 Task: Create a letterhead template design for your company.
Action: Mouse pressed left at (403, 420)
Screenshot: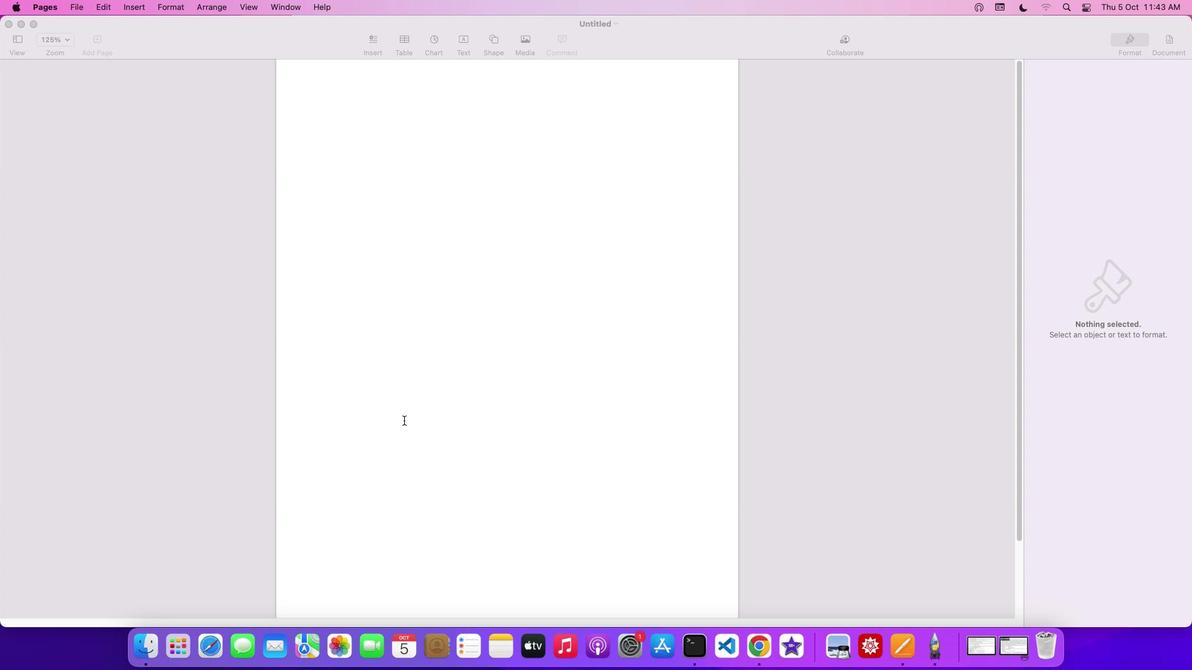 
Action: Mouse moved to (493, 39)
Screenshot: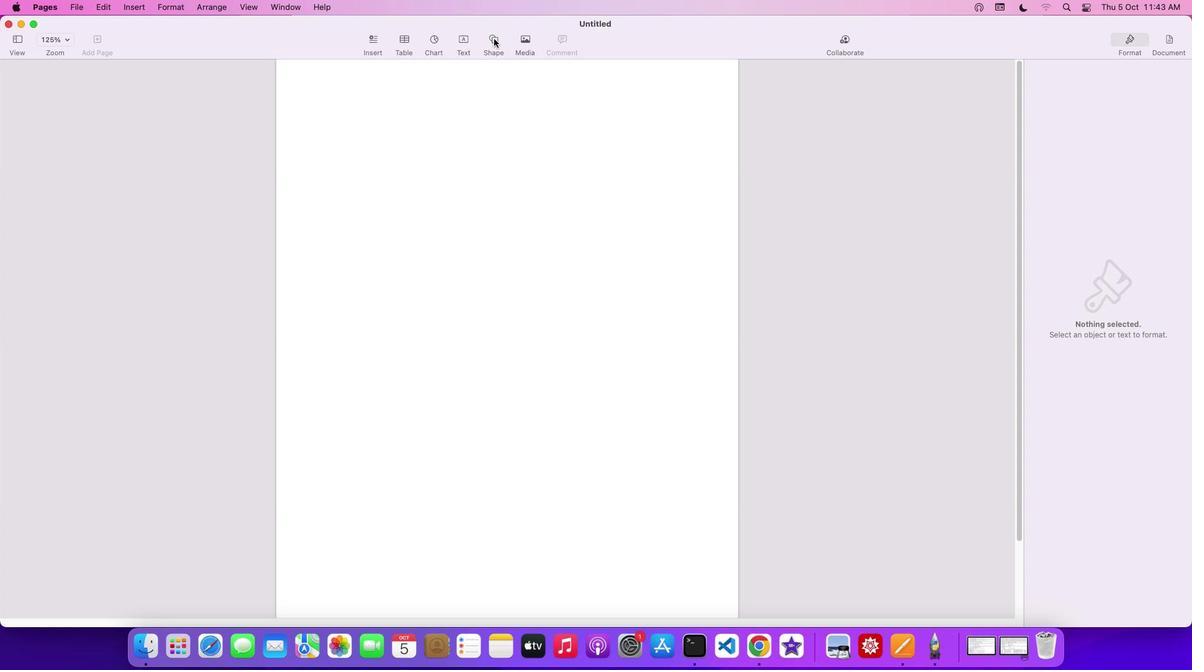 
Action: Mouse pressed left at (493, 39)
Screenshot: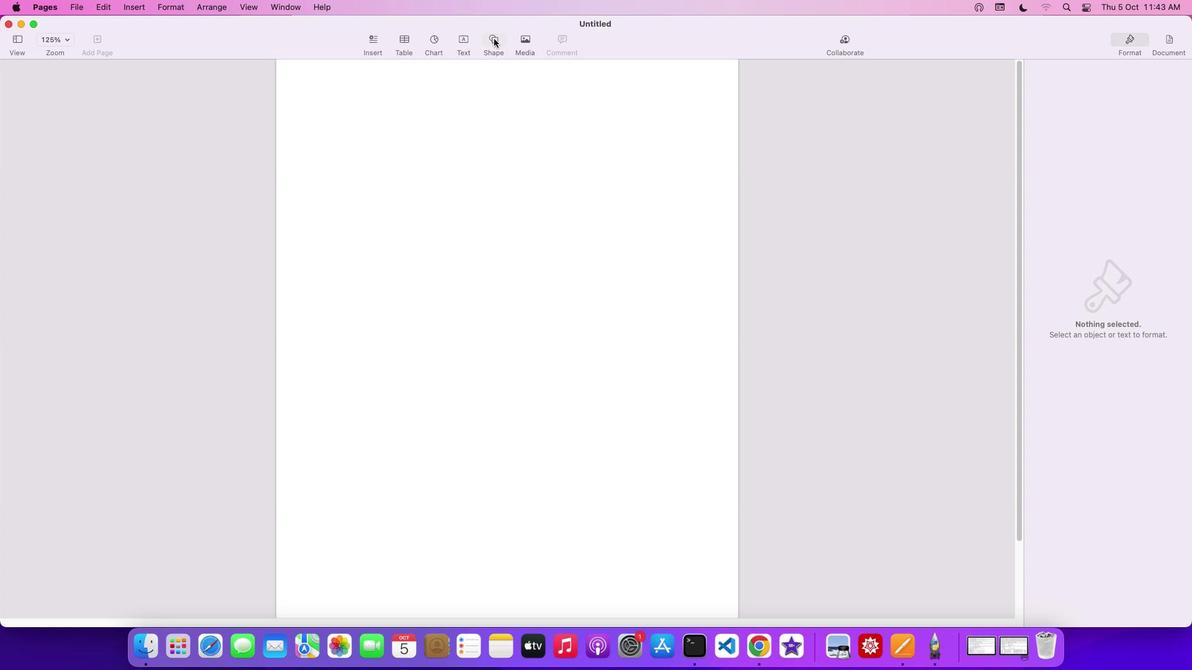 
Action: Mouse moved to (729, 178)
Screenshot: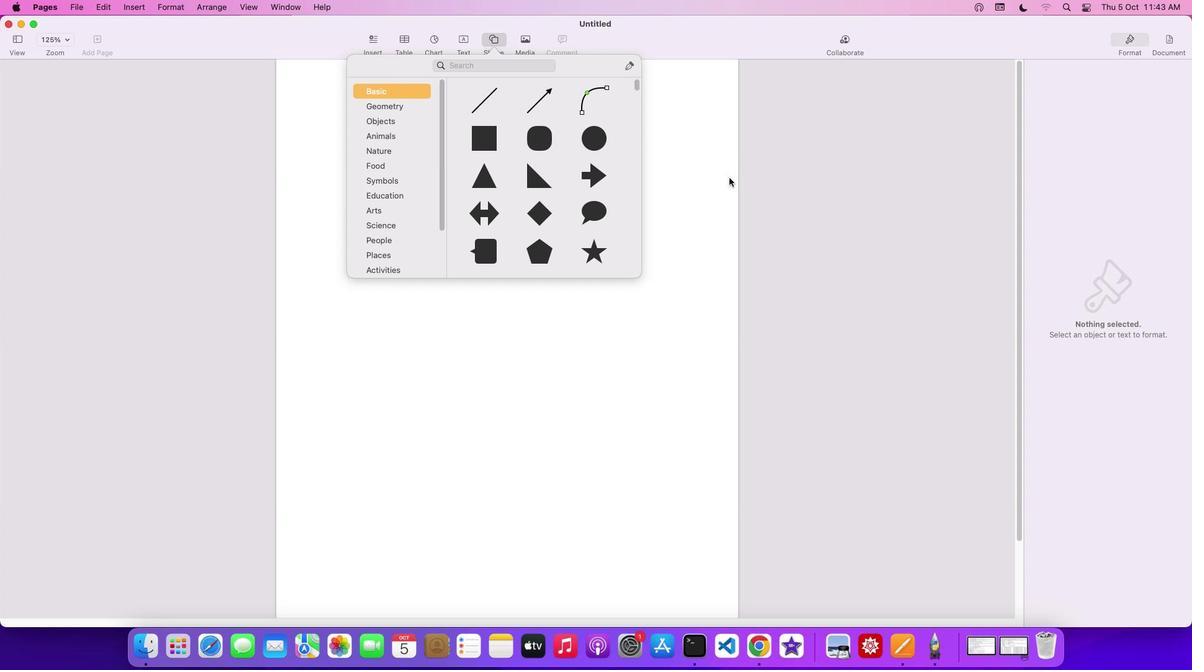 
Action: Mouse pressed left at (729, 178)
Screenshot: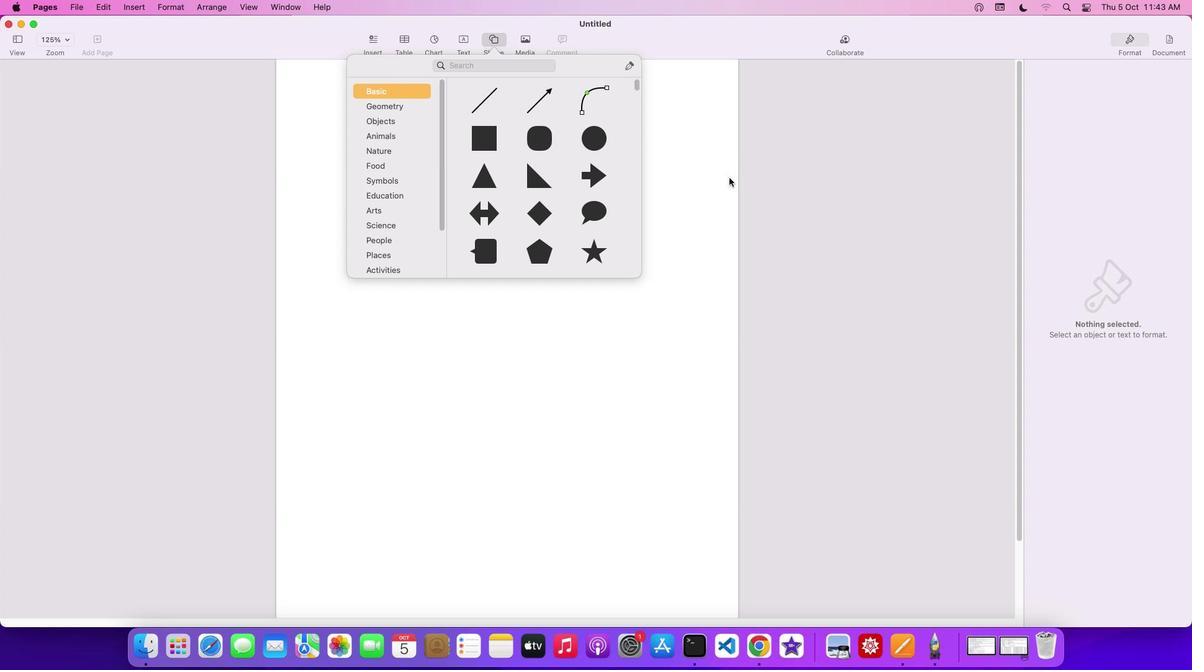 
Action: Mouse moved to (1170, 40)
Screenshot: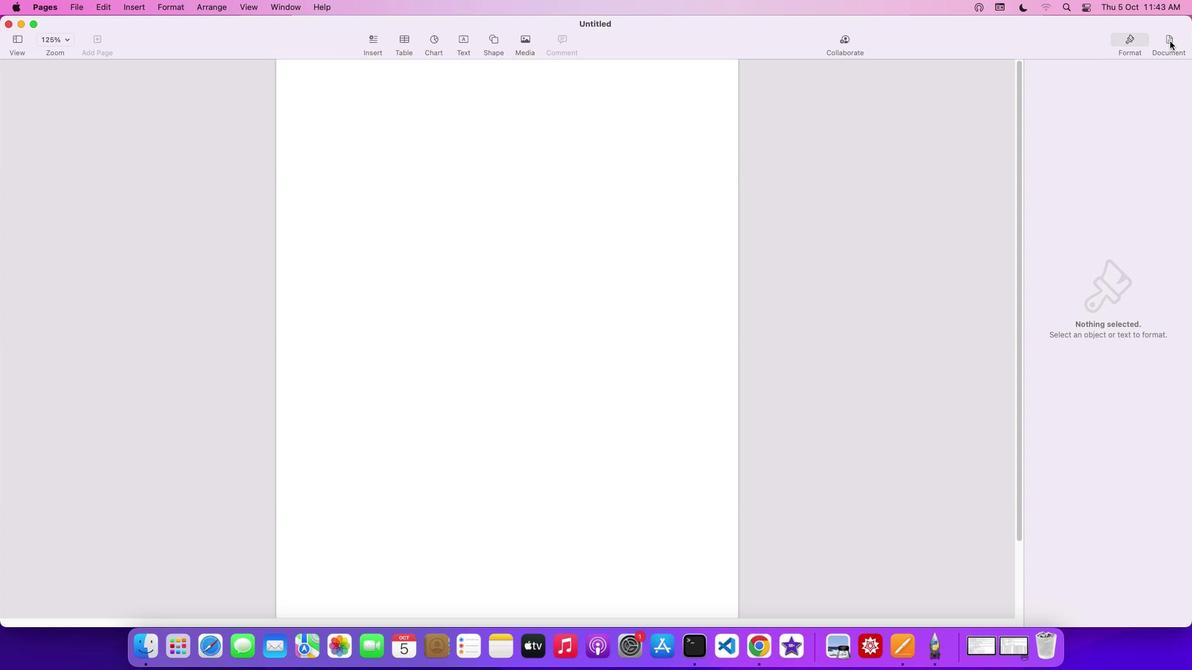 
Action: Mouse pressed left at (1170, 40)
Screenshot: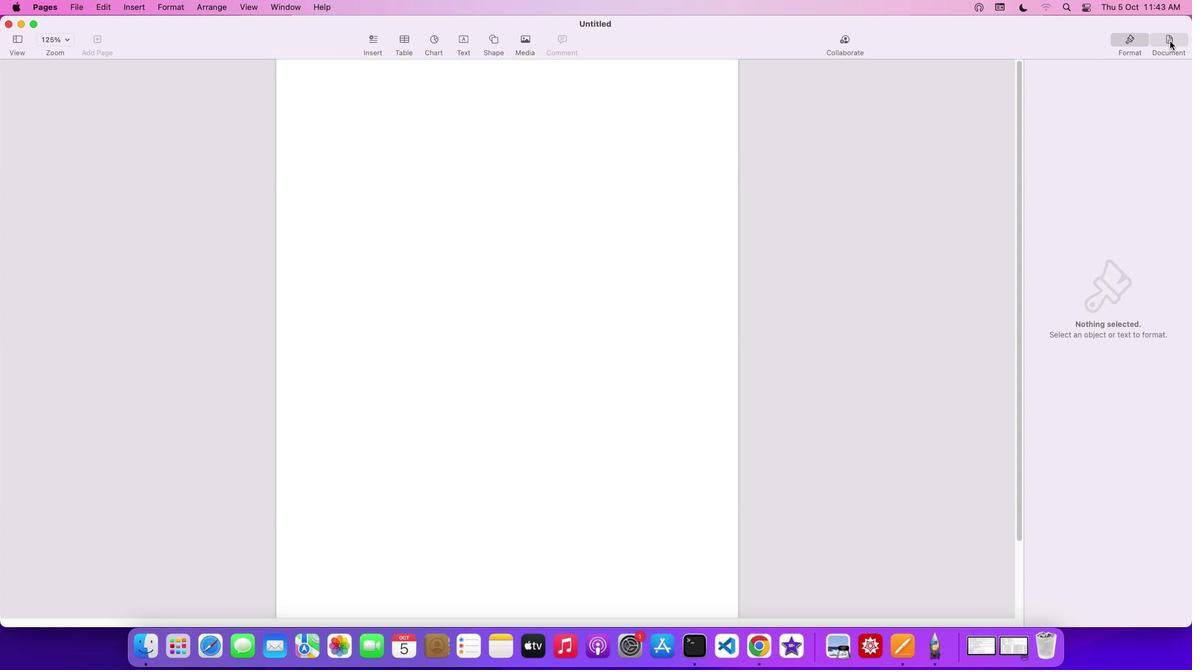 
Action: Mouse moved to (1177, 126)
Screenshot: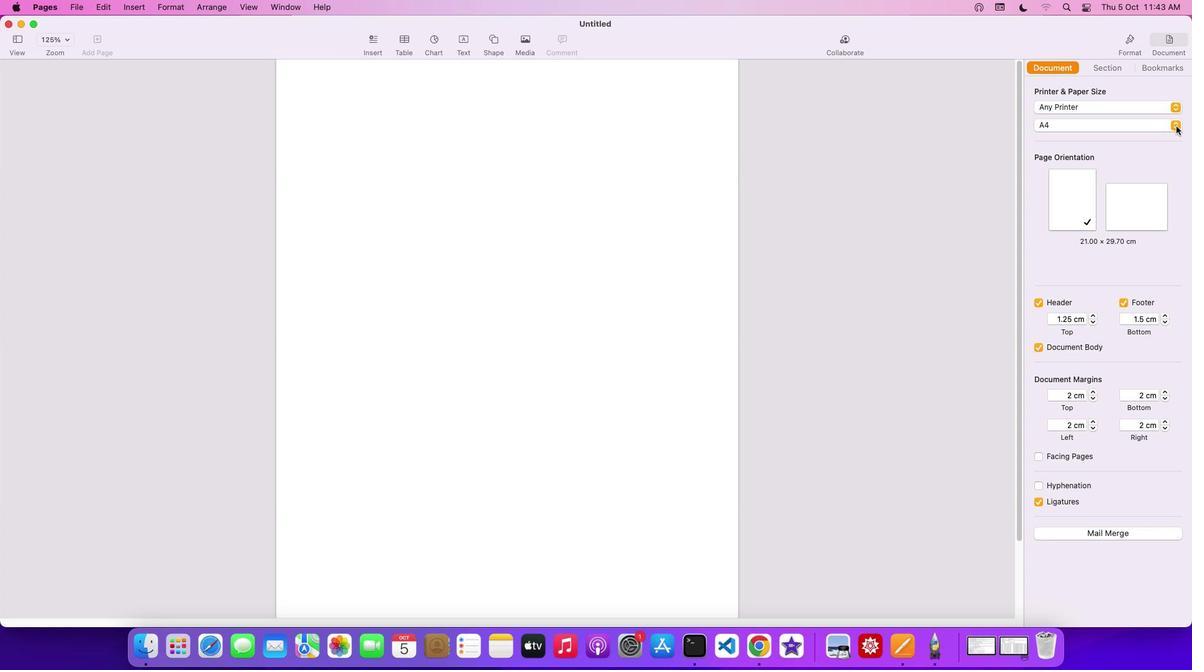 
Action: Mouse pressed left at (1177, 126)
Screenshot: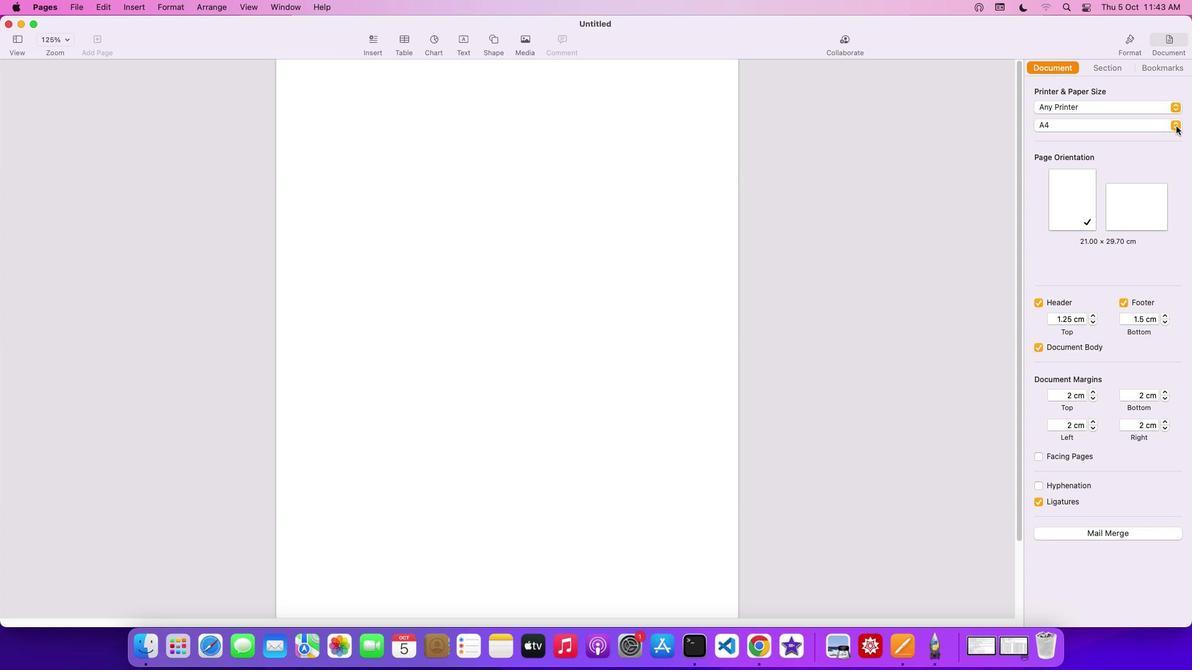 
Action: Mouse moved to (1163, 127)
Screenshot: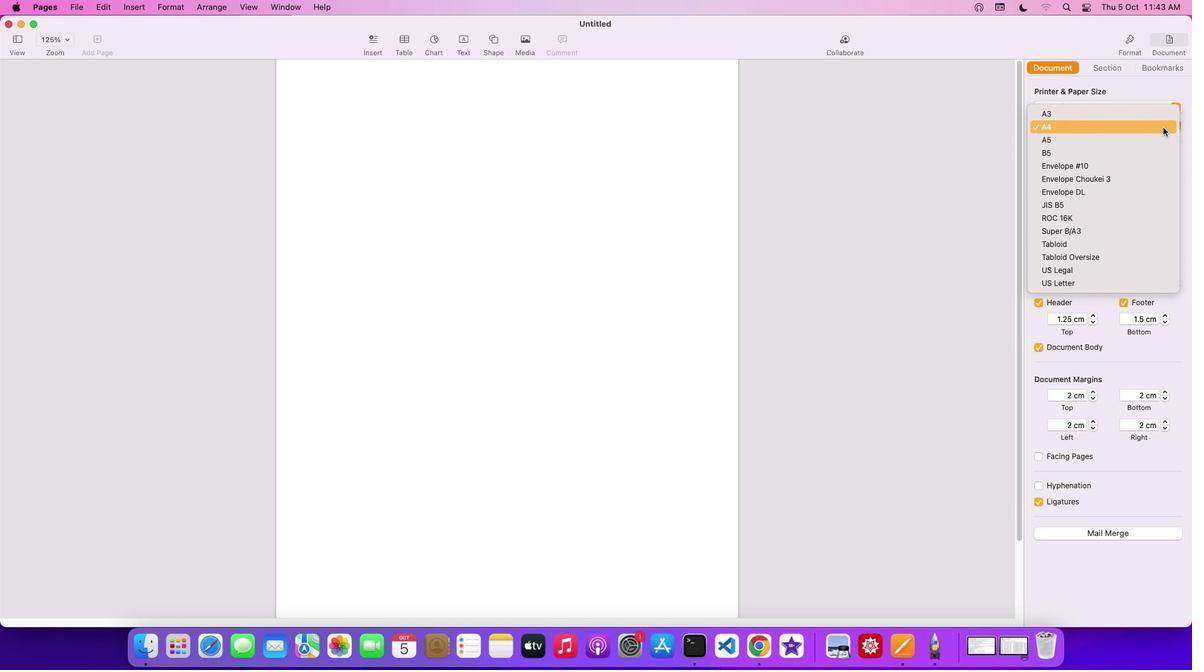 
Action: Mouse pressed left at (1163, 127)
Screenshot: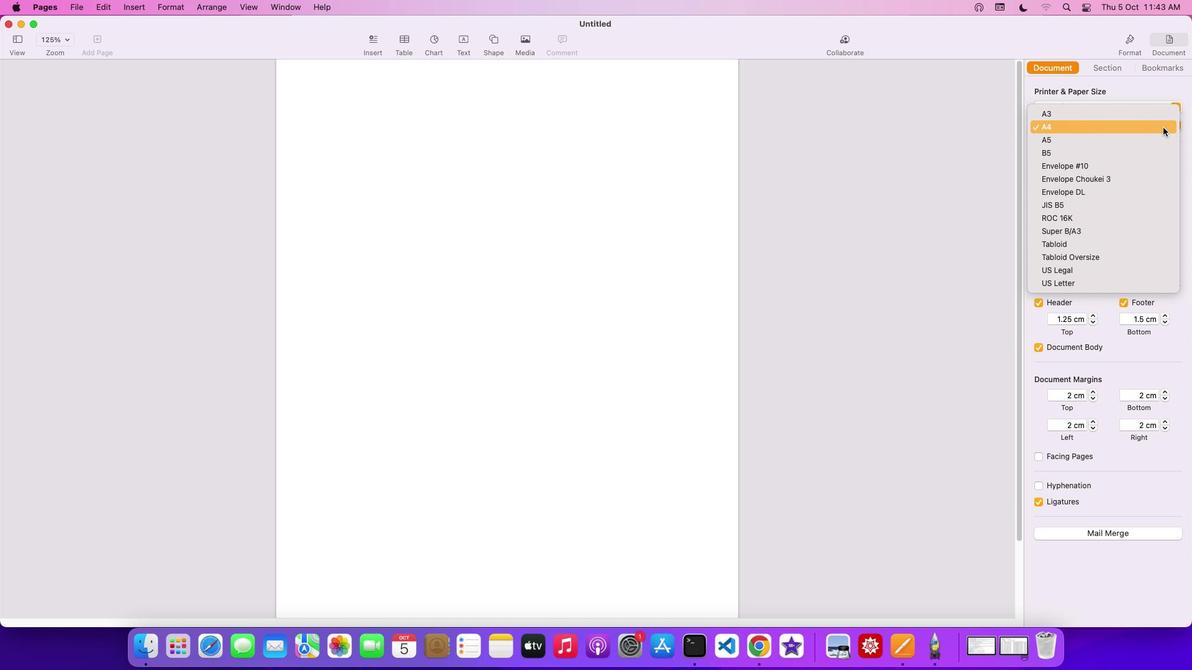 
Action: Mouse moved to (488, 40)
Screenshot: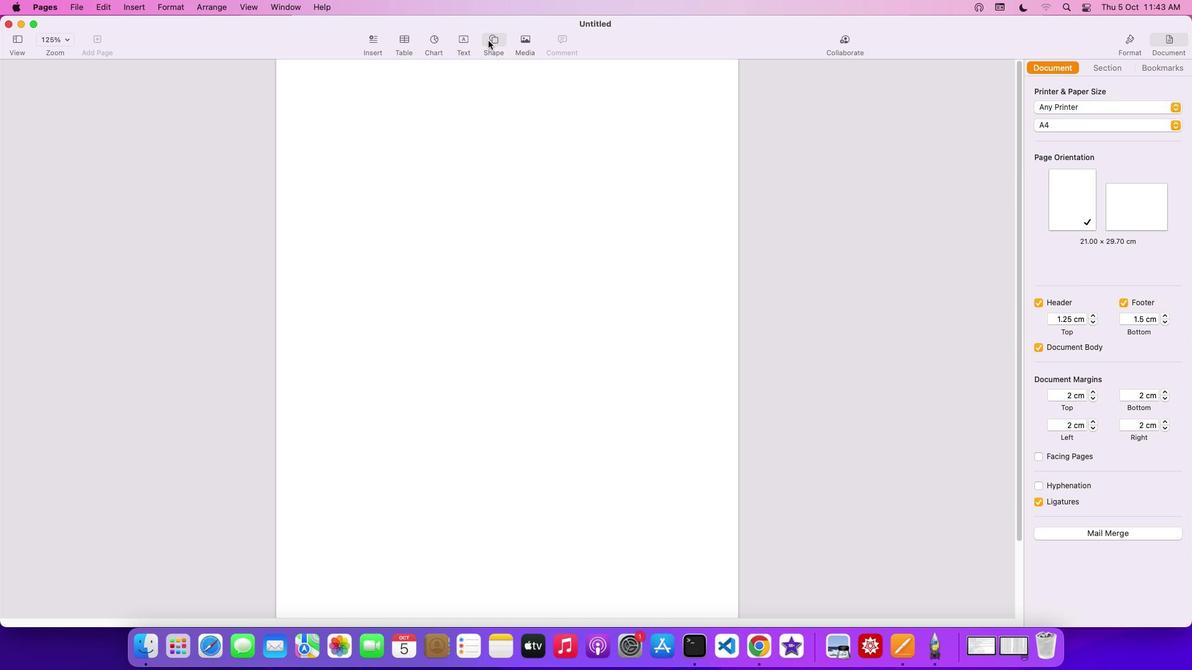 
Action: Mouse pressed left at (488, 40)
Screenshot: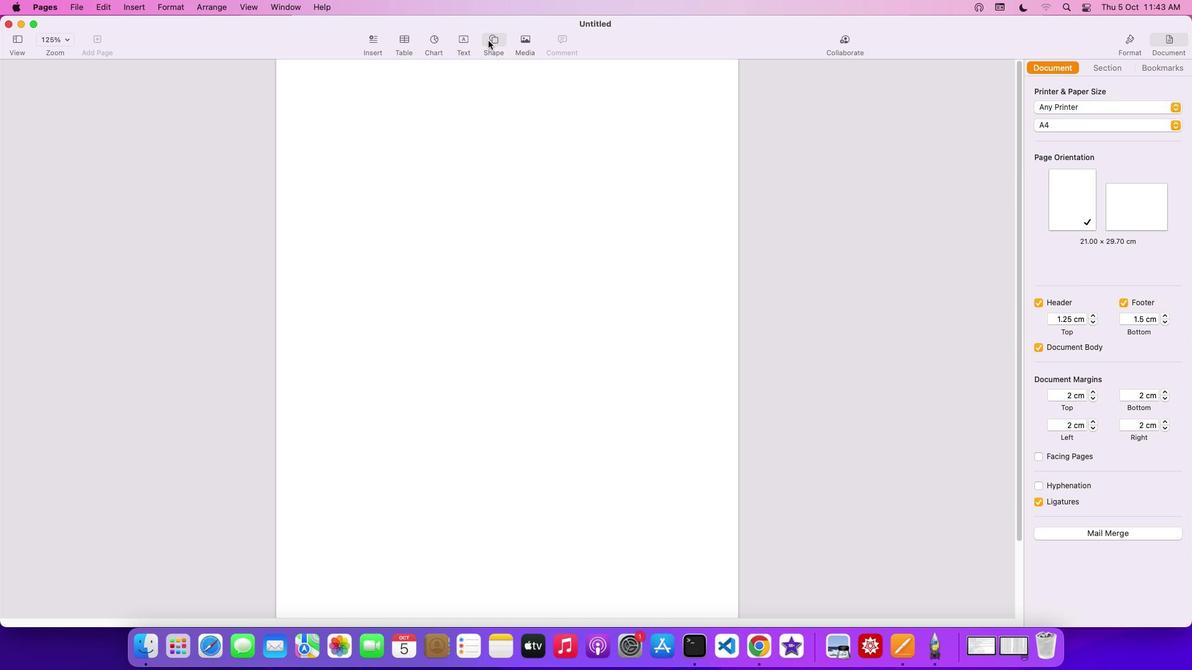 
Action: Mouse moved to (547, 136)
Screenshot: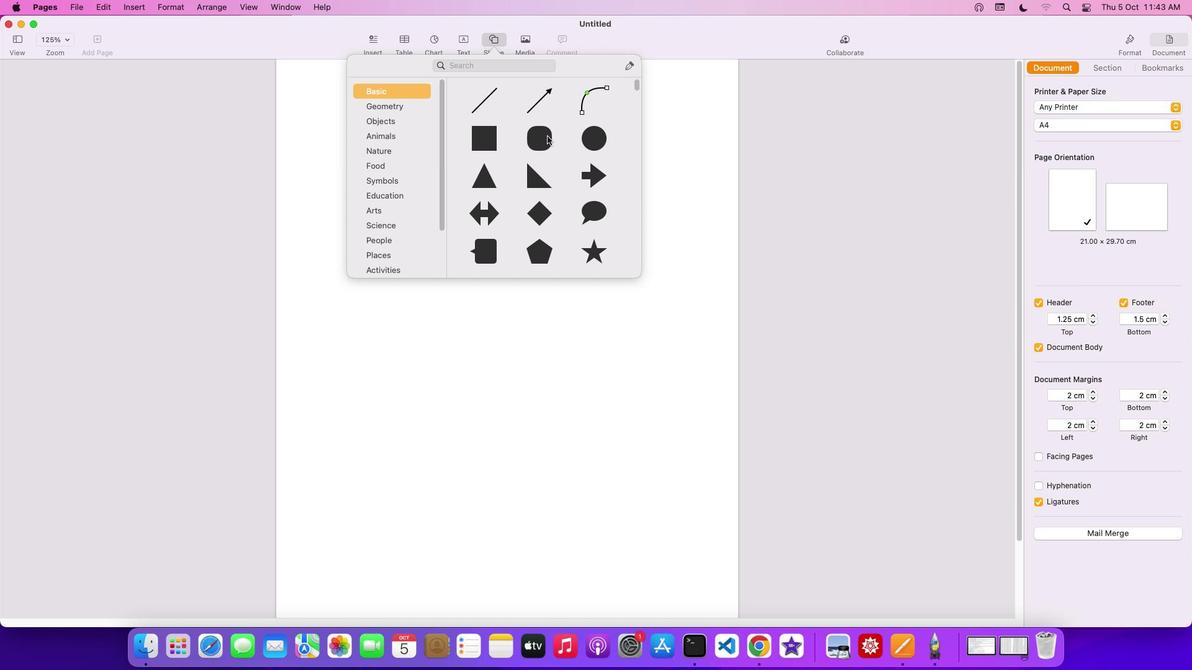 
Action: Mouse pressed left at (547, 136)
Screenshot: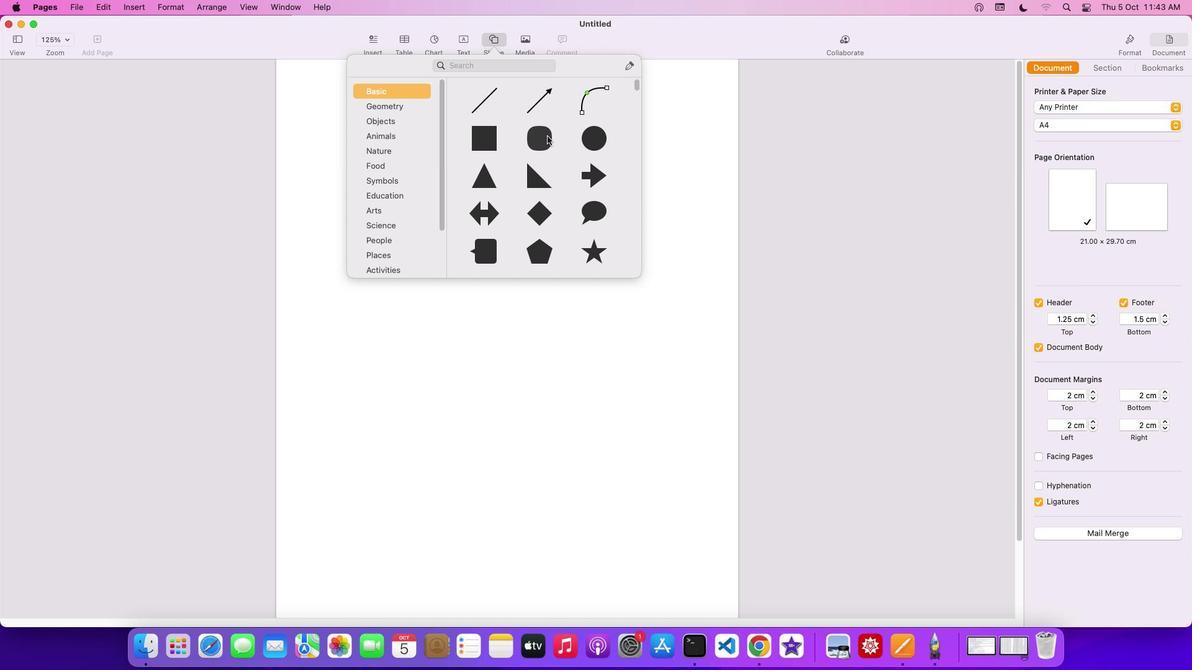 
Action: Mouse moved to (519, 349)
Screenshot: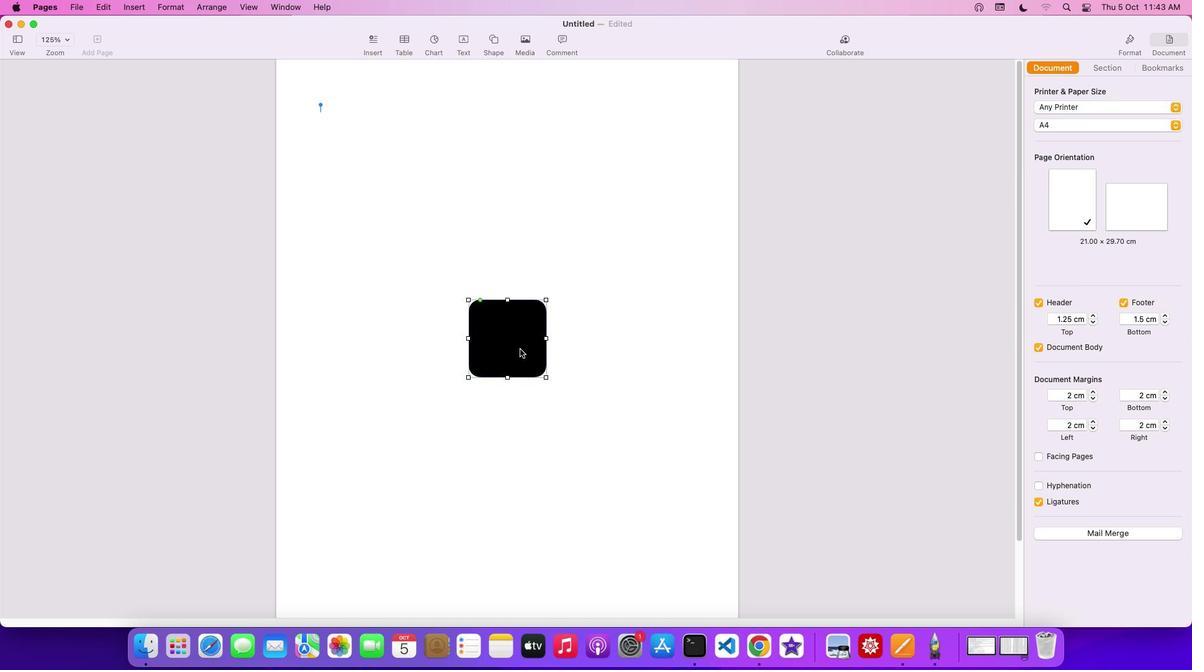 
Action: Mouse pressed left at (519, 349)
Screenshot: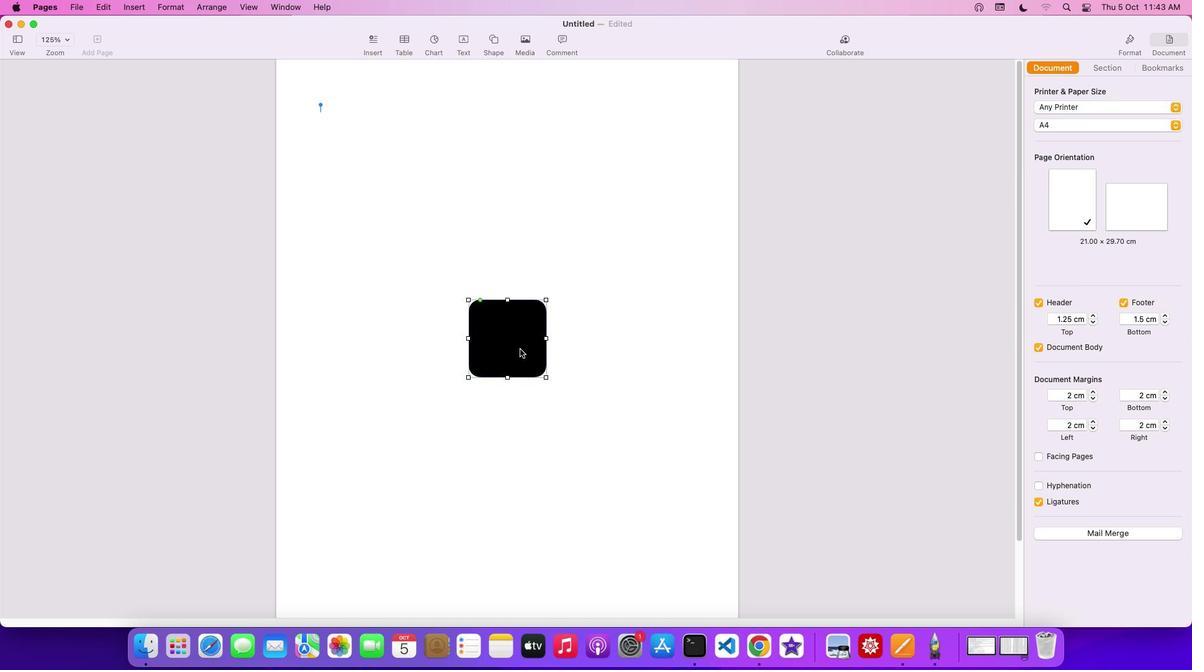 
Action: Mouse moved to (365, 70)
Screenshot: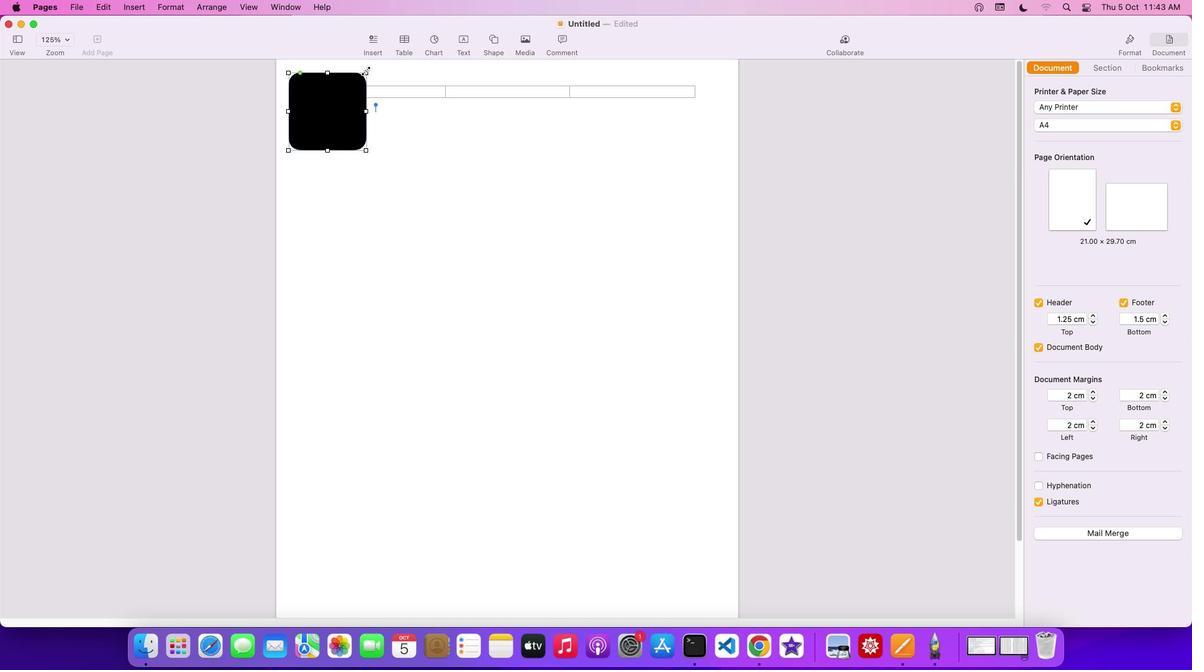 
Action: Mouse pressed left at (365, 70)
Screenshot: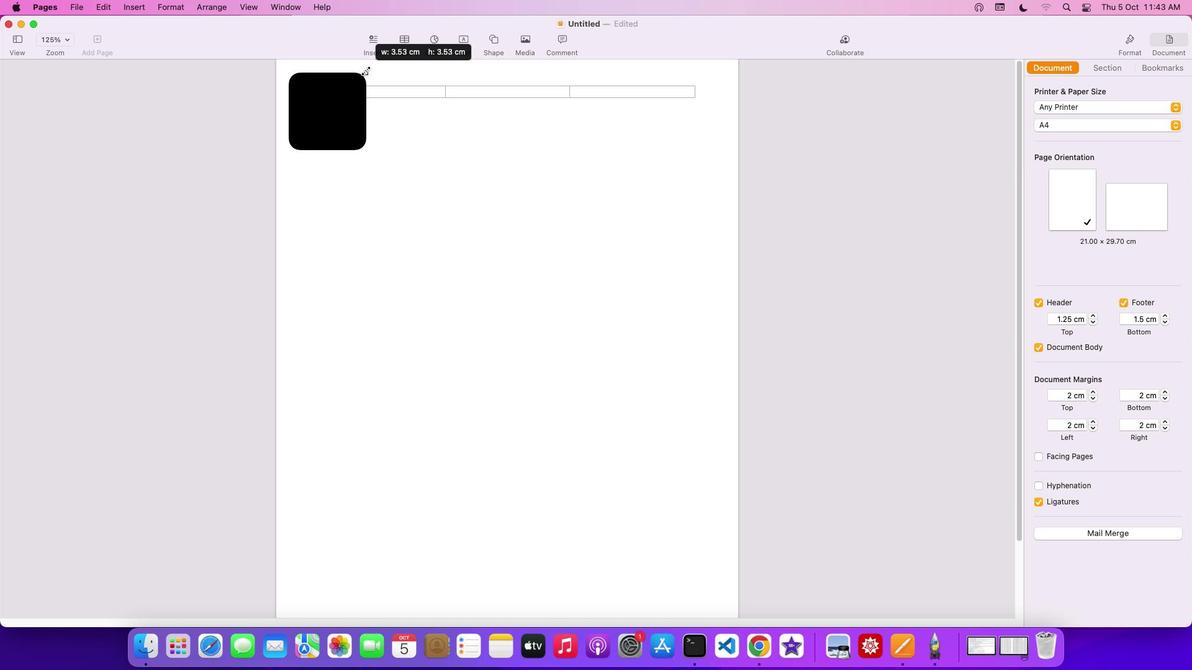 
Action: Mouse moved to (735, 149)
Screenshot: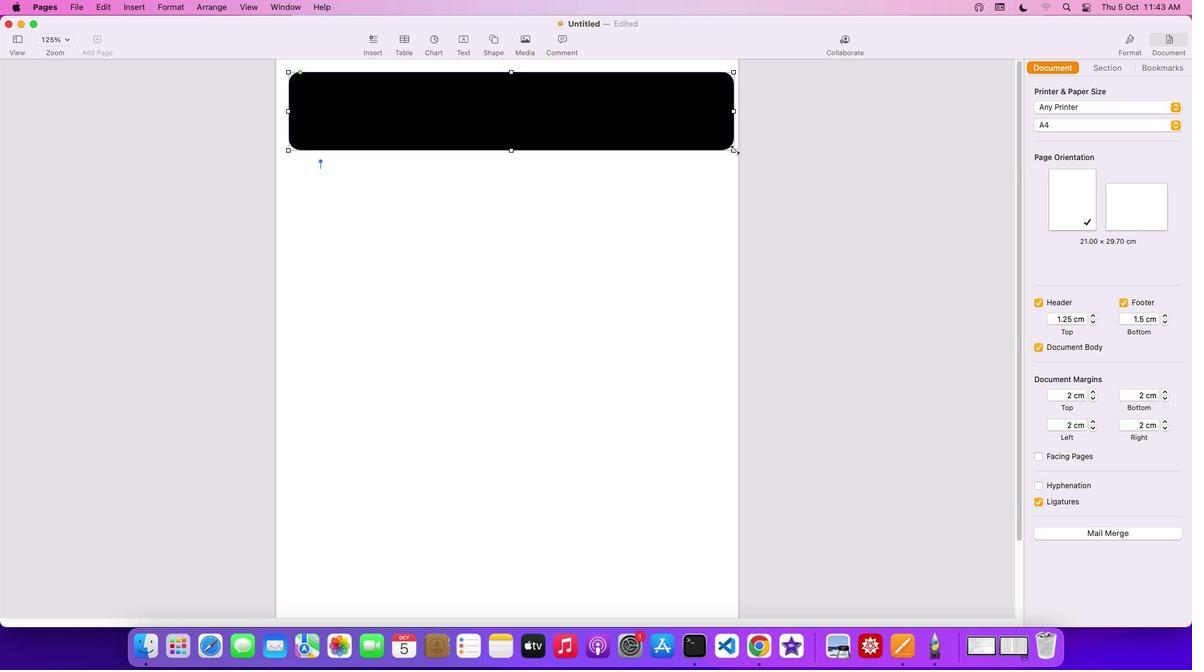 
Action: Mouse pressed left at (735, 149)
Screenshot: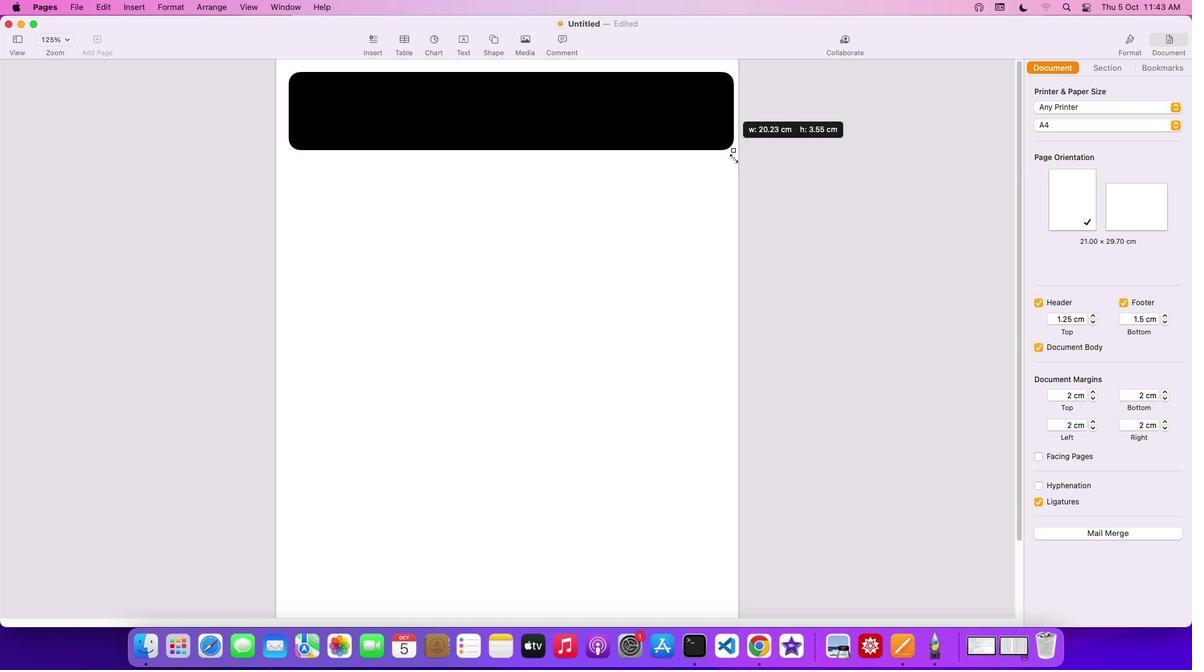 
Action: Mouse moved to (1128, 45)
Screenshot: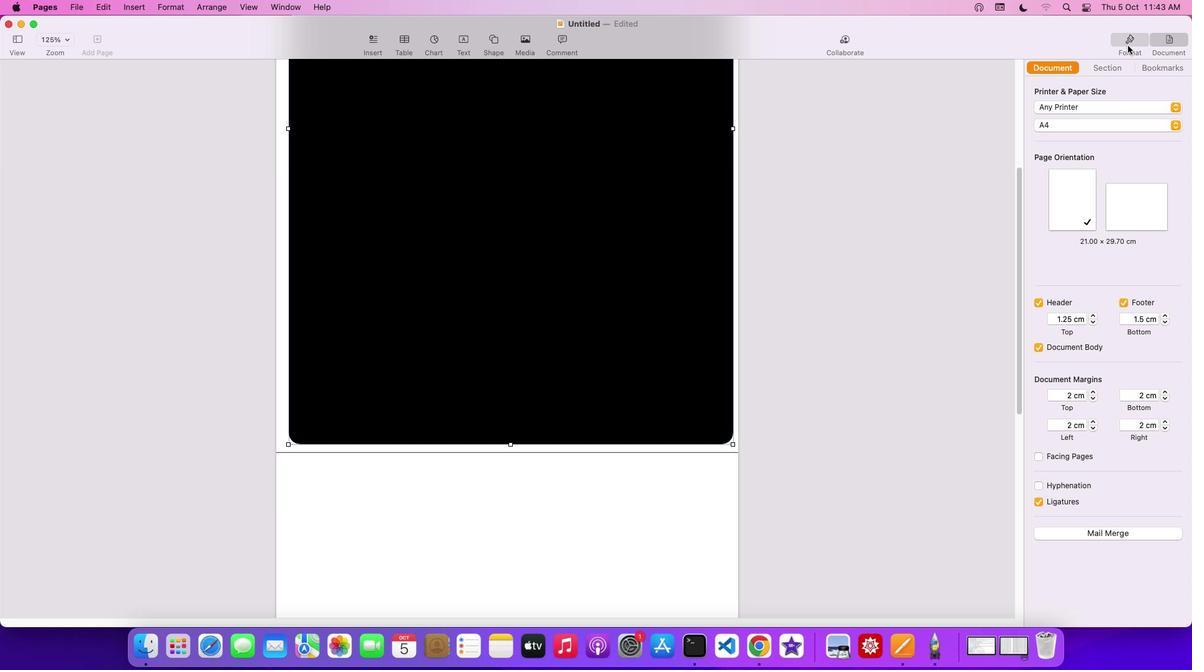 
Action: Mouse pressed left at (1128, 45)
Screenshot: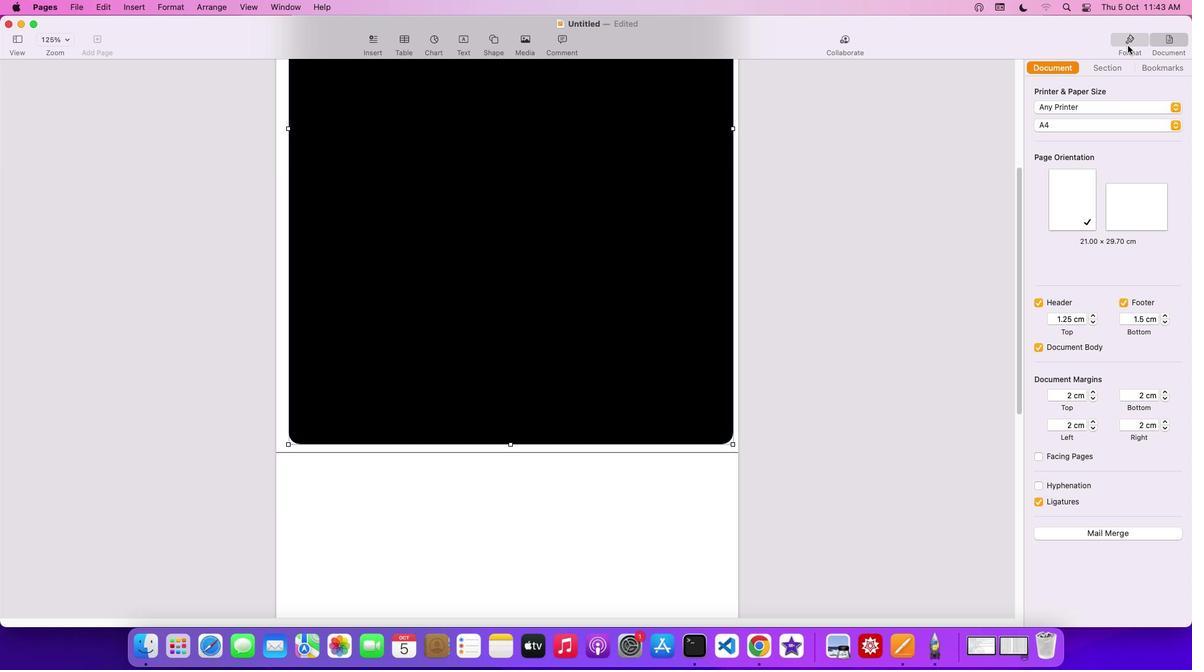 
Action: Mouse moved to (1054, 239)
Screenshot: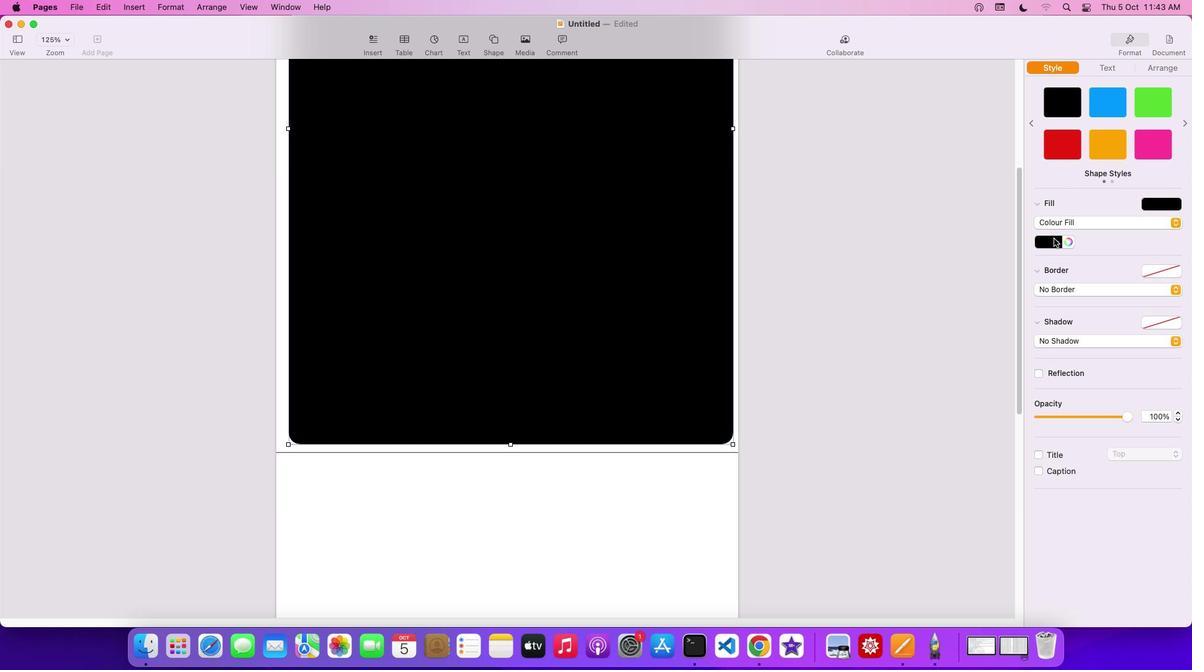 
Action: Mouse pressed left at (1054, 239)
Screenshot: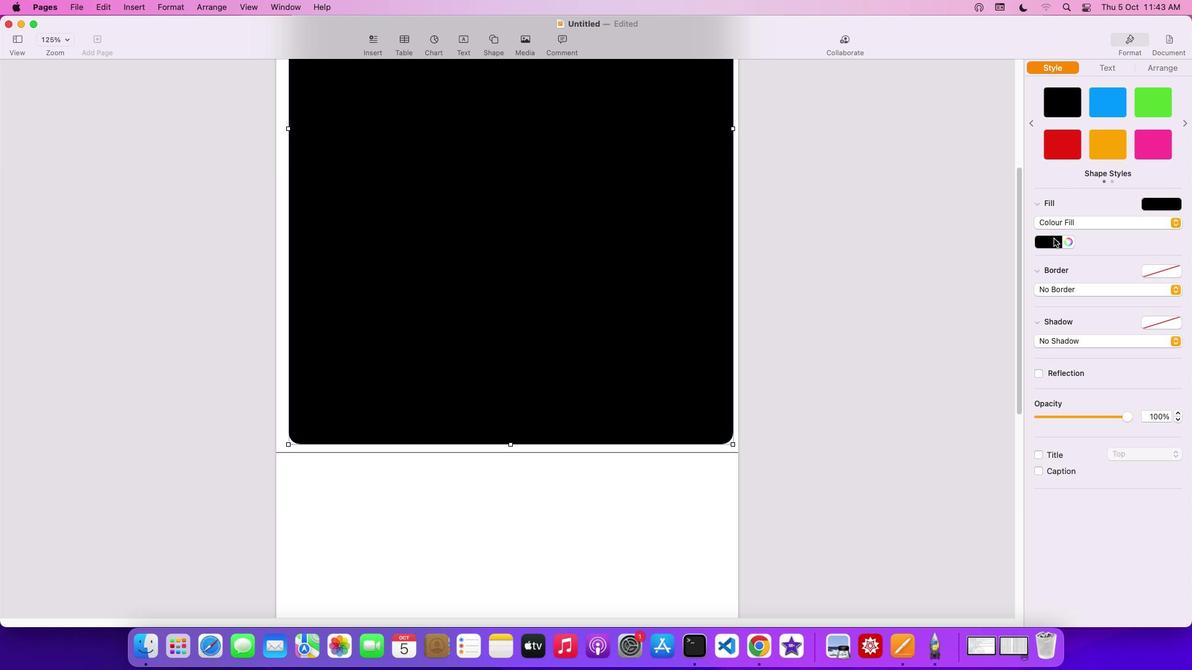 
Action: Mouse moved to (1013, 319)
Screenshot: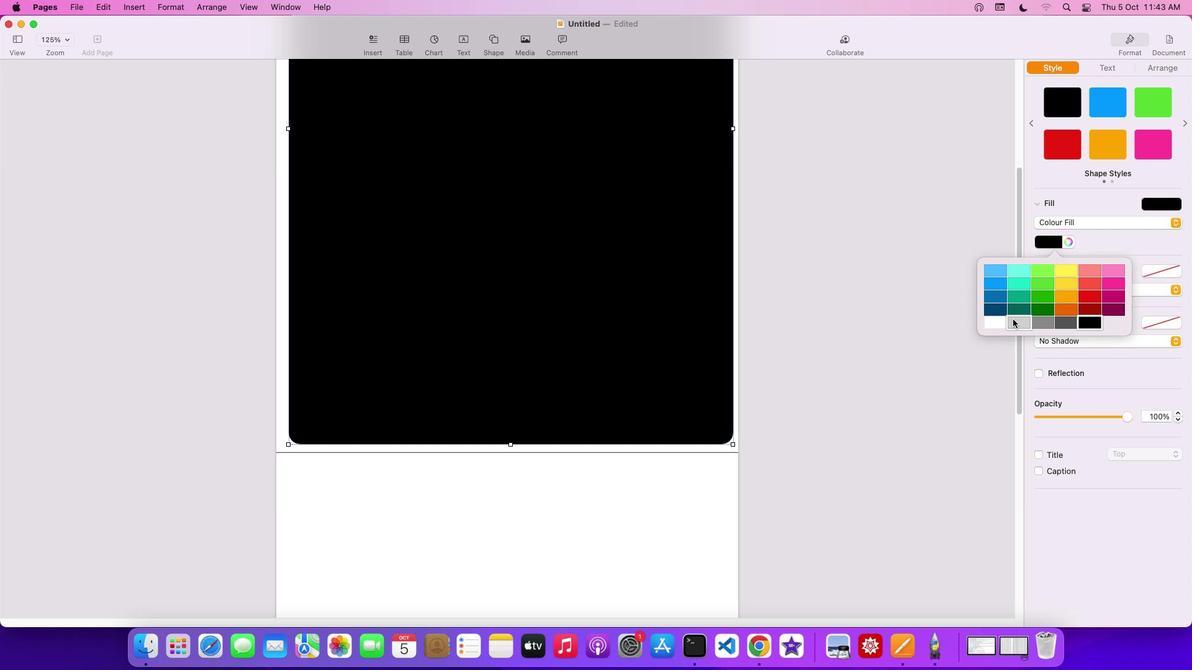 
Action: Mouse pressed left at (1013, 319)
Screenshot: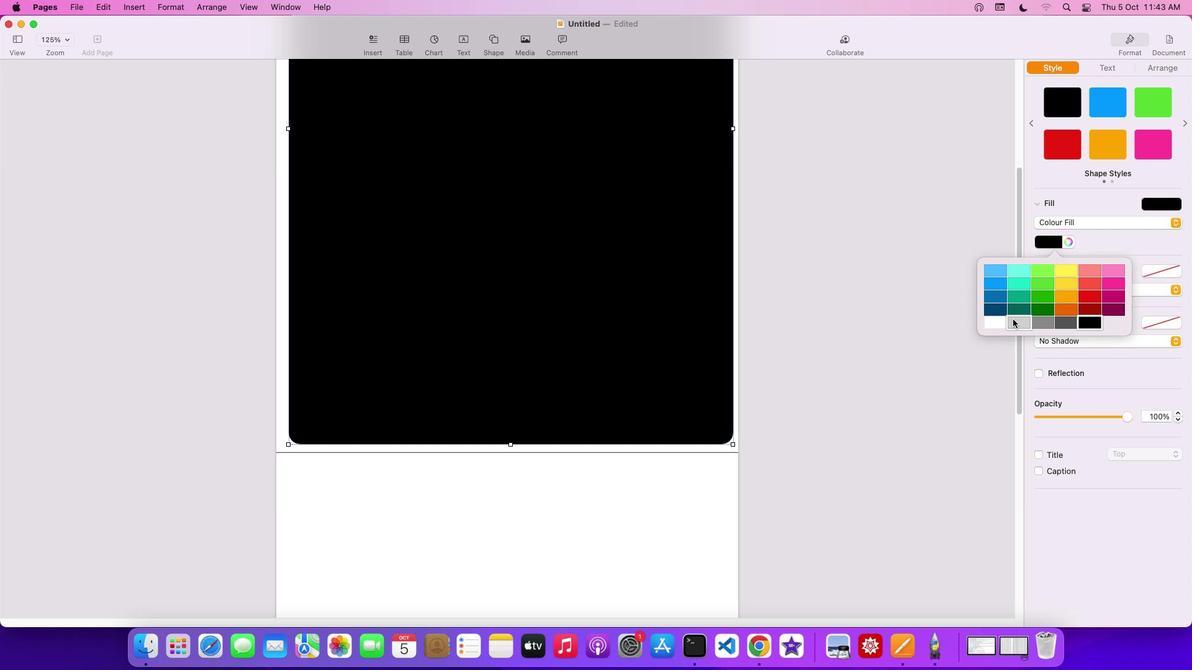 
Action: Mouse moved to (700, 237)
Screenshot: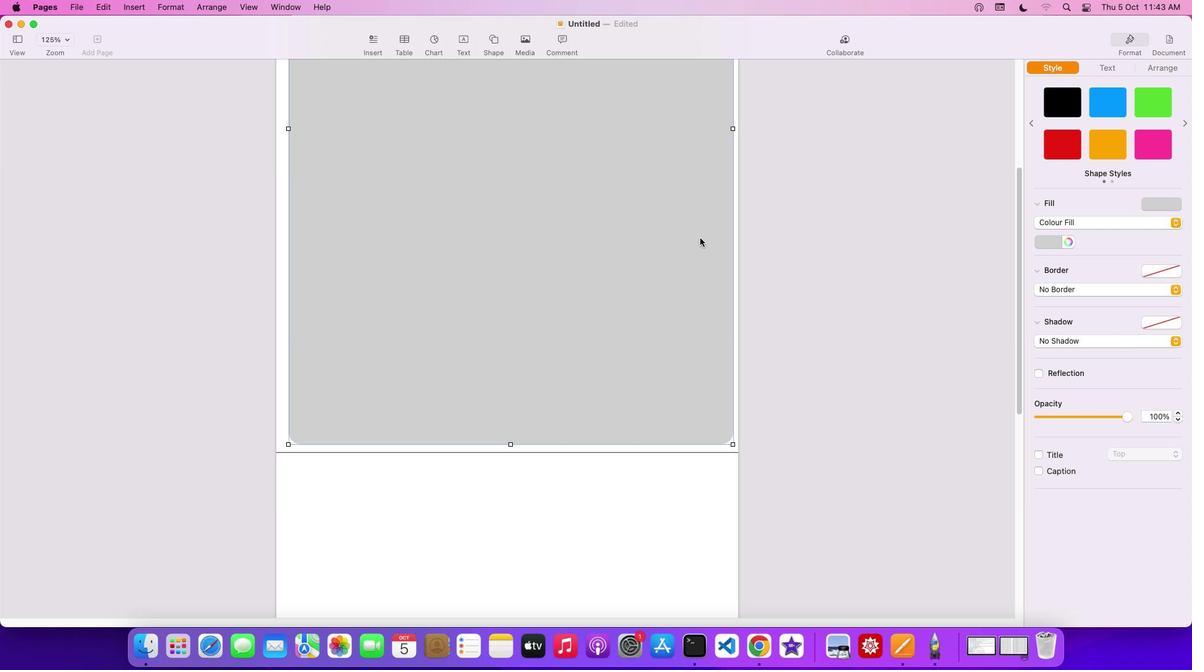 
Action: Mouse scrolled (700, 237) with delta (0, 0)
Screenshot: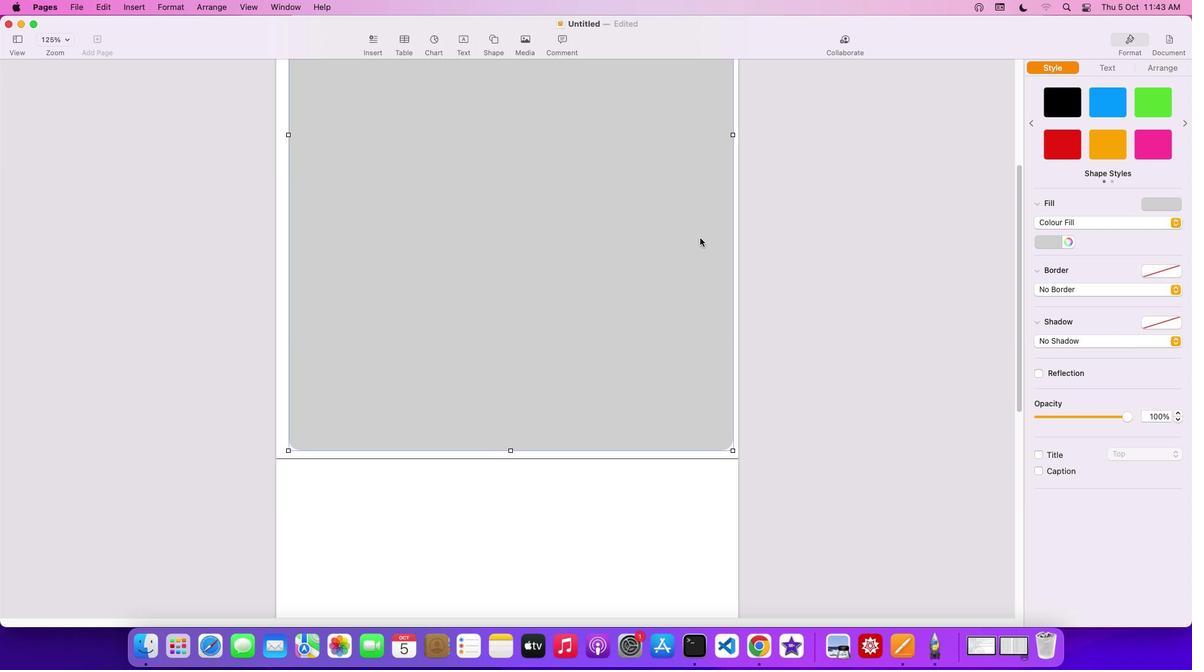 
Action: Mouse scrolled (700, 237) with delta (0, 0)
Screenshot: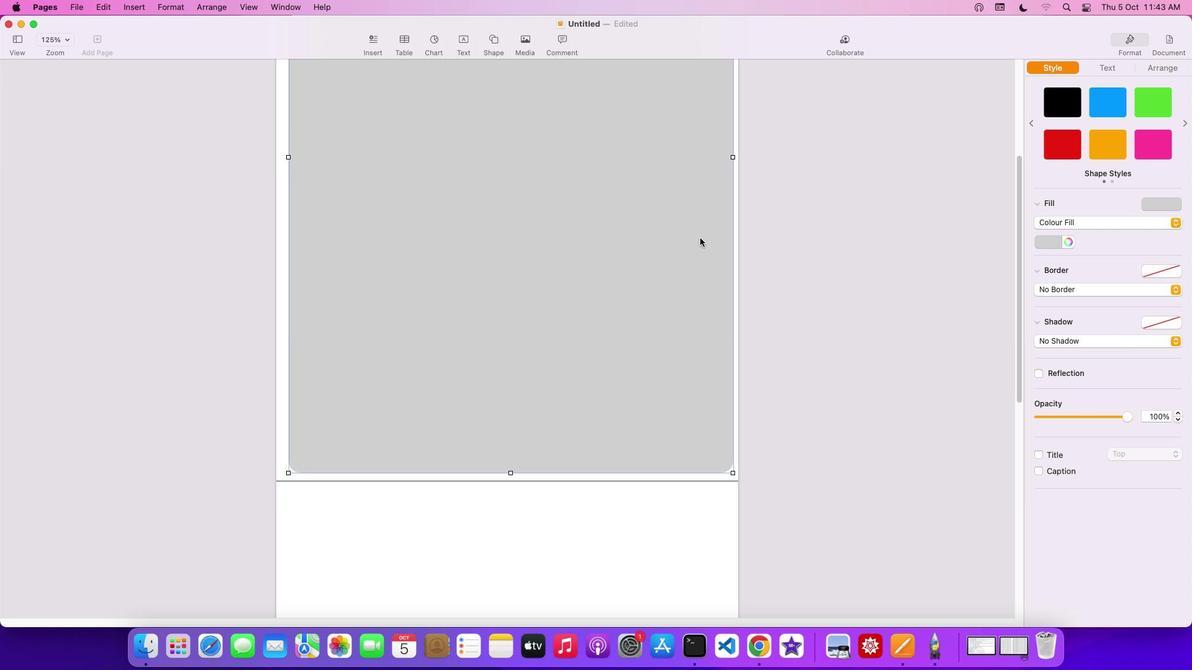 
Action: Mouse scrolled (700, 237) with delta (0, 1)
Screenshot: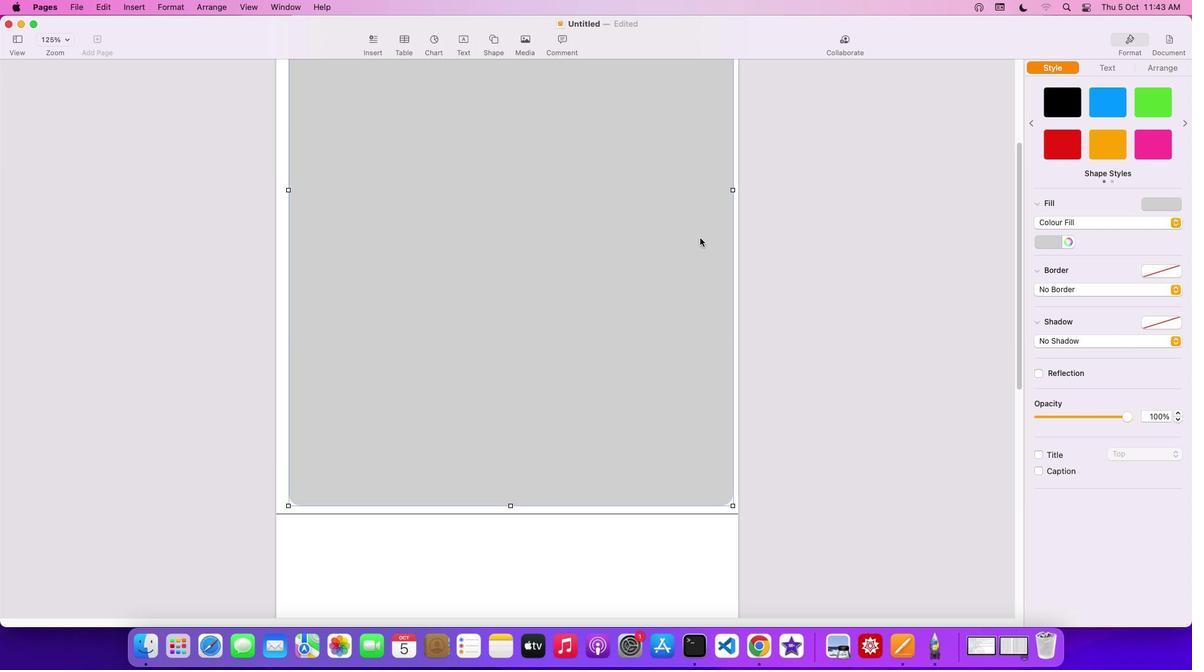 
Action: Mouse scrolled (700, 237) with delta (0, 3)
Screenshot: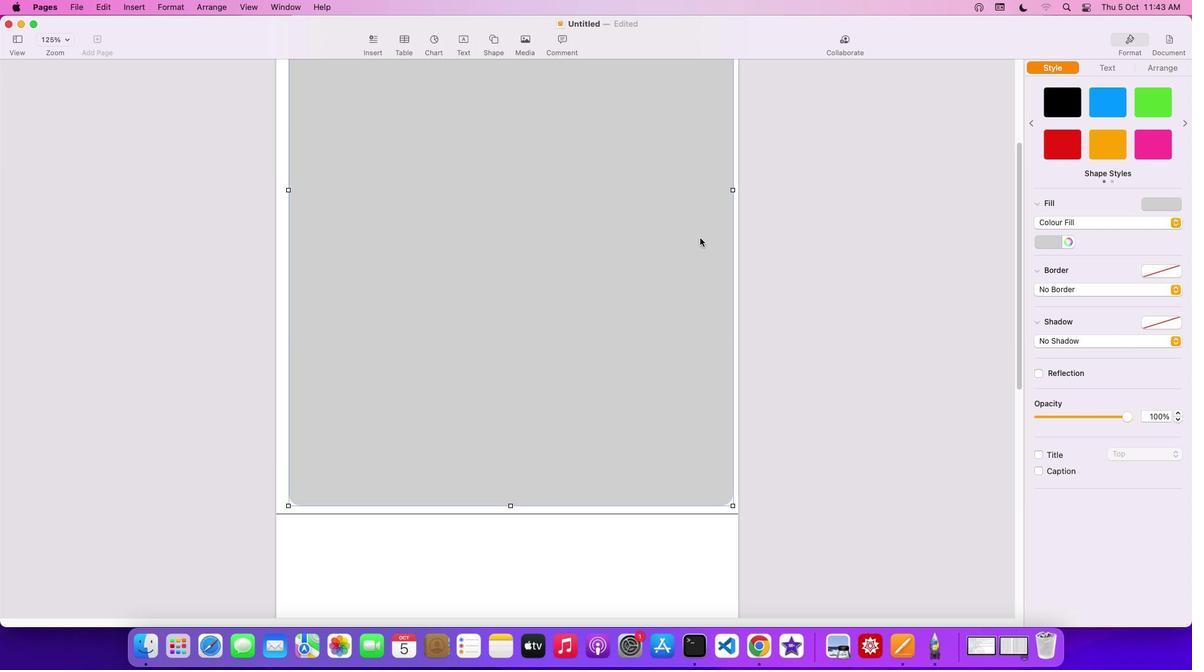 
Action: Mouse scrolled (700, 237) with delta (0, 3)
Screenshot: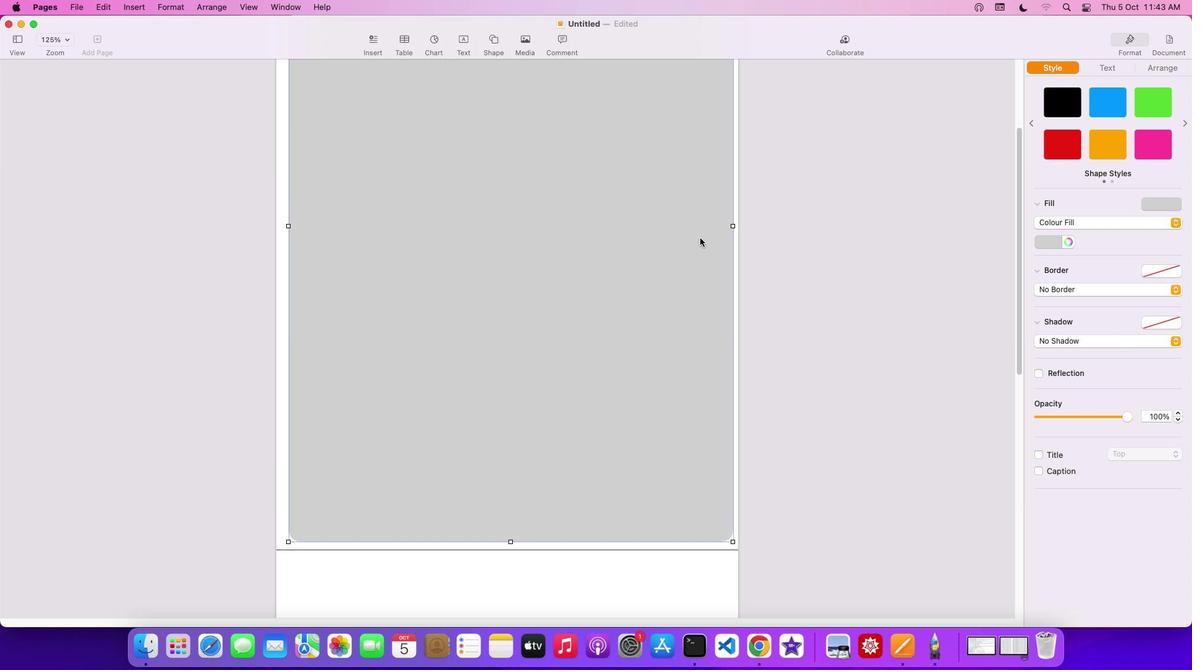 
Action: Mouse moved to (700, 237)
Screenshot: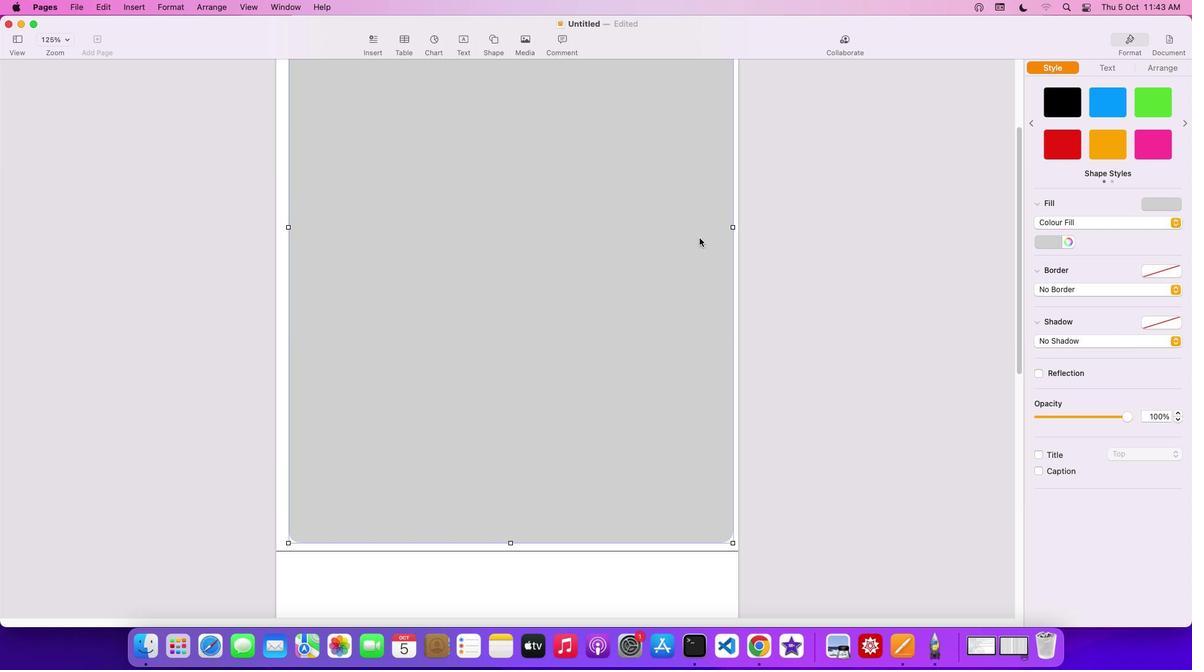
Action: Mouse scrolled (700, 237) with delta (0, 0)
Screenshot: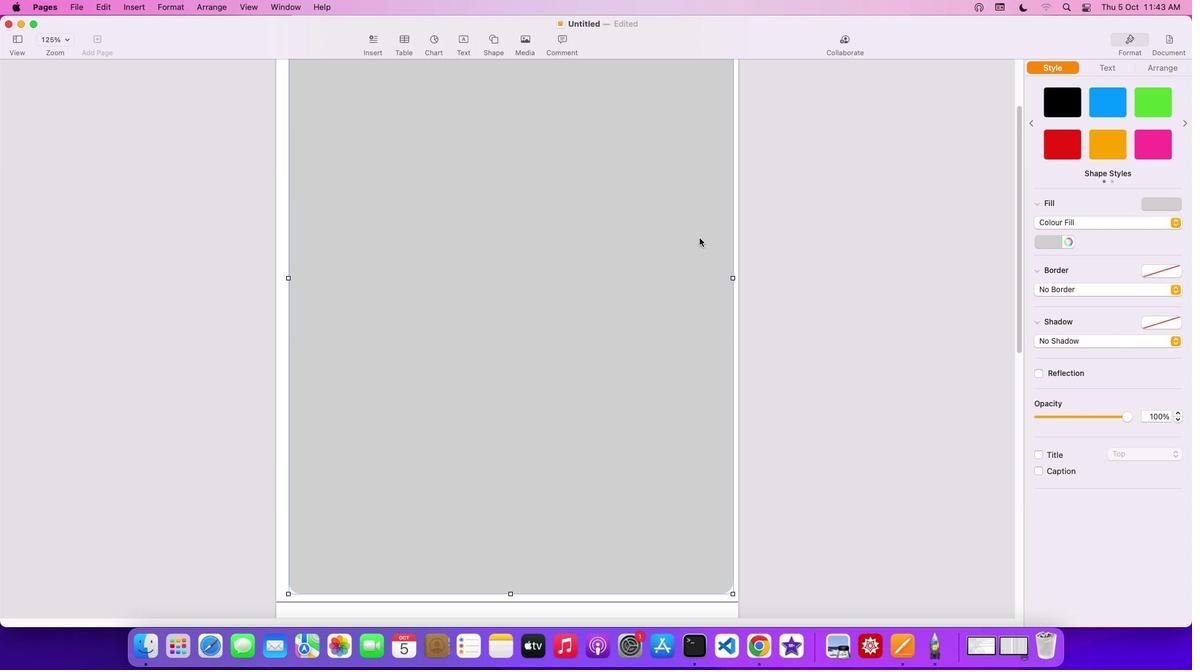 
Action: Mouse scrolled (700, 237) with delta (0, 0)
Screenshot: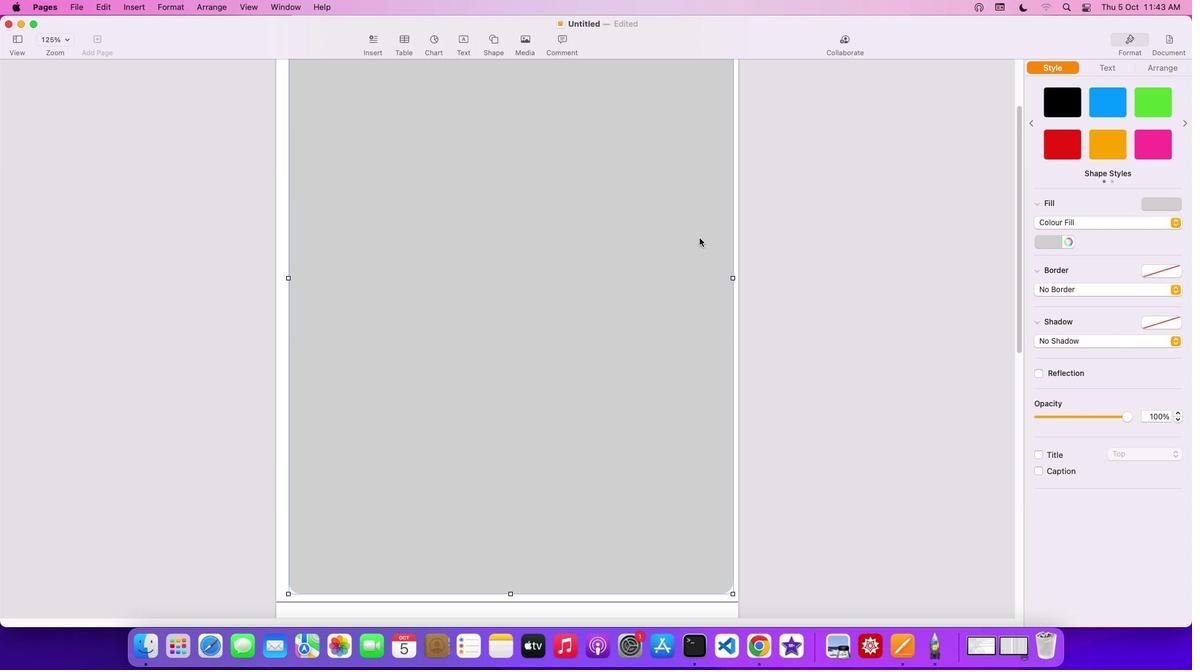 
Action: Mouse moved to (700, 237)
Screenshot: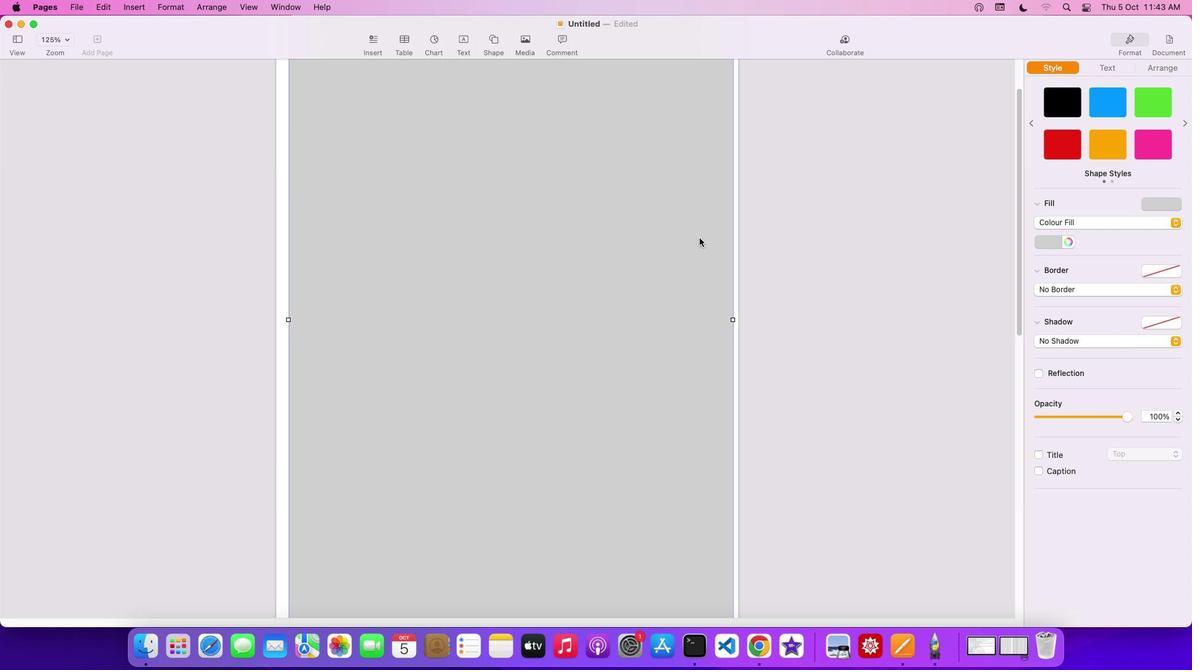 
Action: Mouse scrolled (700, 237) with delta (0, 1)
Screenshot: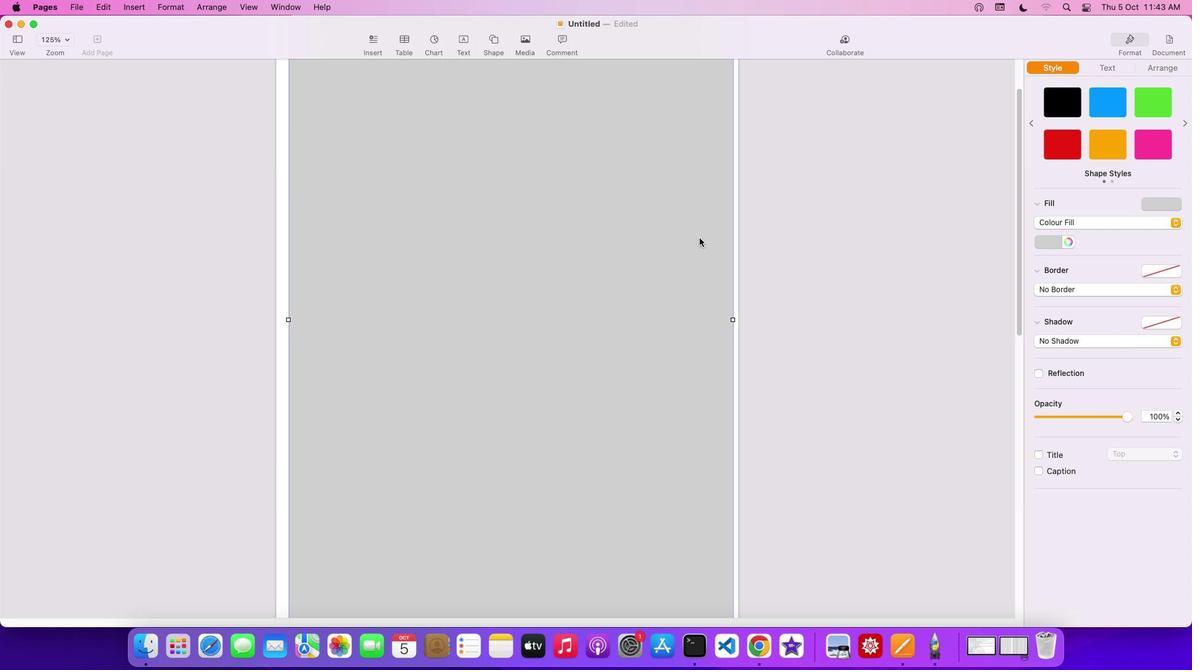 
Action: Mouse scrolled (700, 237) with delta (0, 3)
Screenshot: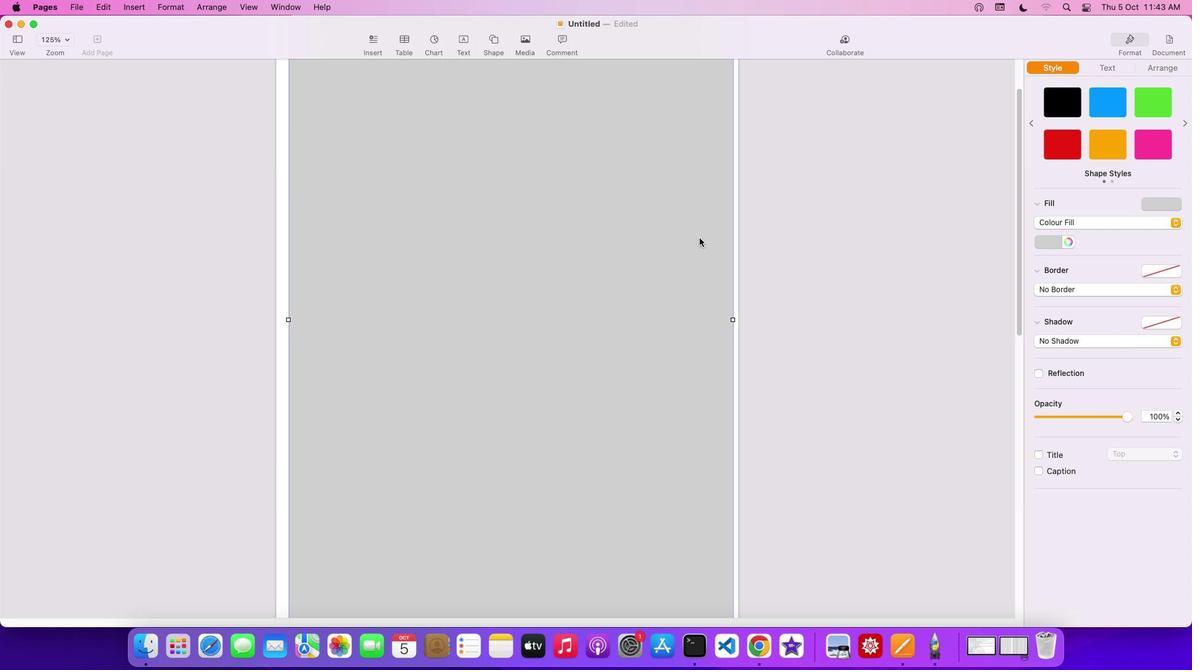 
Action: Mouse scrolled (700, 237) with delta (0, 3)
Screenshot: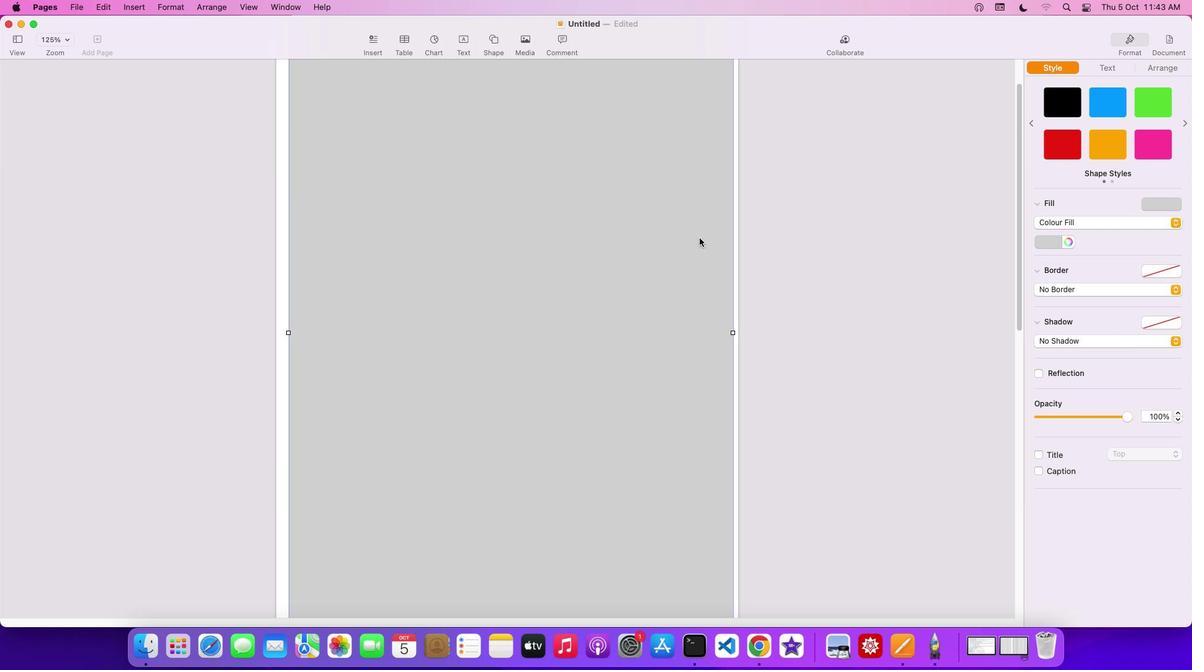 
Action: Mouse scrolled (700, 237) with delta (0, 0)
Screenshot: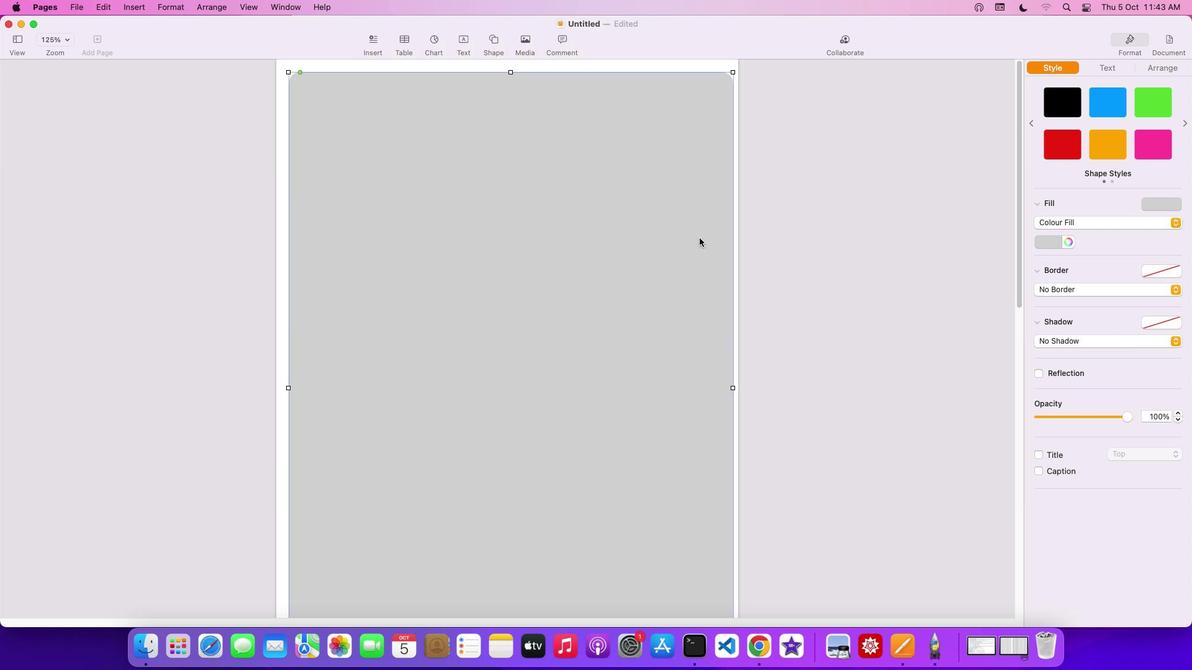 
Action: Mouse scrolled (700, 237) with delta (0, 0)
Screenshot: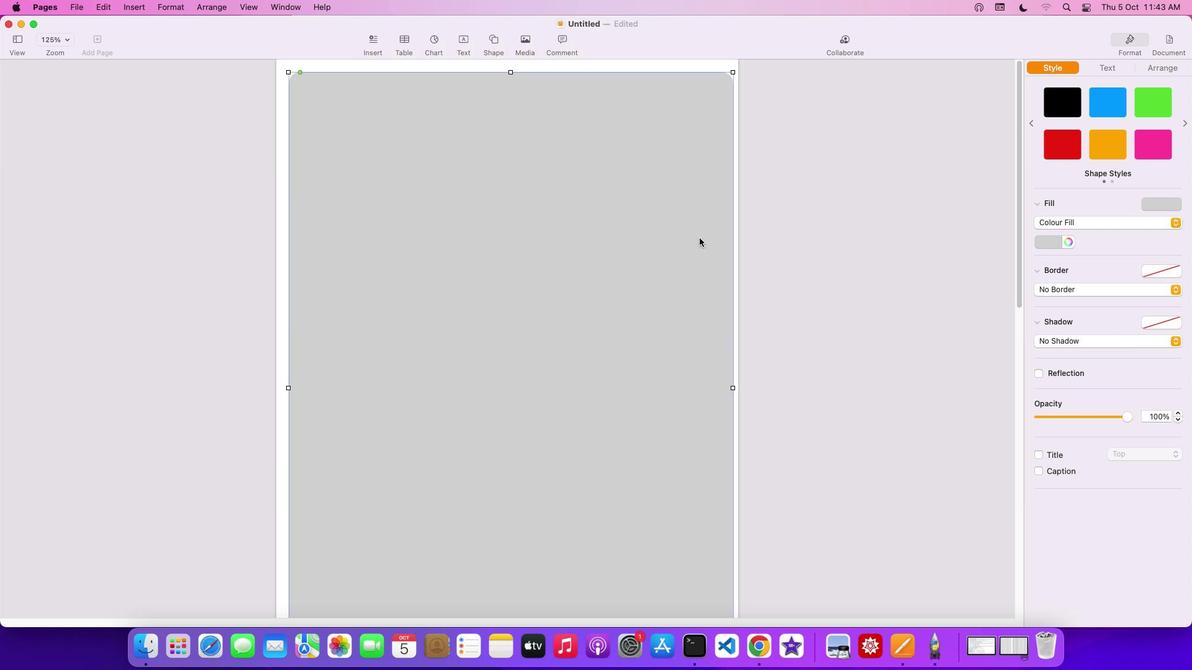 
Action: Mouse scrolled (700, 237) with delta (0, 1)
Screenshot: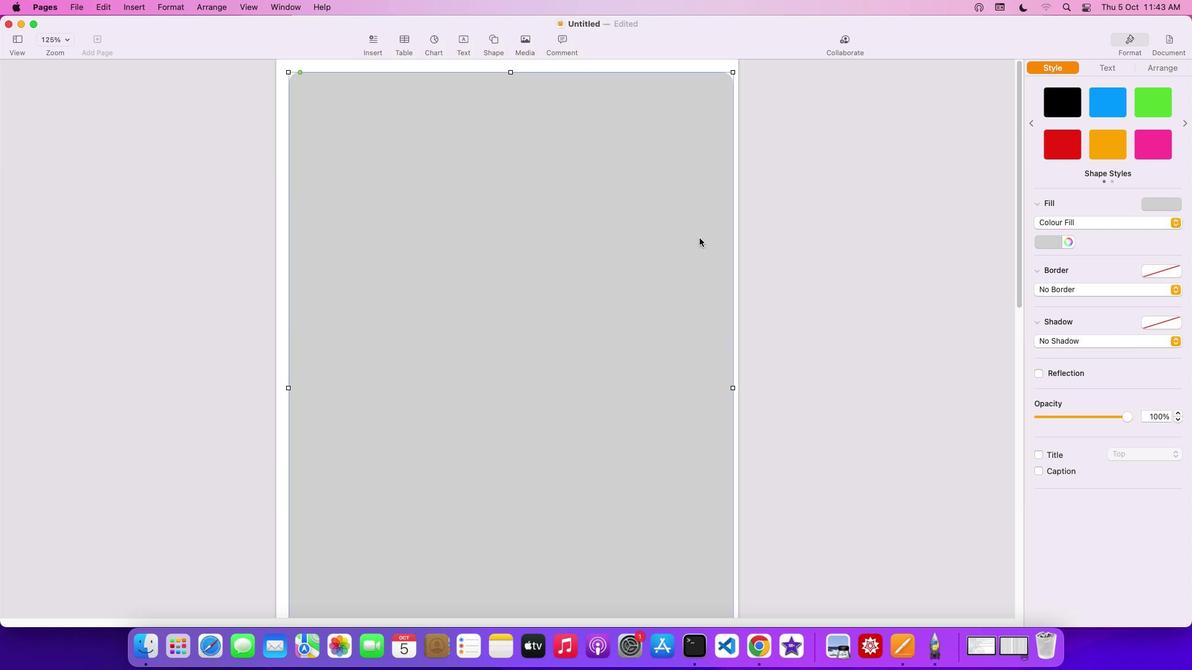 
Action: Mouse scrolled (700, 237) with delta (0, 3)
Screenshot: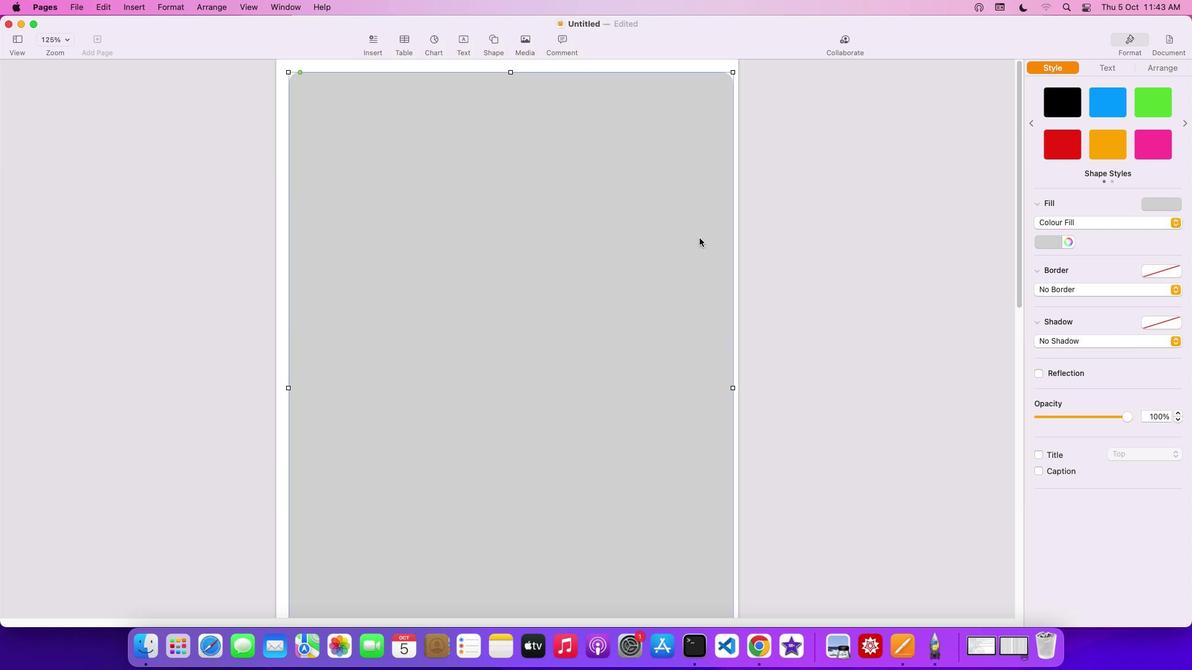 
Action: Mouse scrolled (700, 237) with delta (0, 3)
Screenshot: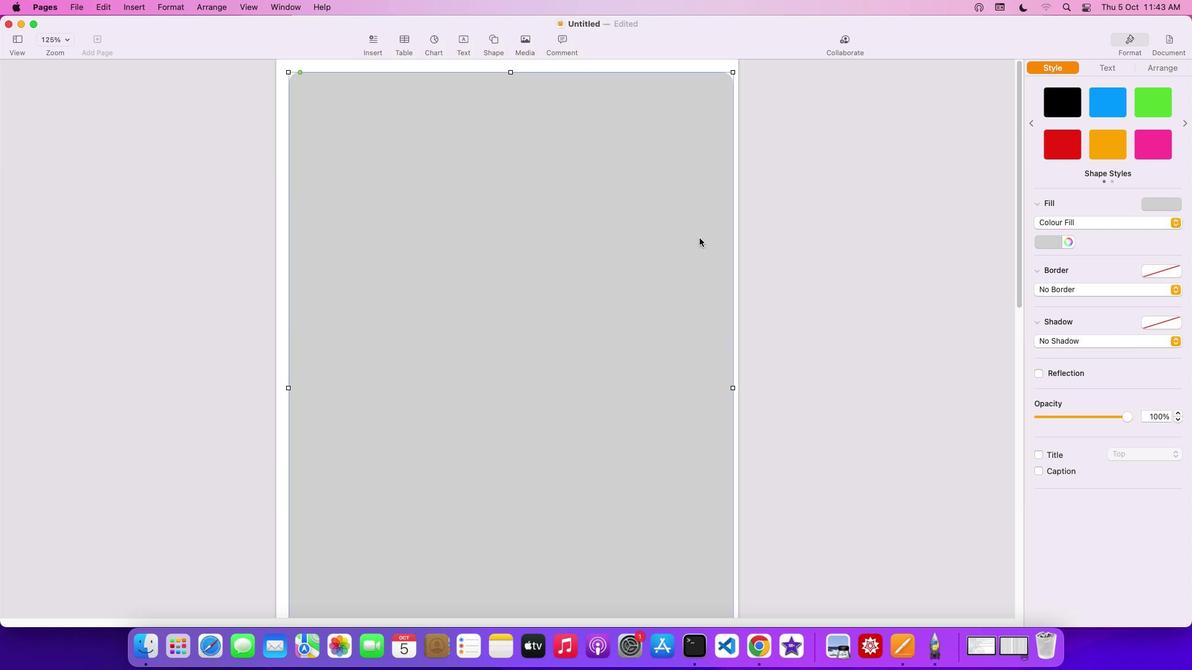 
Action: Mouse moved to (699, 237)
Screenshot: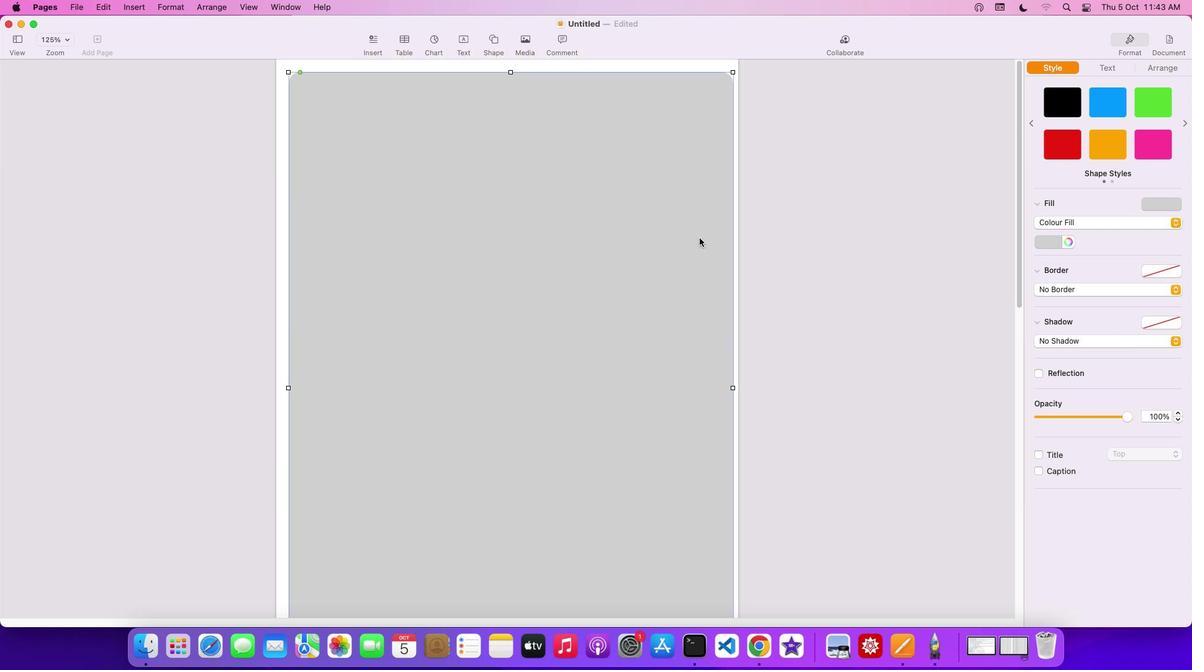 
Action: Mouse scrolled (699, 237) with delta (0, 0)
Screenshot: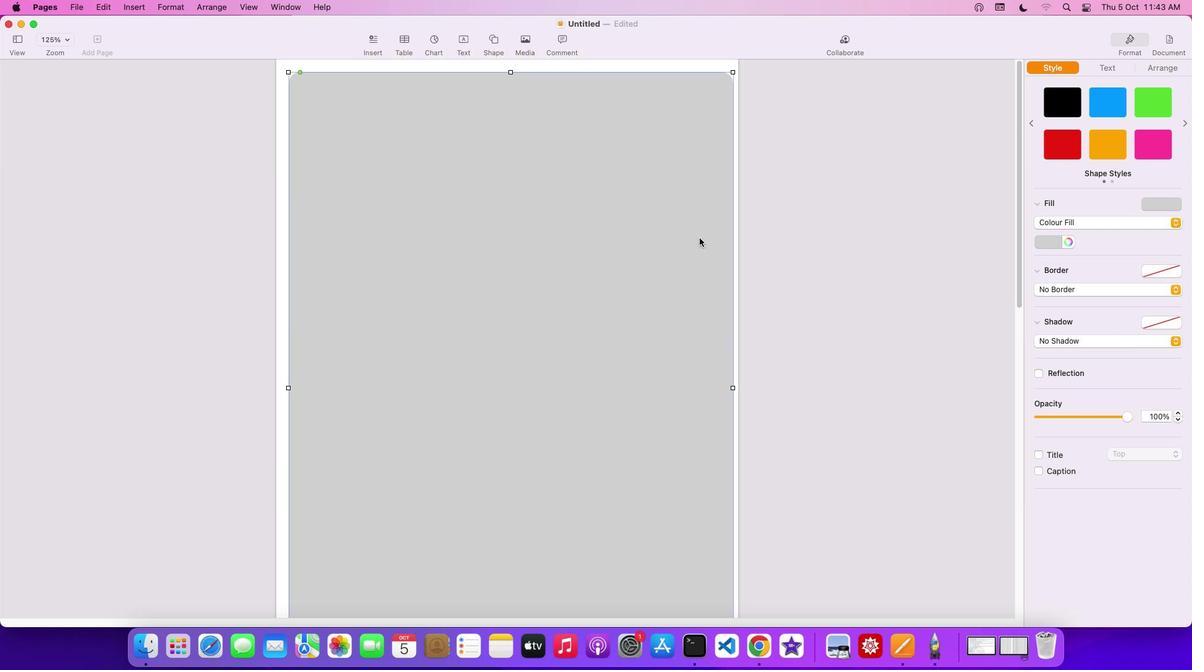 
Action: Mouse scrolled (699, 237) with delta (0, 0)
Screenshot: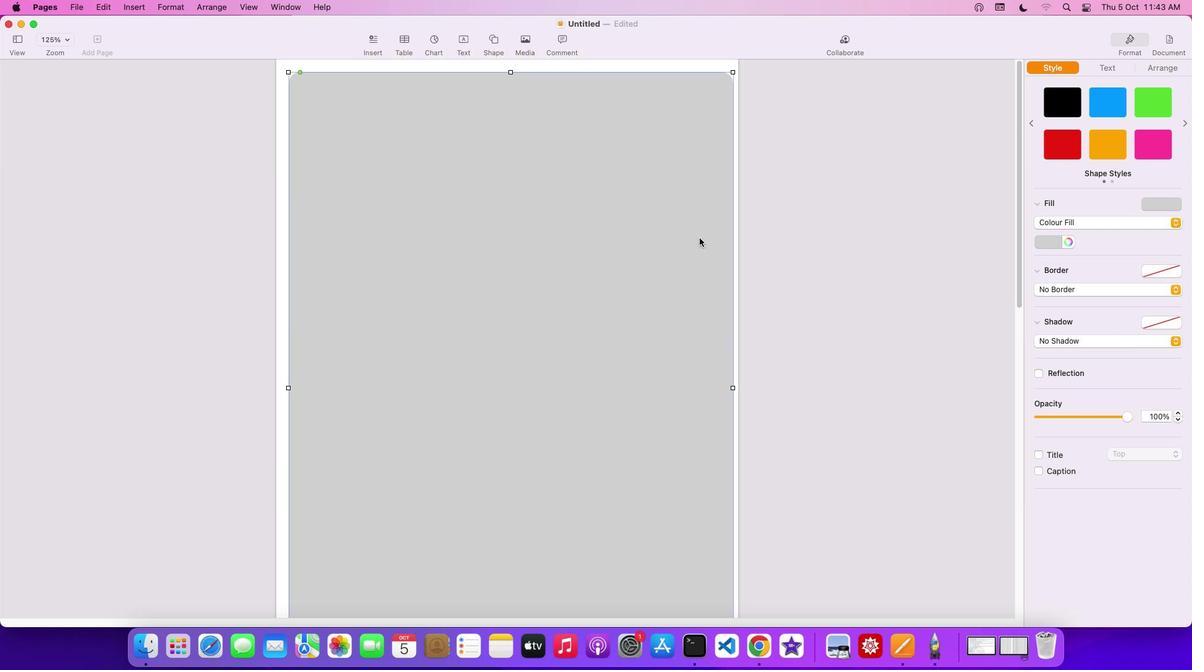 
Action: Mouse scrolled (699, 237) with delta (0, 2)
Screenshot: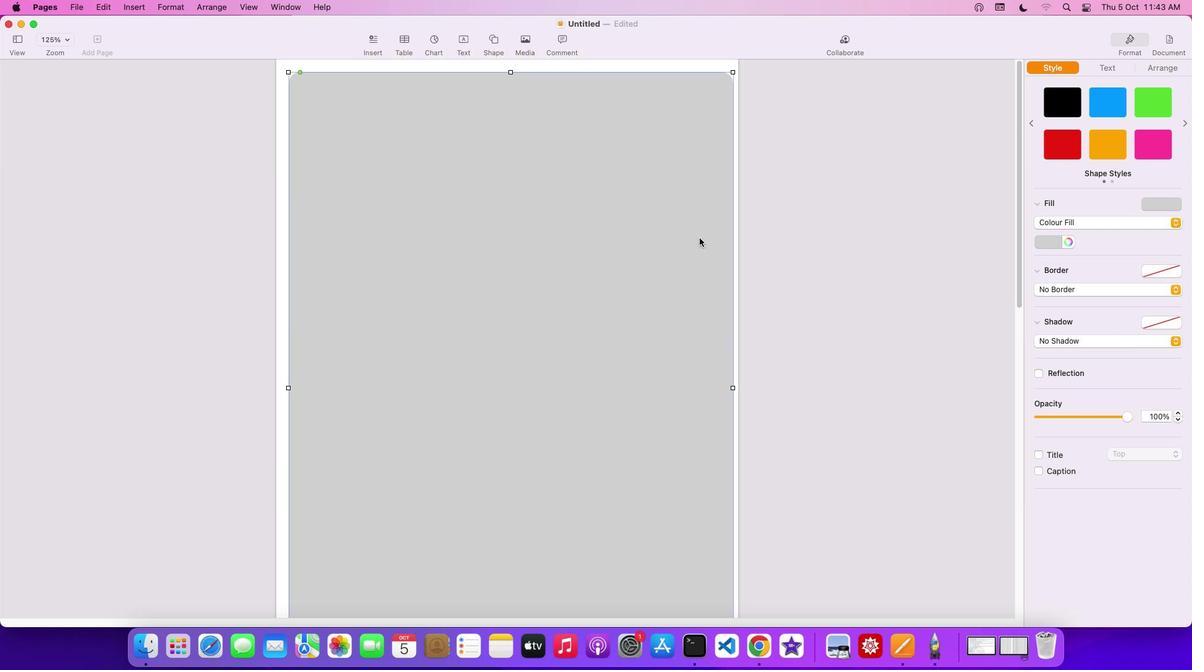 
Action: Mouse scrolled (699, 237) with delta (0, 3)
Screenshot: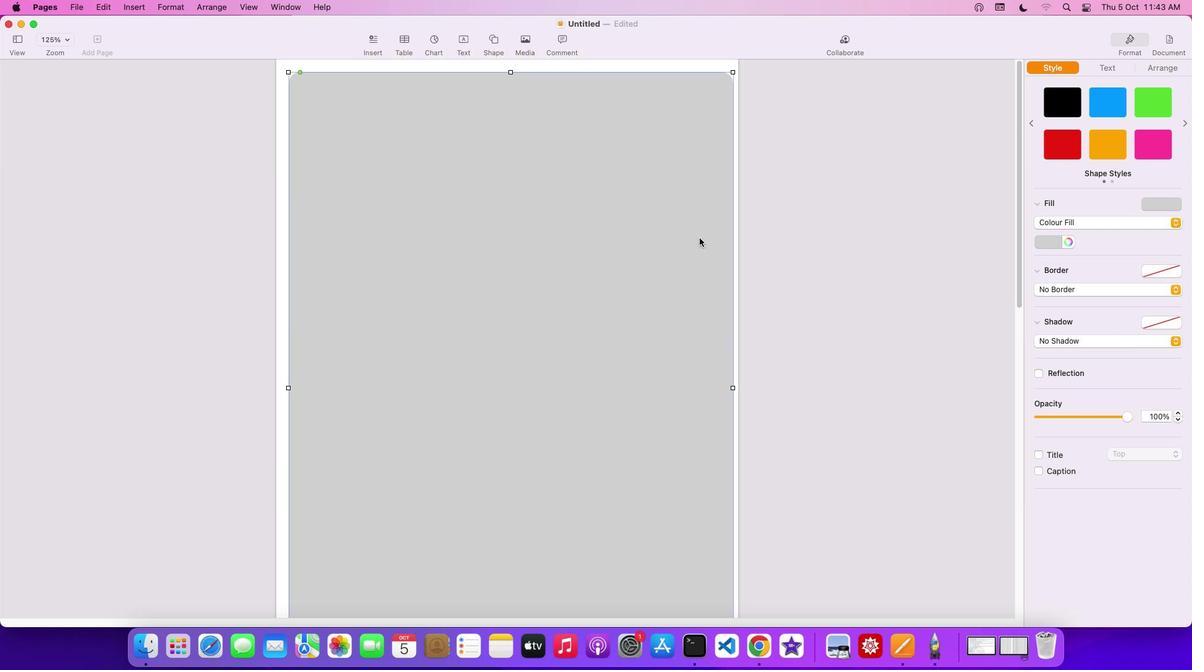 
Action: Mouse moved to (287, 72)
Screenshot: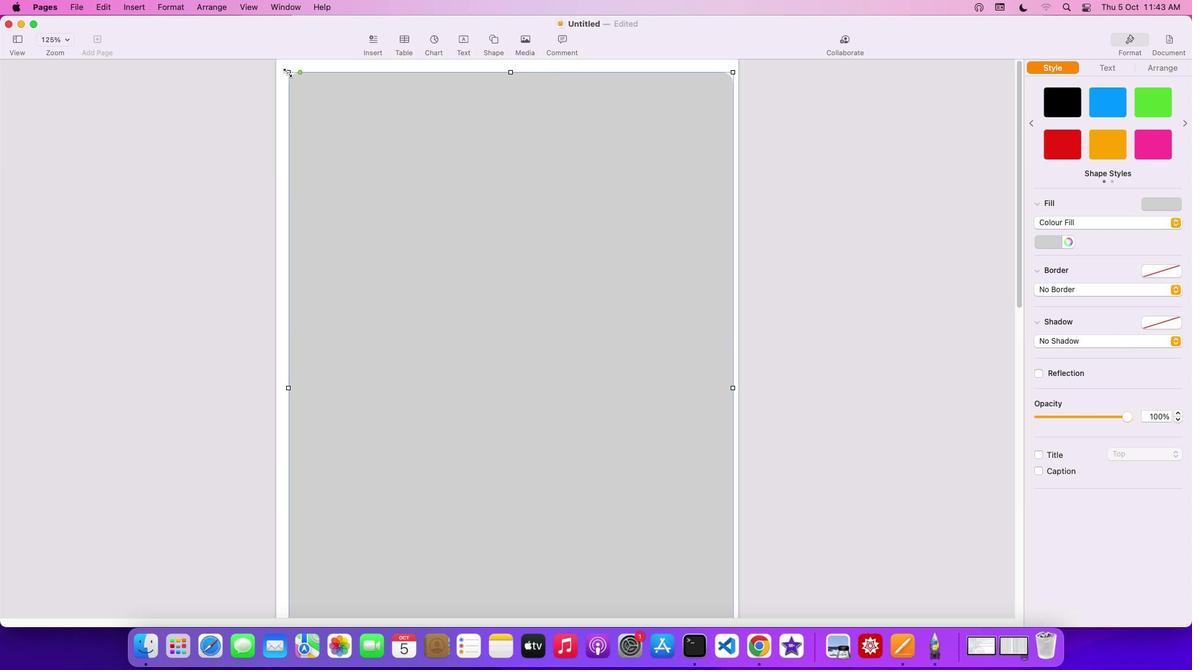 
Action: Mouse pressed left at (287, 72)
Screenshot: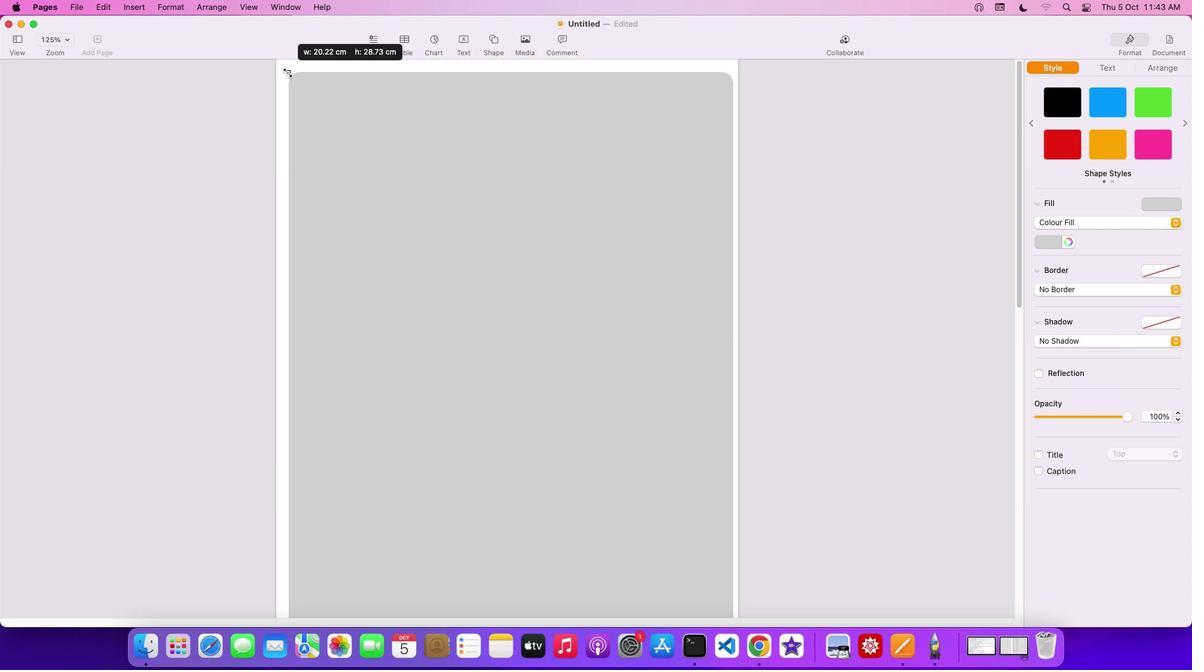 
Action: Mouse moved to (490, 35)
Screenshot: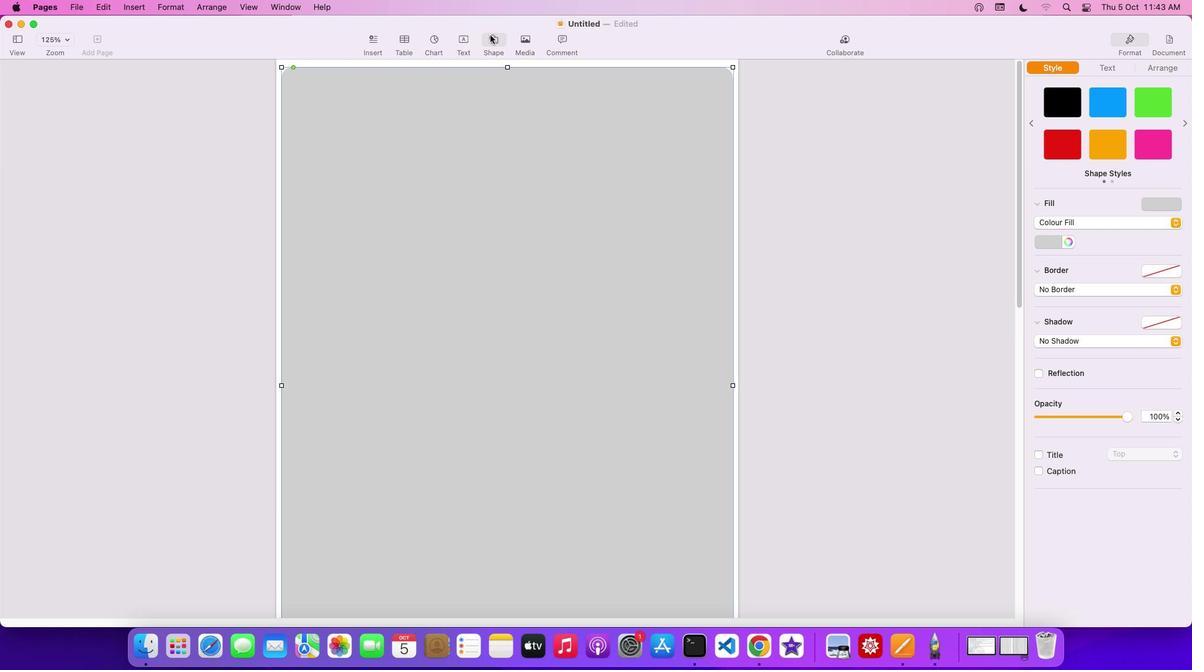 
Action: Mouse pressed left at (490, 35)
Screenshot: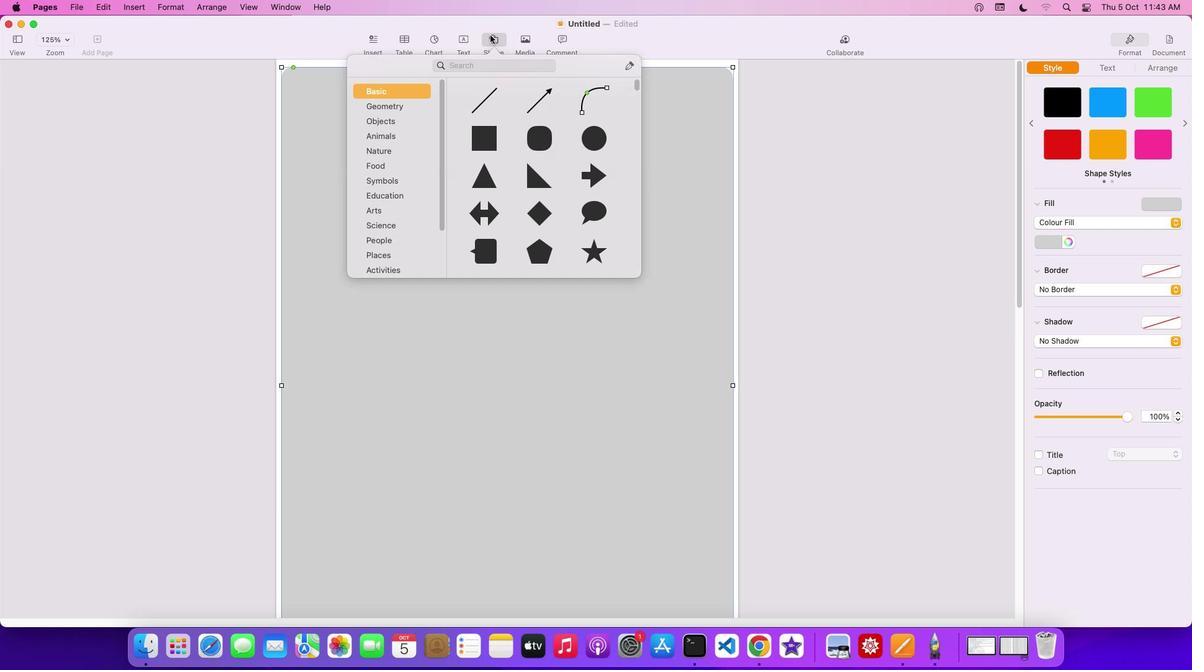 
Action: Mouse moved to (480, 127)
Screenshot: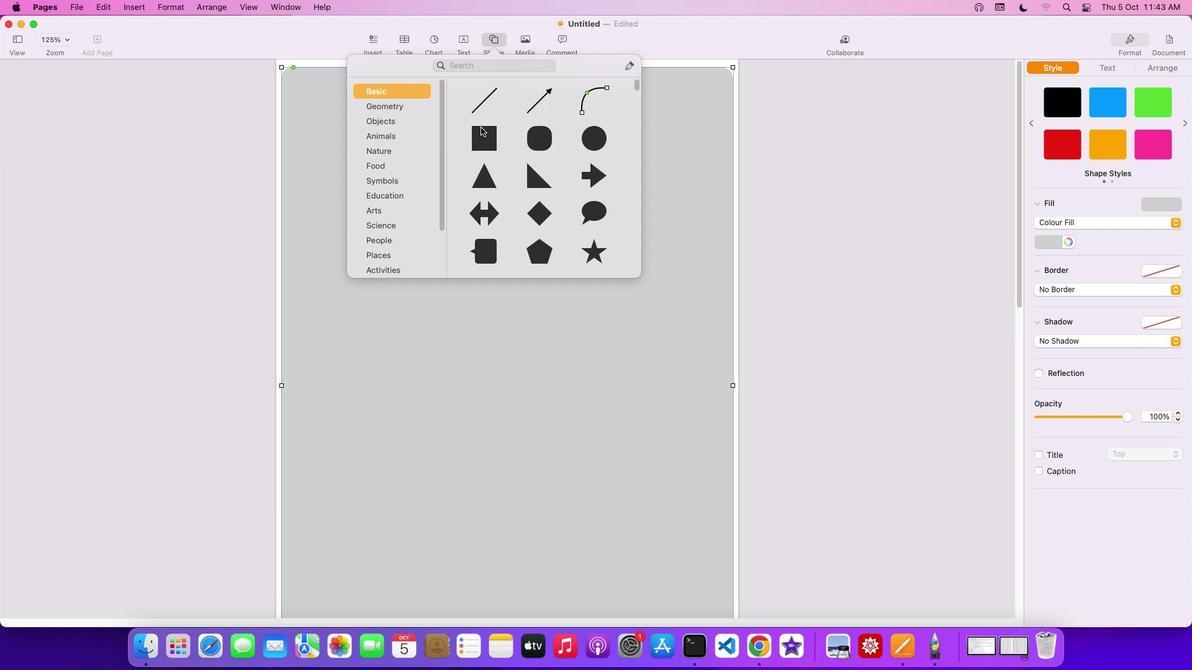 
Action: Mouse pressed left at (480, 127)
Screenshot: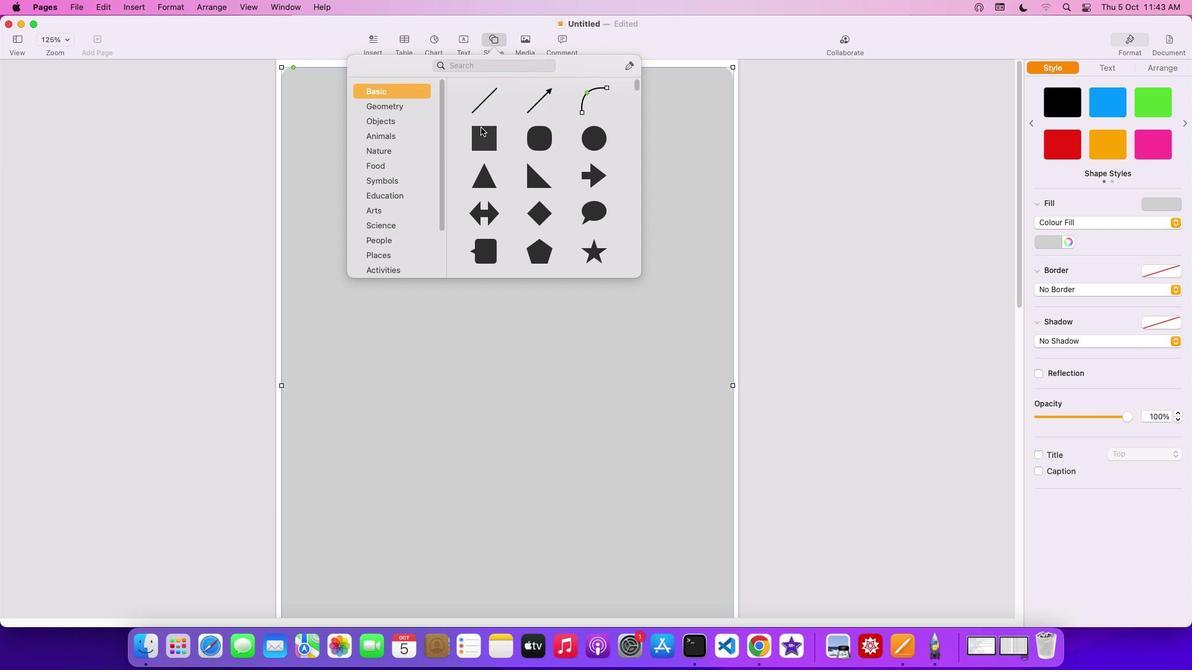 
Action: Mouse moved to (497, 332)
Screenshot: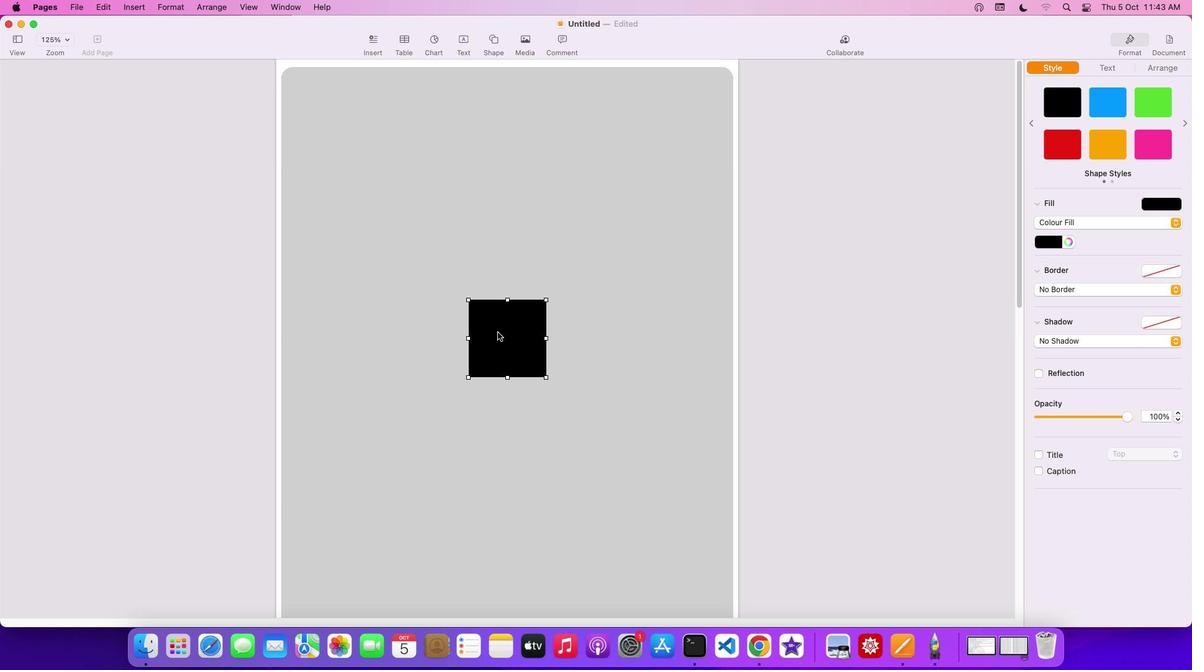 
Action: Mouse pressed left at (497, 332)
Screenshot: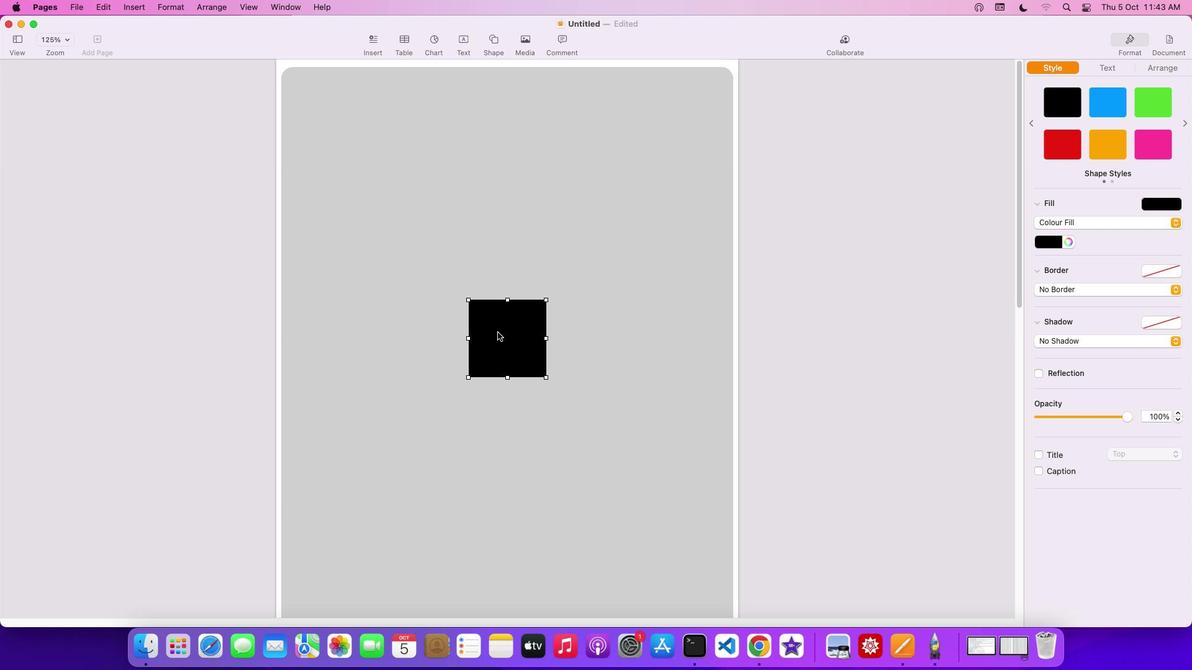
Action: Mouse moved to (397, 103)
Screenshot: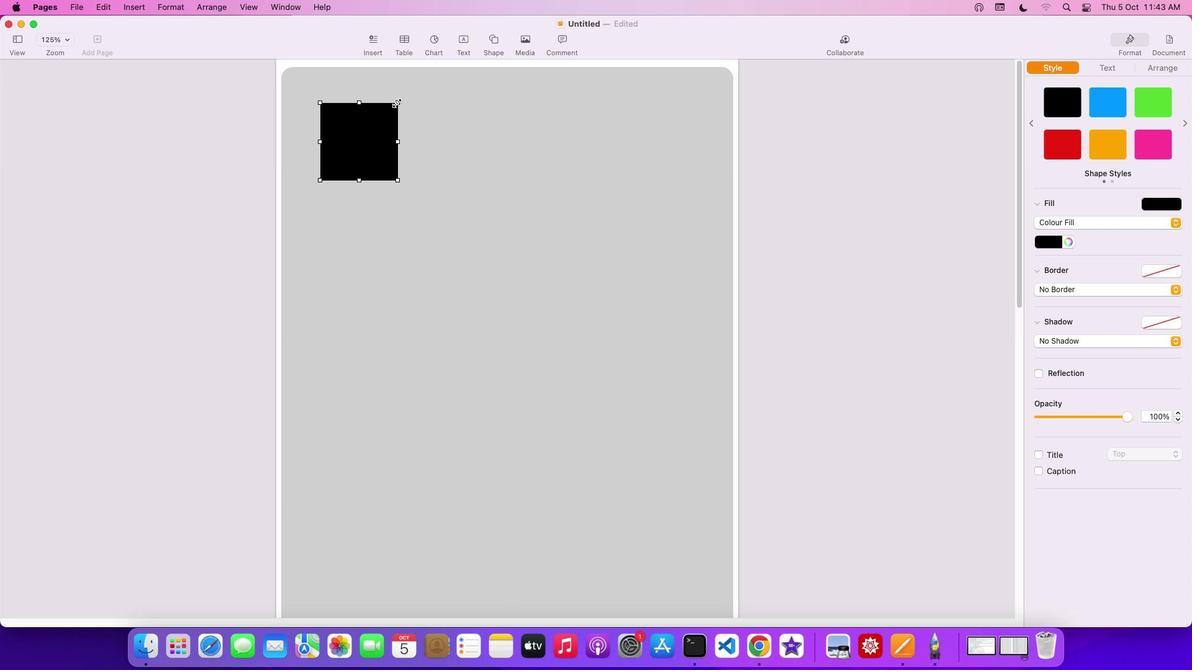 
Action: Mouse pressed left at (397, 103)
Screenshot: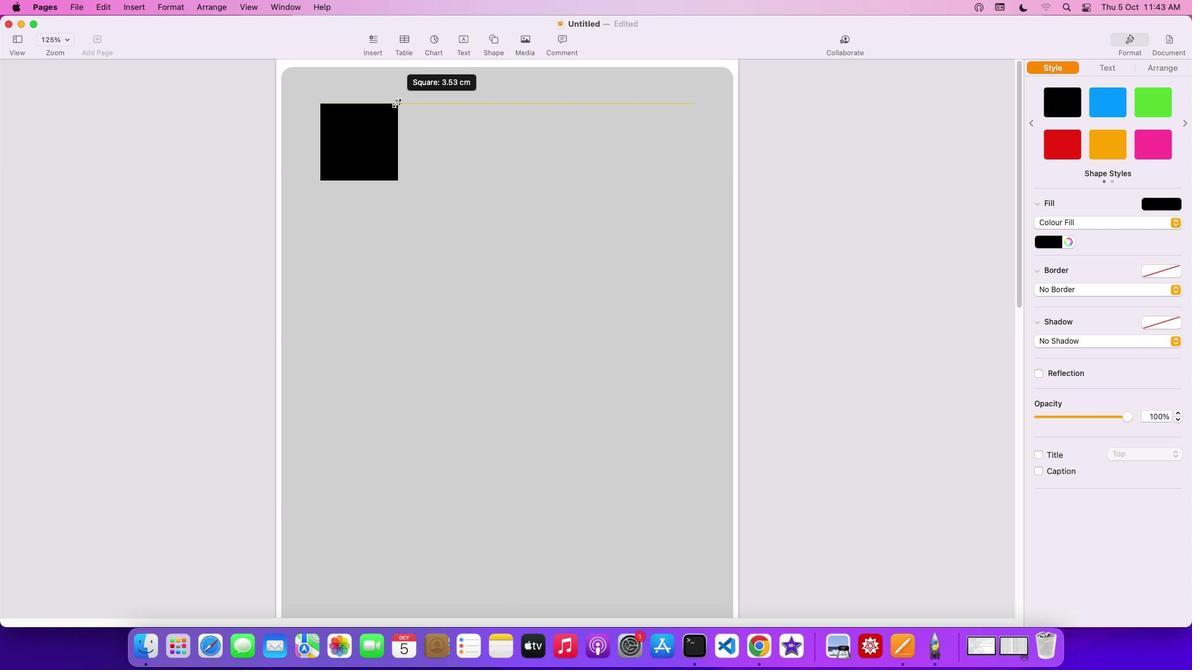 
Action: Mouse moved to (724, 180)
Screenshot: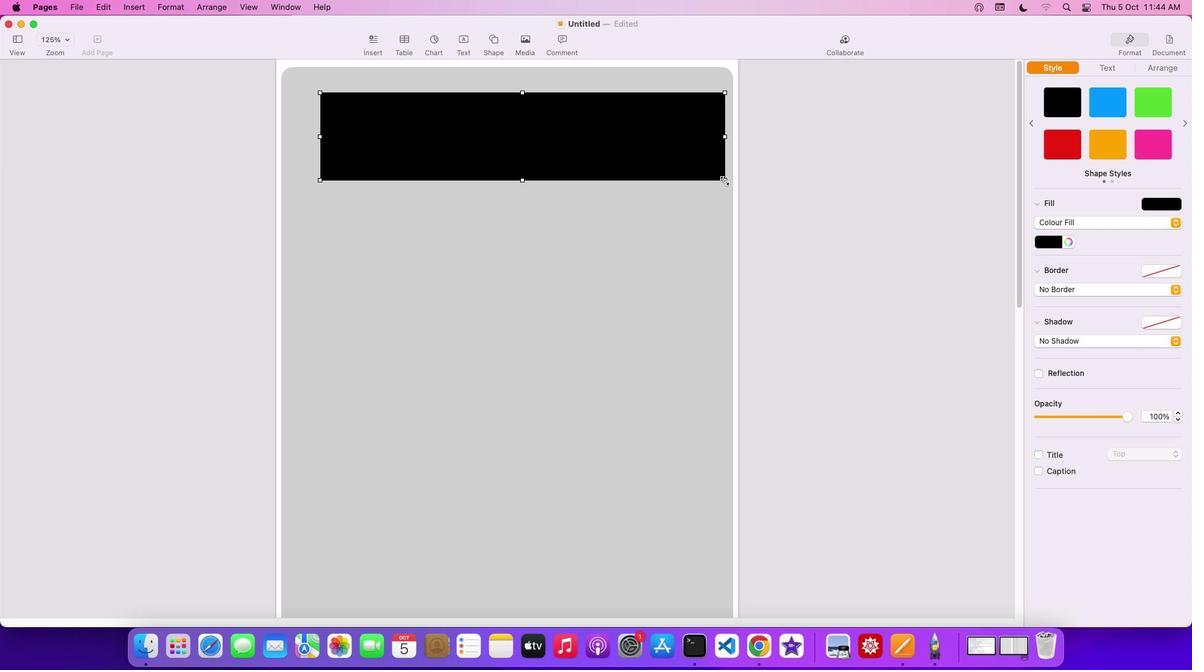 
Action: Mouse pressed left at (724, 180)
Screenshot: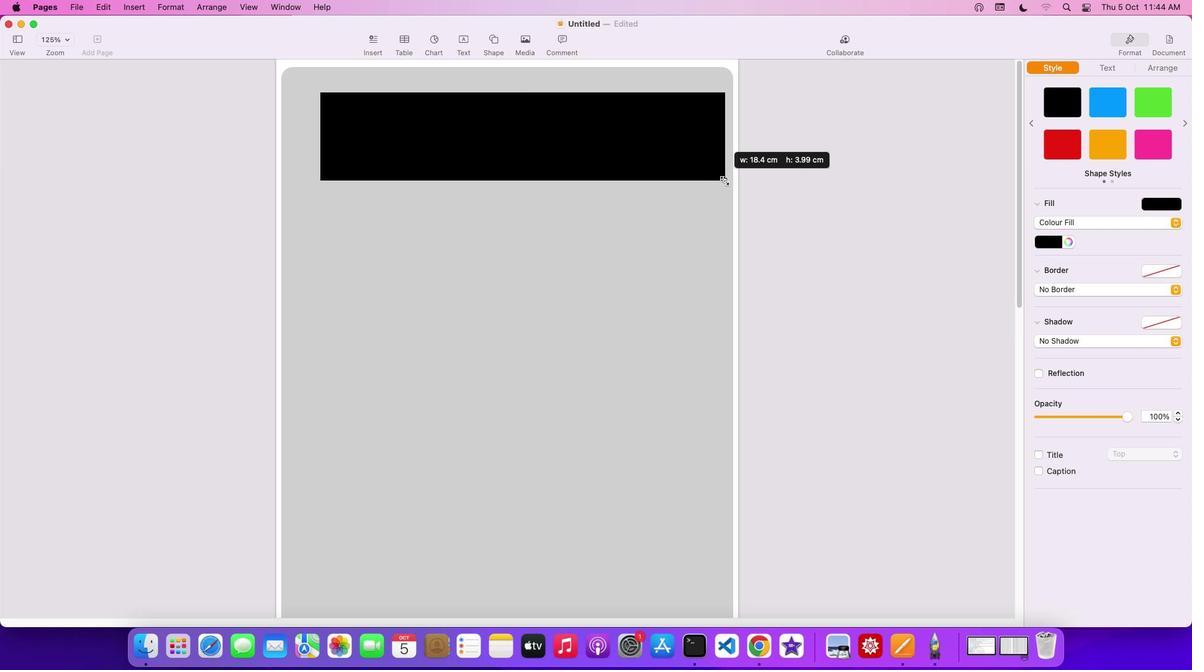 
Action: Mouse moved to (434, 209)
Screenshot: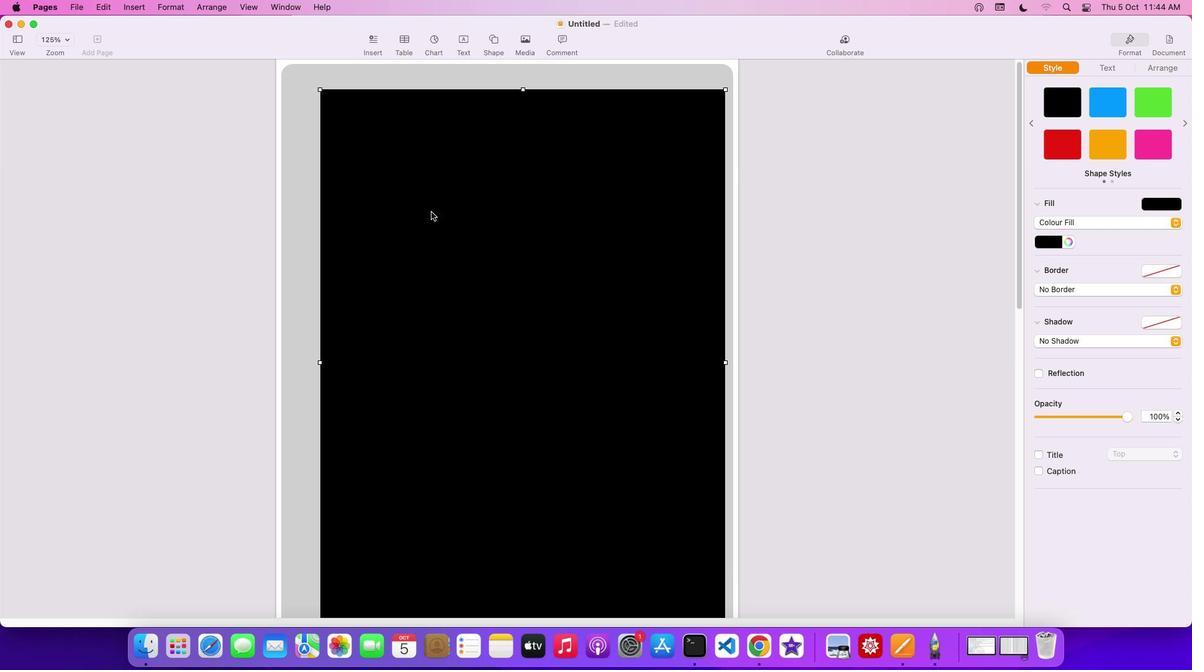 
Action: Mouse scrolled (434, 209) with delta (0, 0)
Screenshot: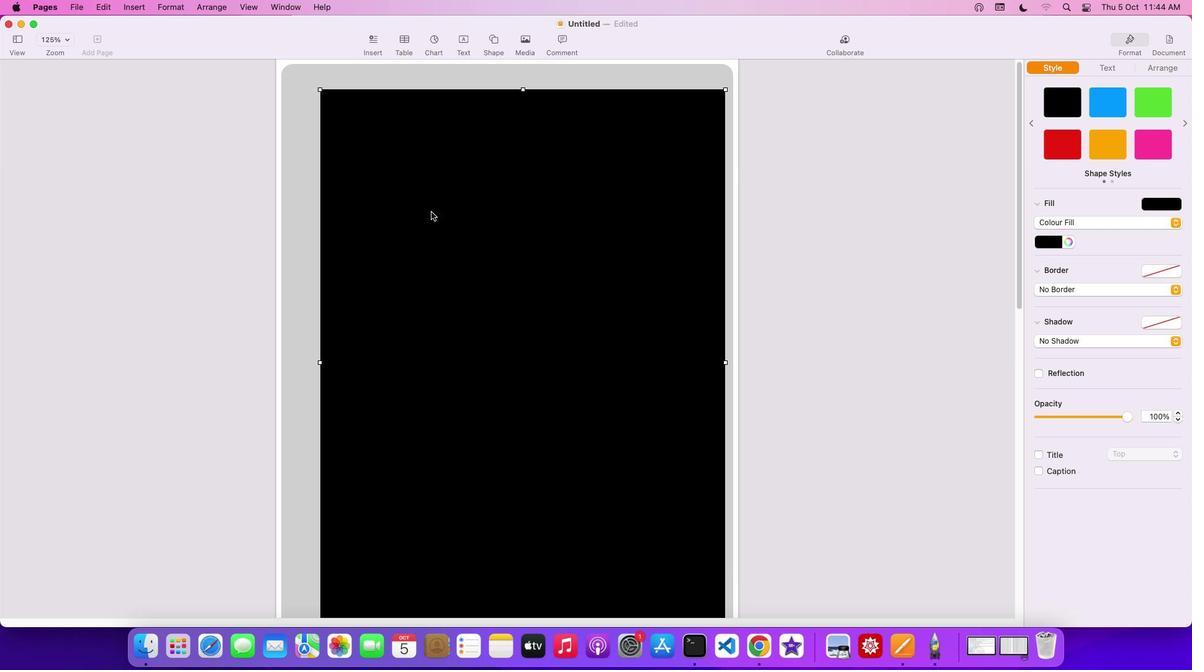 
Action: Mouse moved to (433, 210)
Screenshot: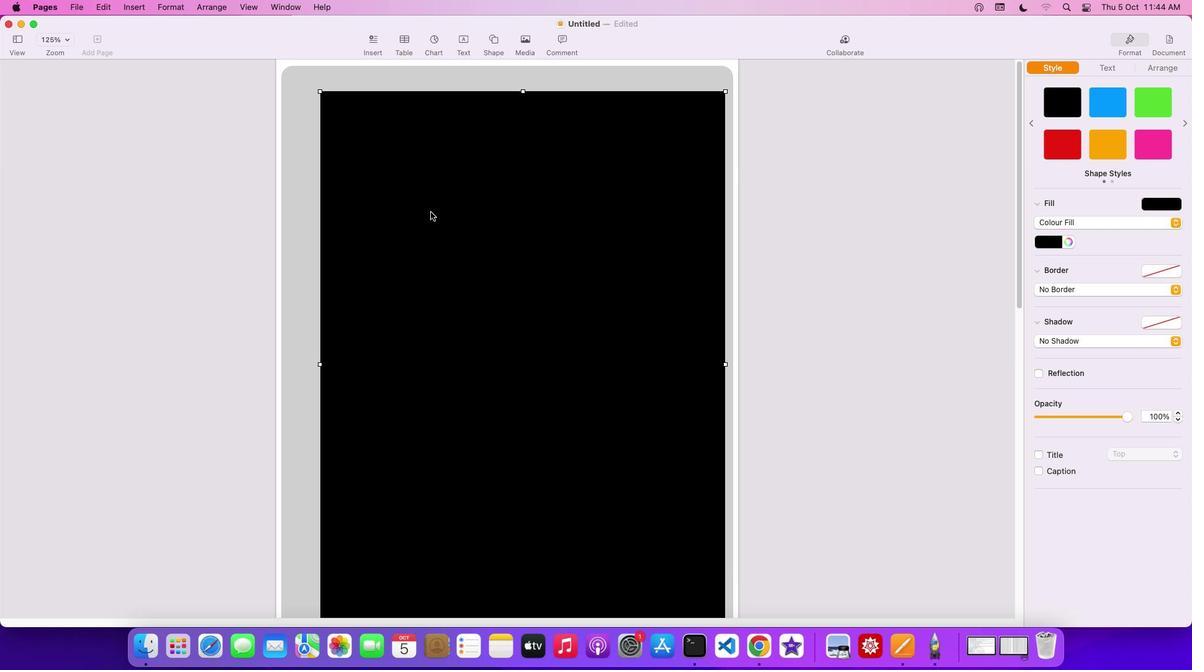 
Action: Mouse scrolled (433, 210) with delta (0, 0)
Screenshot: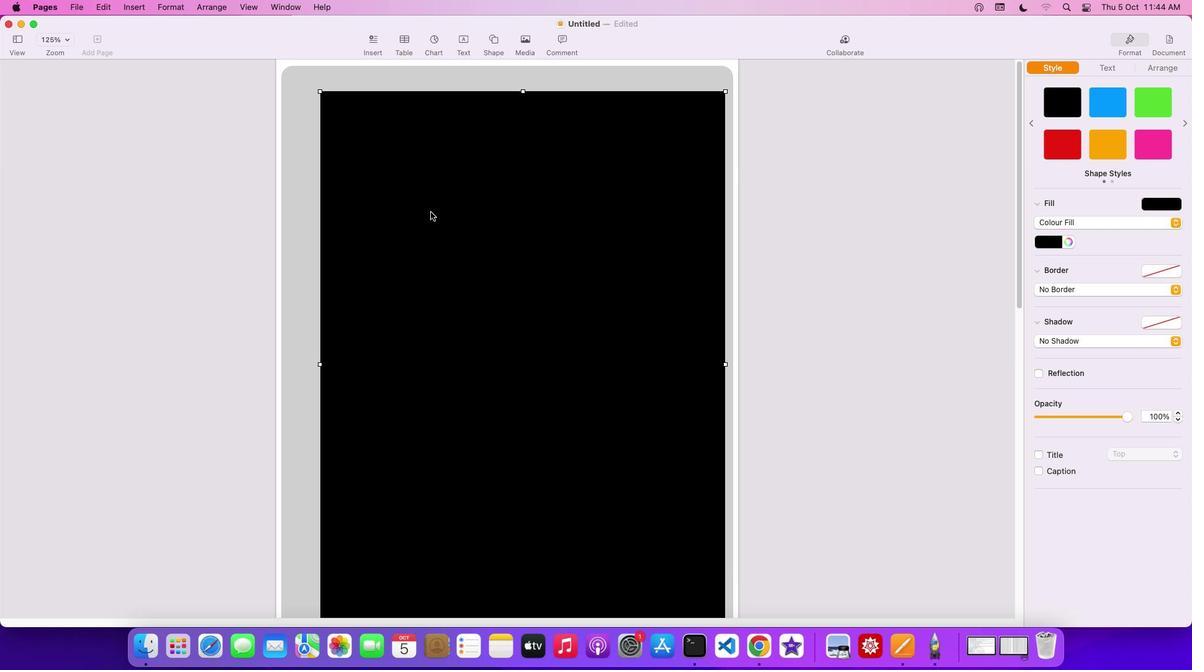
Action: Mouse moved to (432, 211)
Screenshot: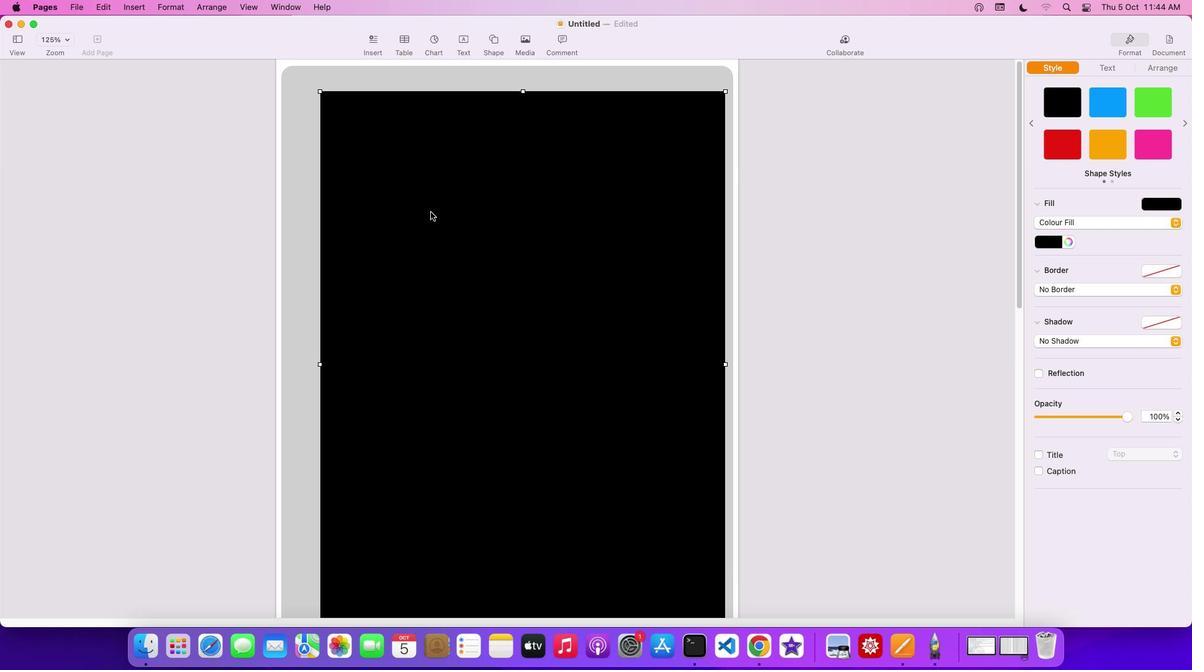 
Action: Mouse scrolled (432, 211) with delta (0, 1)
Screenshot: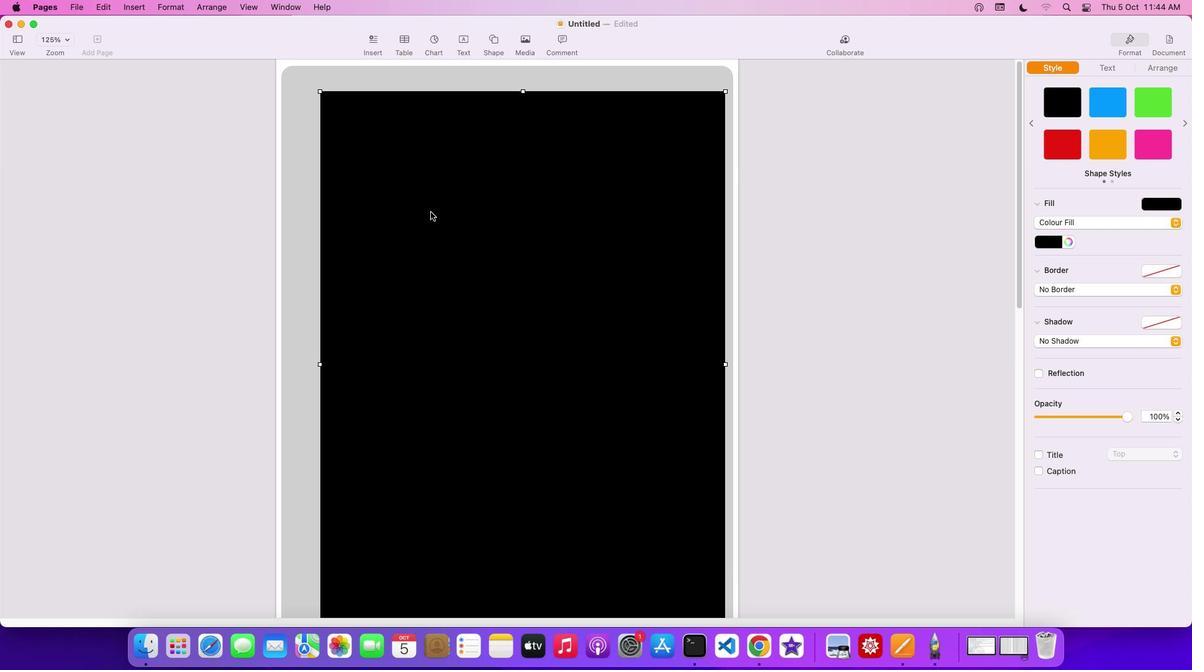 
Action: Mouse moved to (425, 217)
Screenshot: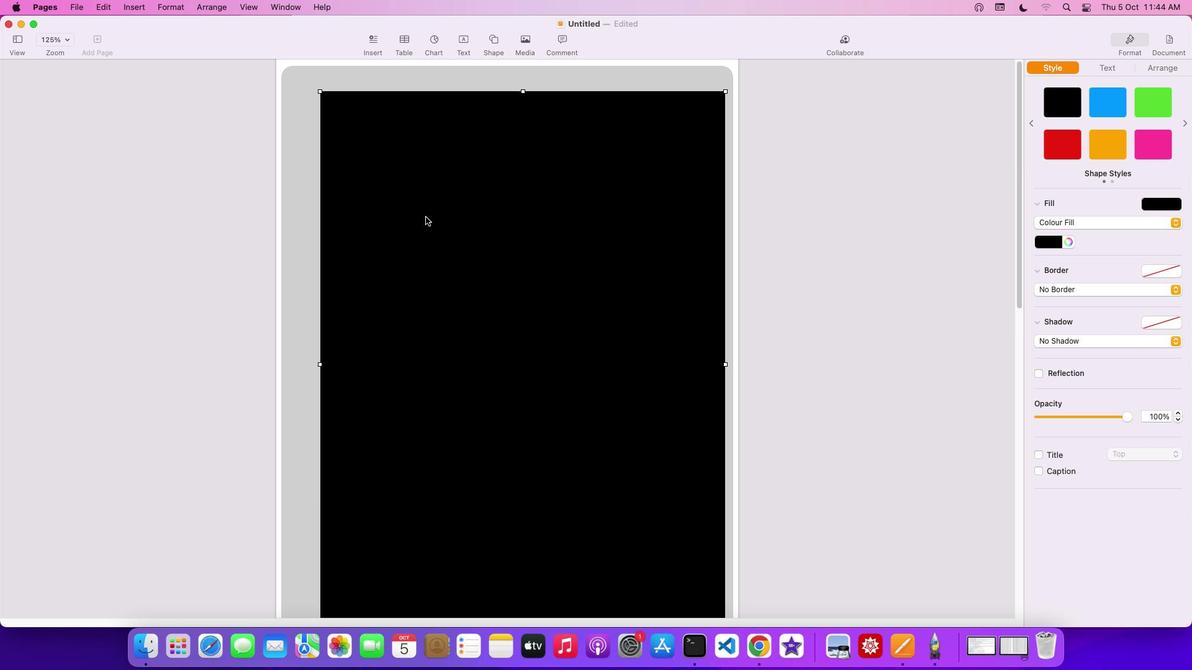 
Action: Mouse scrolled (425, 217) with delta (0, 0)
Screenshot: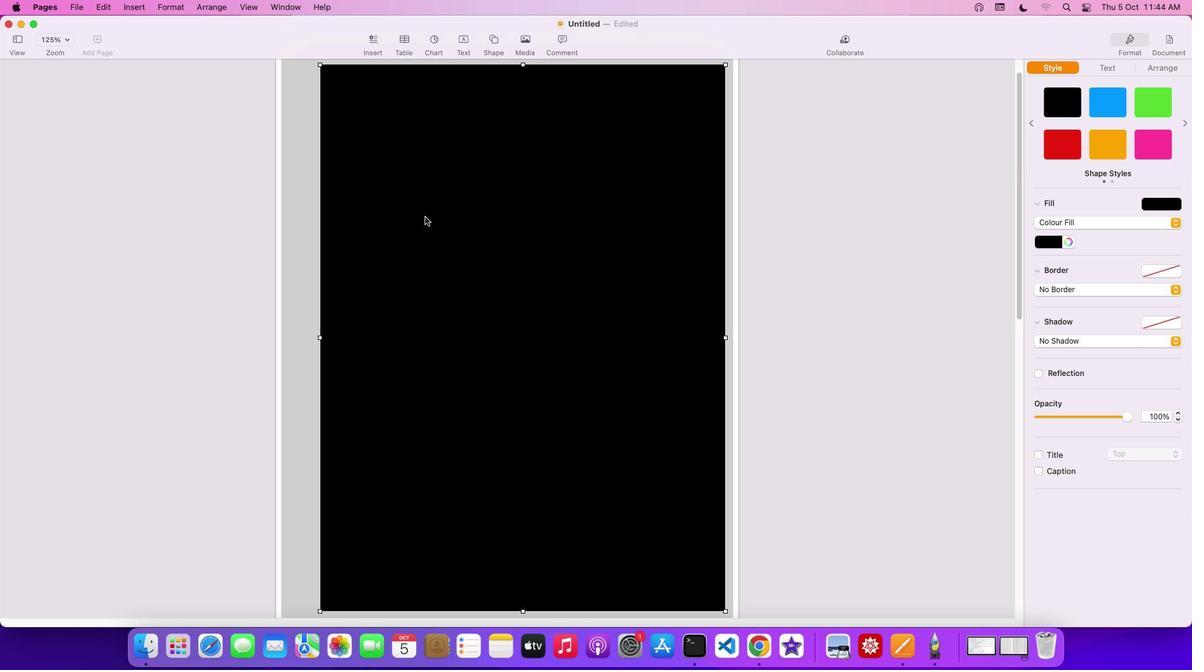 
Action: Mouse moved to (425, 217)
Screenshot: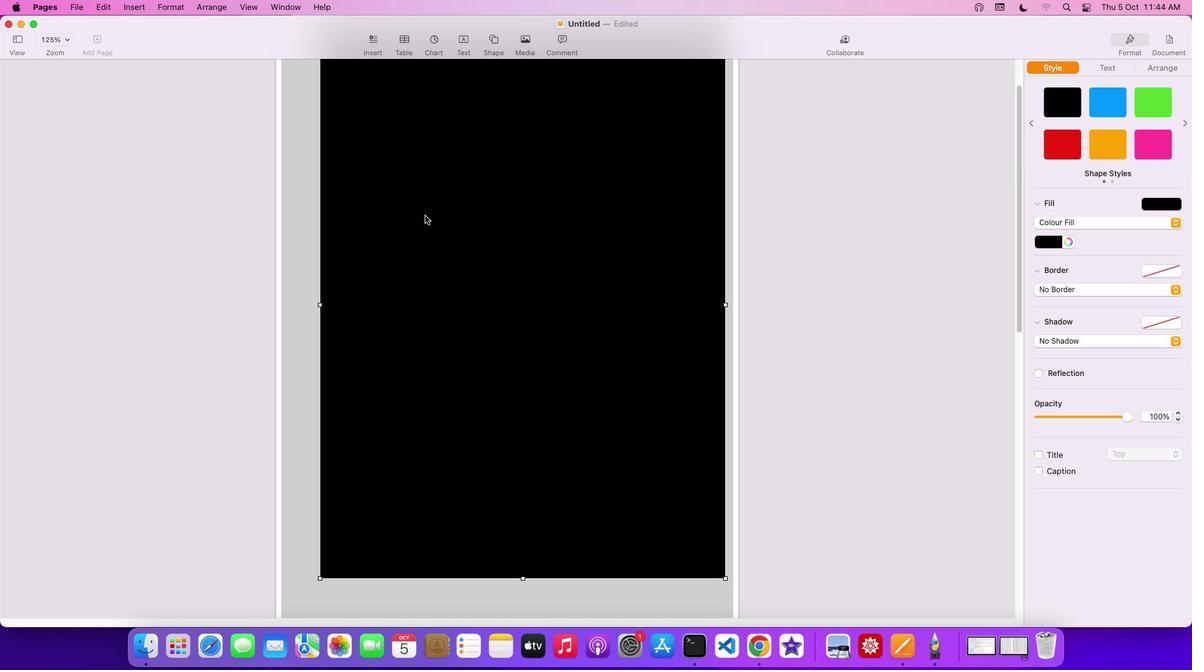 
Action: Mouse scrolled (425, 217) with delta (0, 0)
Screenshot: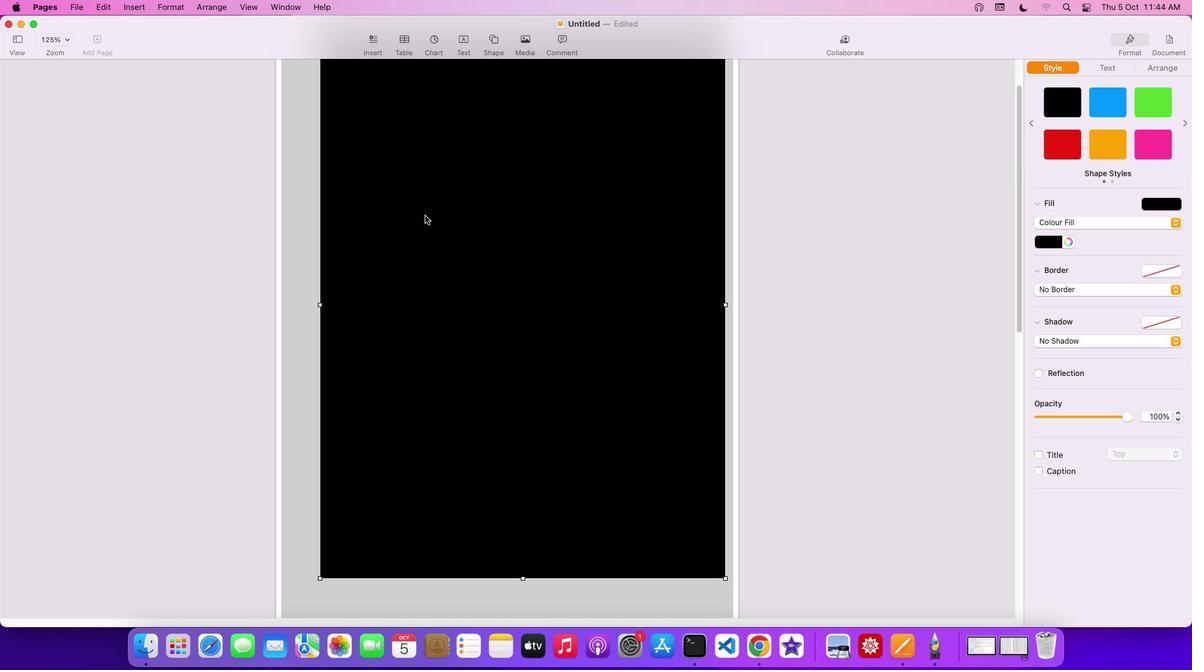 
Action: Mouse scrolled (425, 217) with delta (0, -1)
Screenshot: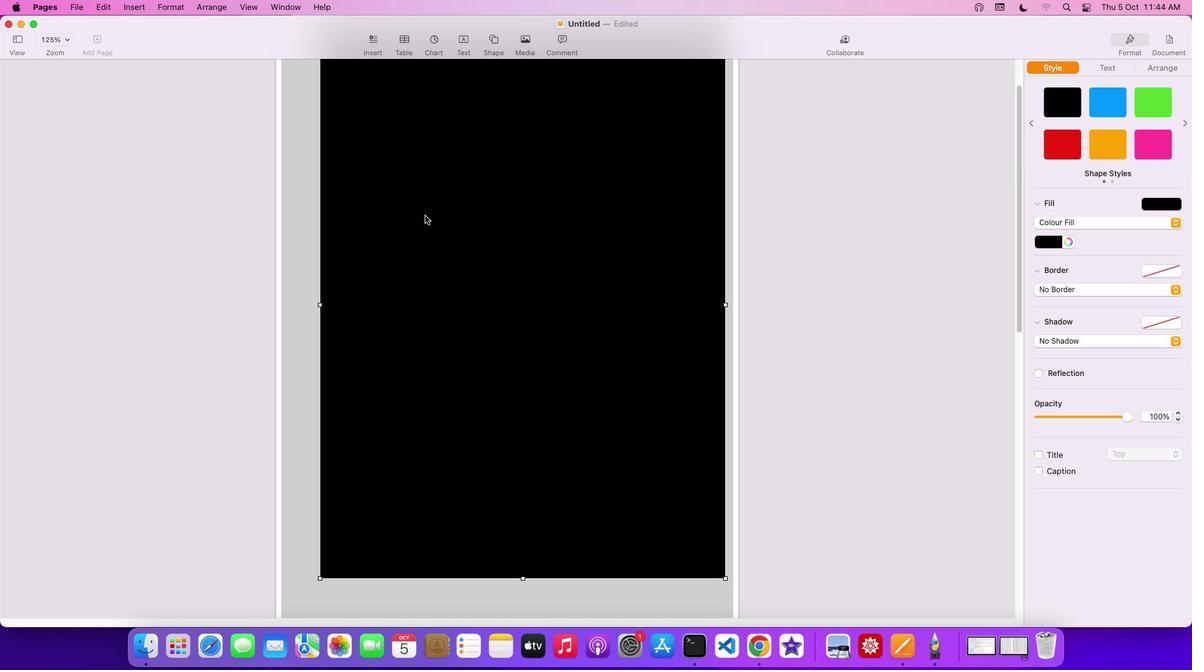 
Action: Mouse scrolled (425, 217) with delta (0, -3)
Screenshot: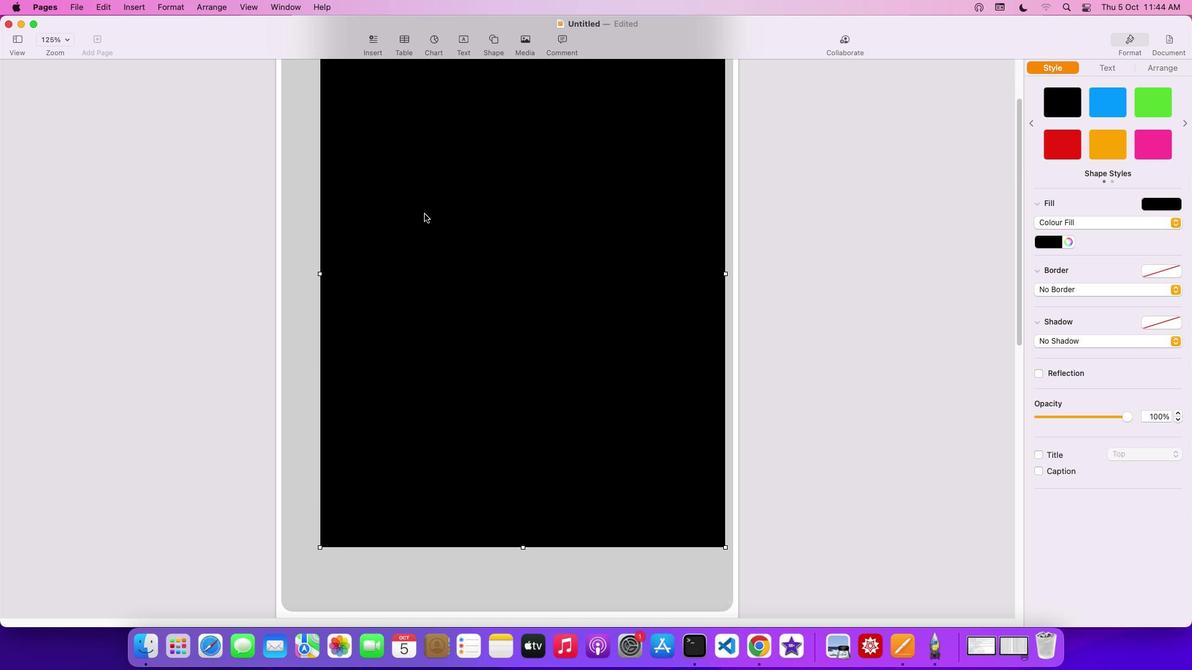 
Action: Mouse moved to (424, 216)
Screenshot: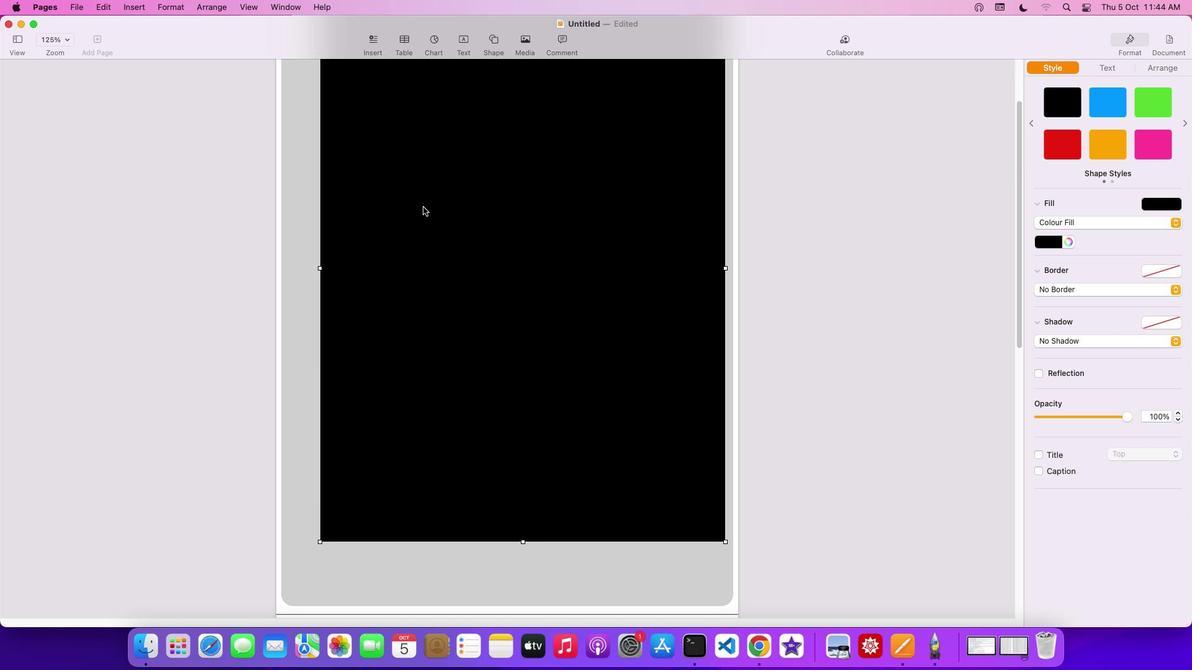 
Action: Mouse scrolled (424, 216) with delta (0, -3)
Screenshot: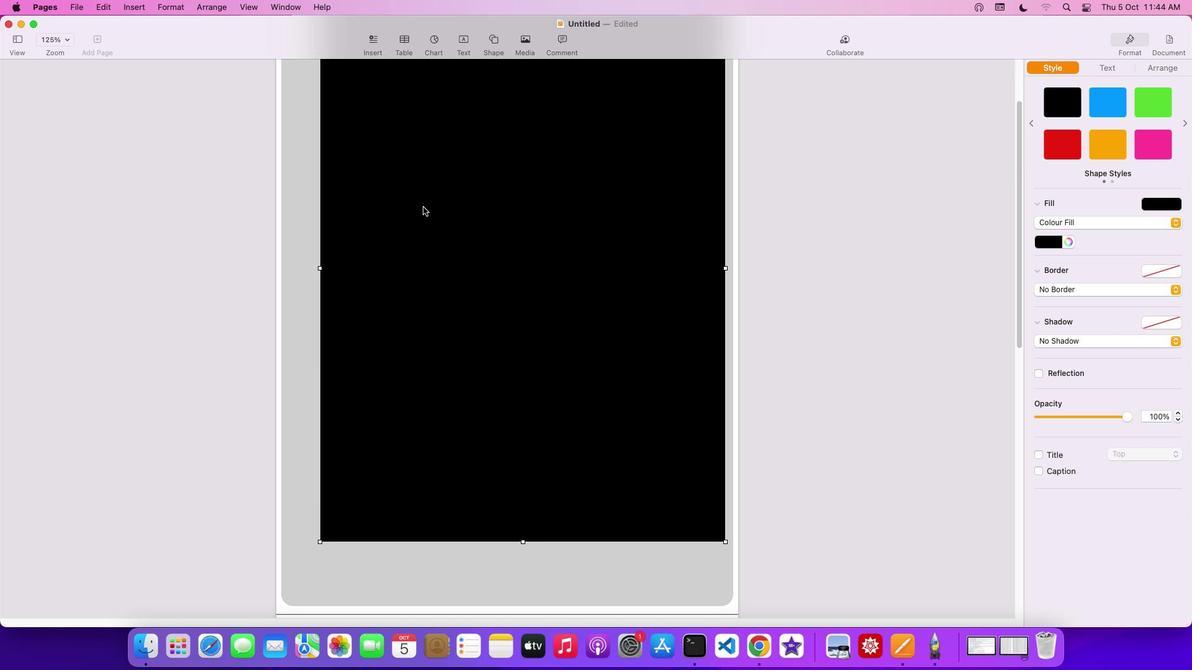 
Action: Mouse moved to (321, 542)
Screenshot: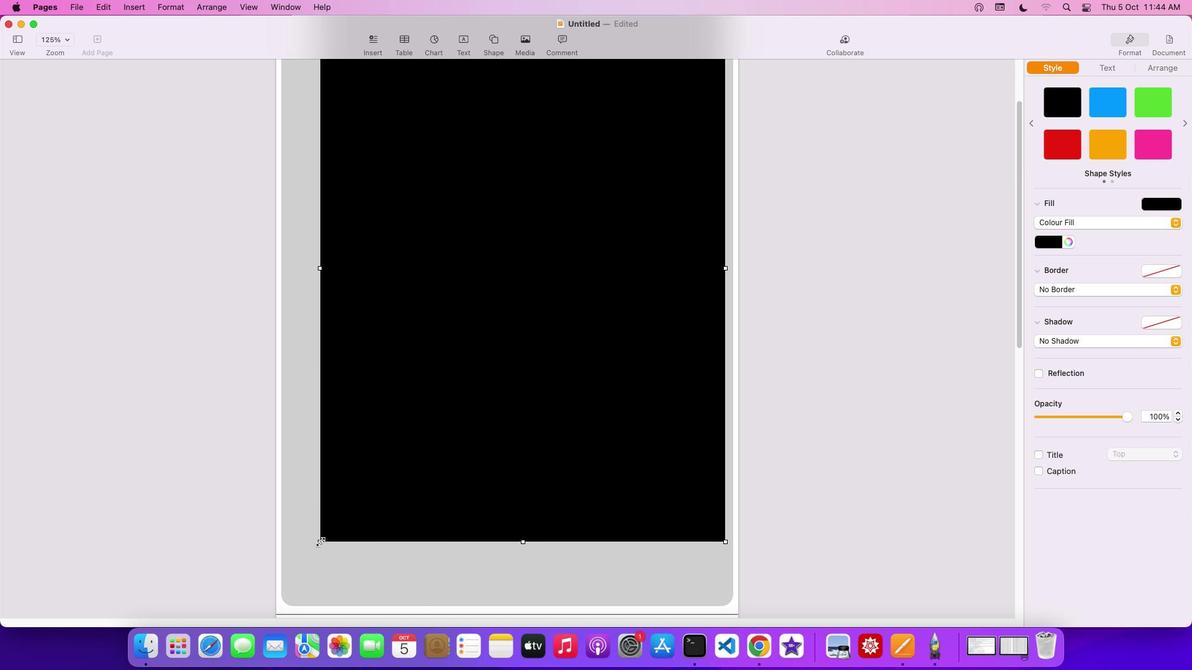 
Action: Mouse pressed left at (321, 542)
Screenshot: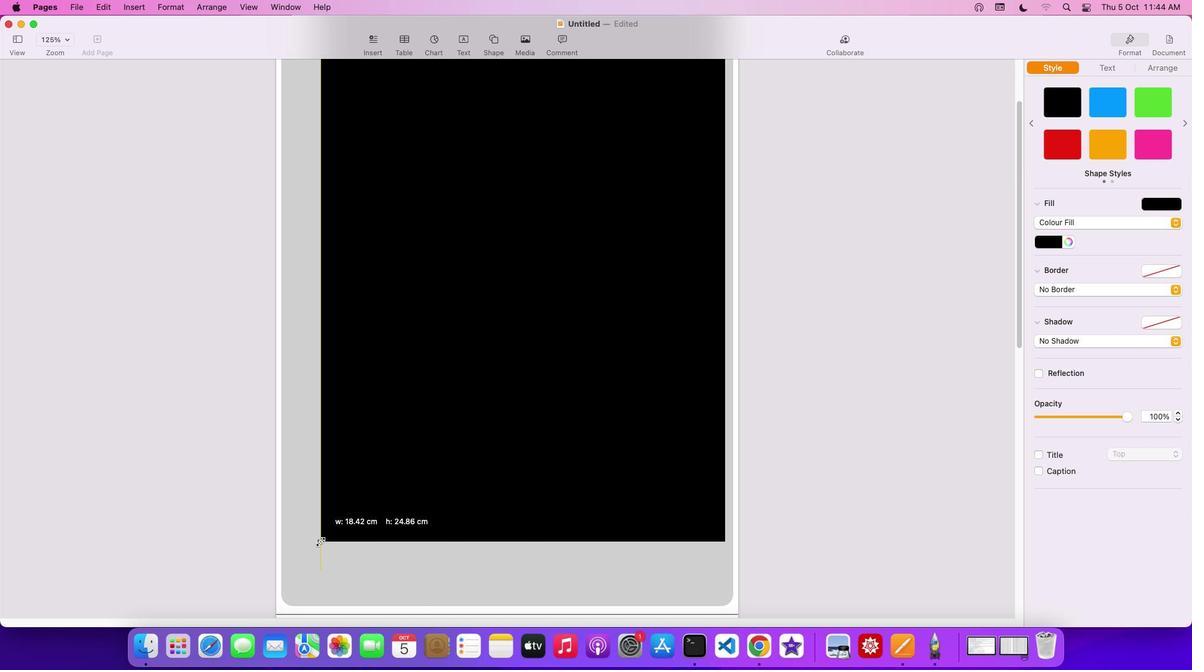 
Action: Mouse moved to (326, 544)
Screenshot: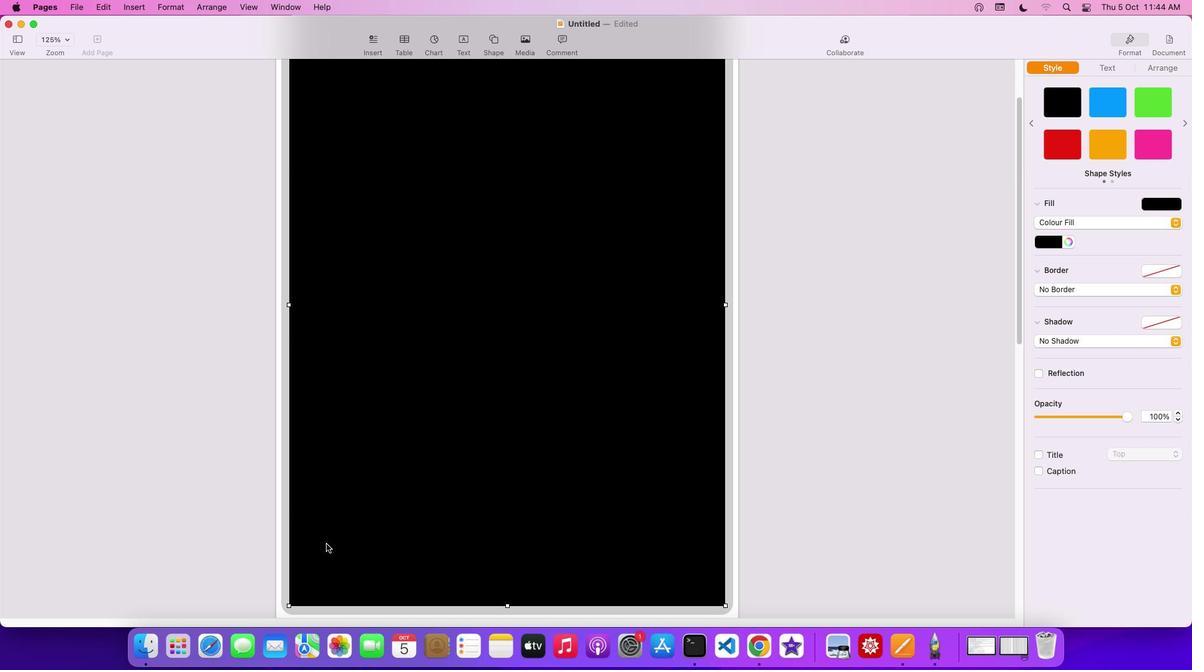 
Action: Mouse scrolled (326, 544) with delta (0, 0)
Screenshot: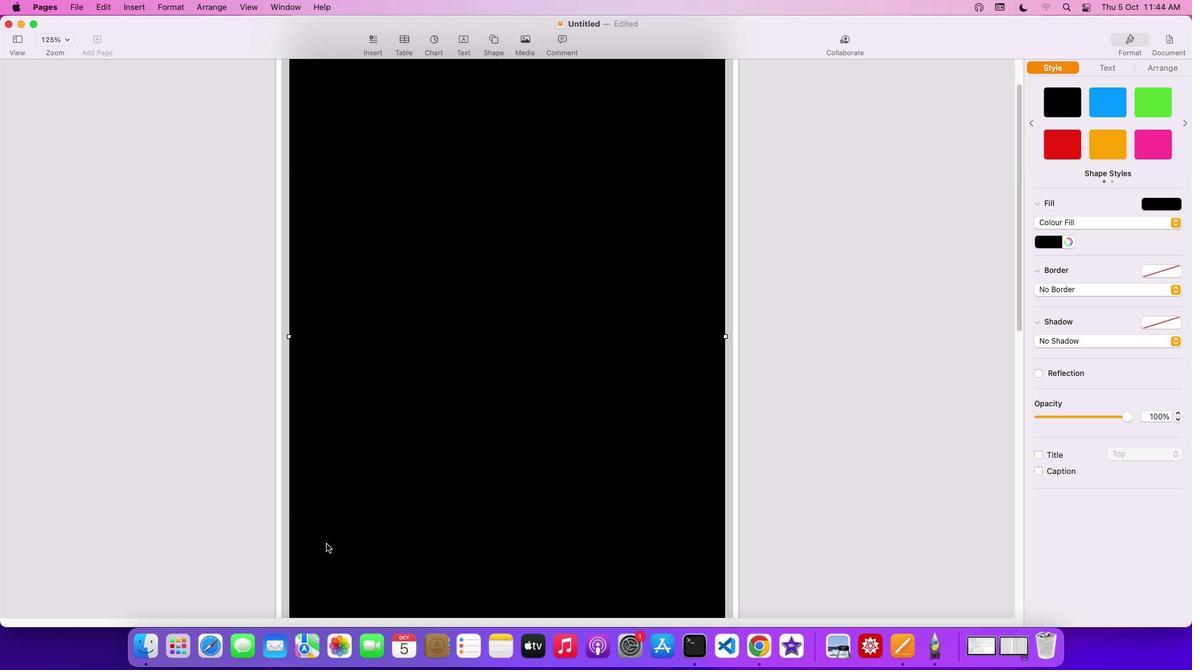 
Action: Mouse scrolled (326, 544) with delta (0, 0)
Screenshot: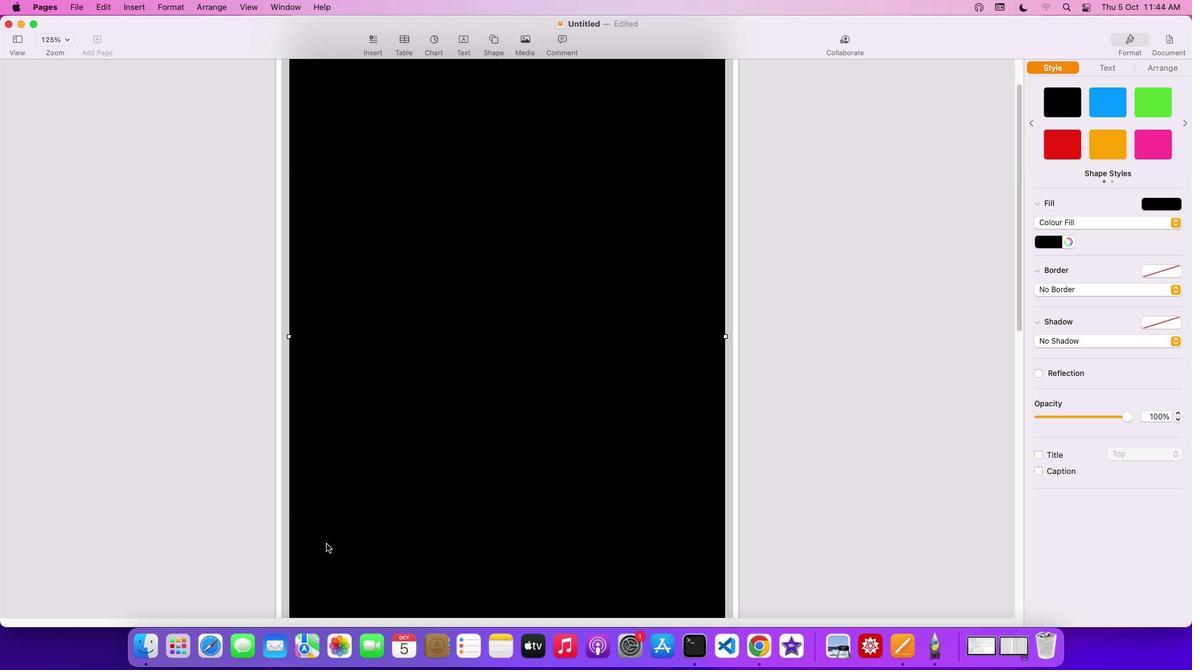 
Action: Mouse scrolled (326, 544) with delta (0, 1)
Screenshot: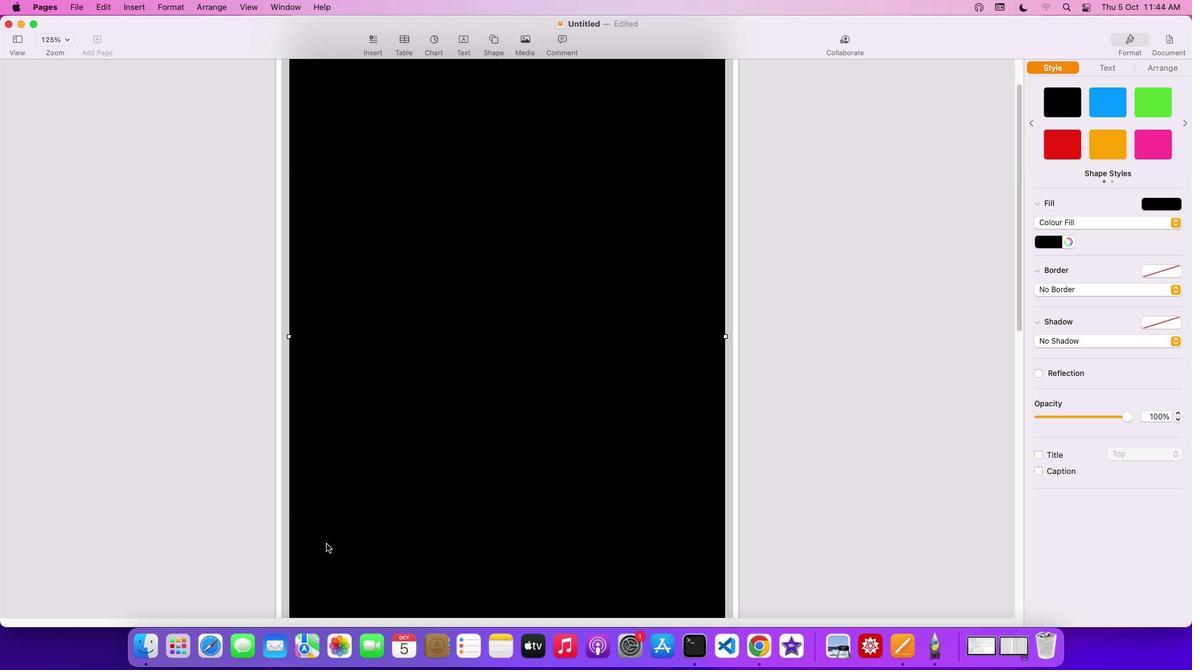 
Action: Mouse scrolled (326, 544) with delta (0, 3)
Screenshot: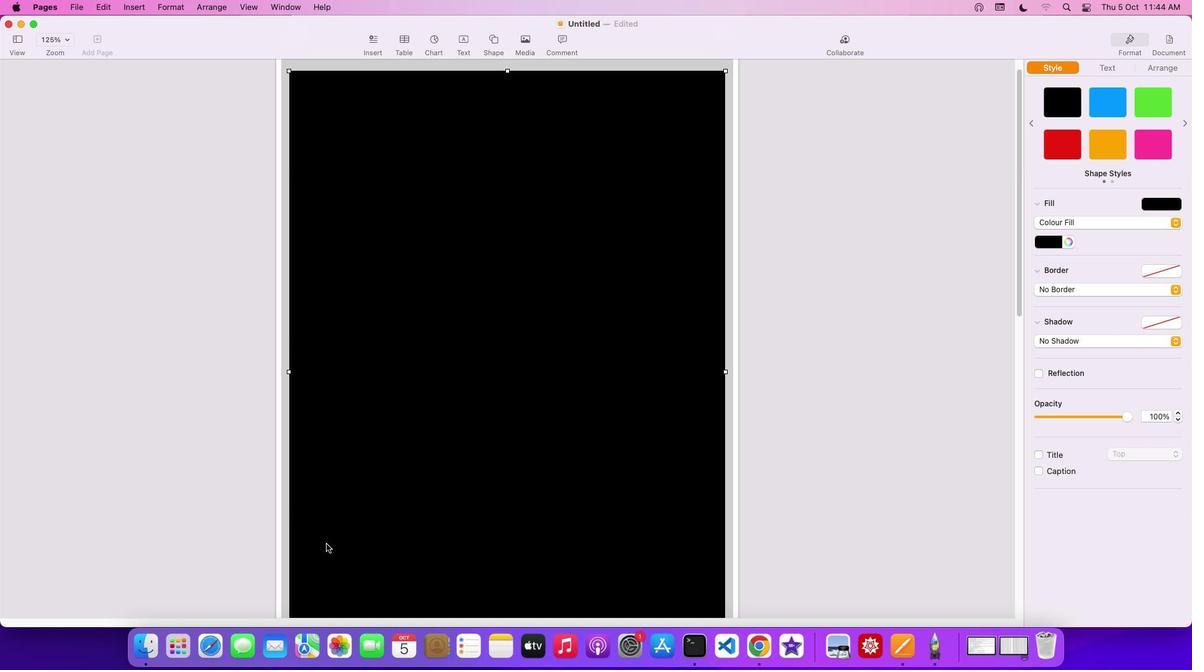 
Action: Mouse scrolled (326, 544) with delta (0, 0)
Screenshot: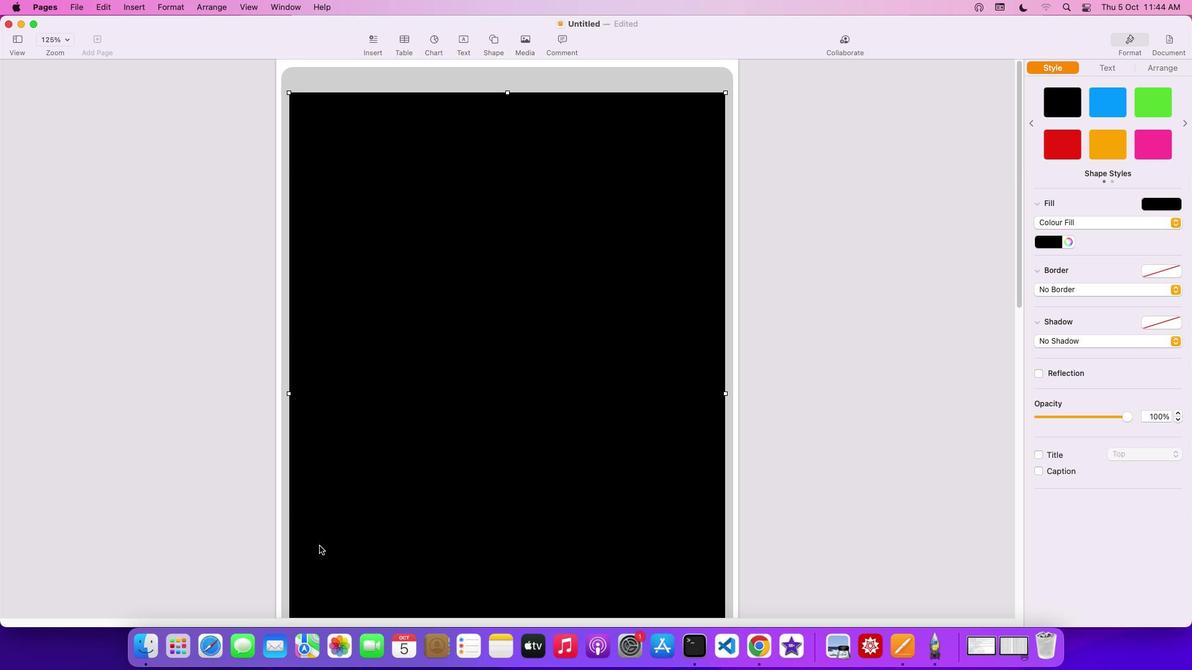 
Action: Mouse moved to (326, 544)
Screenshot: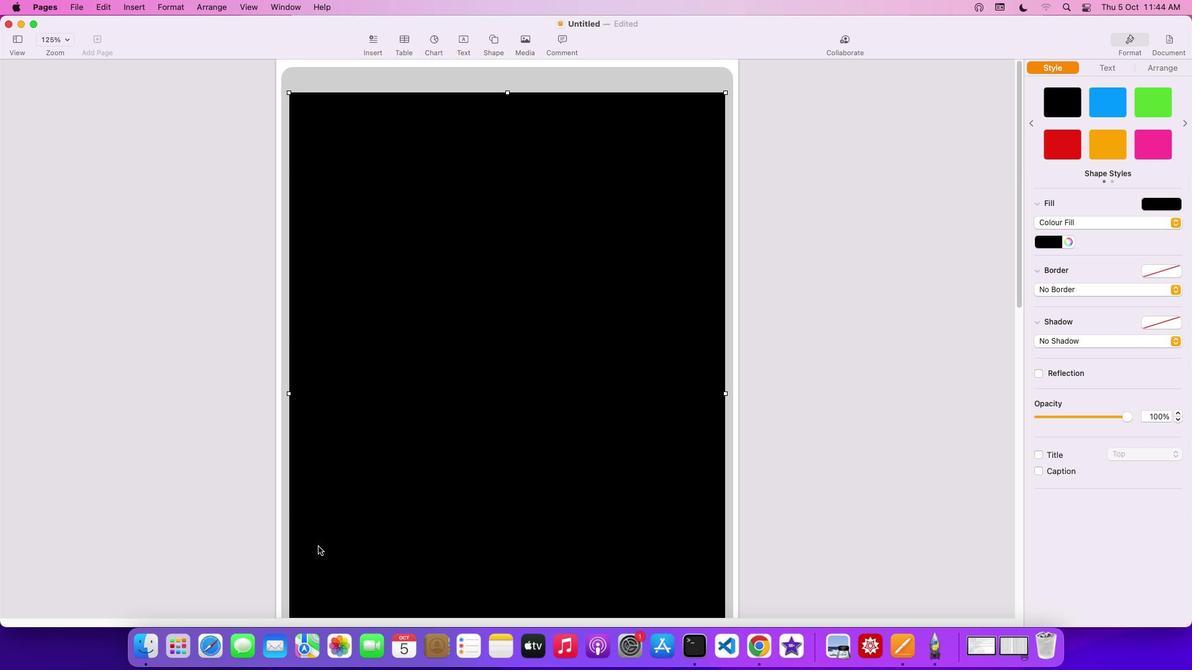
Action: Mouse scrolled (326, 544) with delta (0, 0)
Screenshot: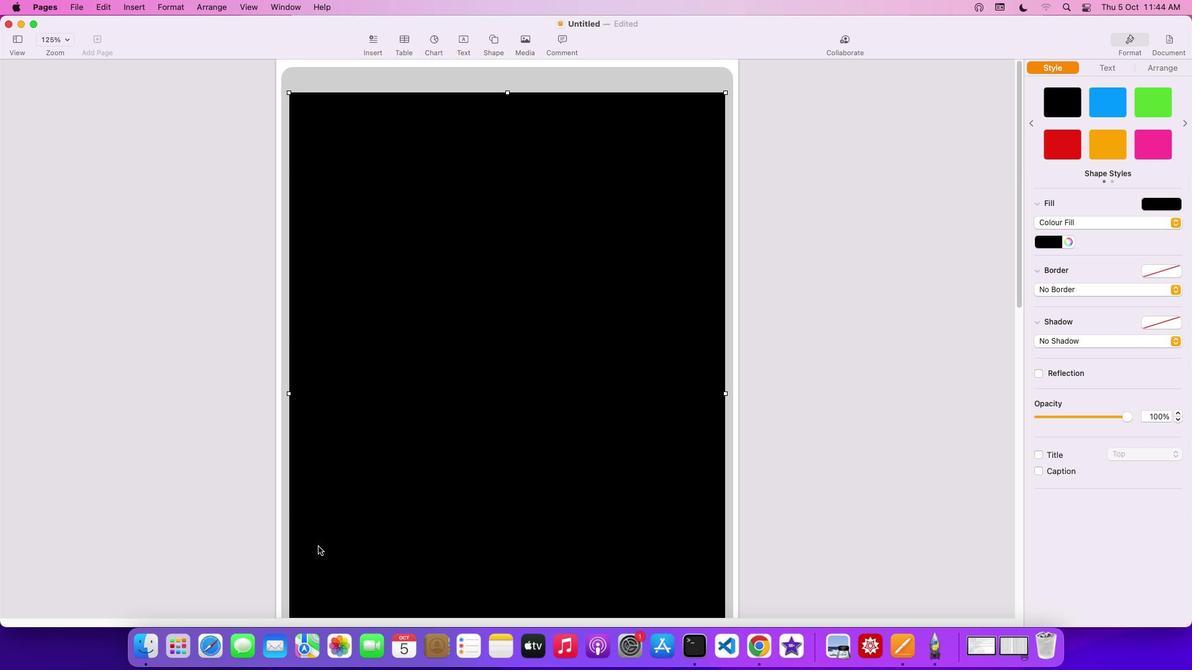 
Action: Mouse moved to (324, 544)
Screenshot: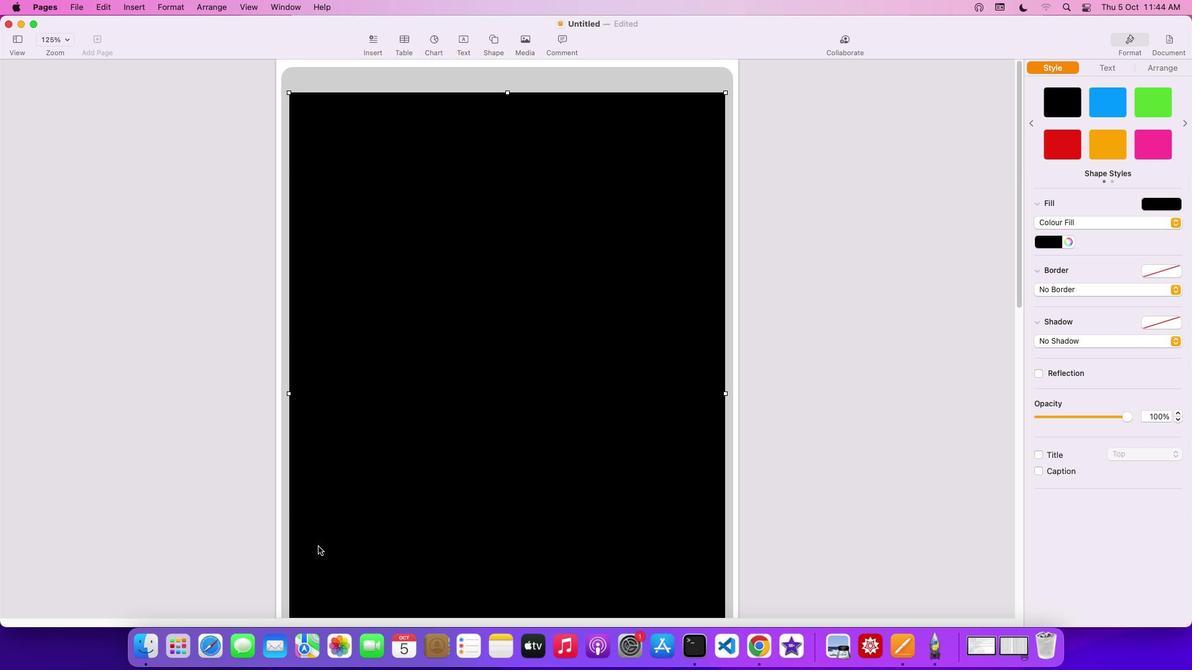 
Action: Mouse scrolled (324, 544) with delta (0, 2)
Screenshot: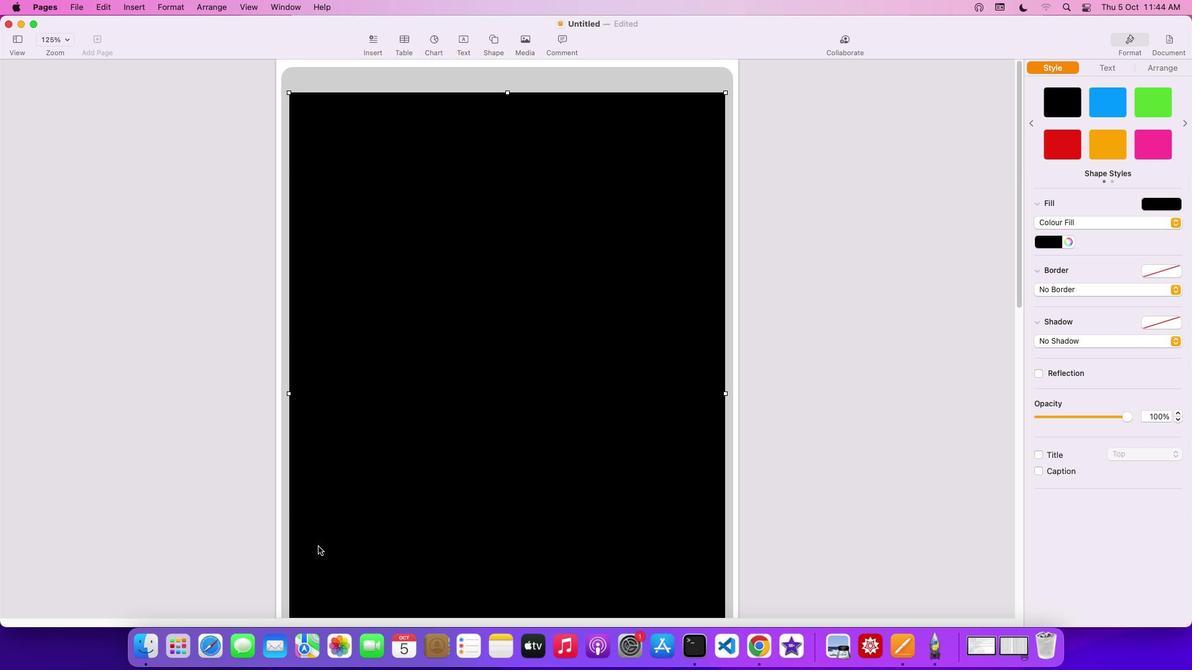
Action: Mouse moved to (323, 544)
Screenshot: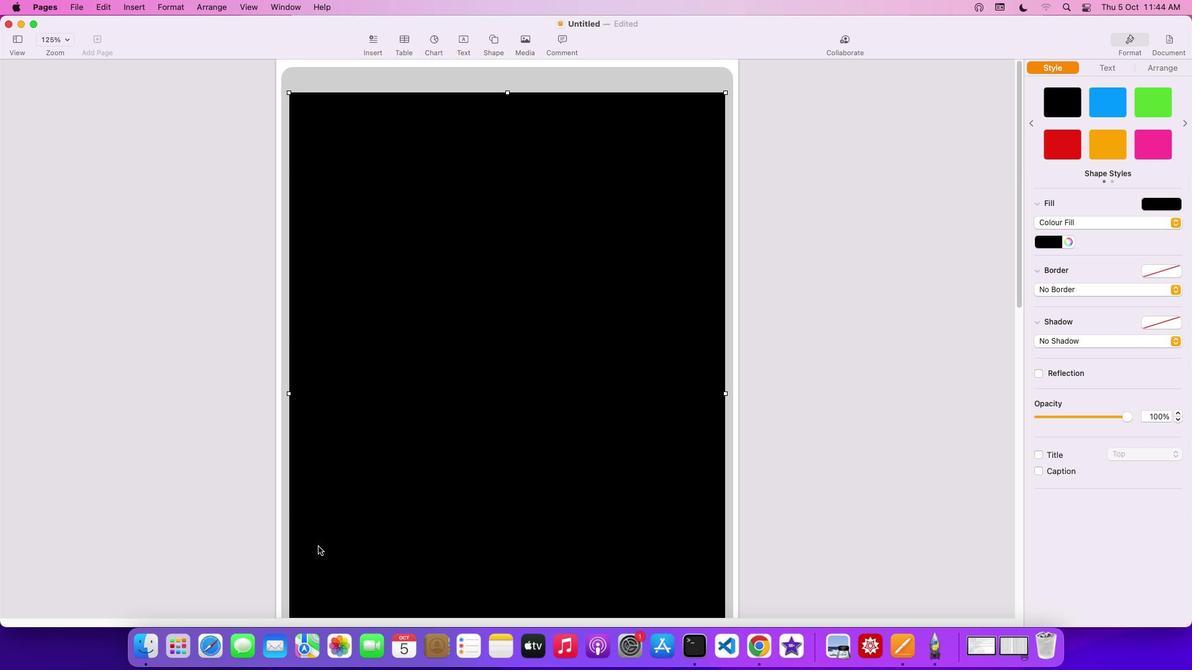 
Action: Mouse scrolled (323, 544) with delta (0, 3)
Screenshot: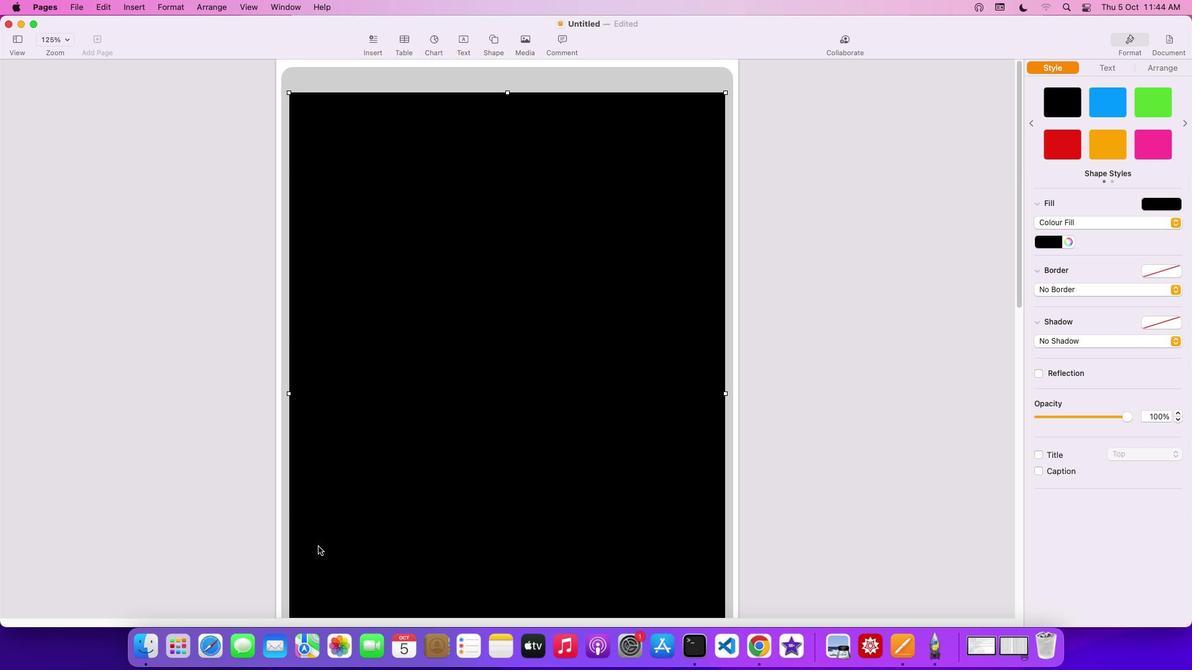 
Action: Mouse moved to (322, 545)
Screenshot: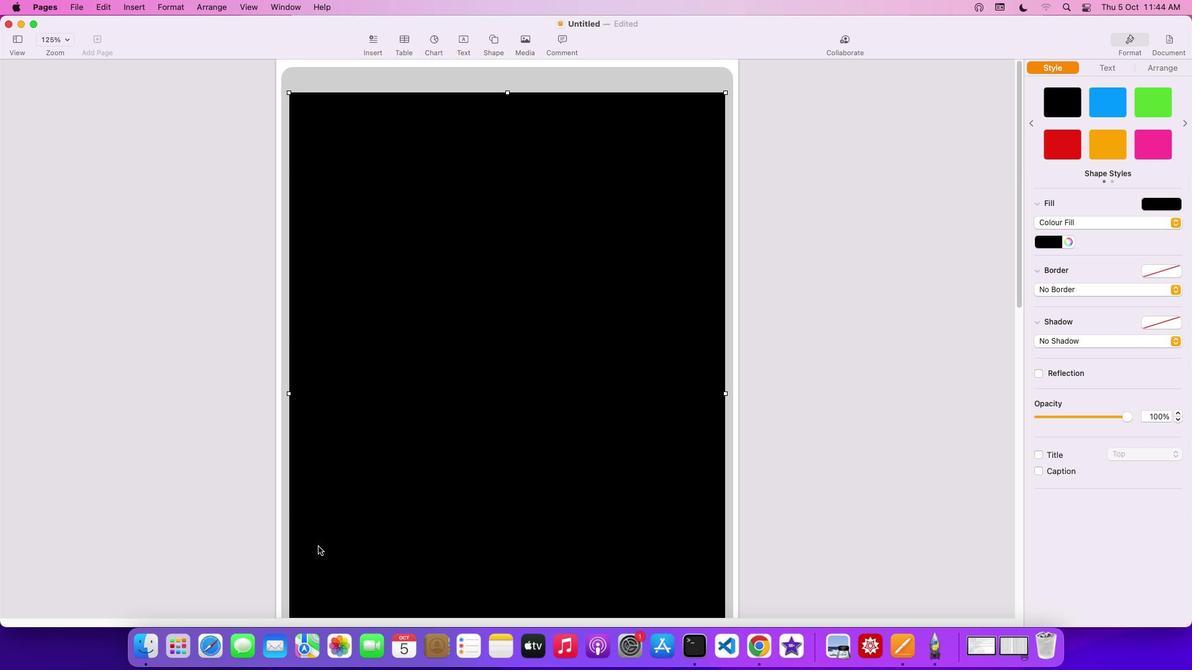 
Action: Mouse scrolled (322, 545) with delta (0, 3)
Screenshot: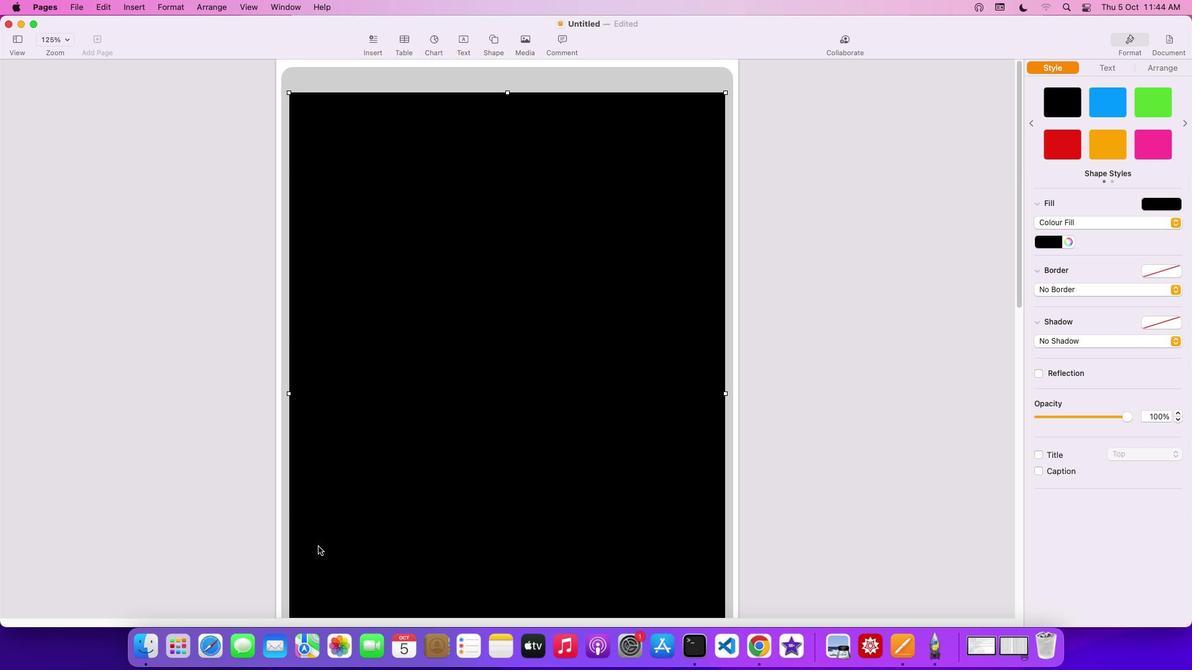 
Action: Mouse moved to (321, 545)
Screenshot: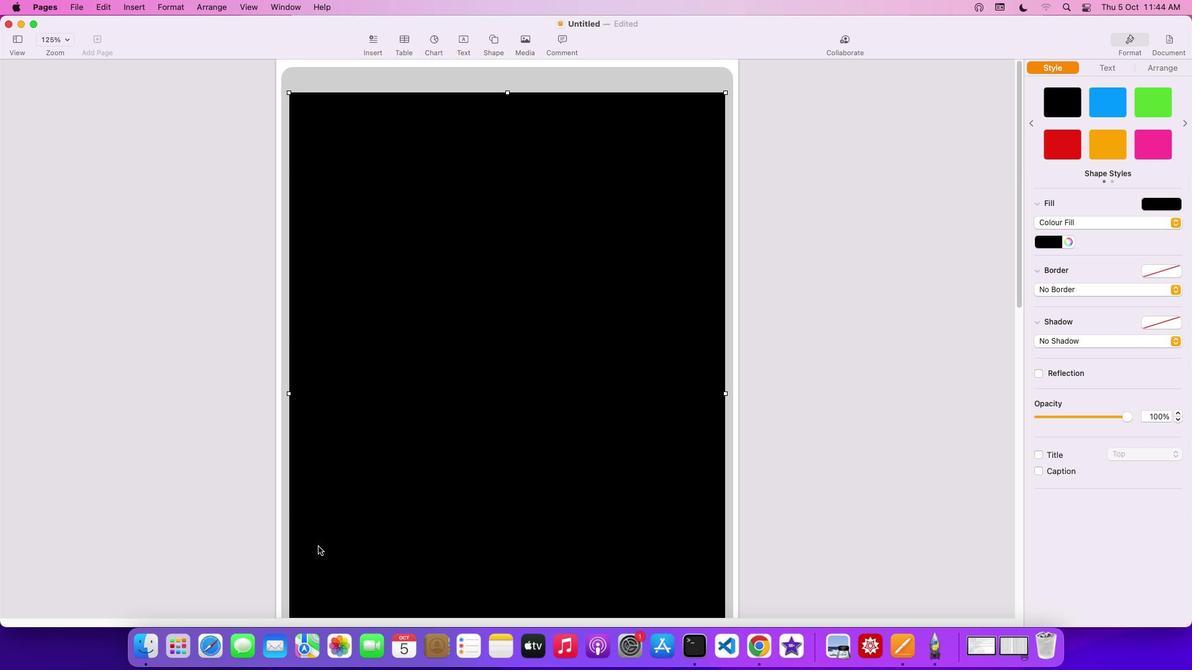 
Action: Mouse scrolled (321, 545) with delta (0, 4)
Screenshot: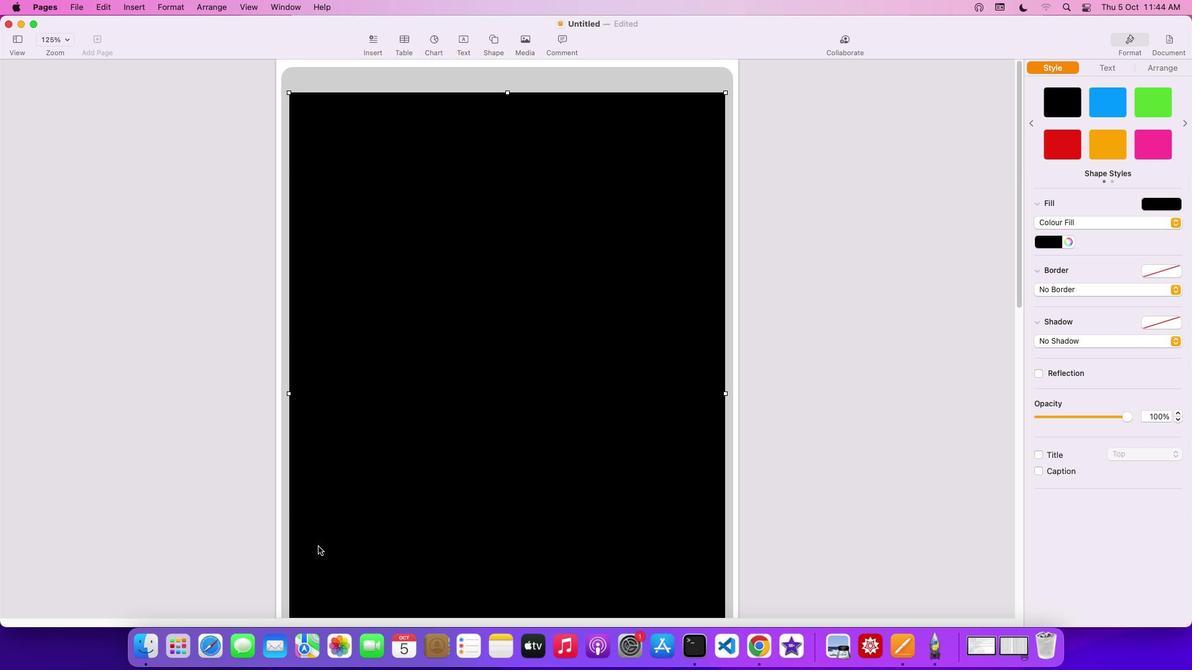 
Action: Mouse moved to (319, 546)
Screenshot: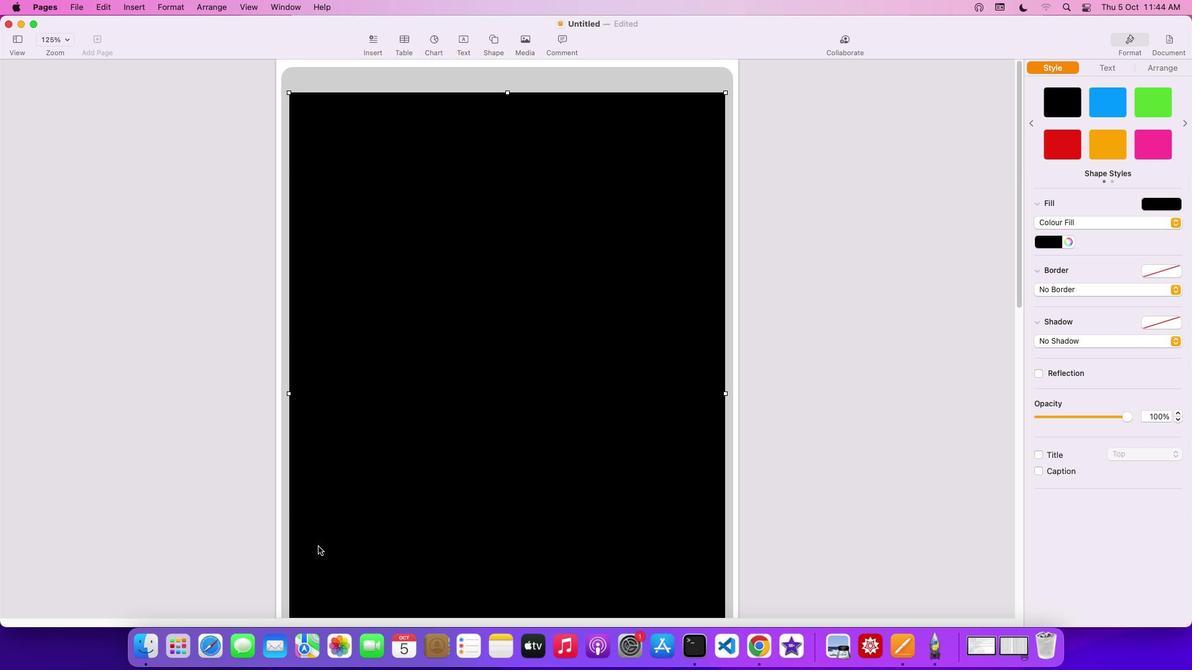 
Action: Mouse scrolled (319, 546) with delta (0, 4)
Screenshot: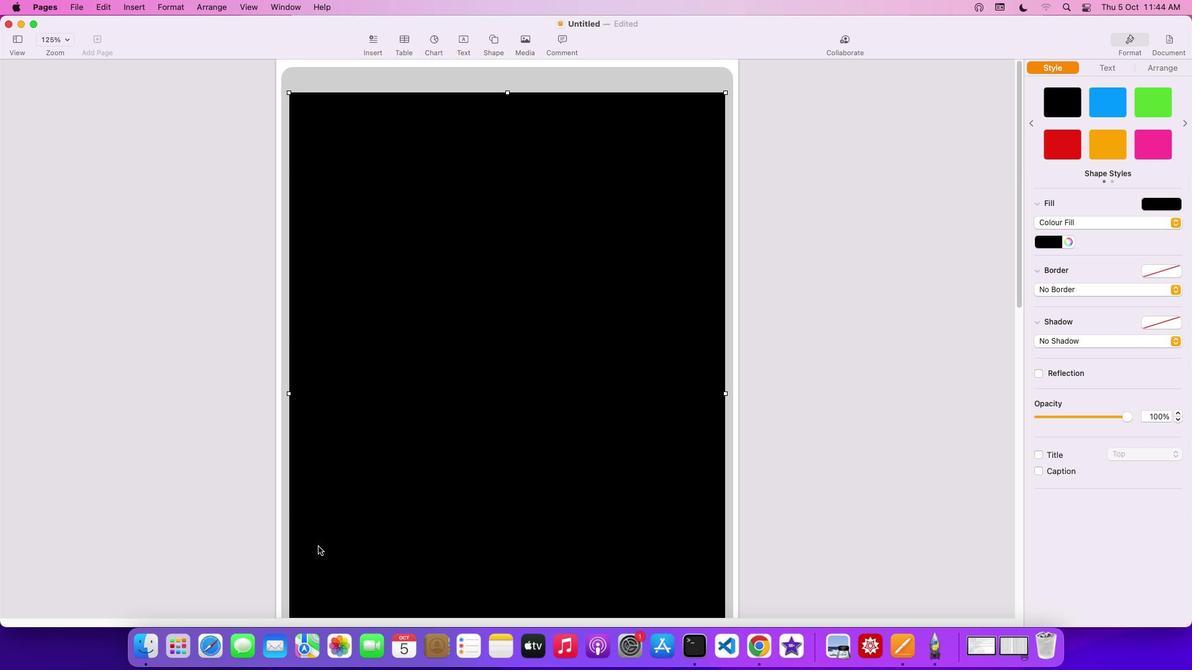 
Action: Mouse moved to (318, 548)
Screenshot: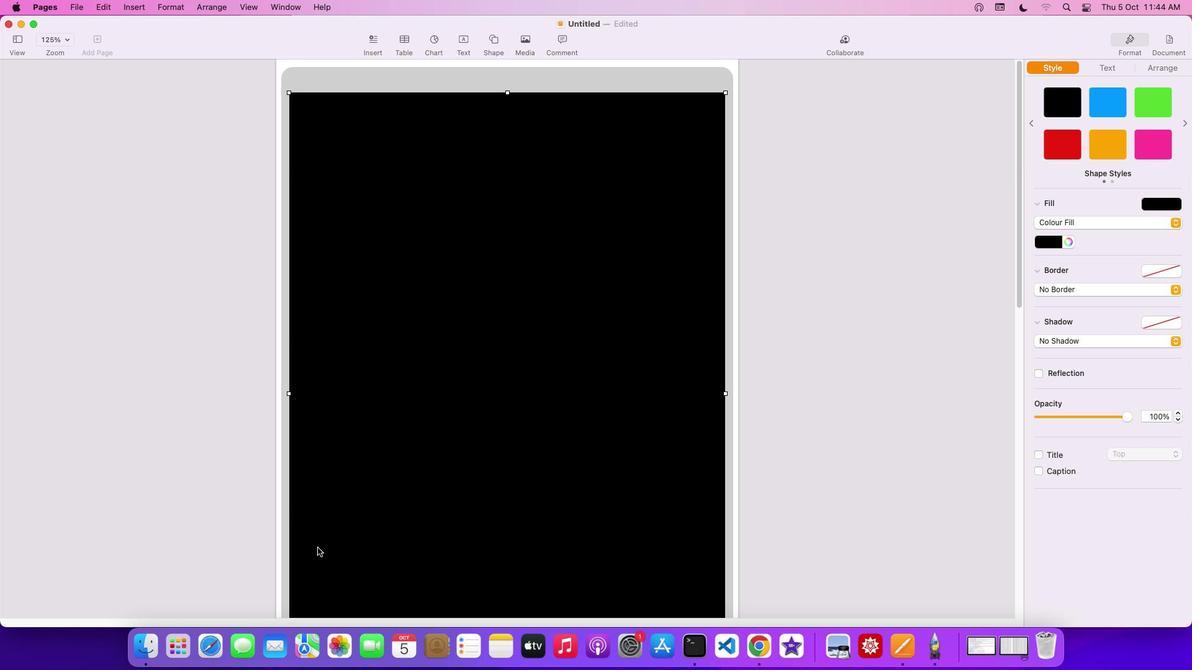 
Action: Mouse scrolled (318, 548) with delta (0, 0)
Screenshot: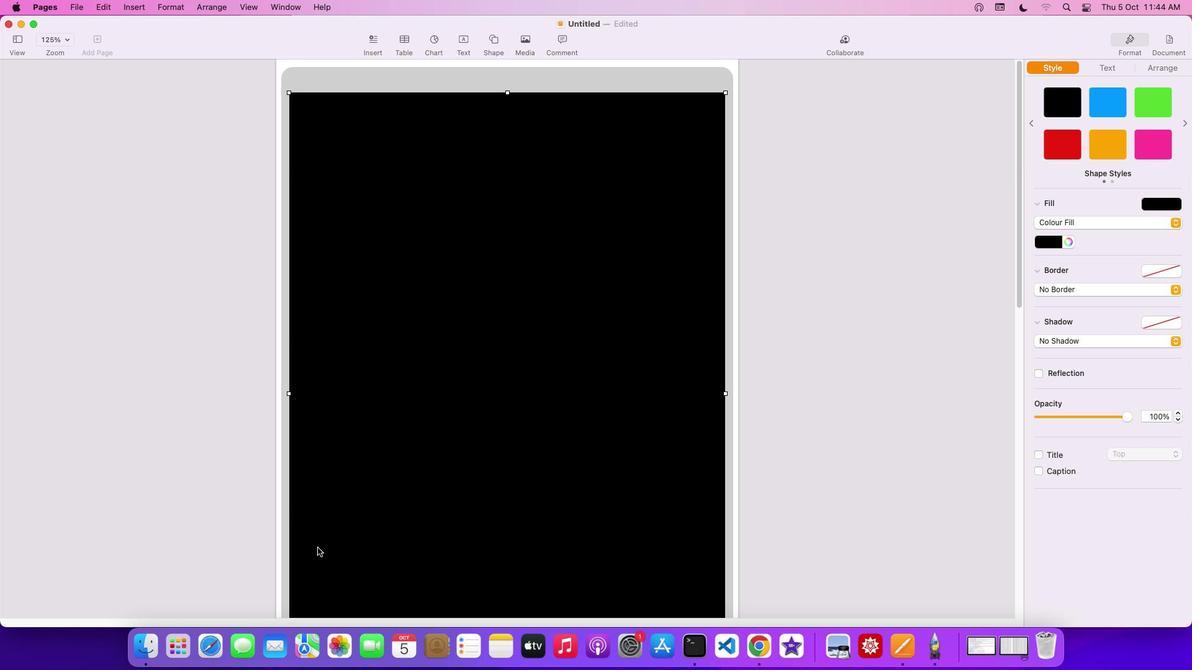 
Action: Mouse scrolled (318, 548) with delta (0, 0)
Screenshot: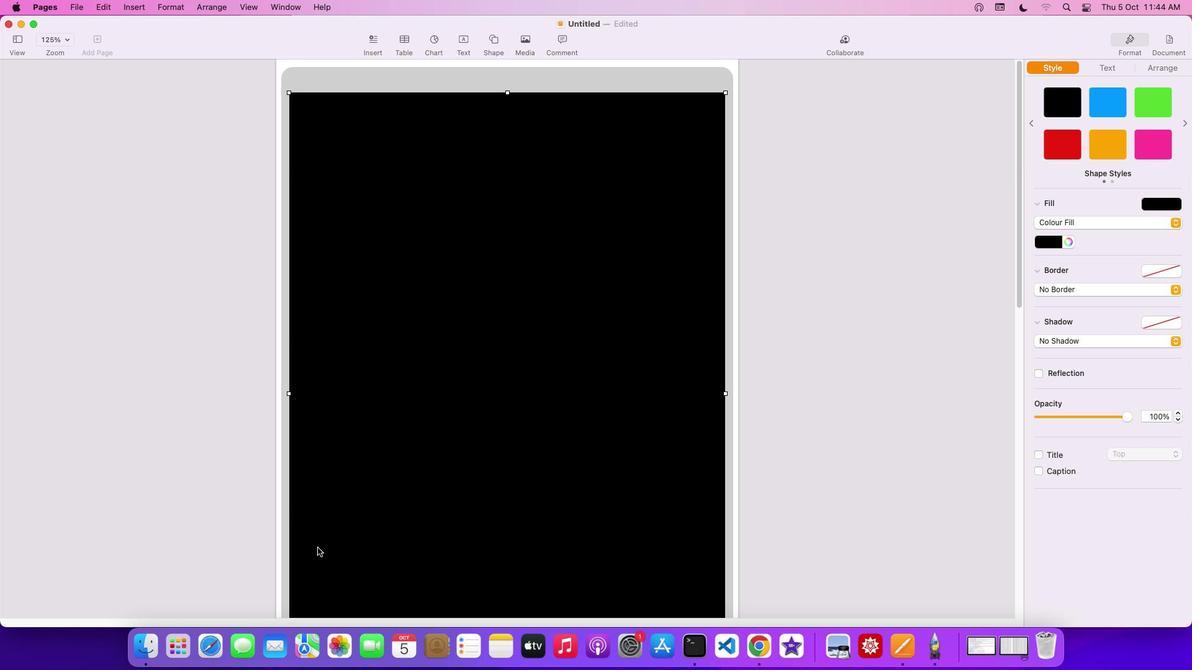 
Action: Mouse scrolled (318, 548) with delta (0, 2)
Screenshot: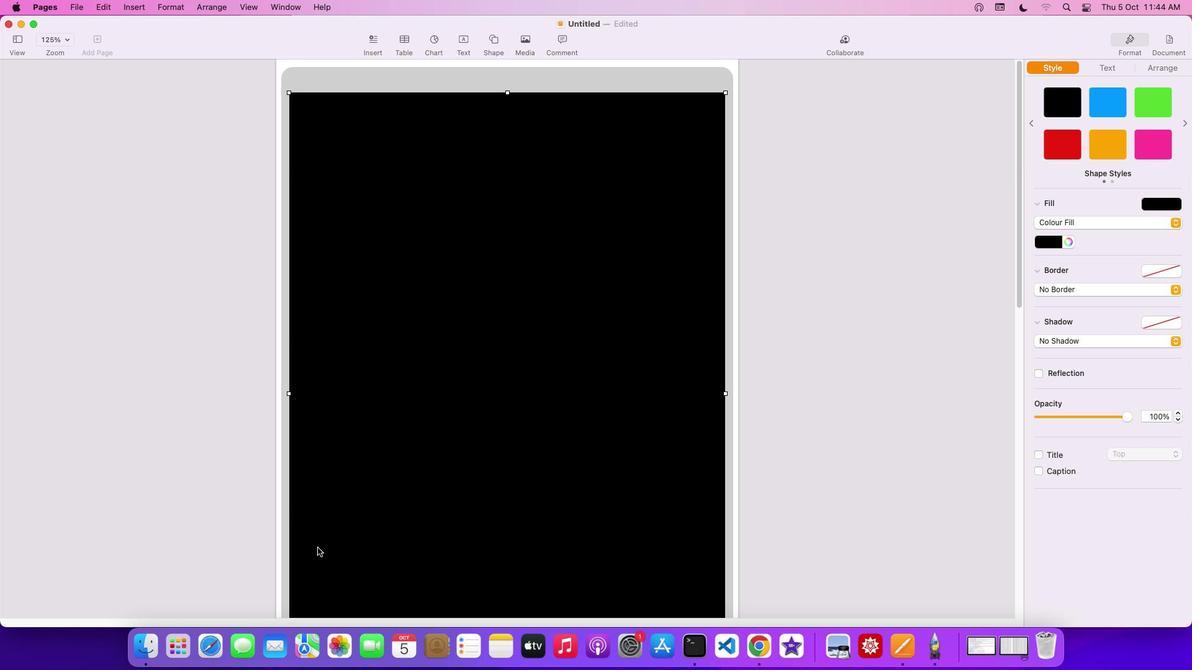 
Action: Mouse scrolled (318, 548) with delta (0, 3)
Screenshot: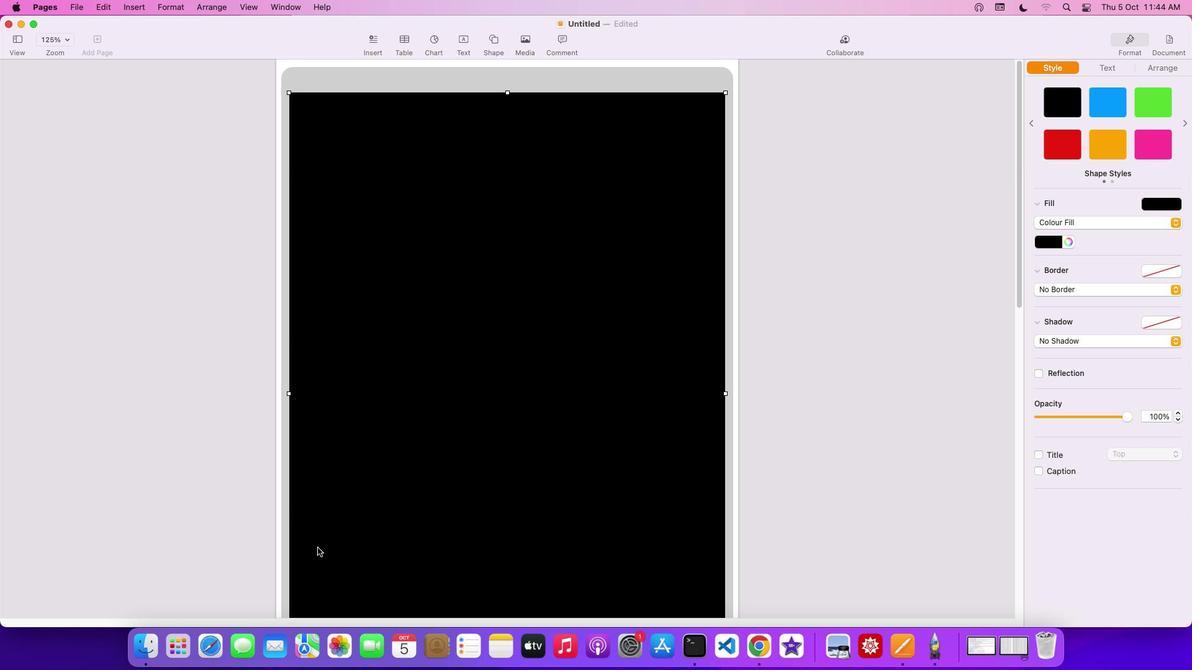 
Action: Mouse scrolled (318, 548) with delta (0, 3)
Screenshot: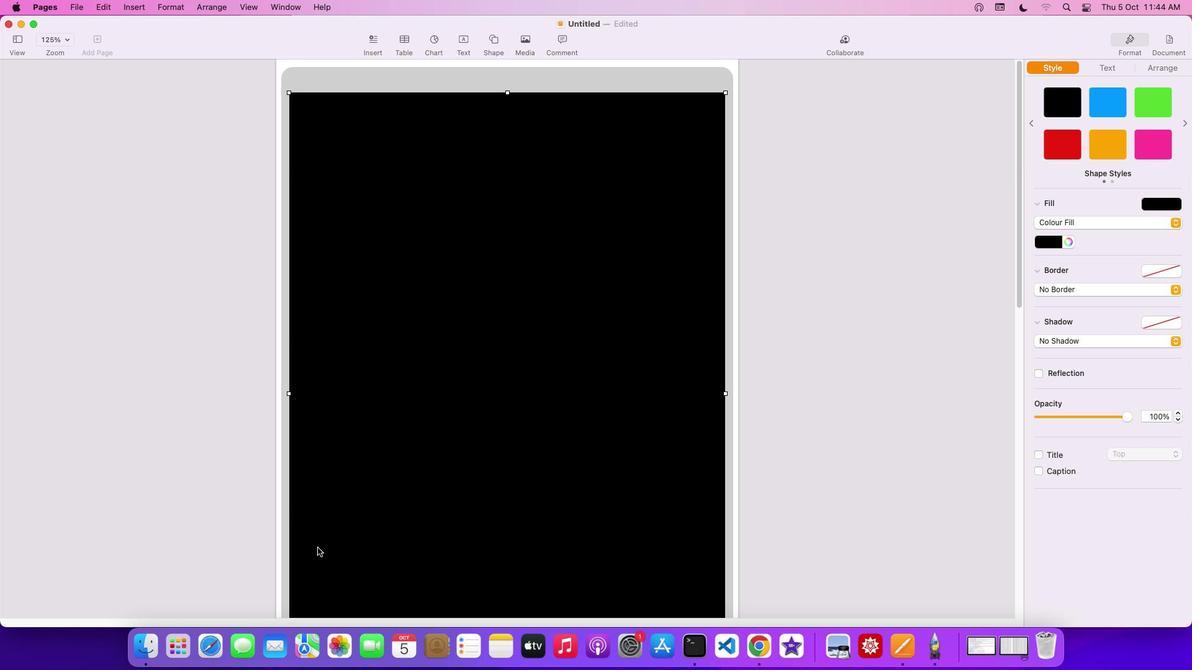 
Action: Mouse moved to (508, 90)
Screenshot: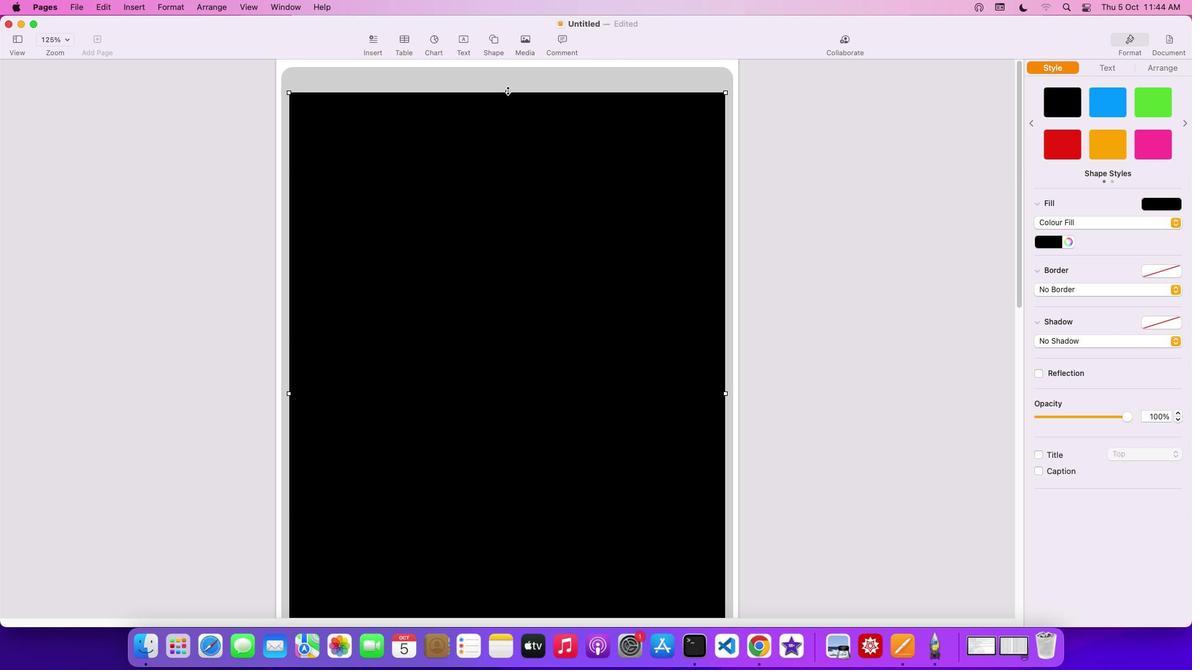 
Action: Mouse pressed left at (508, 90)
Screenshot: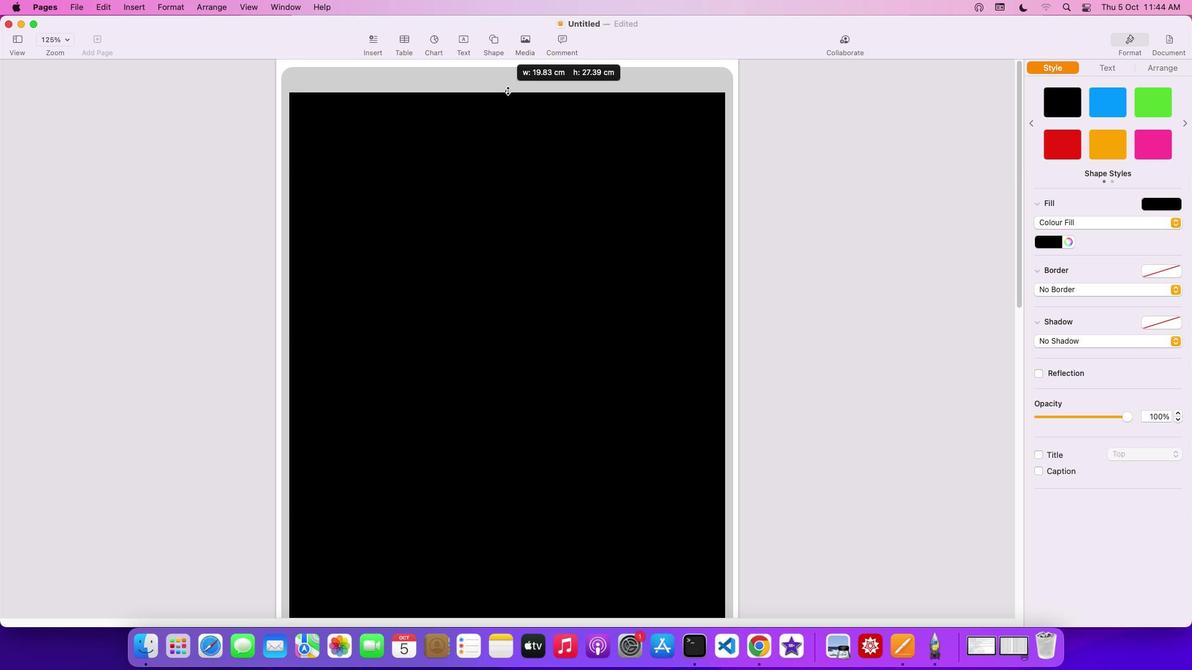 
Action: Mouse moved to (1052, 244)
Screenshot: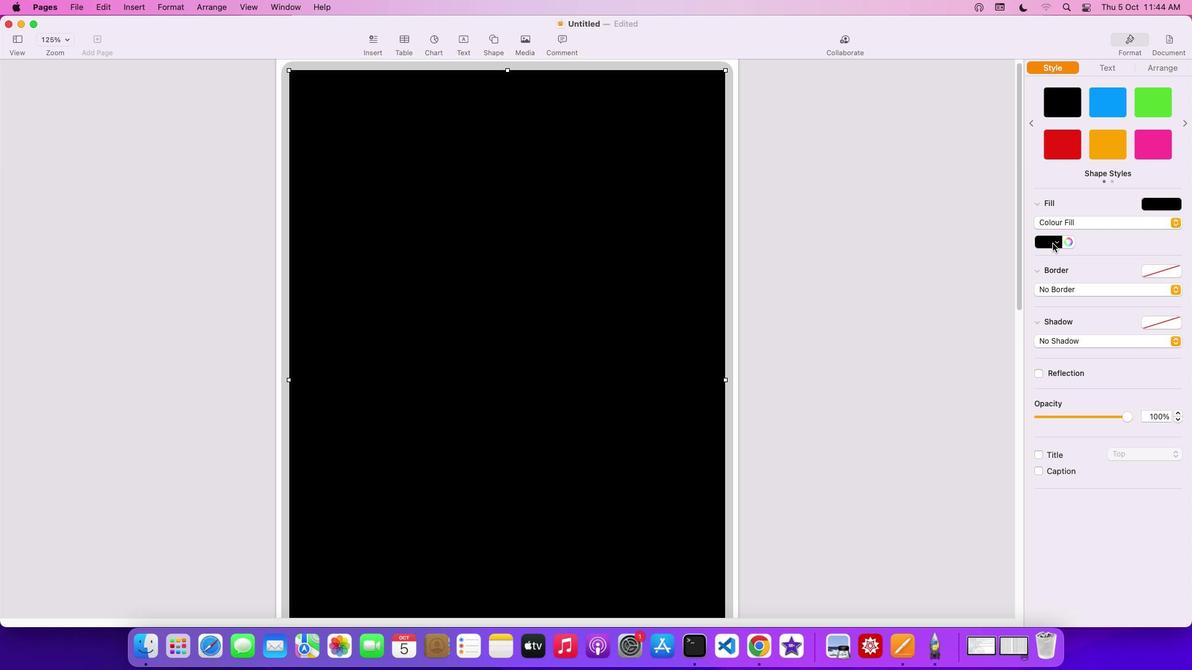 
Action: Mouse pressed left at (1052, 244)
Screenshot: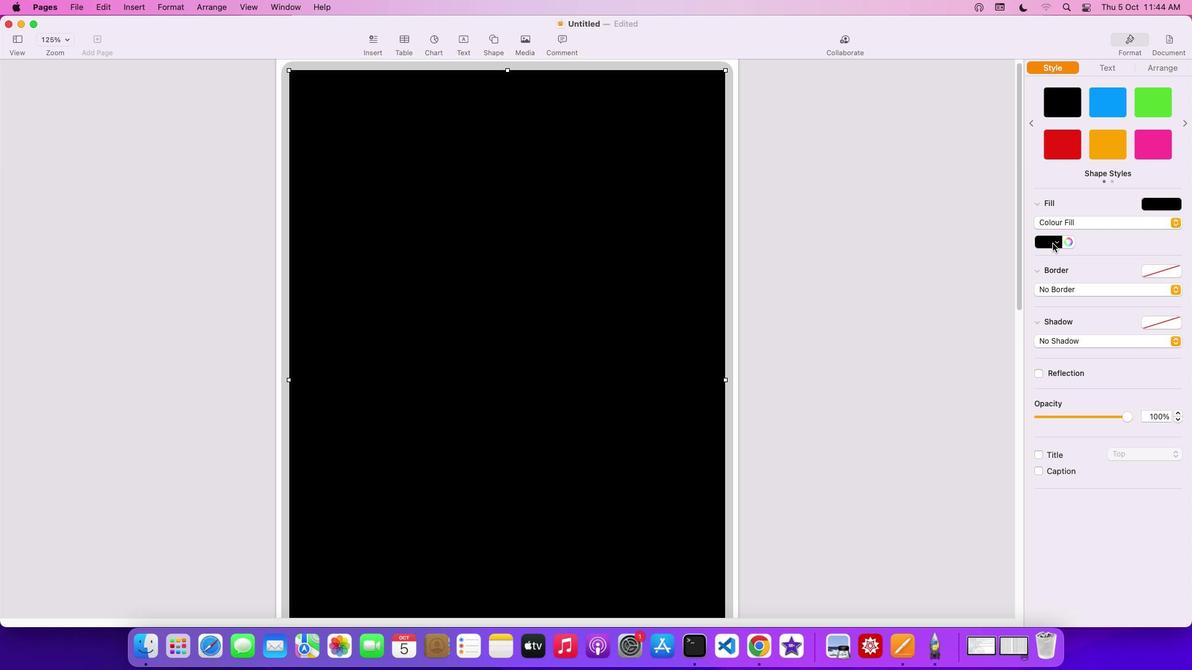 
Action: Mouse moved to (995, 324)
Screenshot: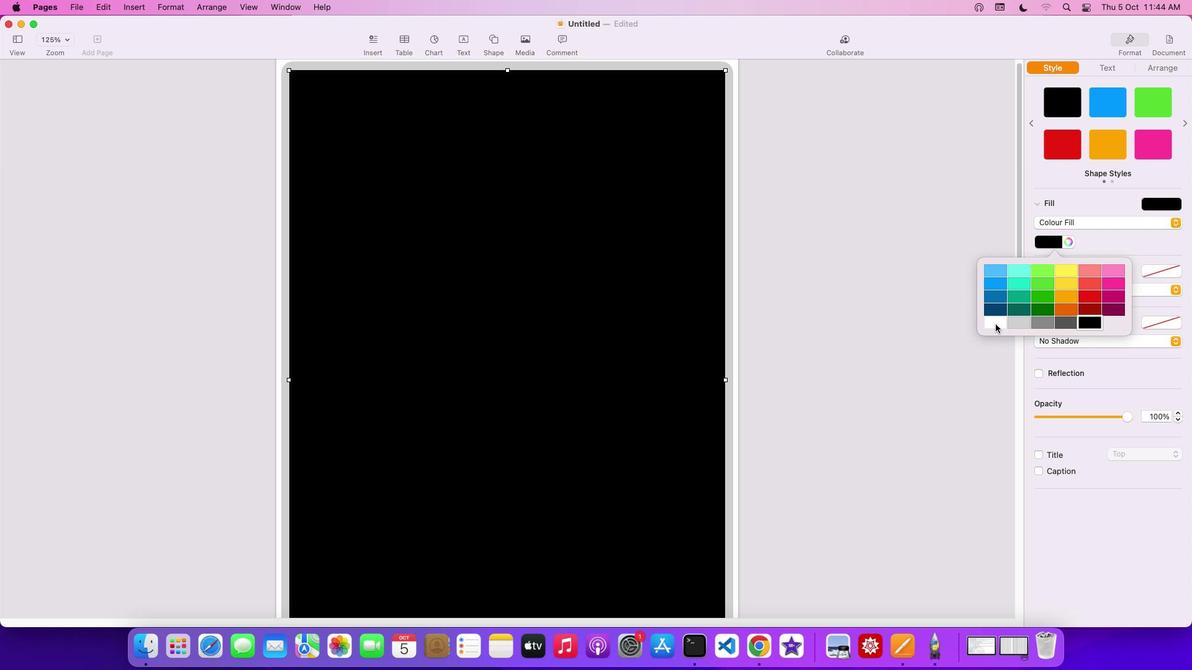
Action: Mouse pressed left at (995, 324)
Screenshot: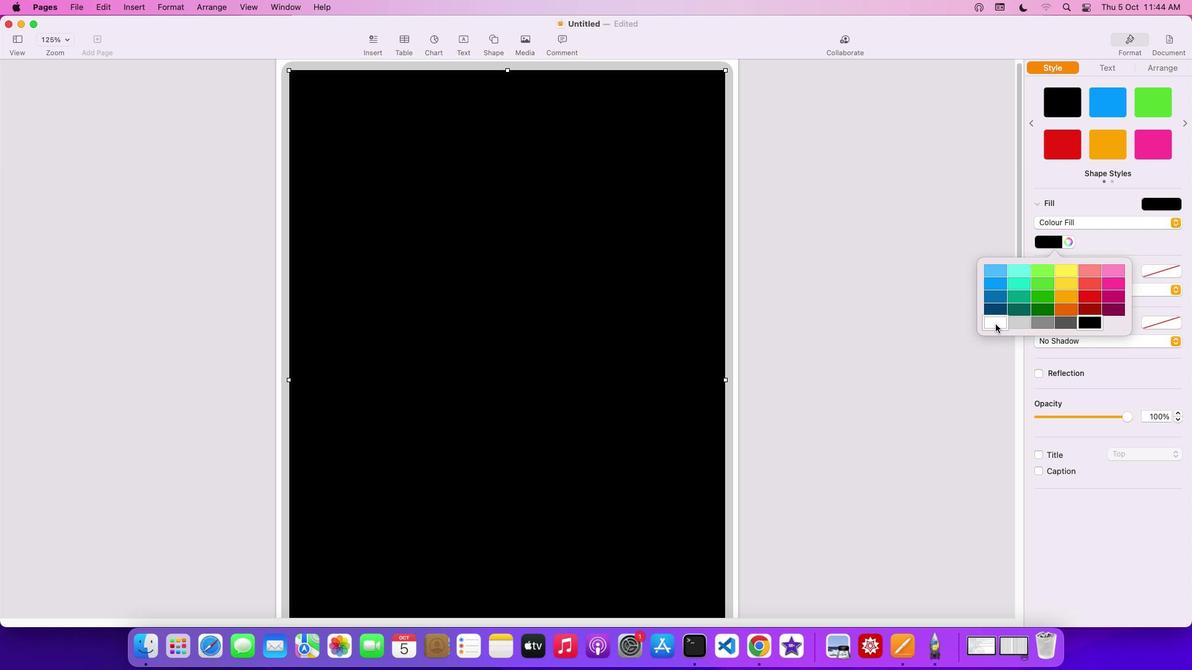 
Action: Mouse moved to (491, 40)
Screenshot: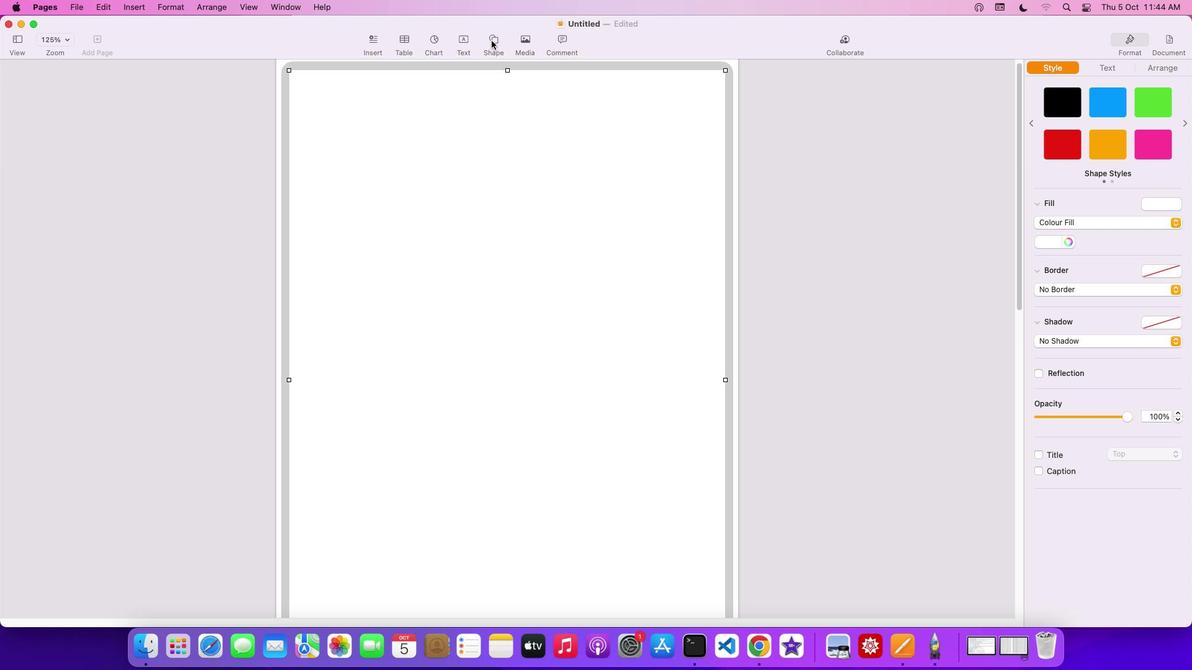 
Action: Mouse pressed left at (491, 40)
Screenshot: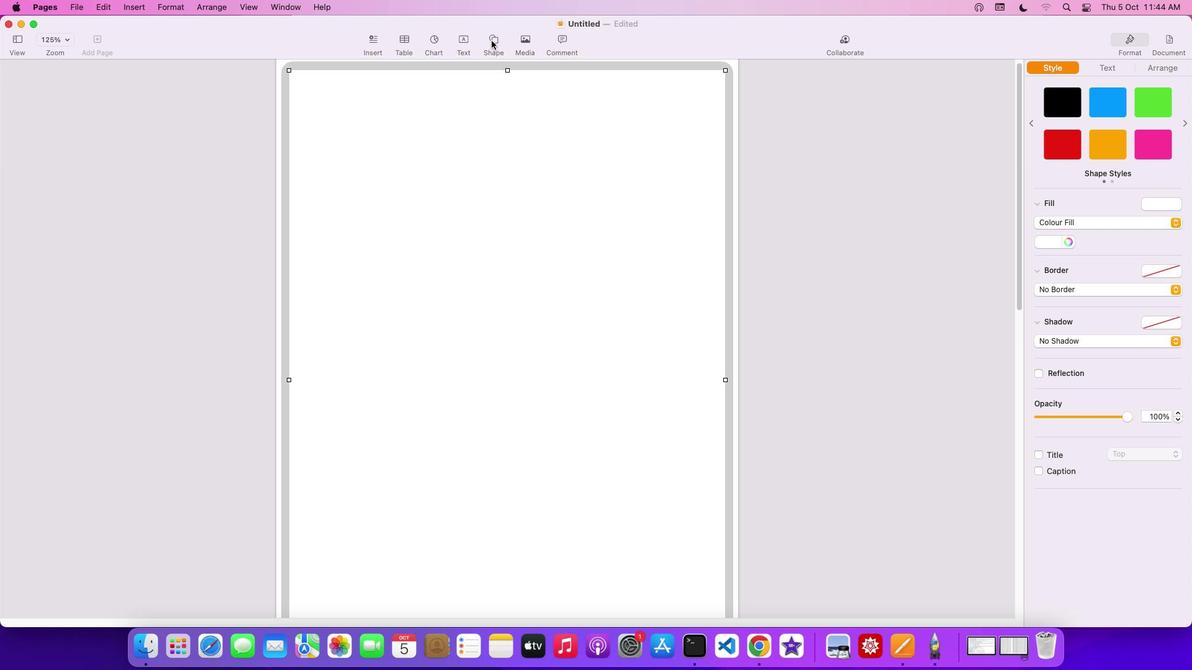 
Action: Mouse moved to (488, 138)
Screenshot: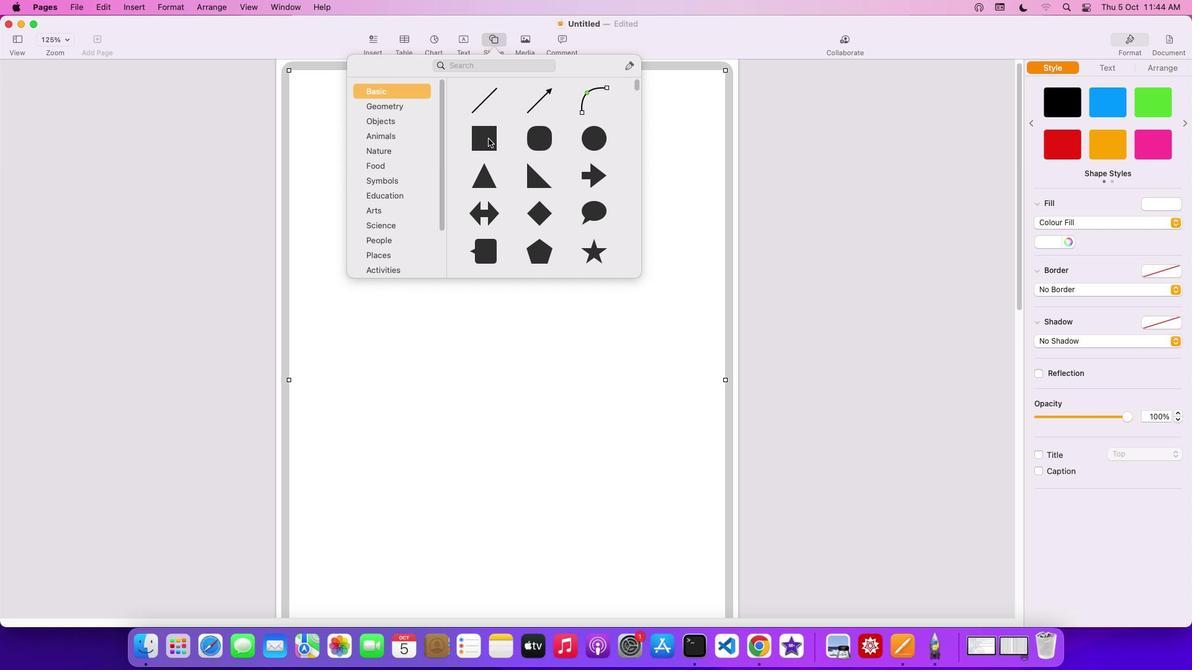 
Action: Mouse pressed left at (488, 138)
Screenshot: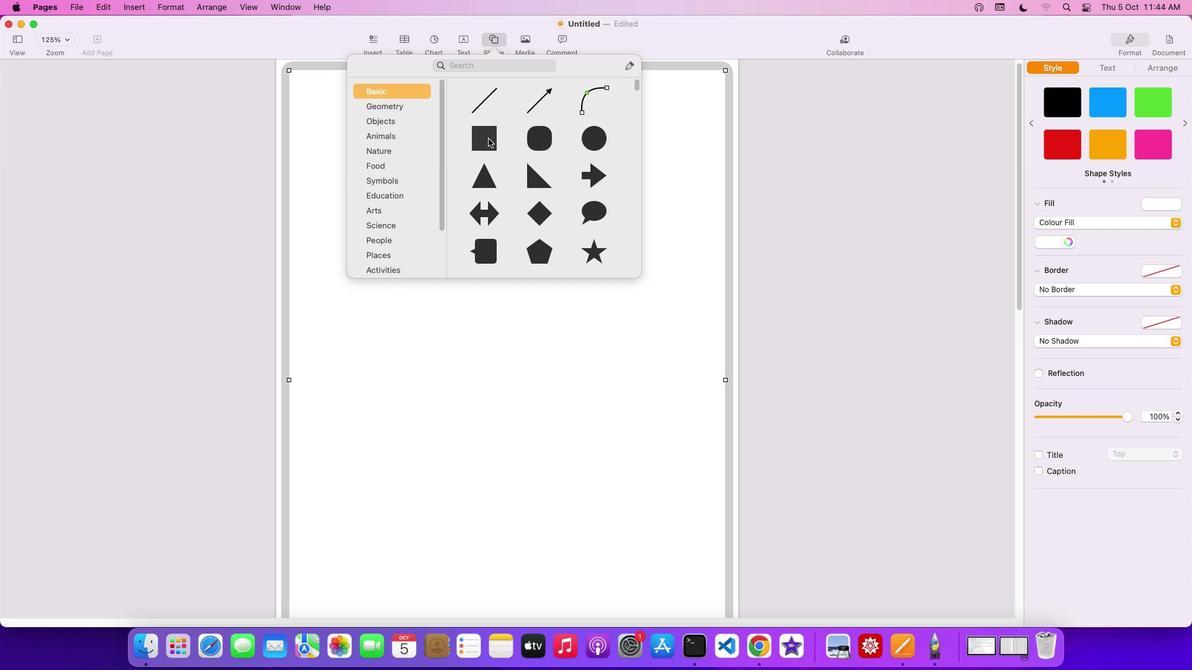 
Action: Mouse moved to (505, 377)
Screenshot: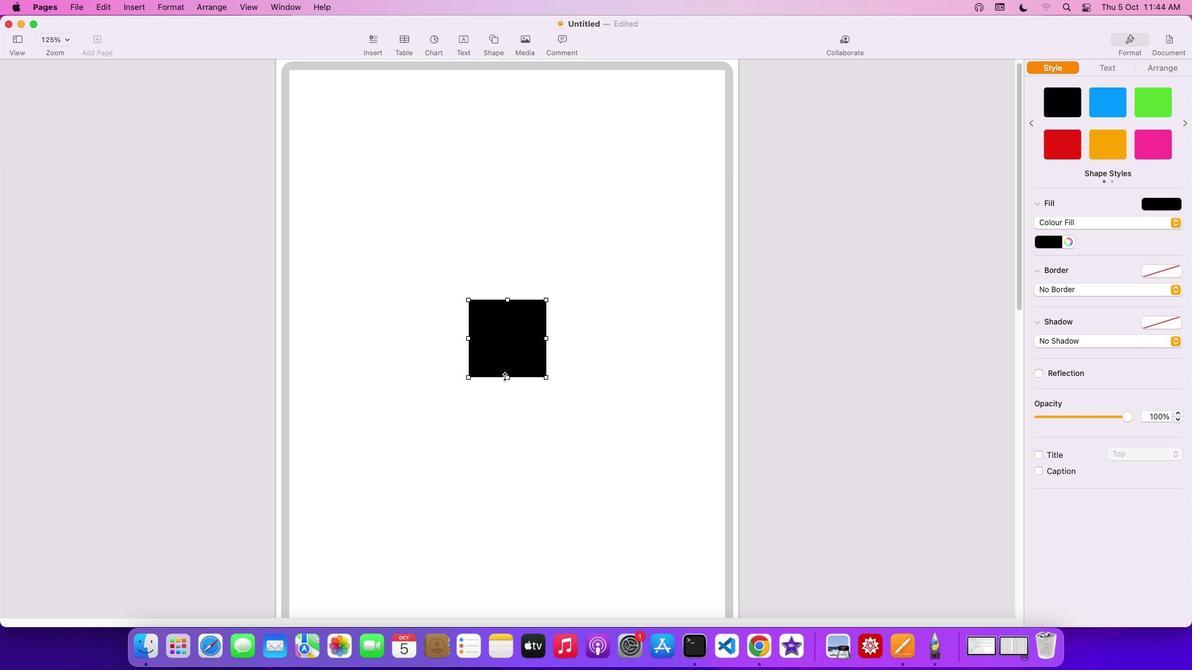 
Action: Mouse pressed left at (505, 377)
Screenshot: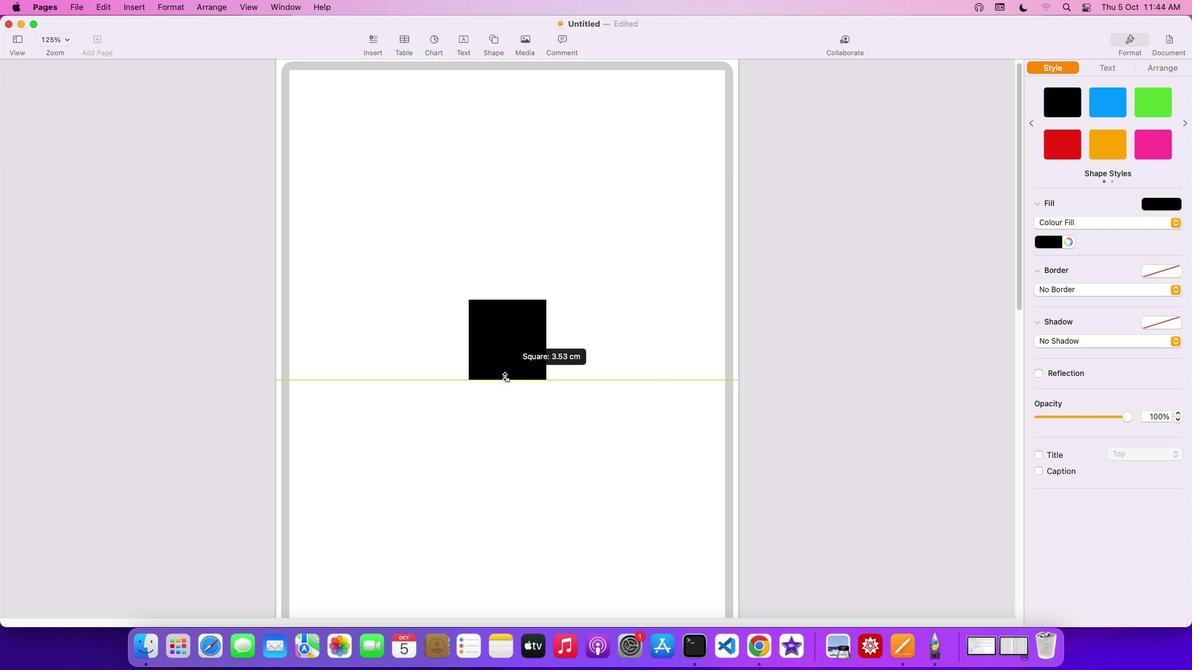 
Action: Mouse moved to (519, 310)
Screenshot: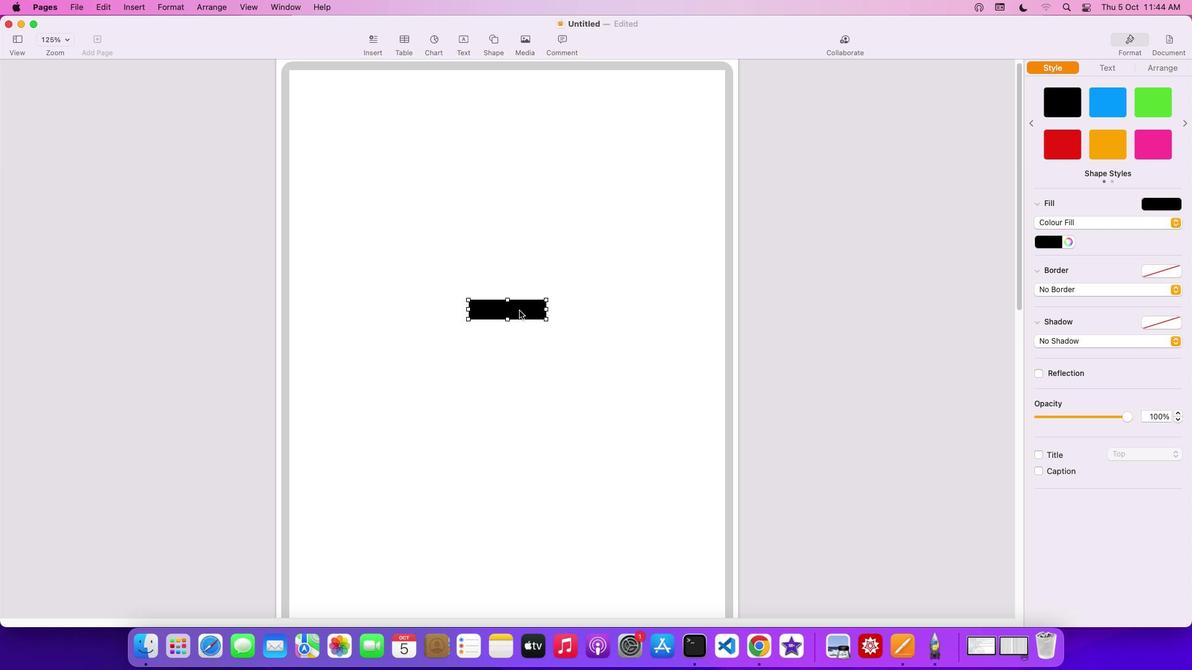 
Action: Mouse pressed left at (519, 310)
Screenshot: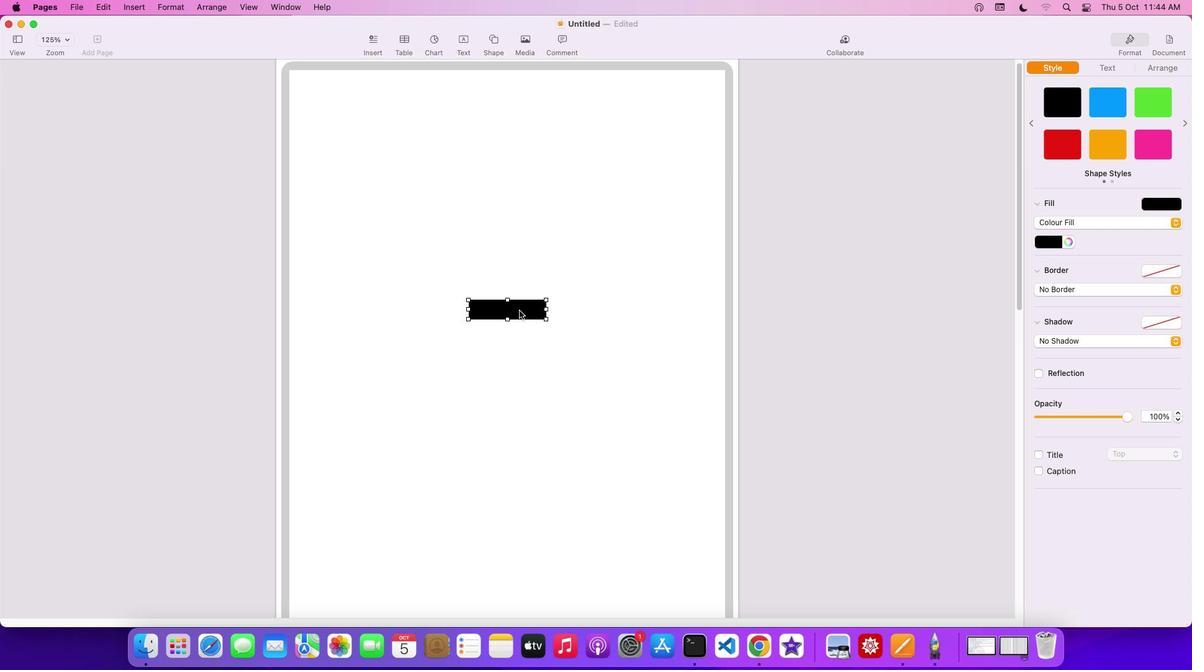 
Action: Mouse moved to (364, 86)
Screenshot: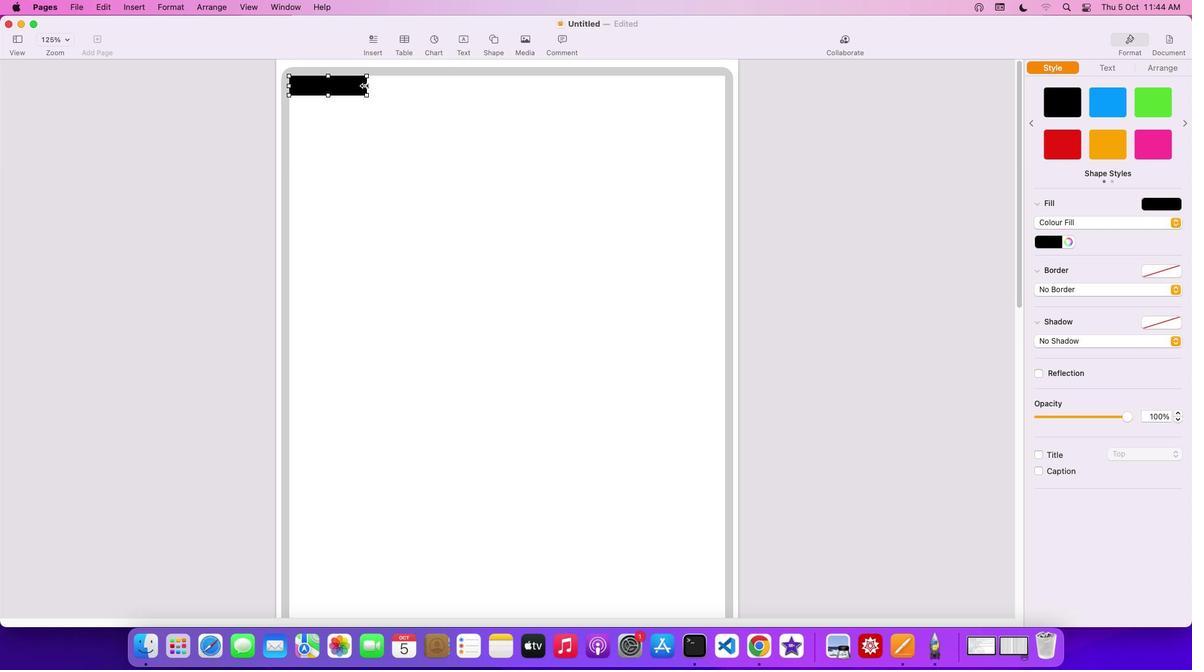 
Action: Mouse pressed left at (364, 86)
Screenshot: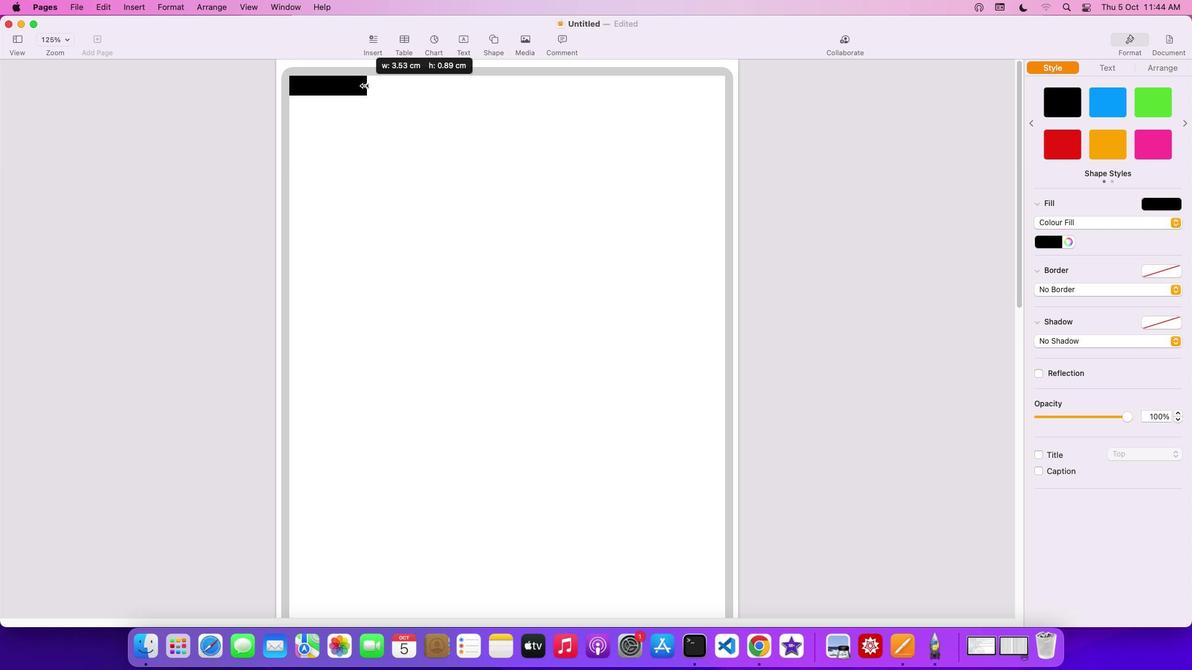 
Action: Mouse moved to (491, 39)
Screenshot: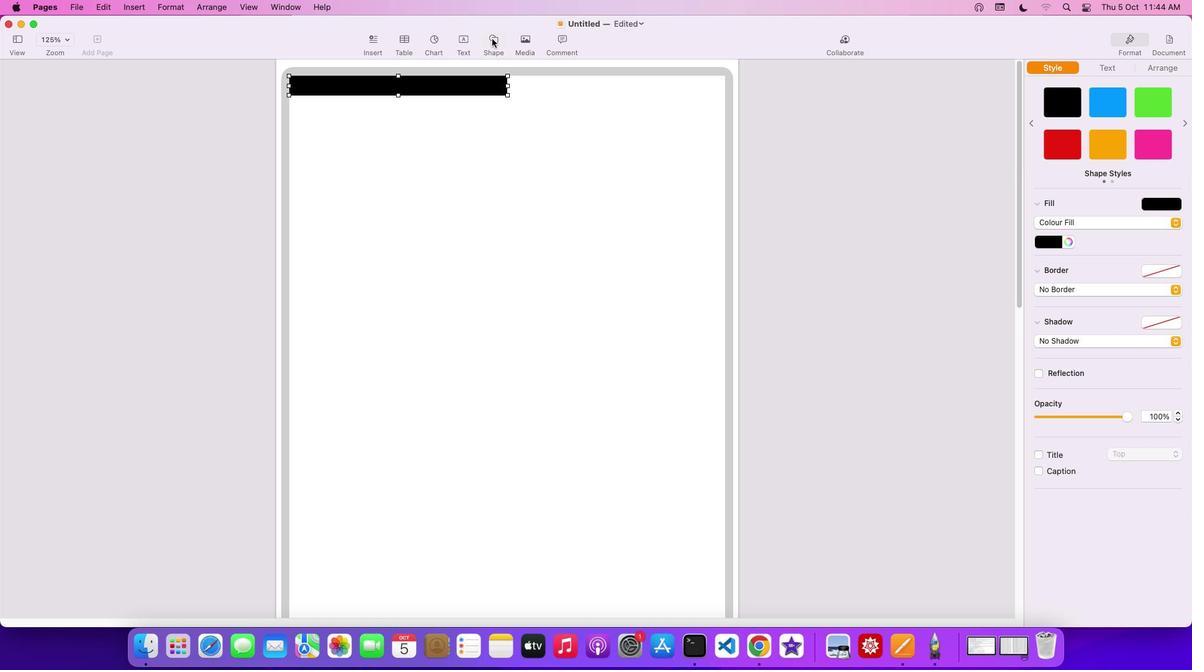 
Action: Mouse pressed left at (491, 39)
Screenshot: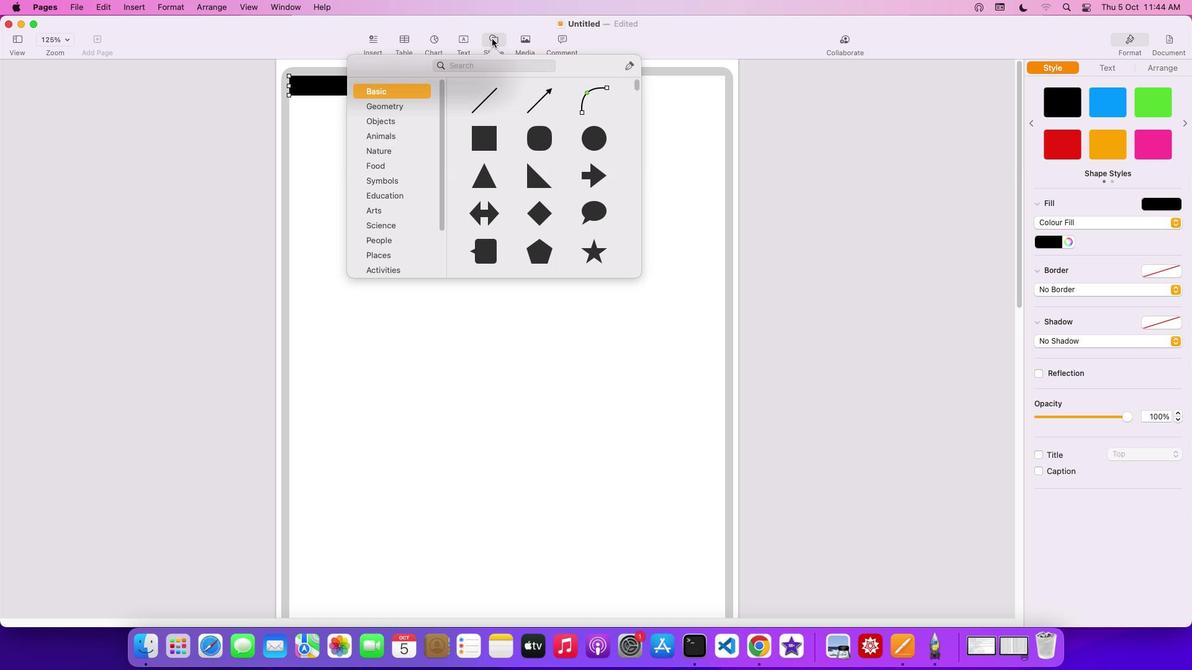 
Action: Mouse moved to (540, 140)
Screenshot: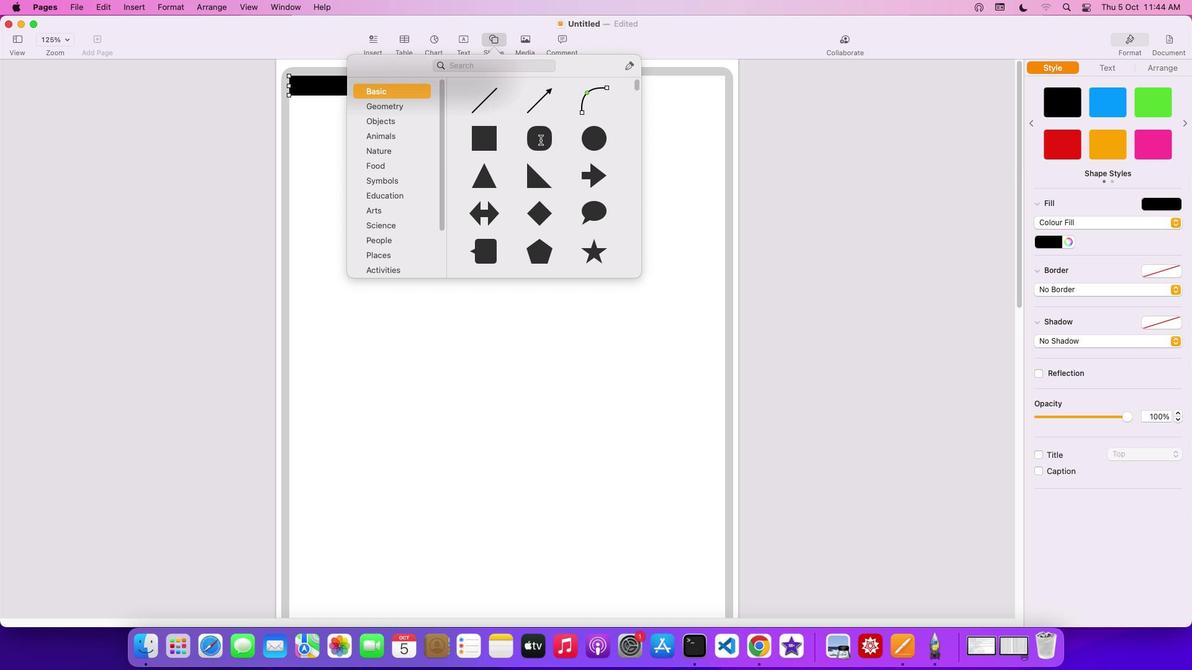 
Action: Mouse pressed left at (540, 140)
Screenshot: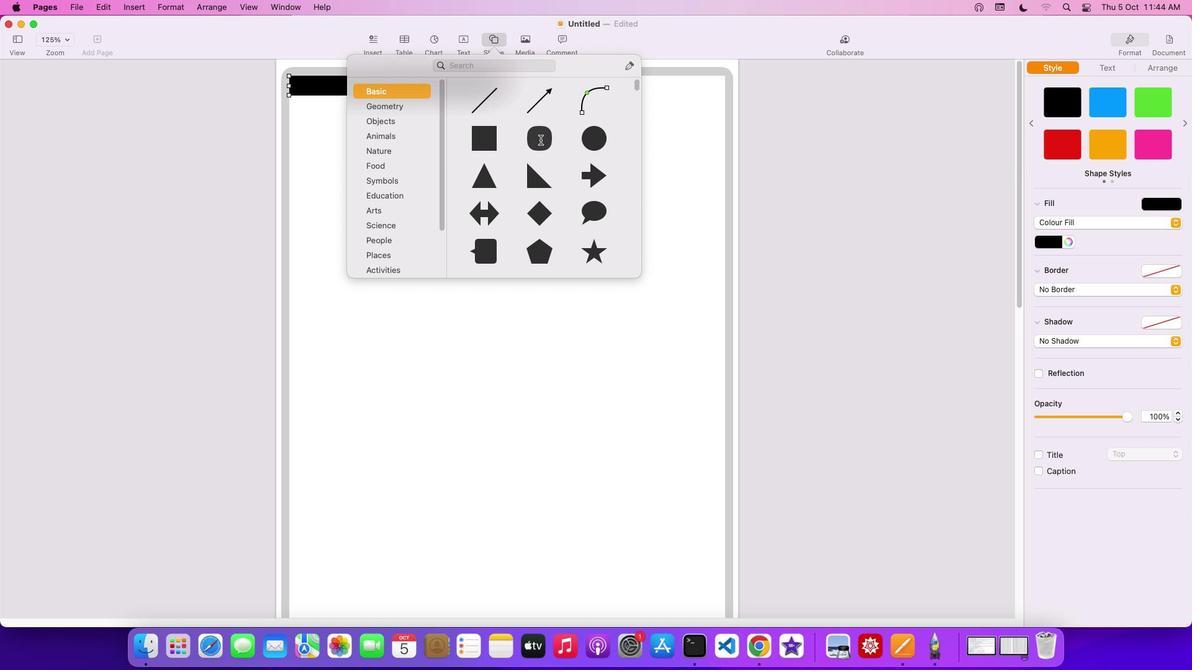 
Action: Mouse moved to (545, 377)
Screenshot: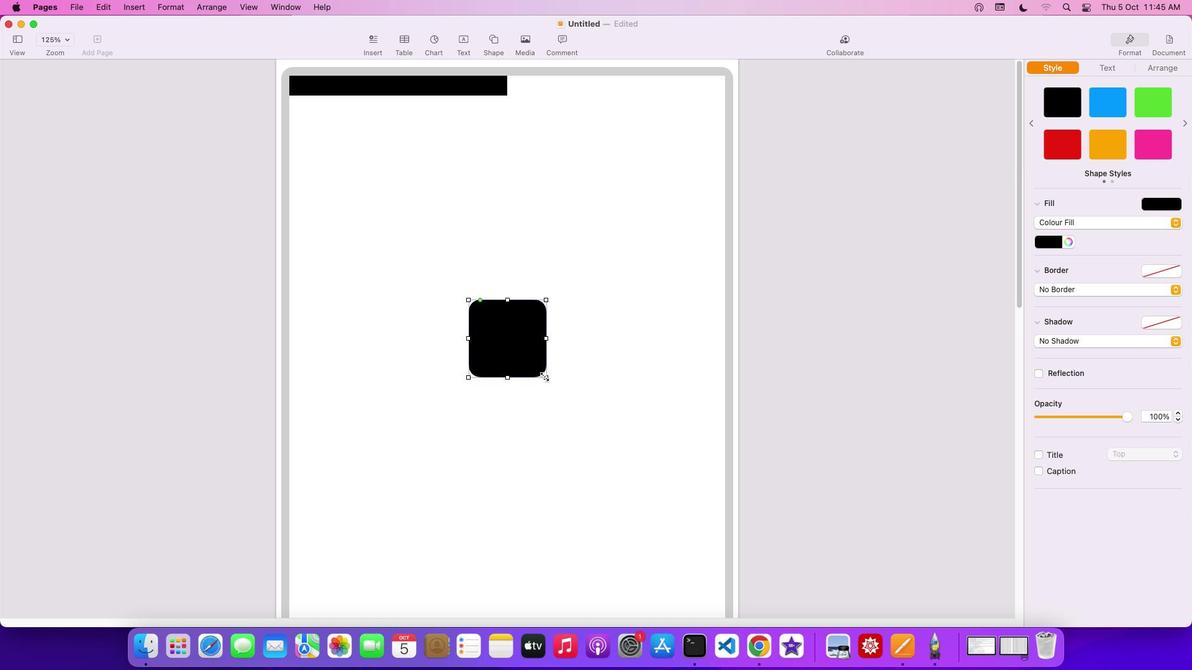 
Action: Mouse pressed left at (545, 377)
Screenshot: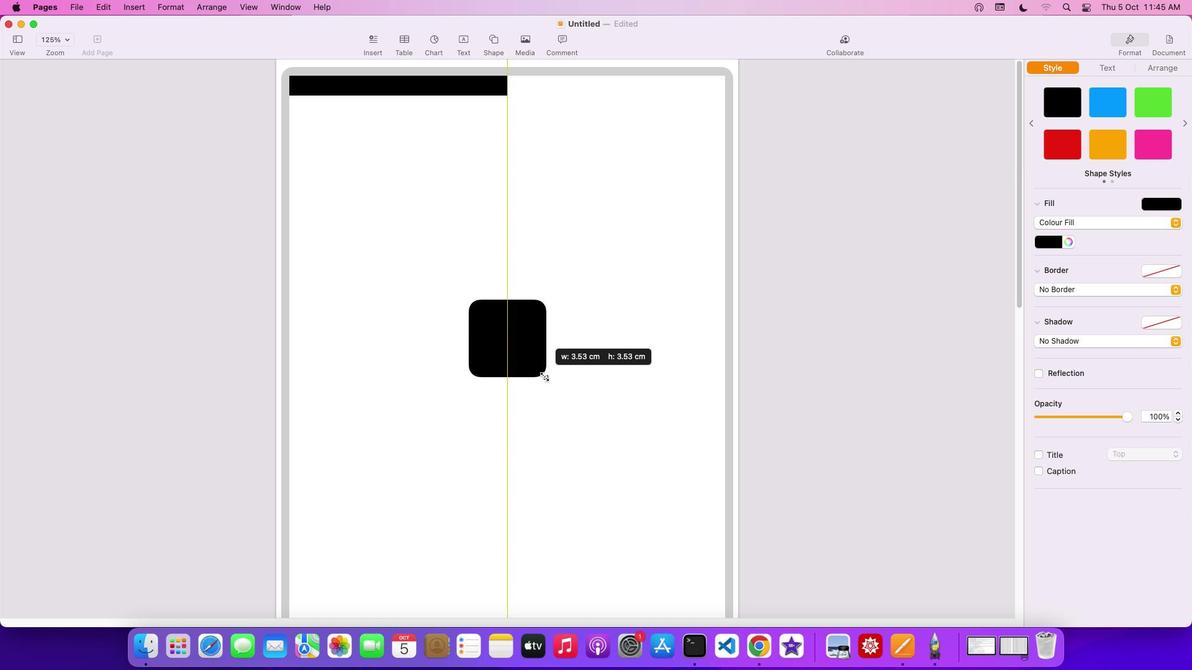 
Action: Mouse moved to (480, 343)
Screenshot: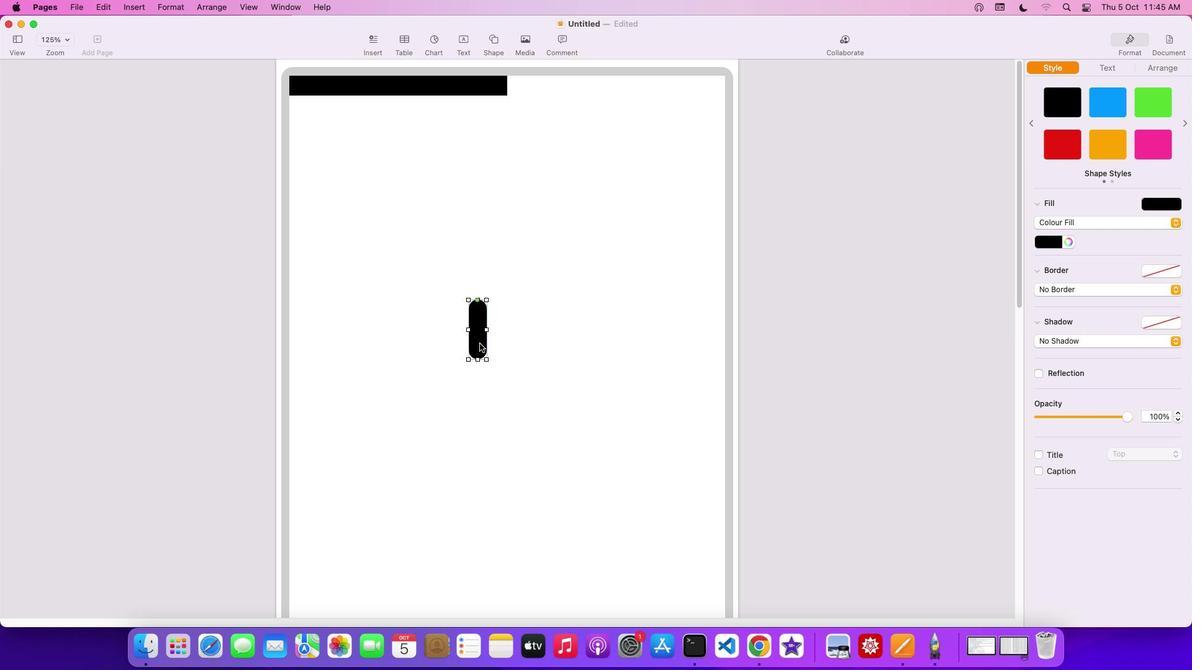 
Action: Mouse pressed left at (480, 343)
Screenshot: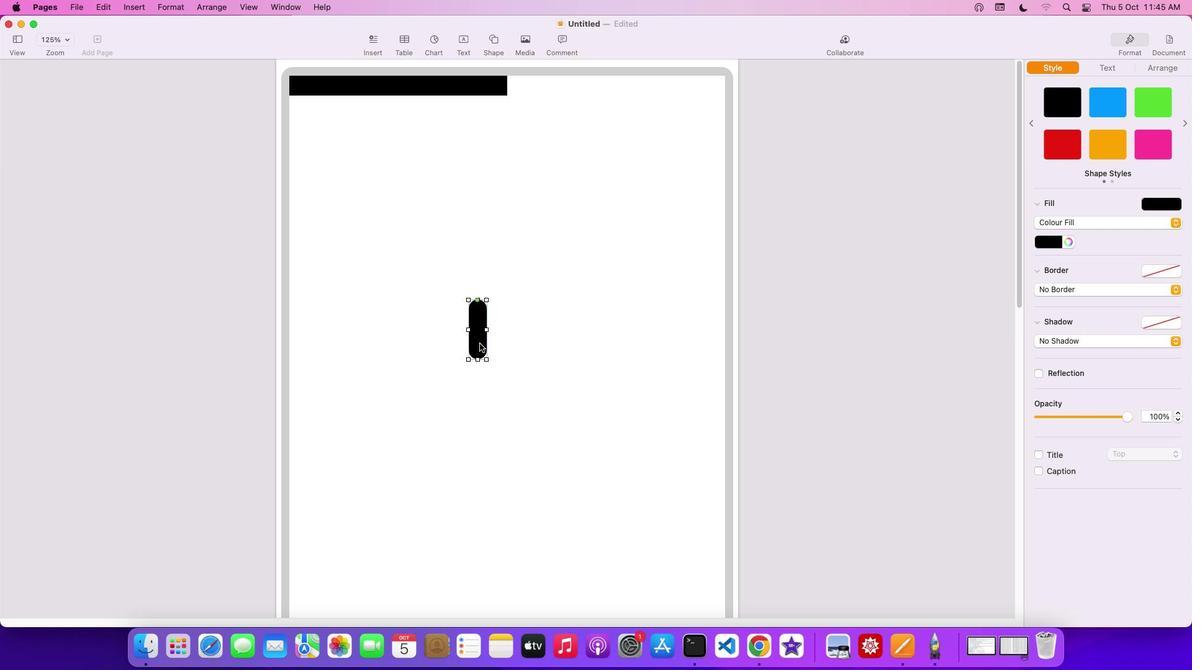
Action: Mouse moved to (1157, 67)
Screenshot: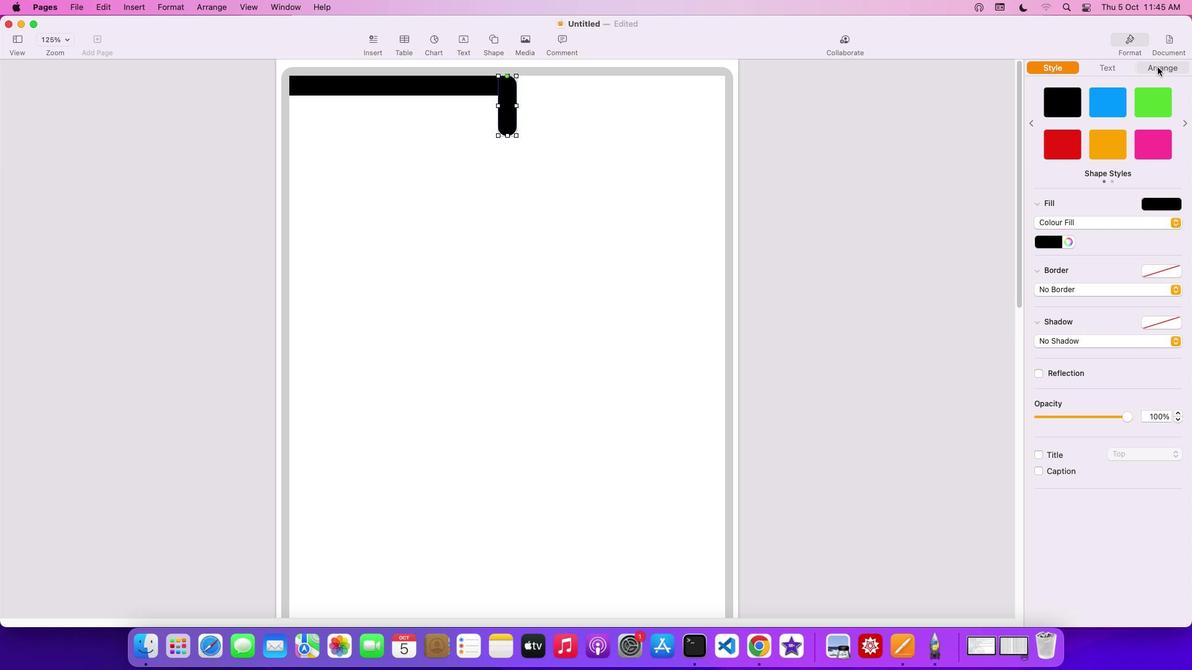 
Action: Mouse pressed left at (1157, 67)
Screenshot: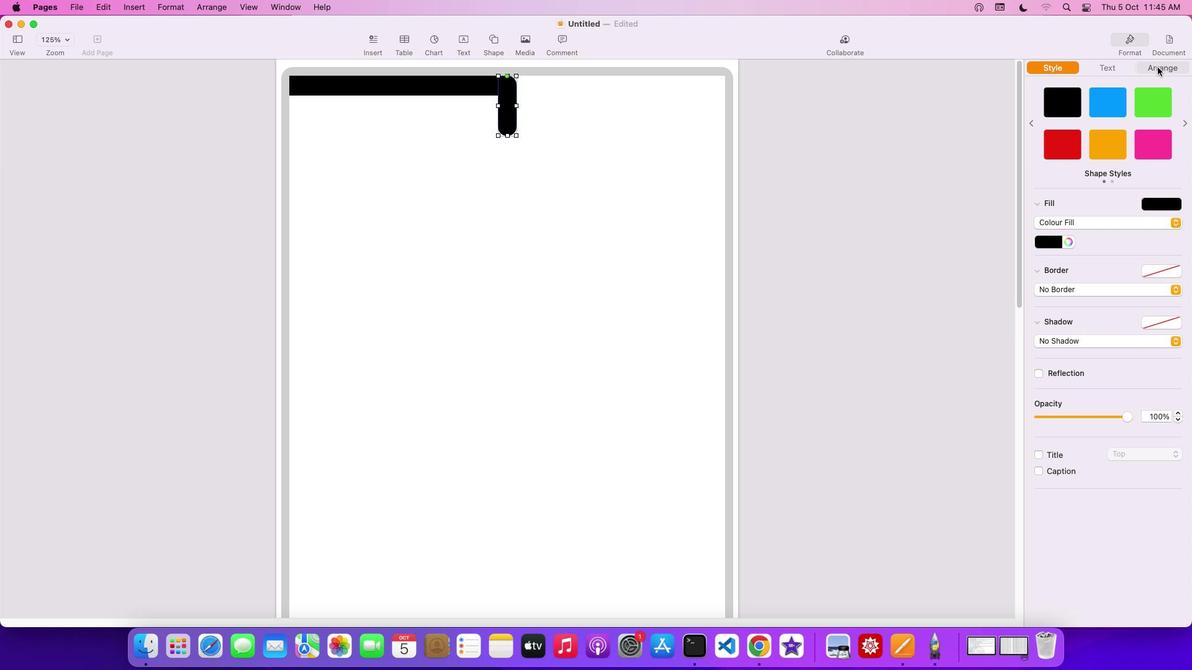 
Action: Mouse moved to (1172, 387)
Screenshot: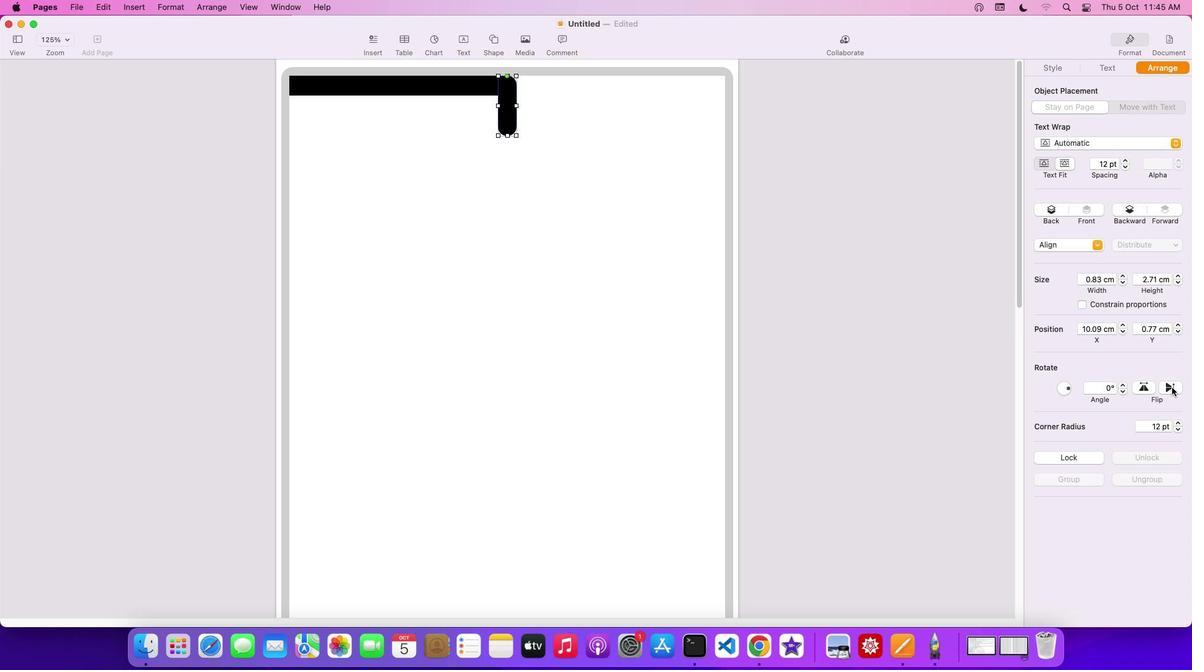 
Action: Mouse pressed left at (1172, 387)
Screenshot: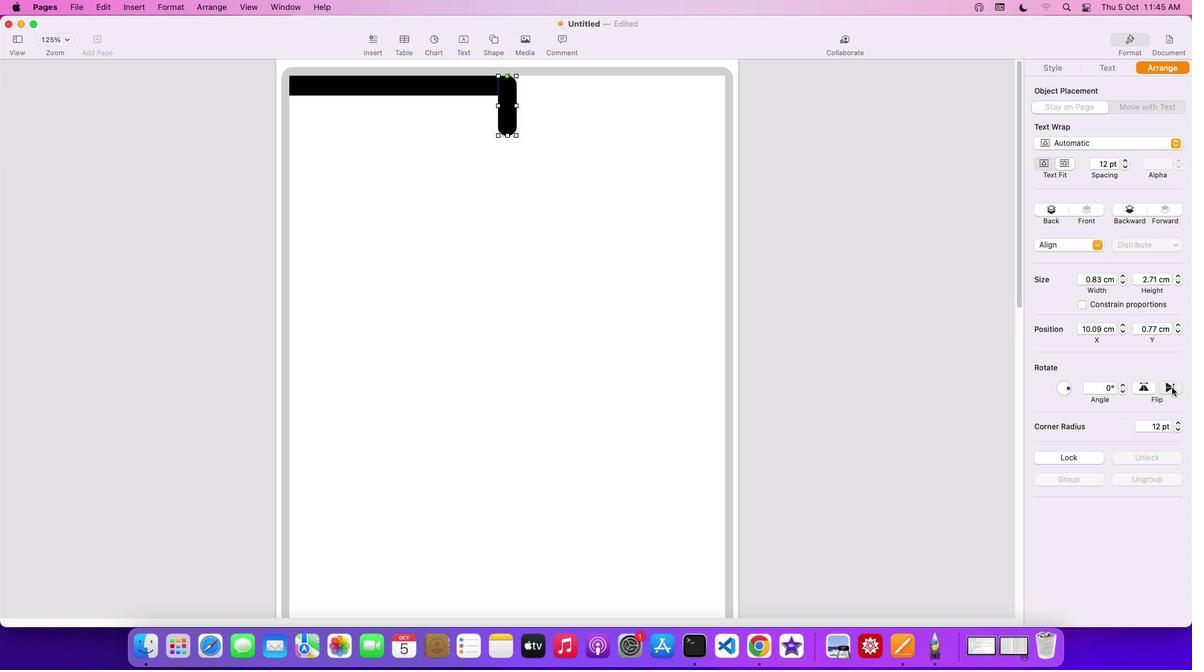 
Action: Mouse moved to (1171, 387)
Screenshot: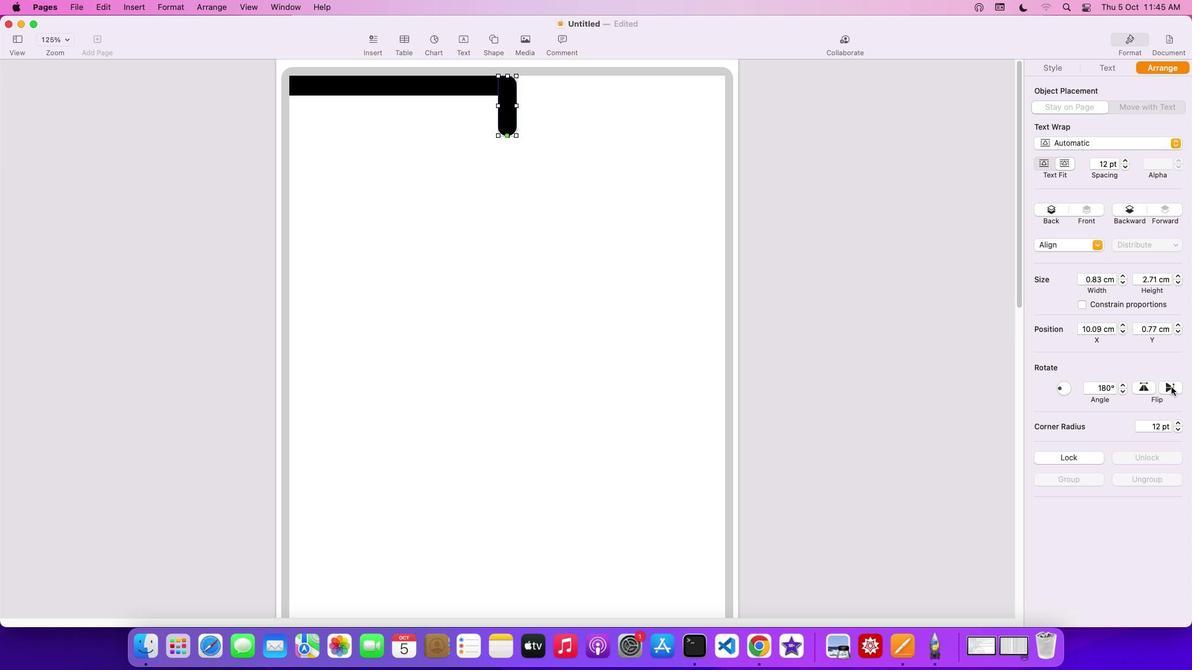 
Action: Mouse pressed left at (1171, 387)
Screenshot: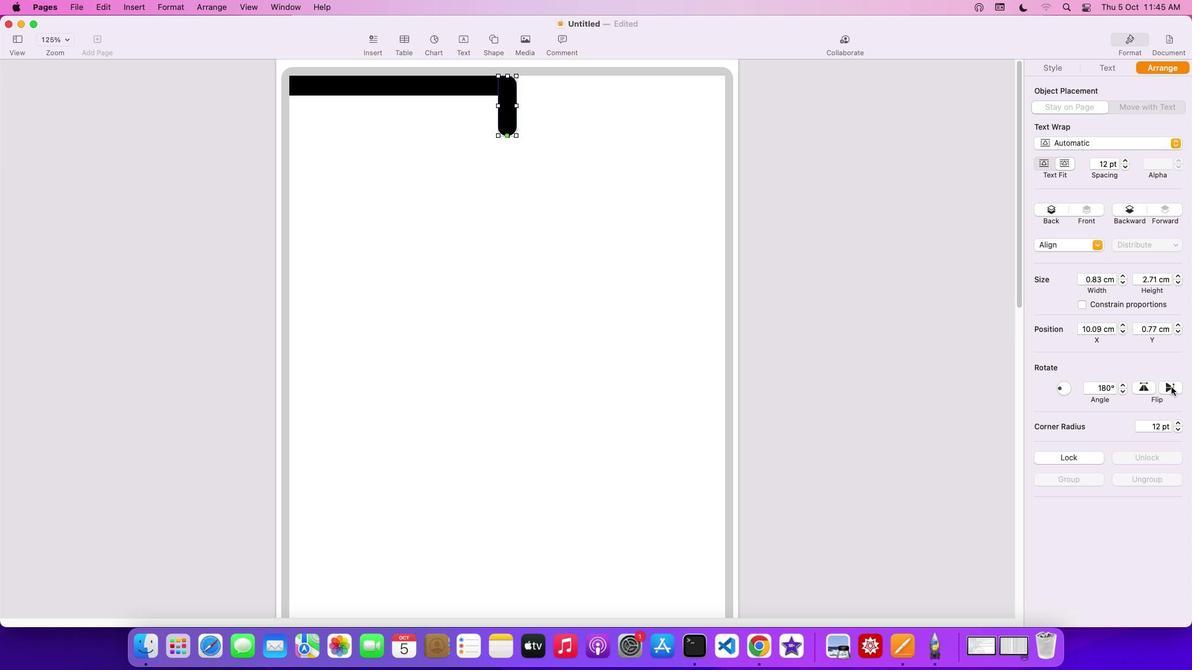 
Action: Mouse moved to (1122, 383)
Screenshot: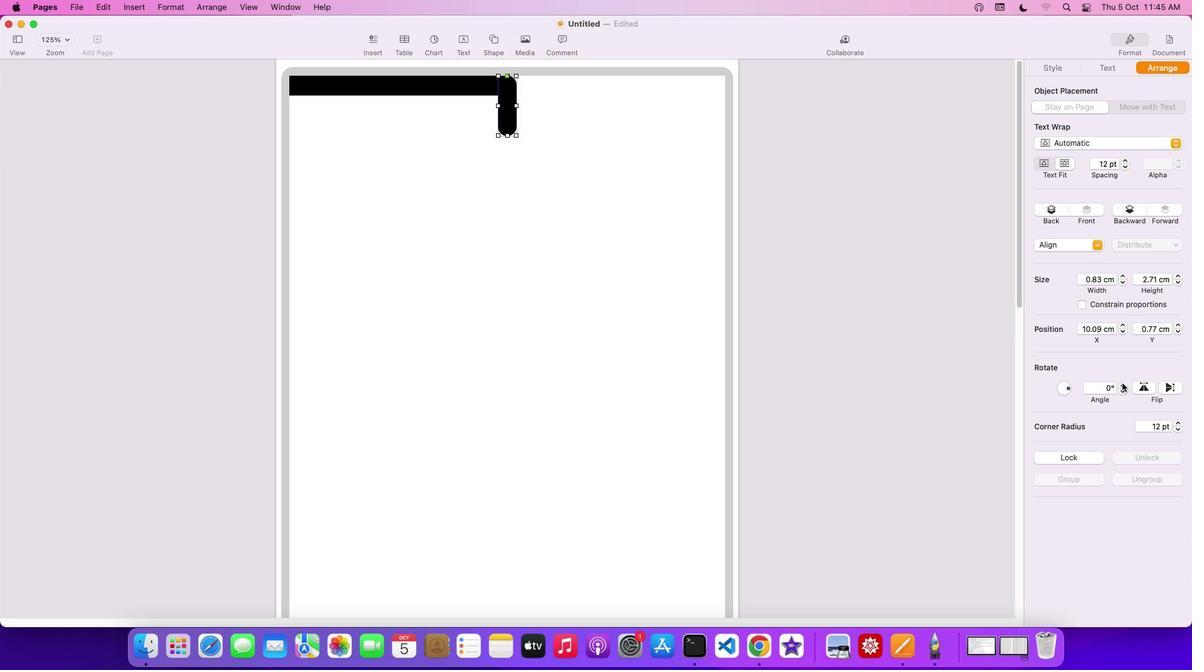
Action: Mouse pressed left at (1122, 383)
Screenshot: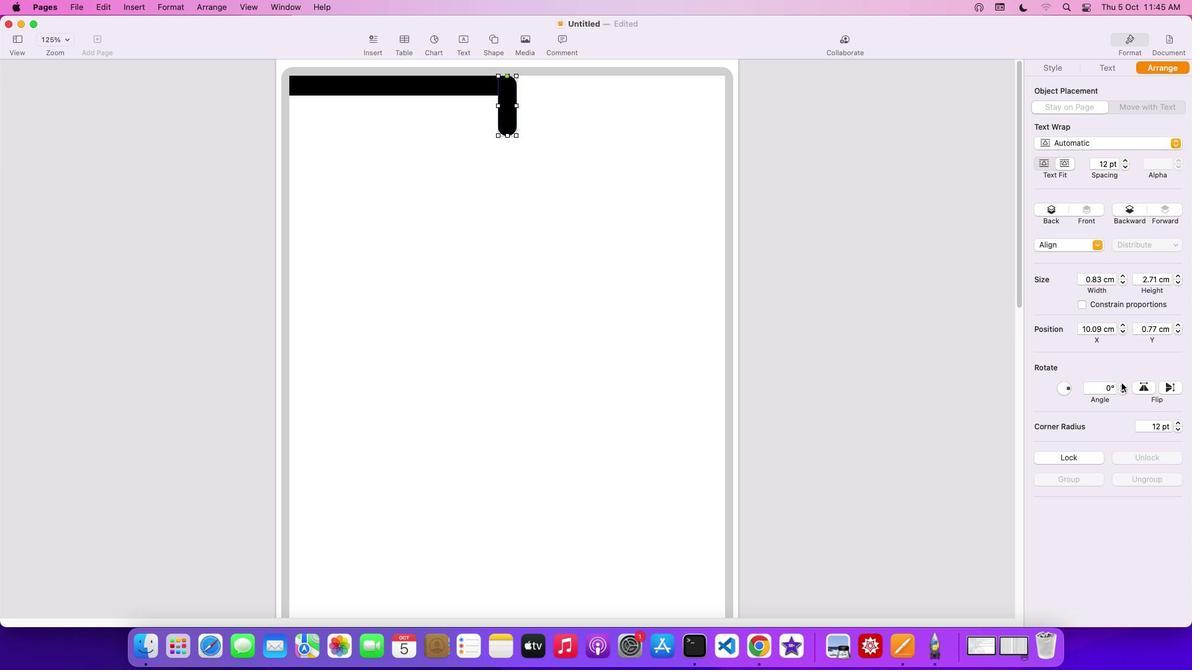 
Action: Mouse pressed left at (1122, 383)
Screenshot: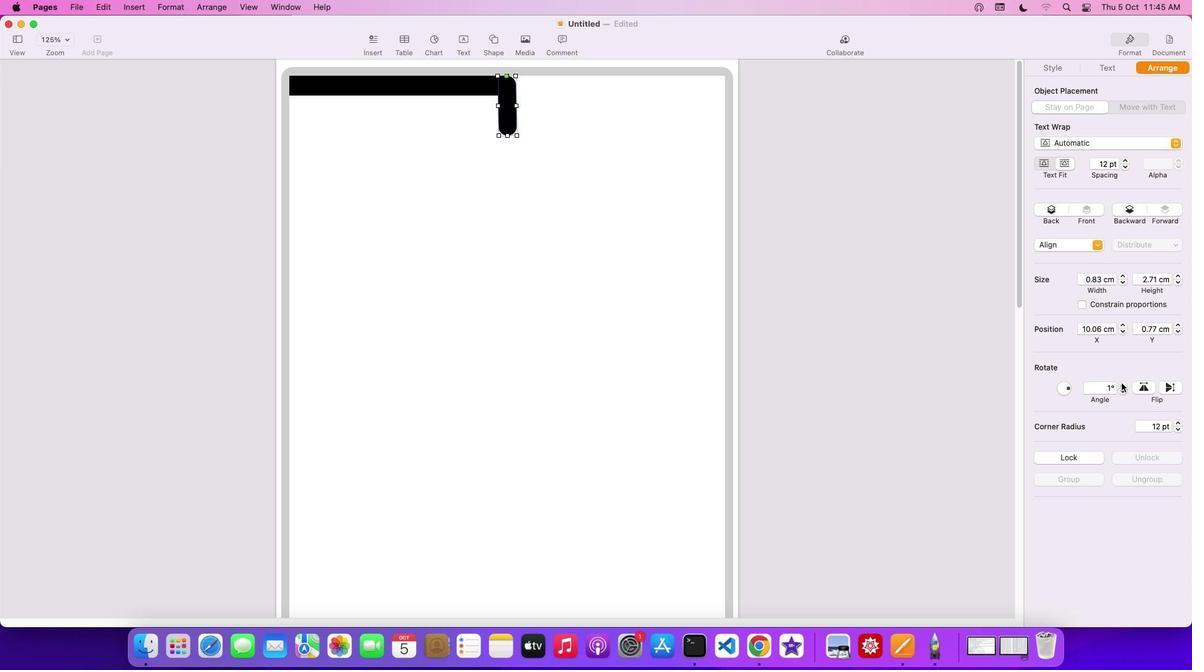 
Action: Mouse pressed left at (1122, 383)
Screenshot: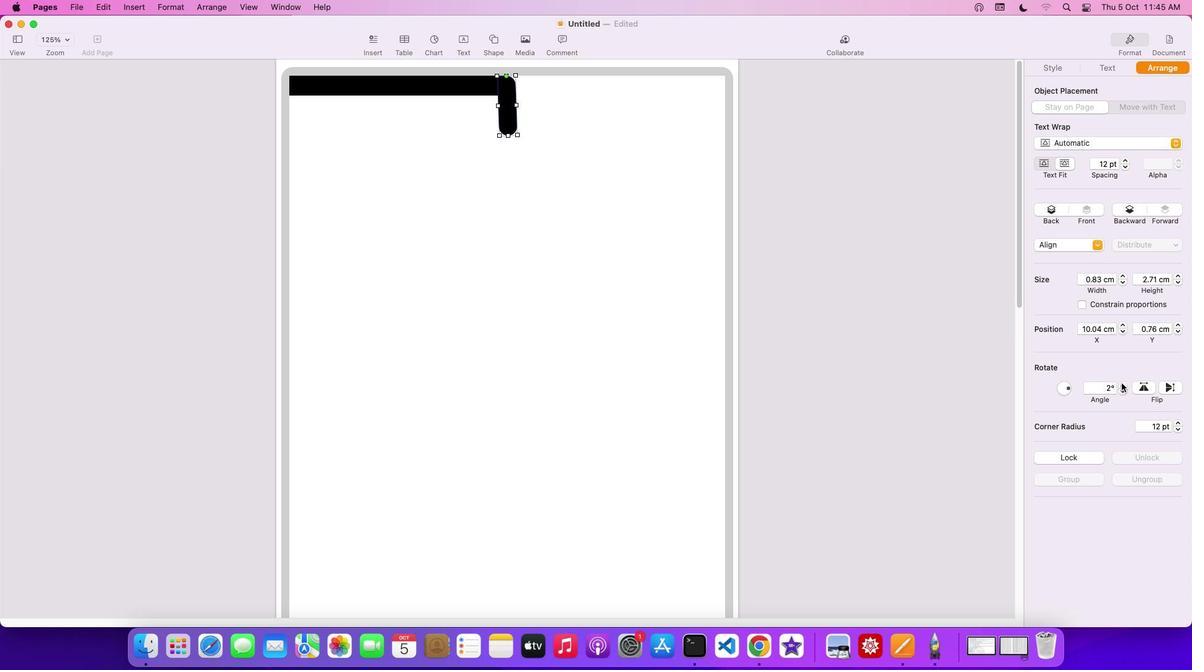 
Action: Mouse pressed left at (1122, 383)
Screenshot: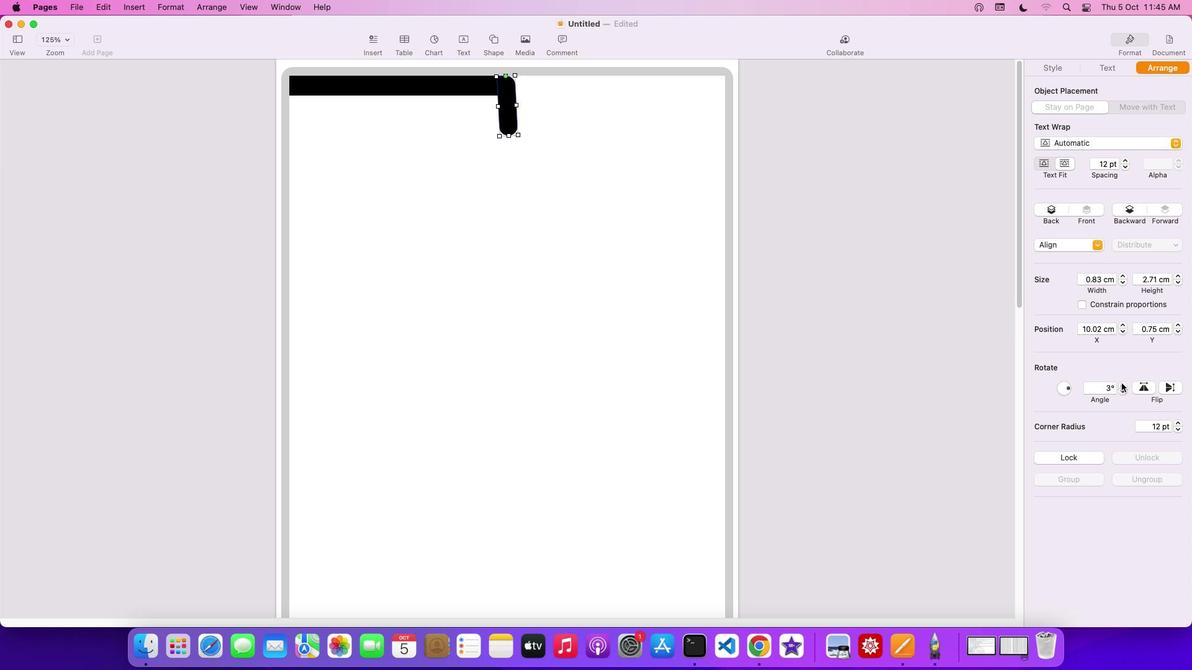 
Action: Mouse pressed left at (1122, 383)
Screenshot: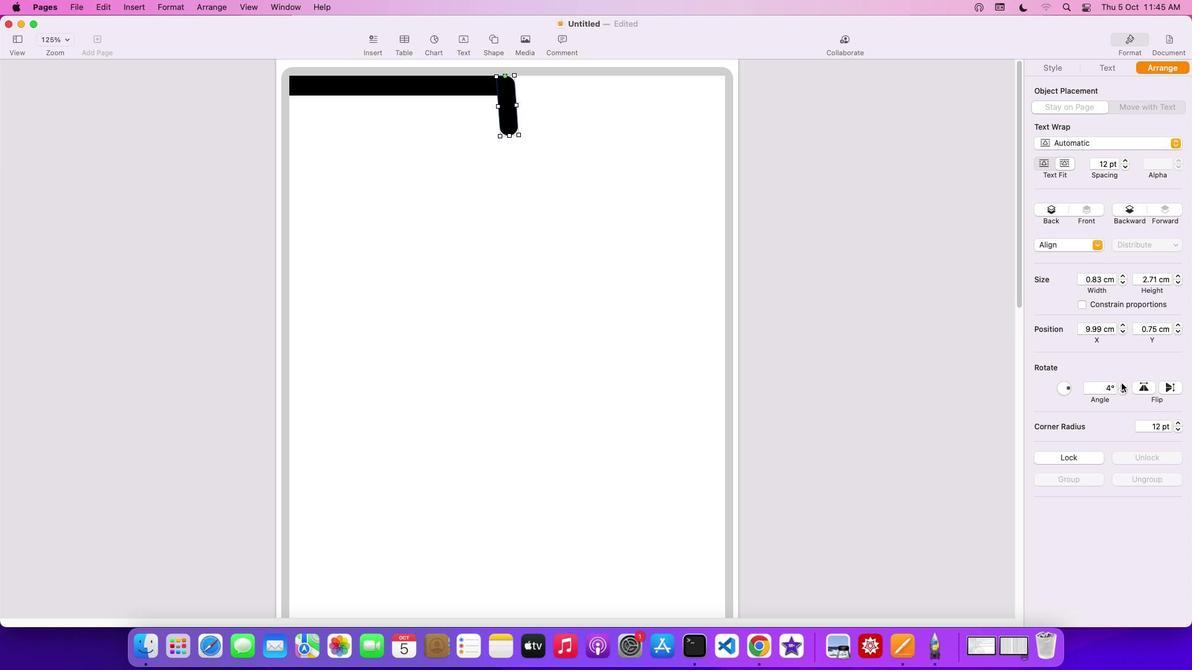 
Action: Mouse pressed left at (1122, 383)
Screenshot: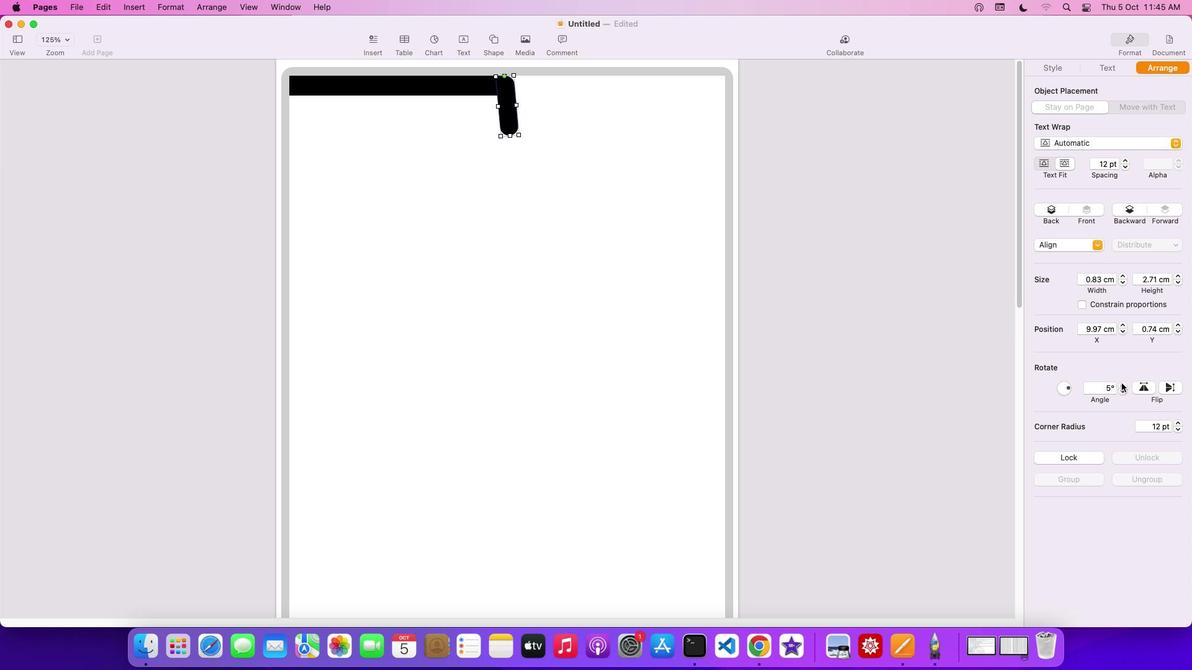 
Action: Mouse pressed left at (1122, 383)
Screenshot: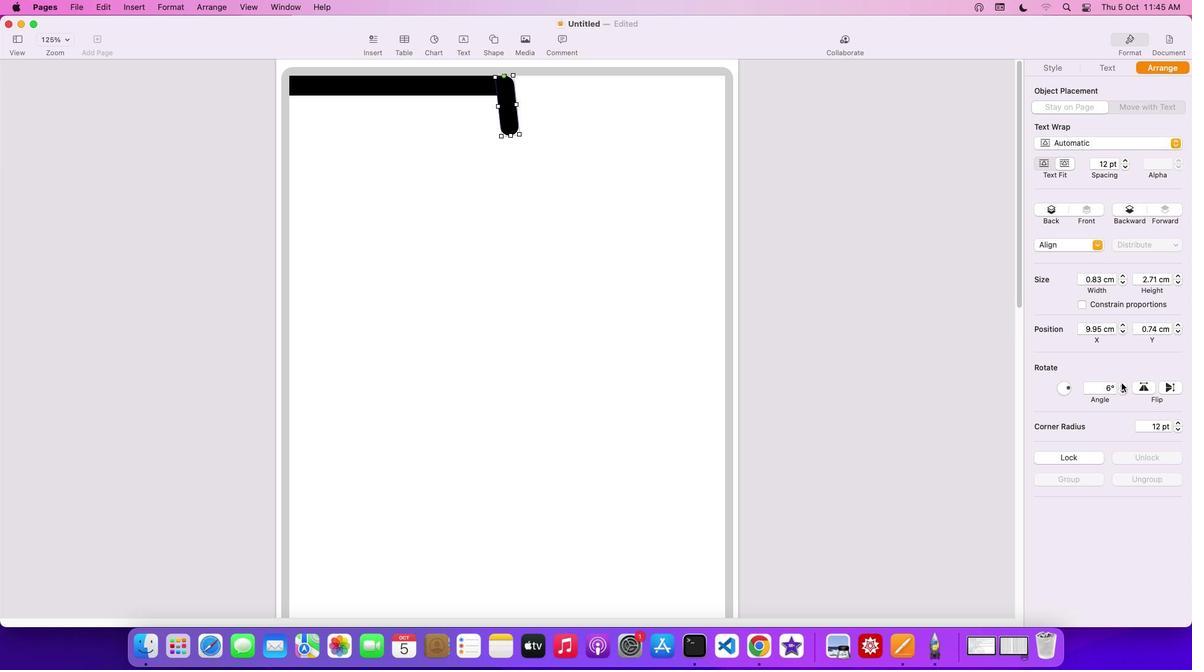 
Action: Mouse pressed left at (1122, 383)
Screenshot: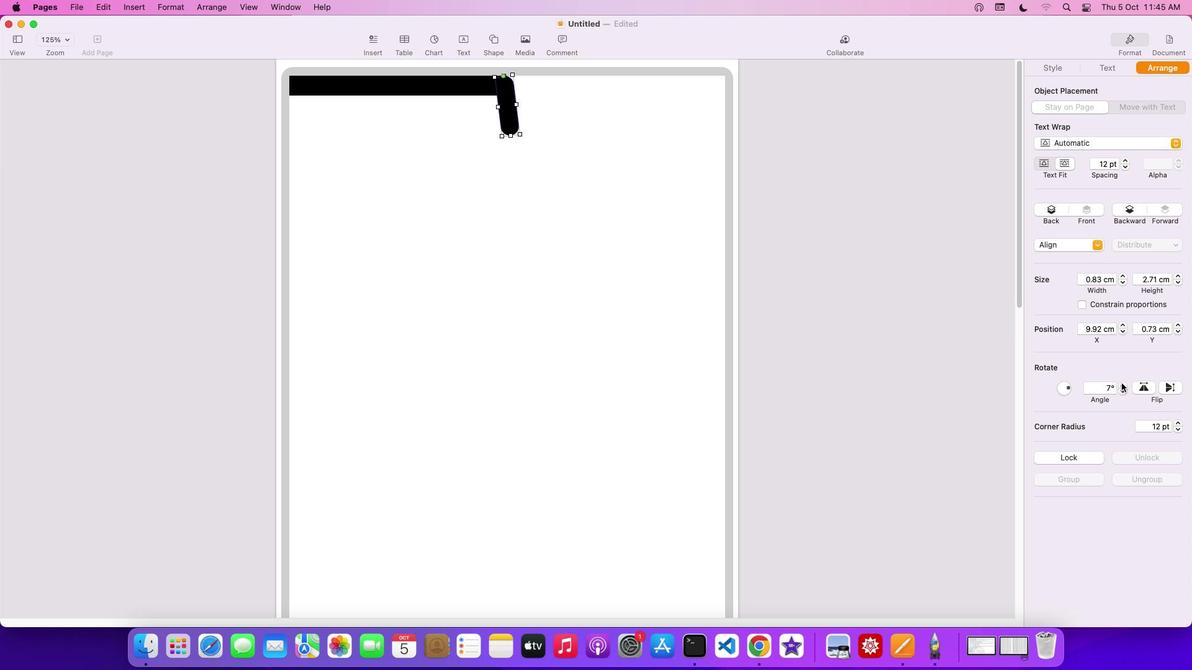 
Action: Mouse pressed left at (1122, 383)
Screenshot: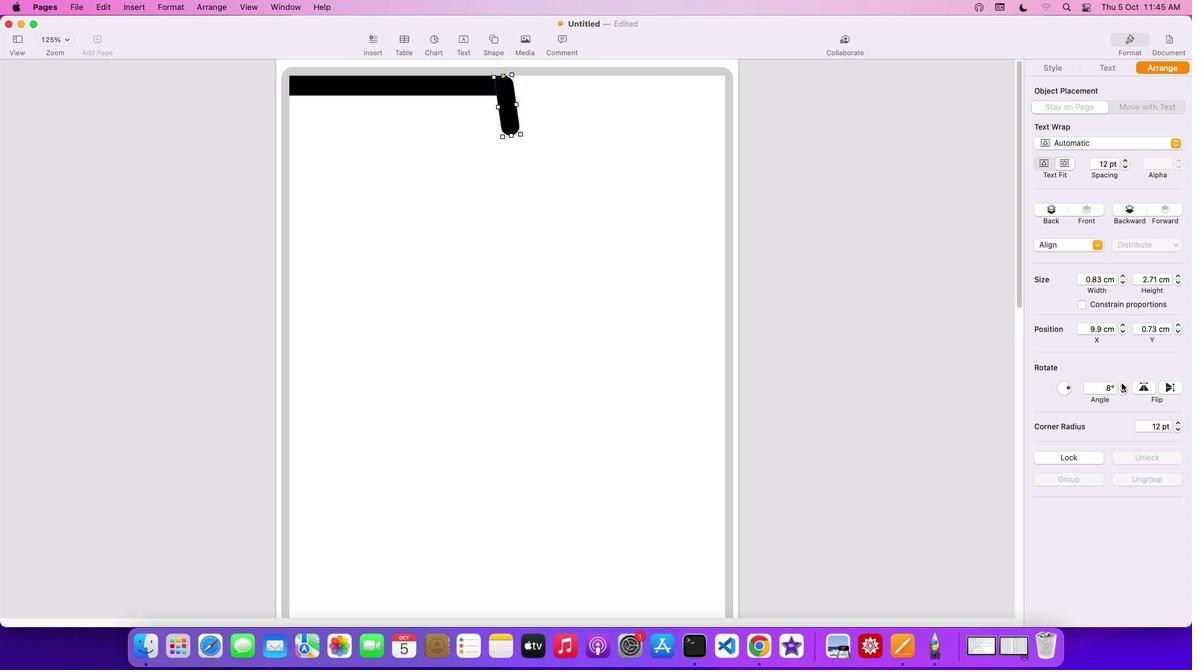 
Action: Mouse pressed left at (1122, 383)
Screenshot: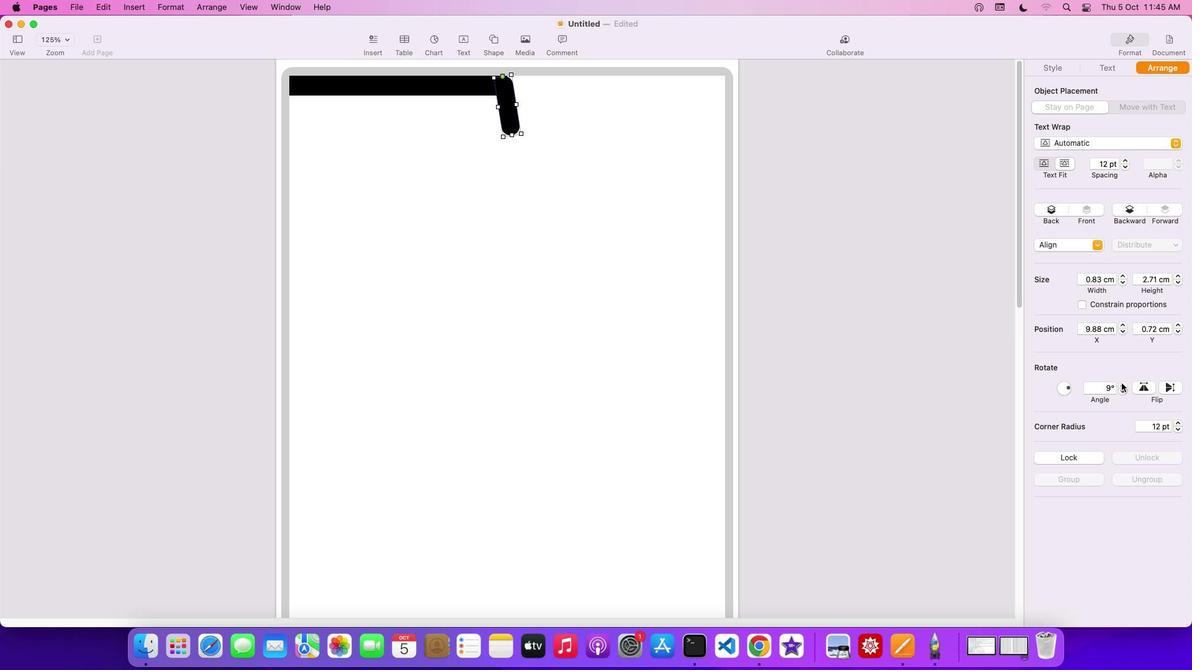 
Action: Mouse pressed left at (1122, 383)
Screenshot: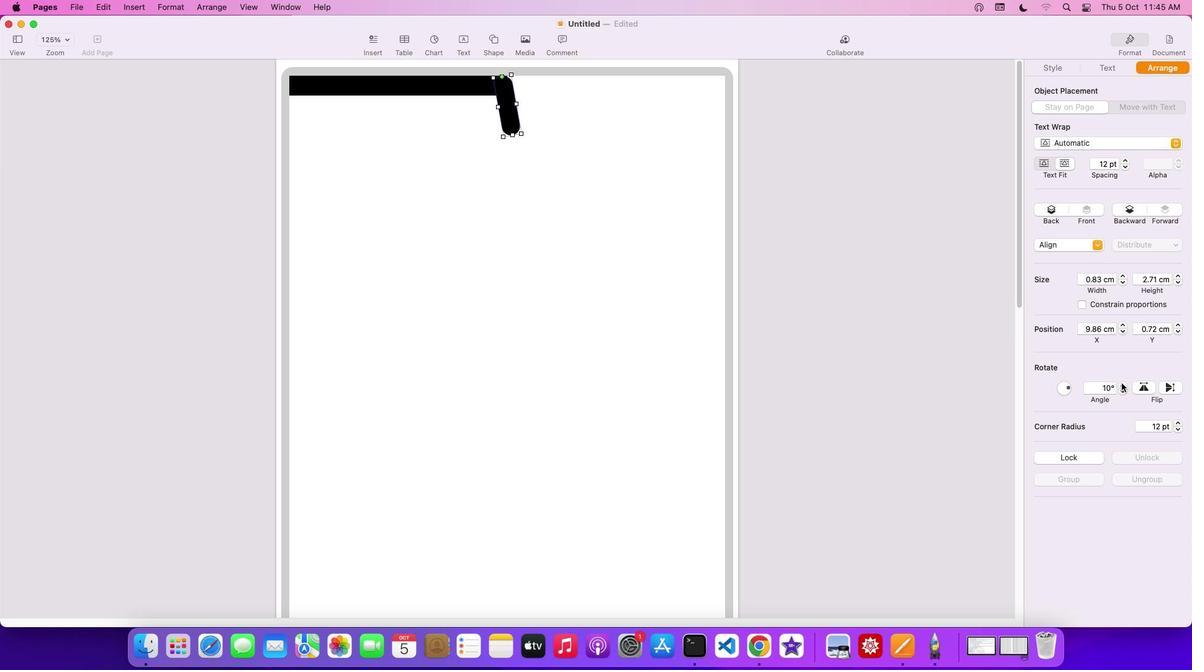 
Action: Mouse pressed left at (1122, 383)
Screenshot: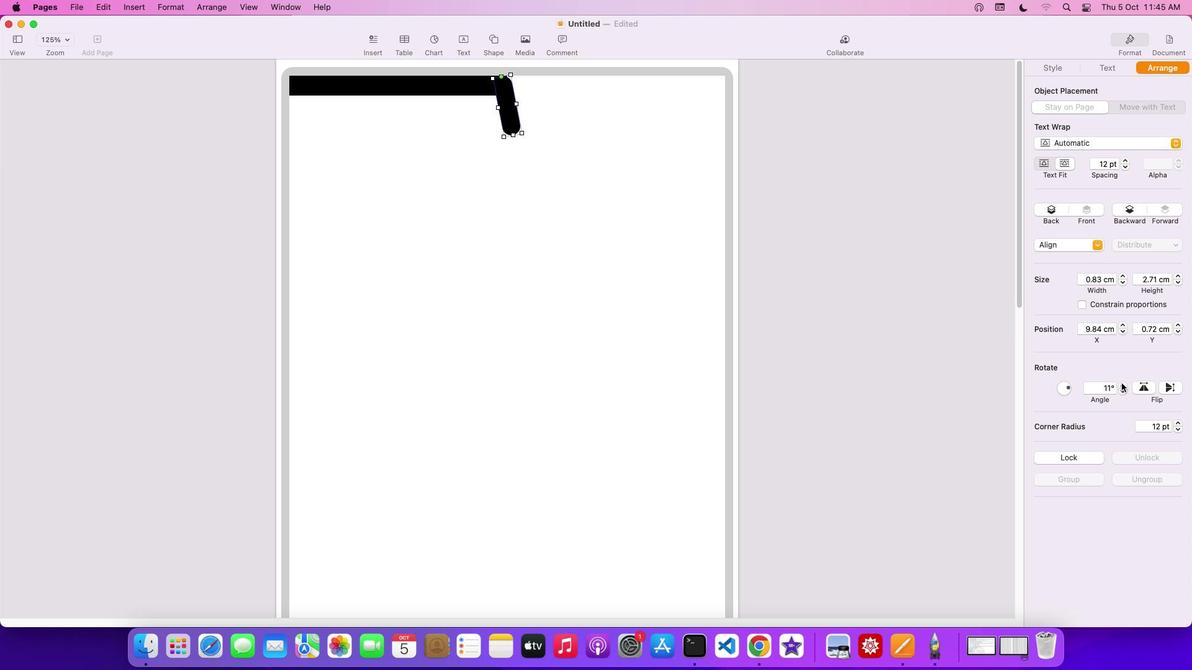 
Action: Mouse pressed left at (1122, 383)
Screenshot: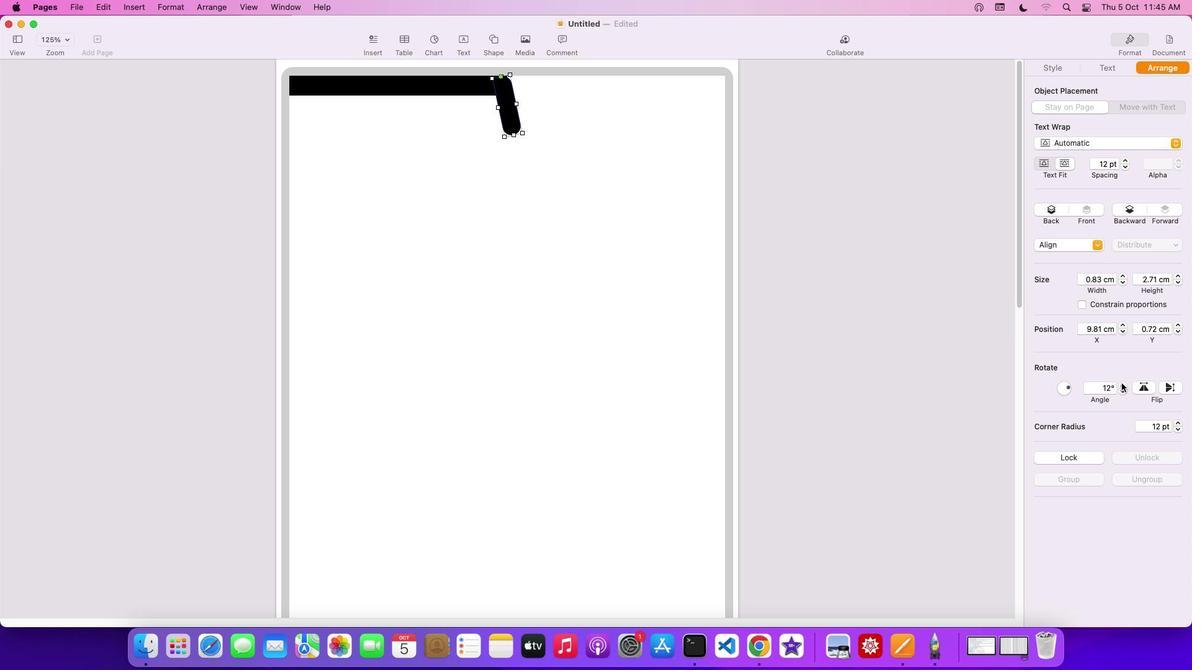 
Action: Mouse pressed left at (1122, 383)
Screenshot: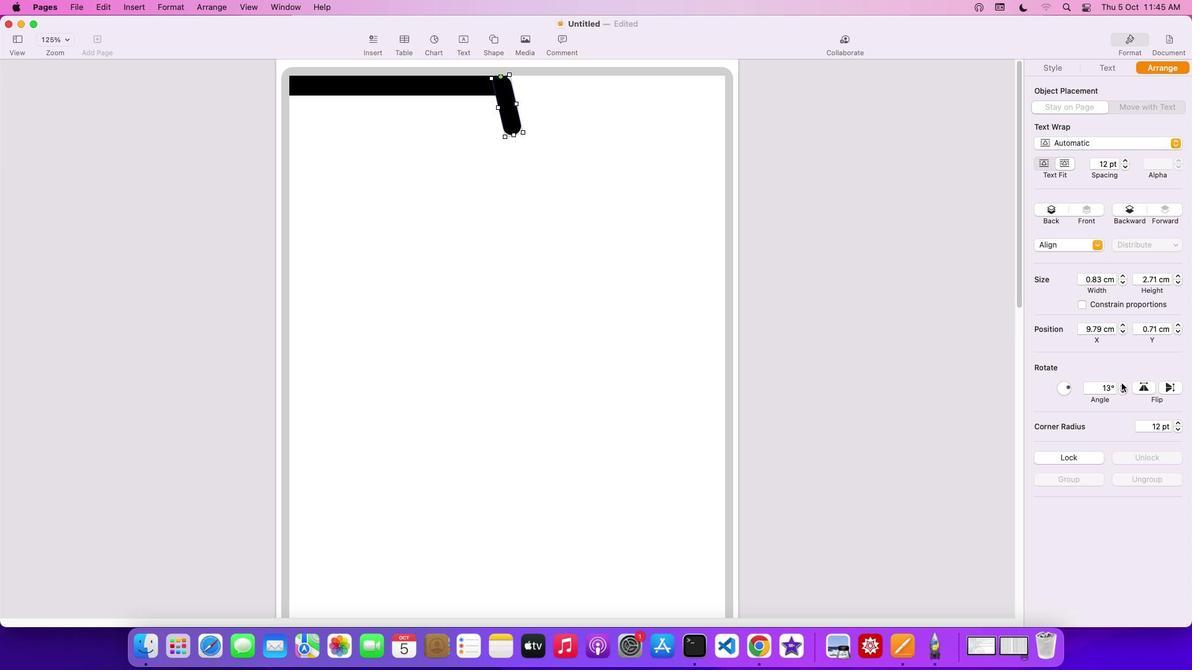 
Action: Mouse pressed left at (1122, 383)
Screenshot: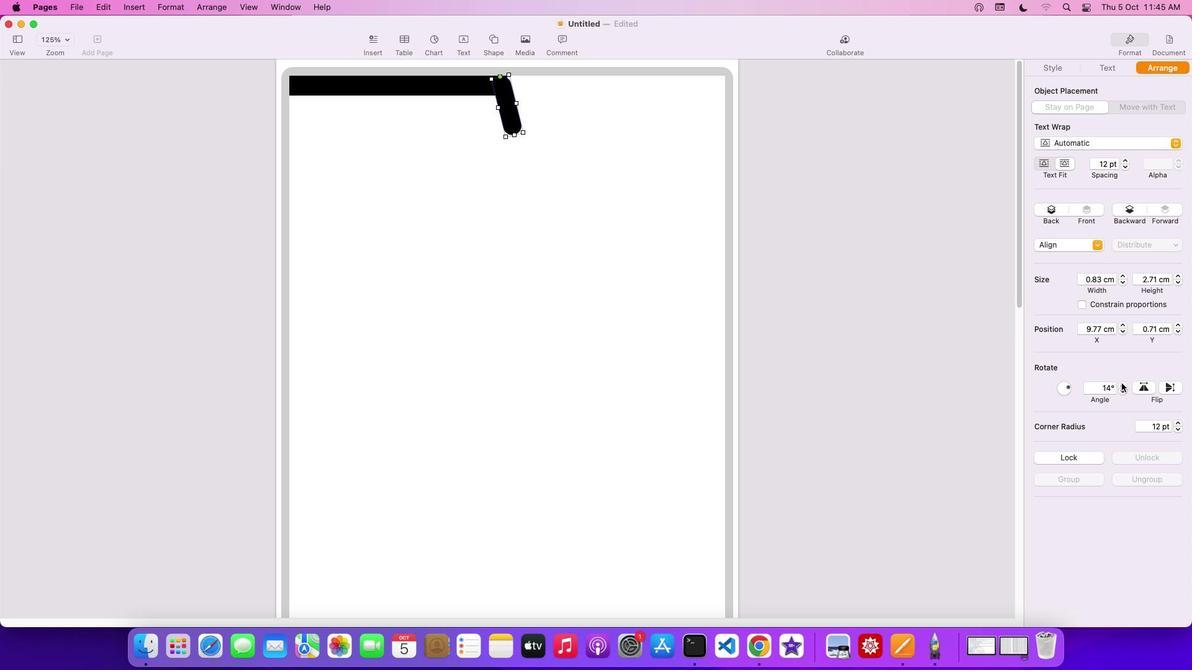 
Action: Mouse pressed left at (1122, 383)
Screenshot: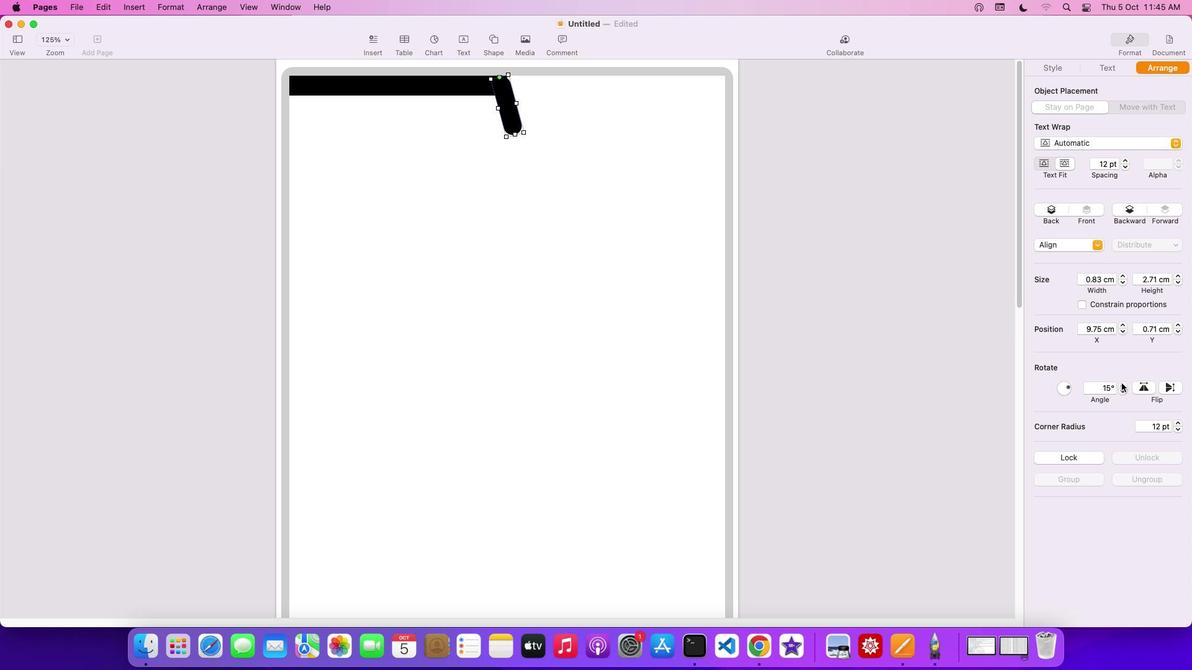 
Action: Mouse pressed left at (1122, 383)
Screenshot: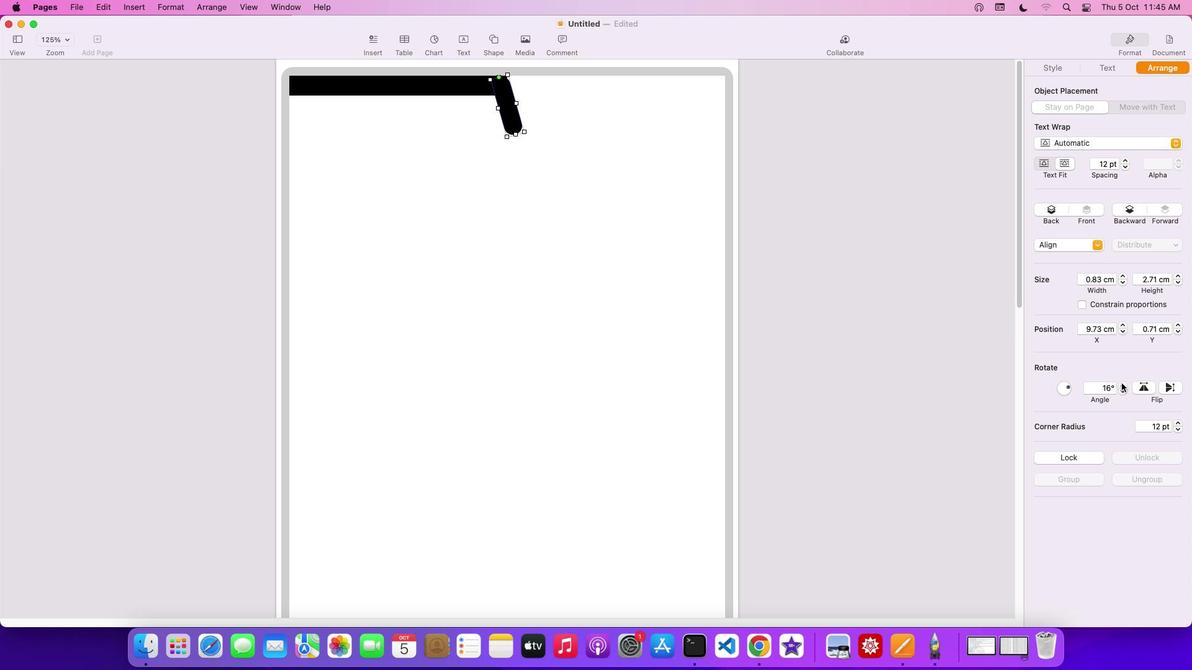 
Action: Mouse pressed left at (1122, 383)
Screenshot: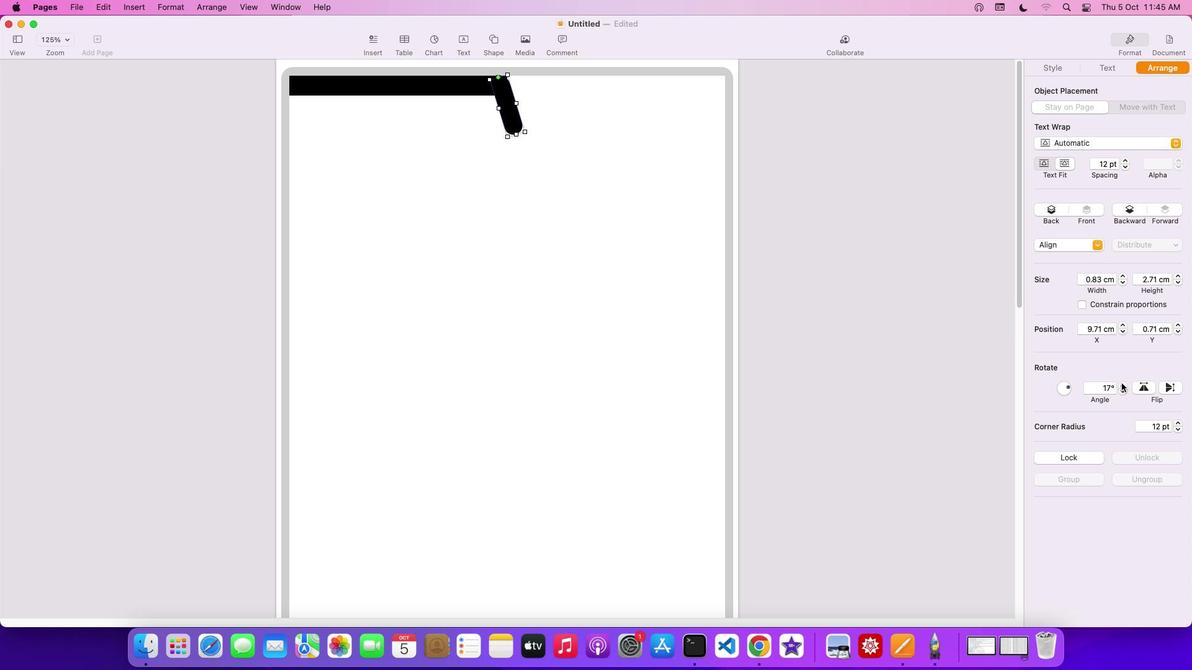 
Action: Mouse pressed left at (1122, 383)
Screenshot: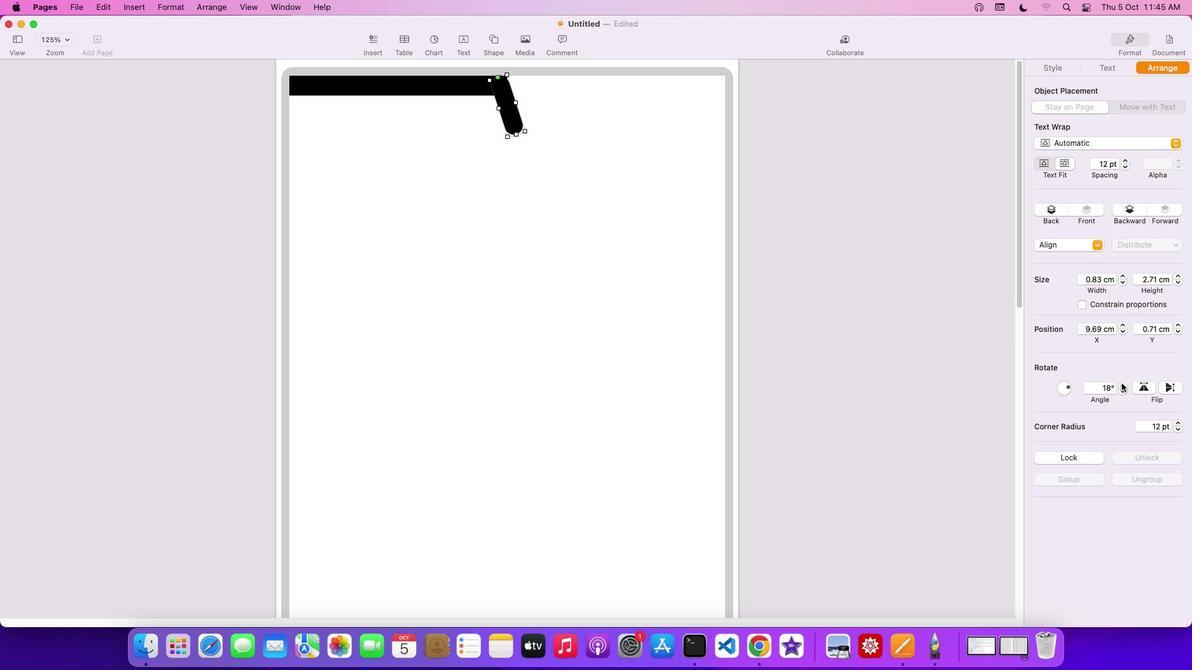 
Action: Mouse pressed left at (1122, 383)
Screenshot: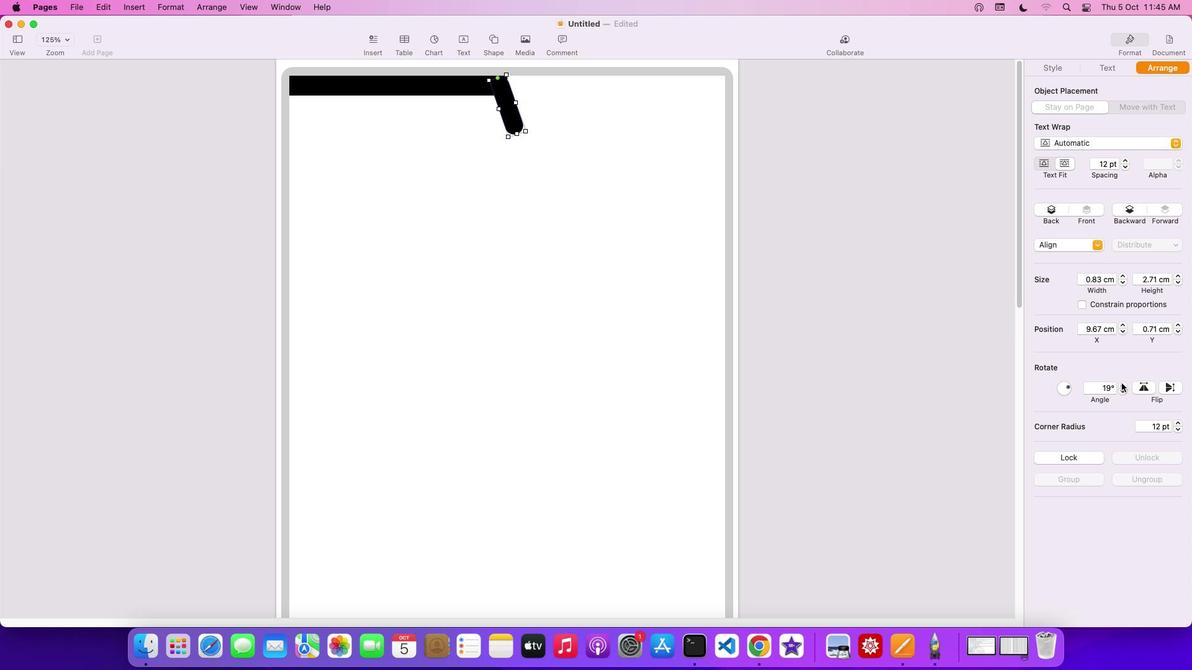 
Action: Mouse pressed left at (1122, 383)
Screenshot: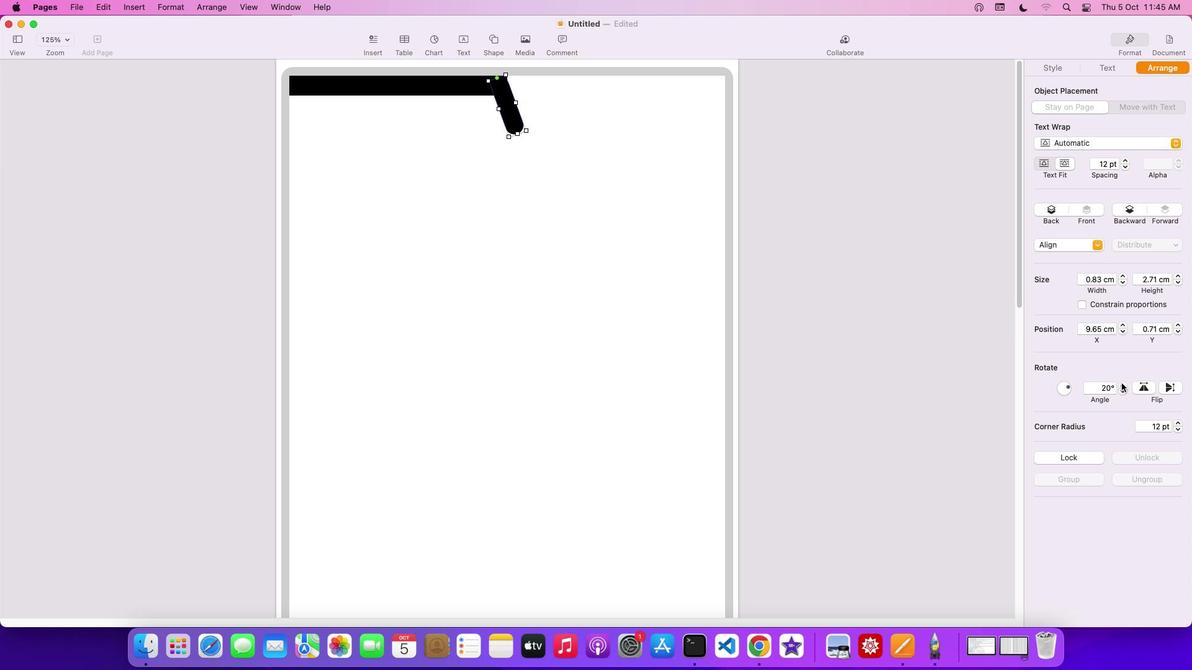 
Action: Mouse pressed left at (1122, 383)
Screenshot: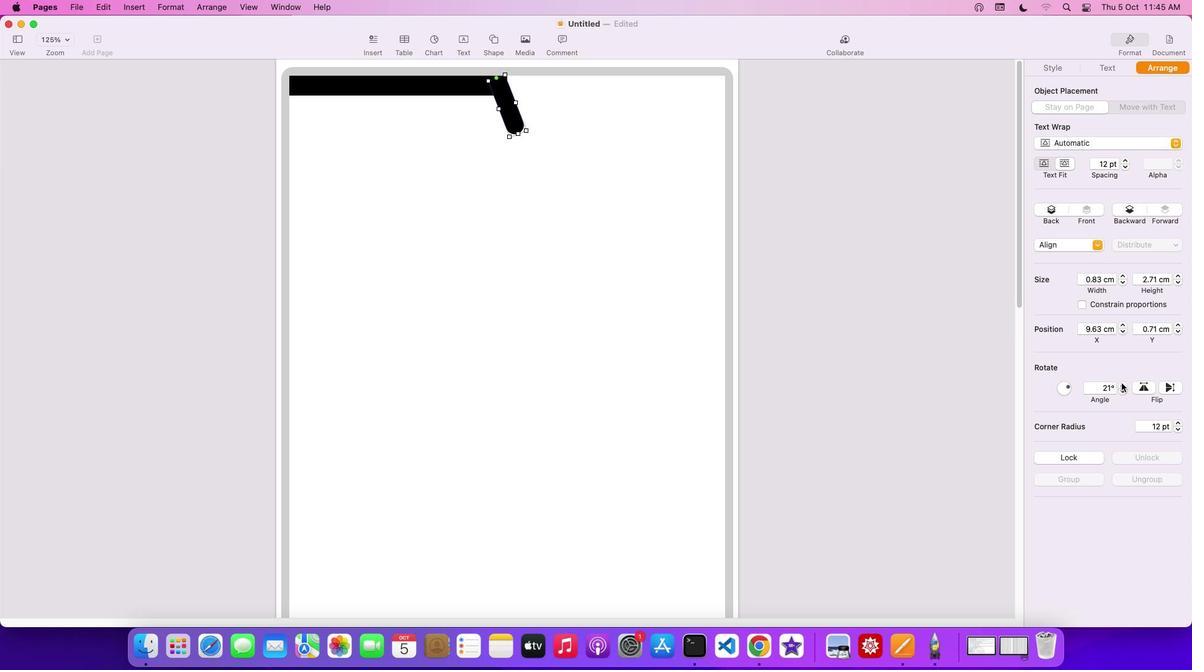 
Action: Mouse pressed left at (1122, 383)
Screenshot: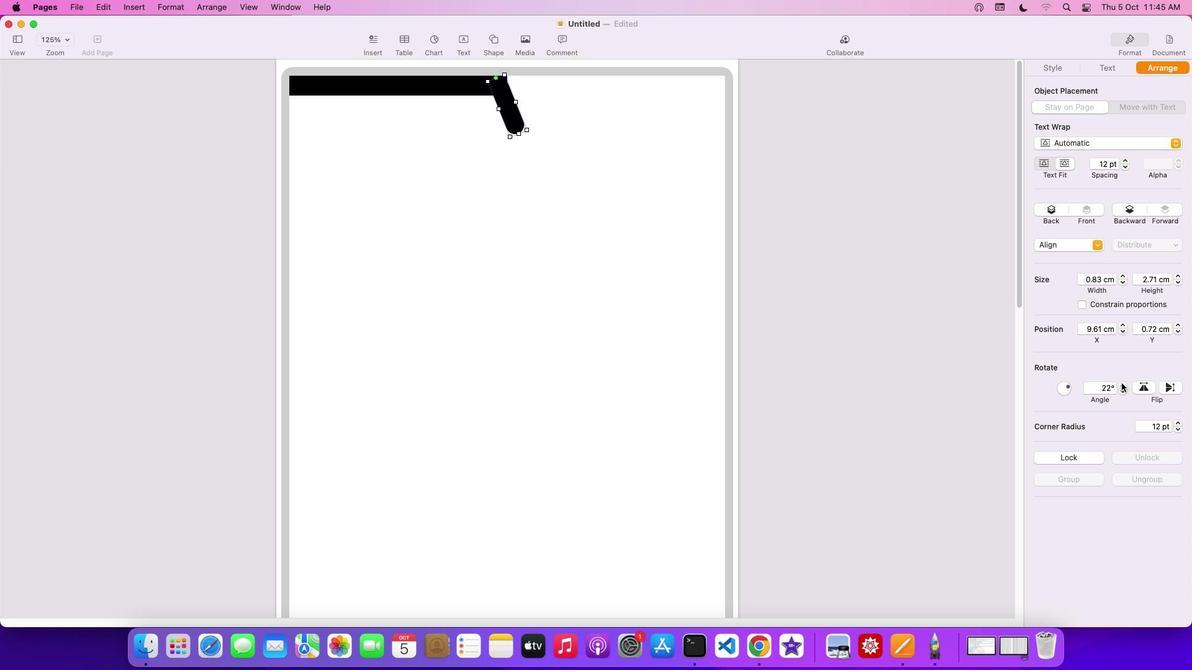 
Action: Mouse pressed left at (1122, 383)
Screenshot: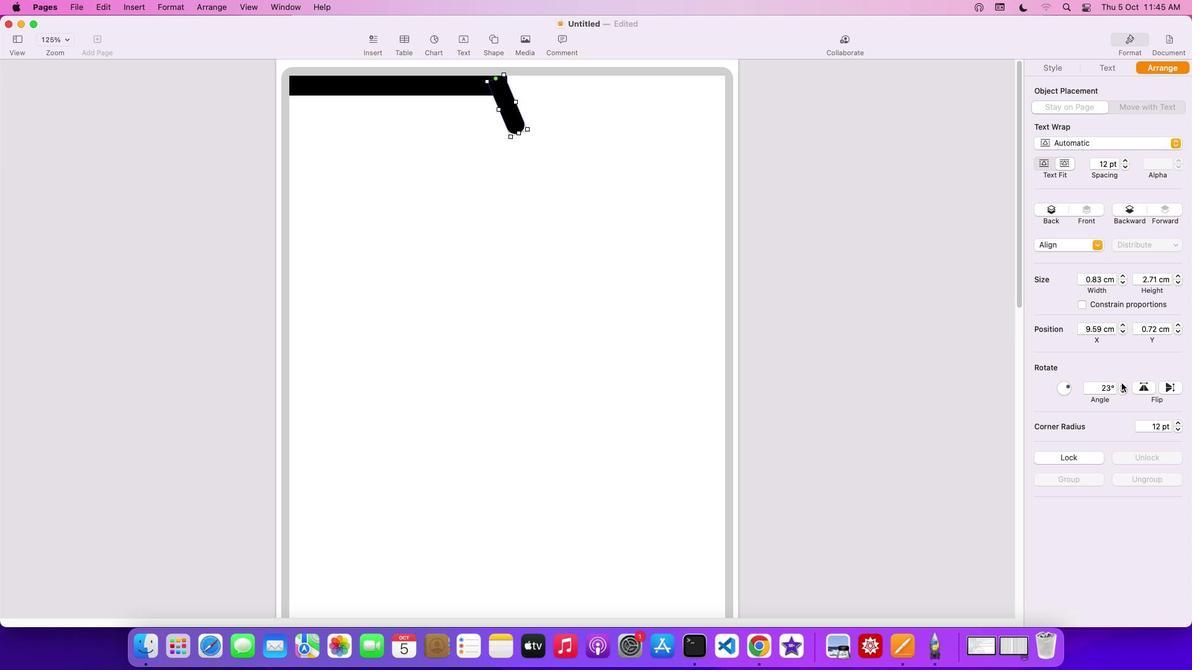 
Action: Mouse pressed left at (1122, 383)
Screenshot: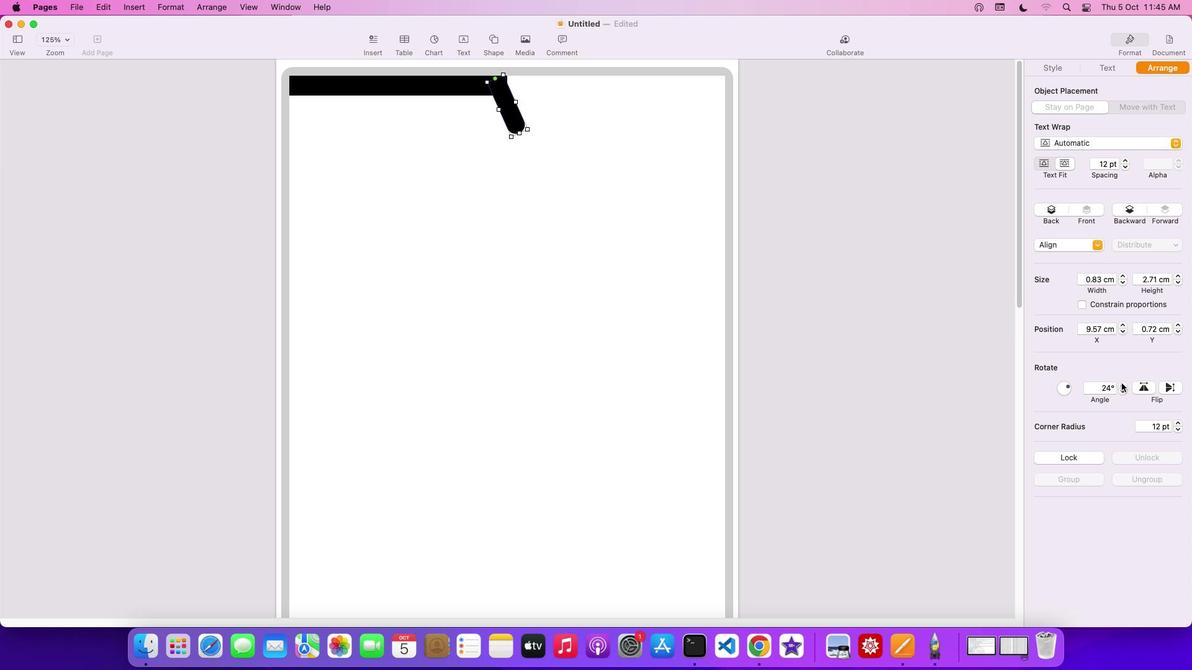 
Action: Mouse pressed left at (1122, 383)
Screenshot: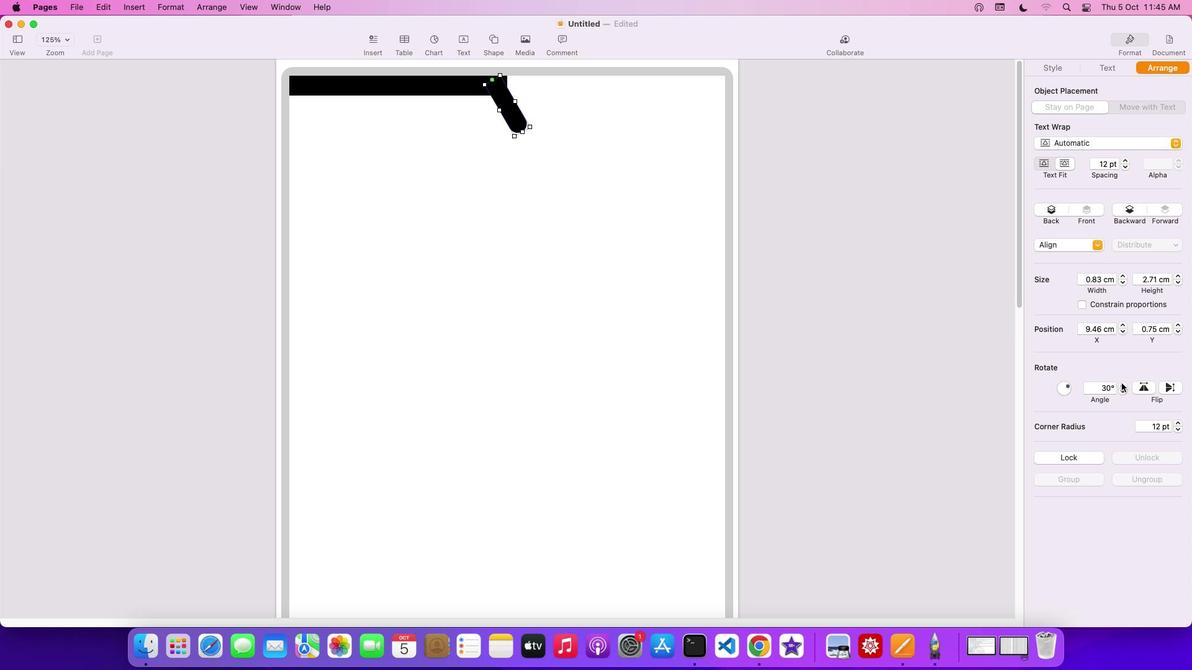 
Action: Mouse pressed left at (1122, 383)
Screenshot: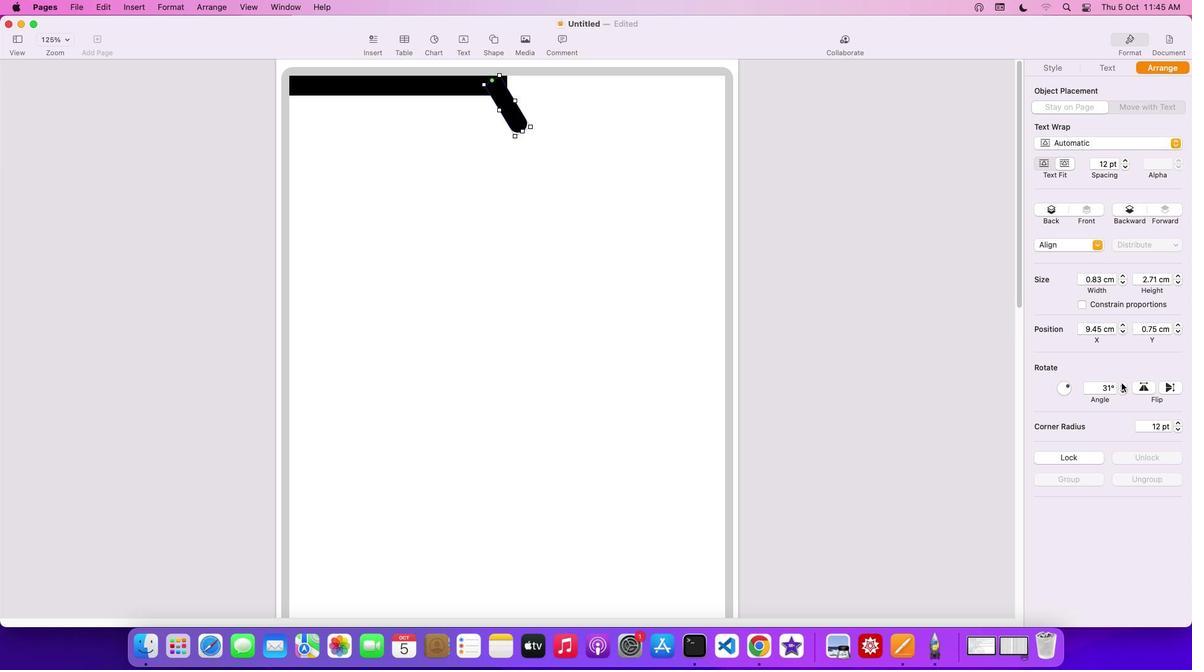 
Action: Mouse moved to (1121, 383)
Screenshot: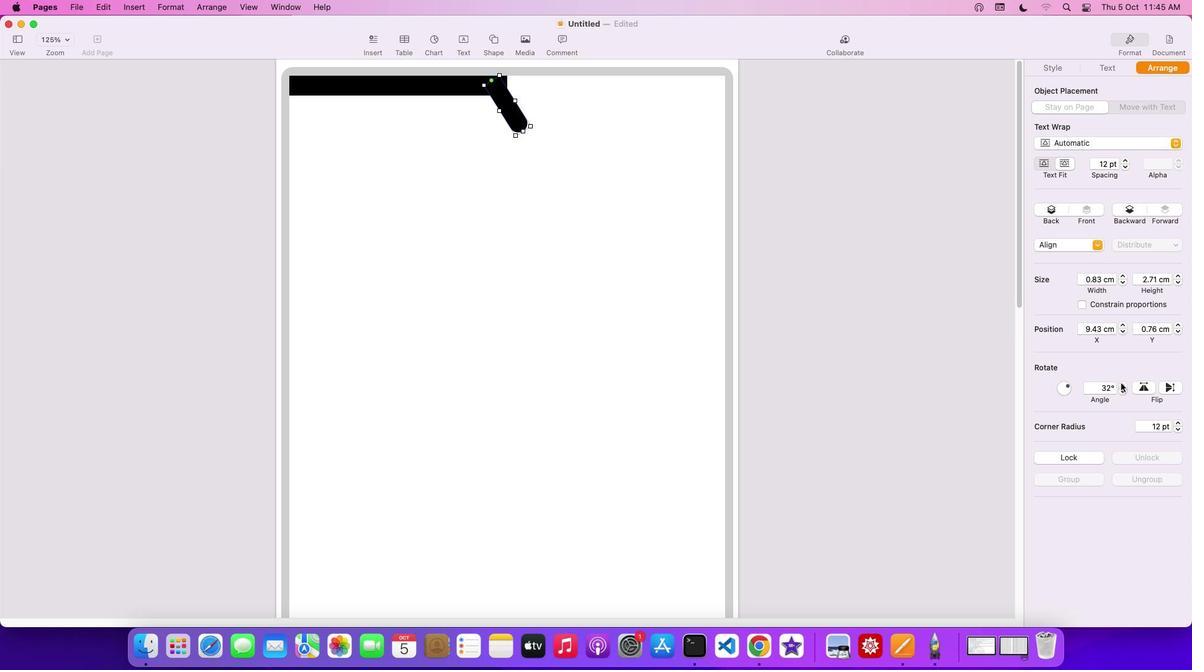 
Action: Mouse pressed left at (1121, 383)
Screenshot: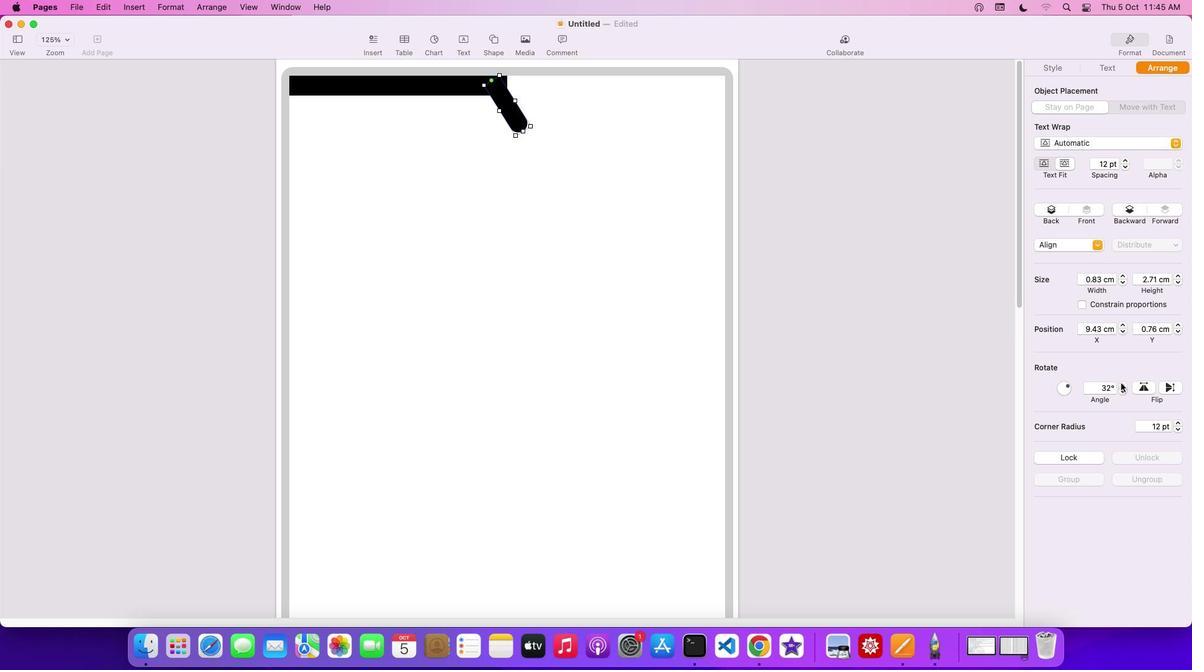 
Action: Mouse pressed left at (1121, 383)
Screenshot: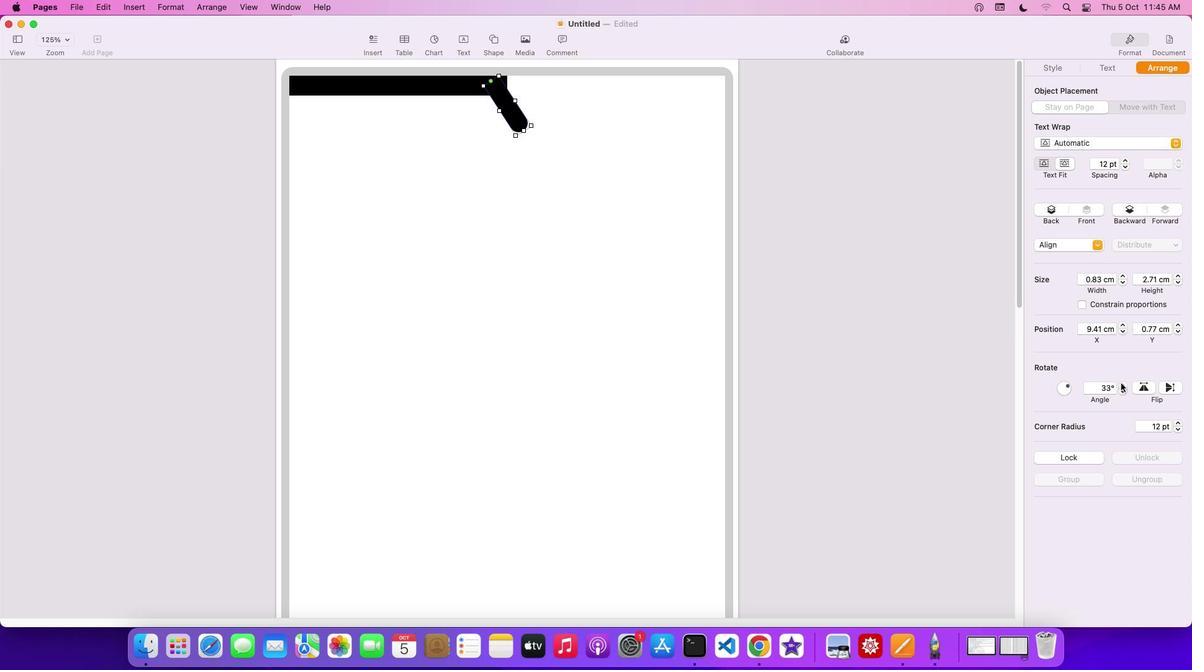 
Action: Mouse pressed left at (1121, 383)
Screenshot: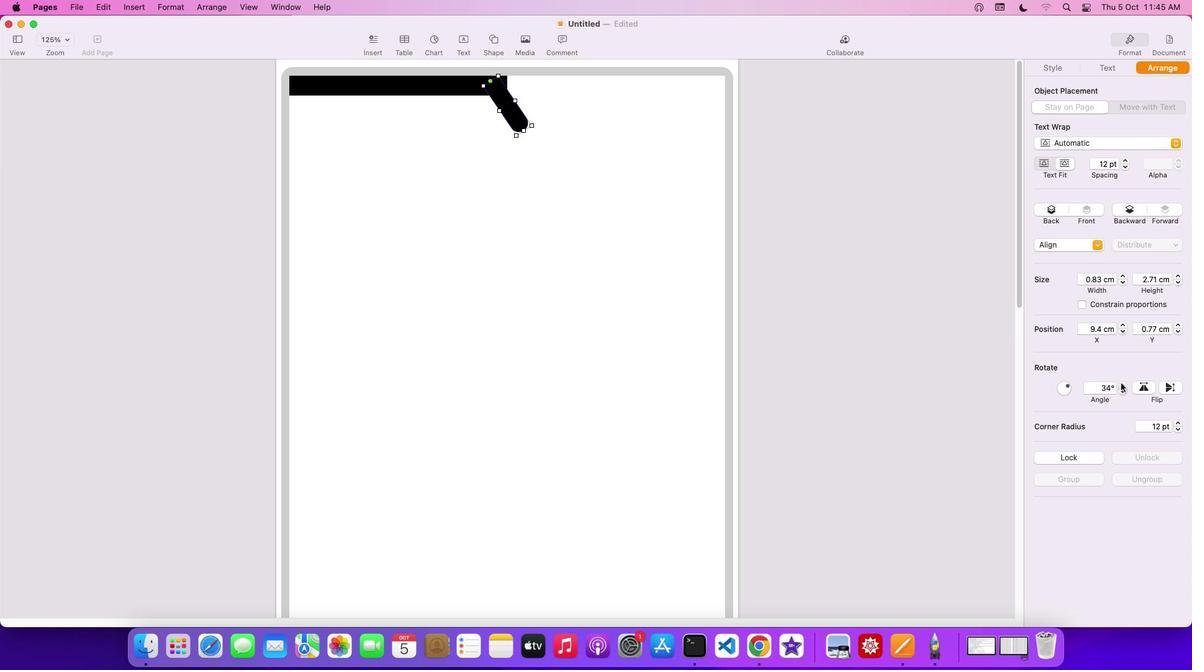 
Action: Mouse moved to (1124, 390)
Screenshot: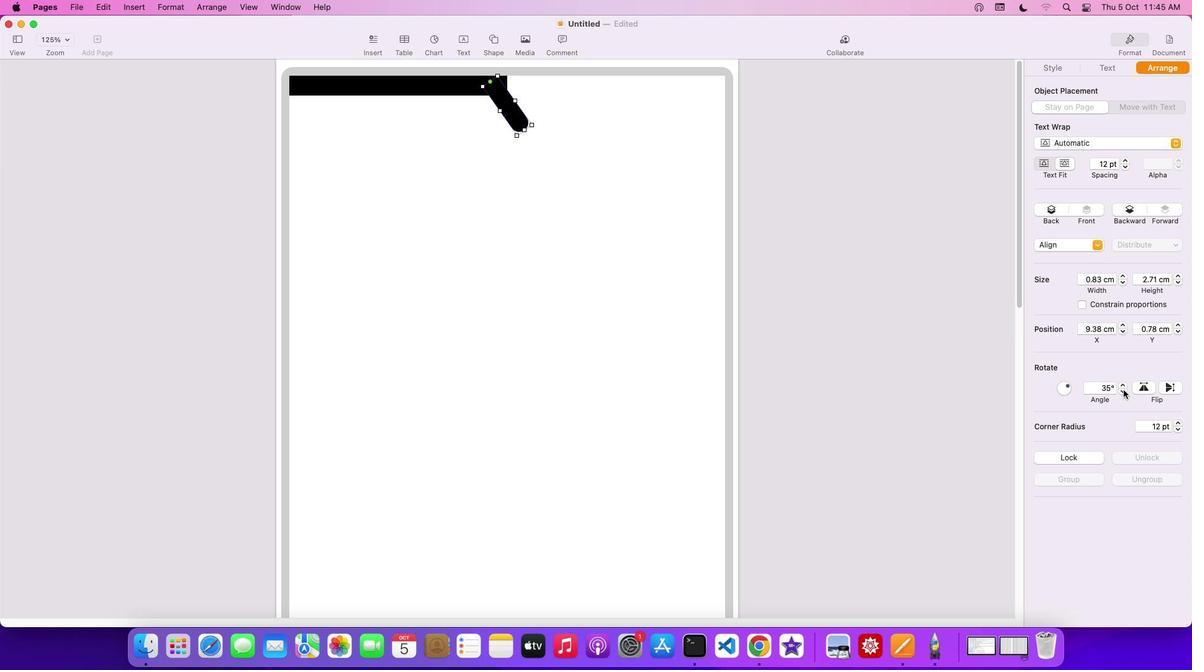 
Action: Mouse pressed left at (1124, 390)
Screenshot: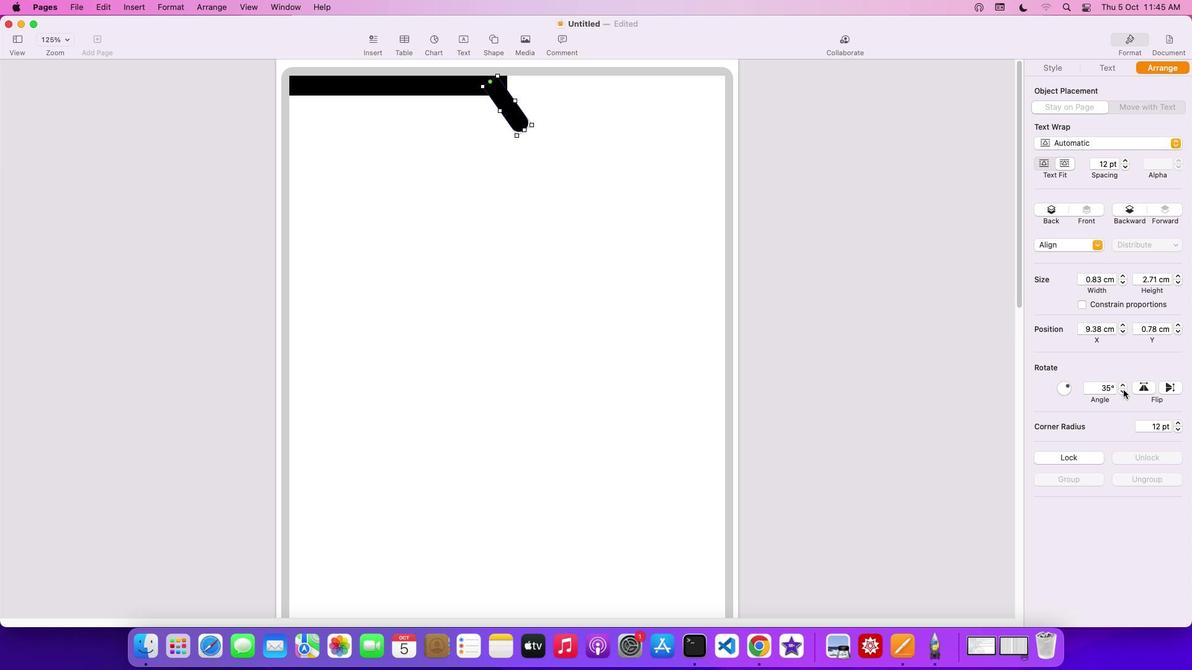 
Action: Mouse pressed left at (1124, 390)
Screenshot: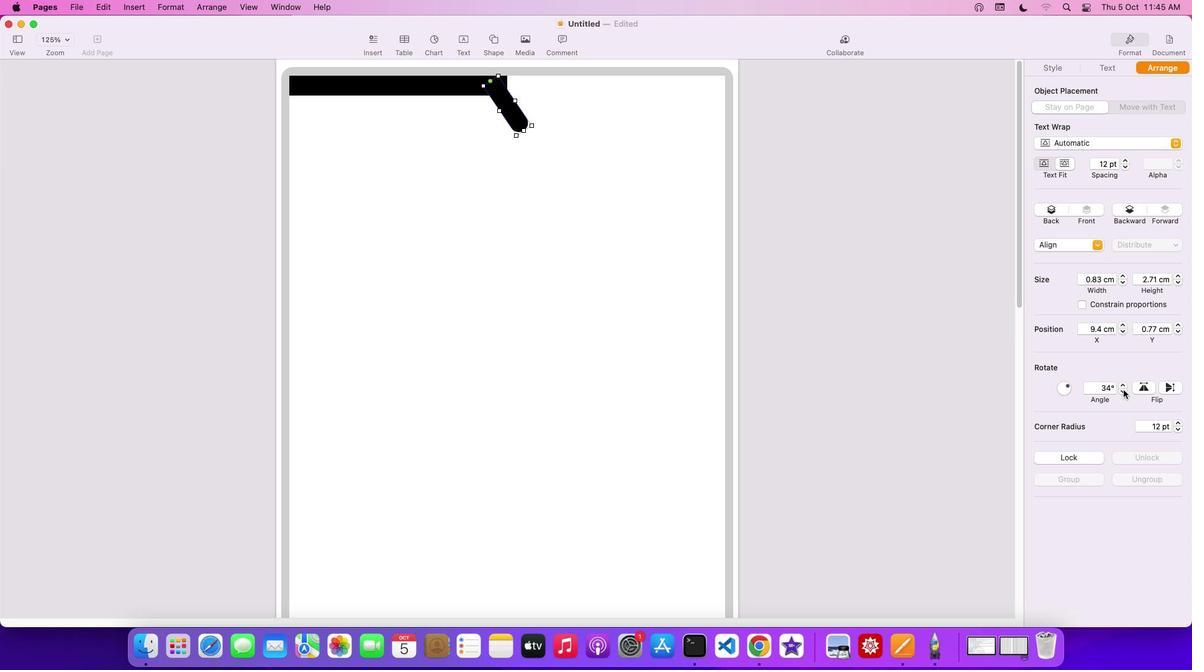 
Action: Mouse pressed left at (1124, 390)
Screenshot: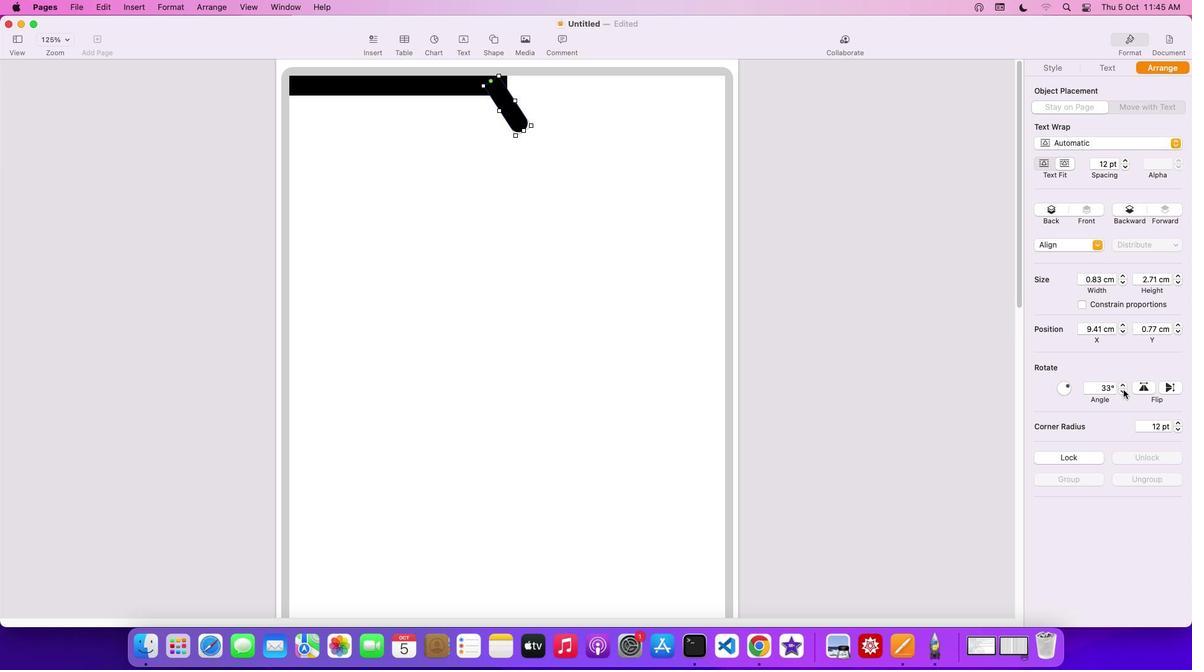 
Action: Mouse pressed left at (1124, 390)
Screenshot: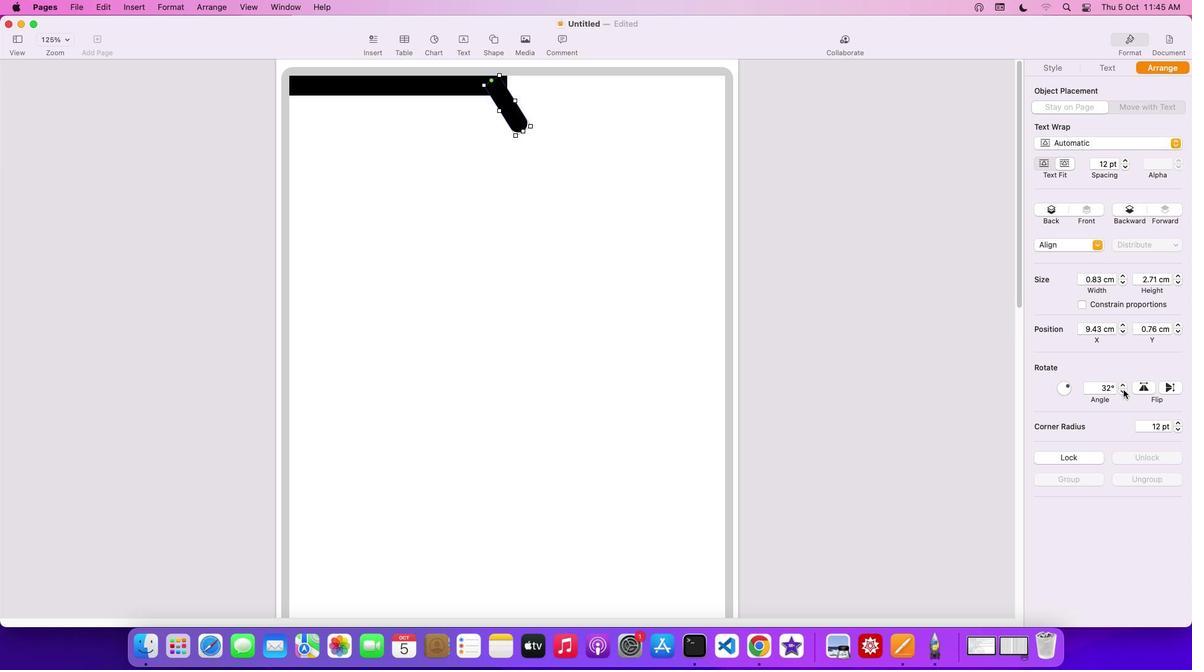 
Action: Mouse pressed left at (1124, 390)
Screenshot: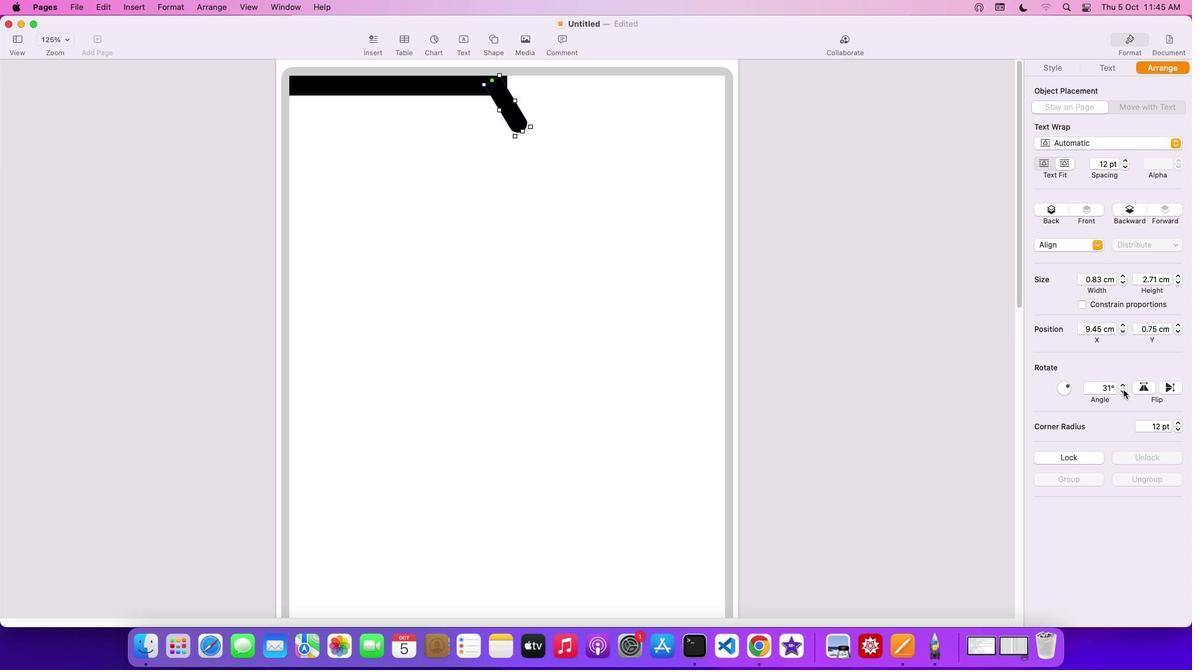 
Action: Mouse moved to (1121, 383)
Screenshot: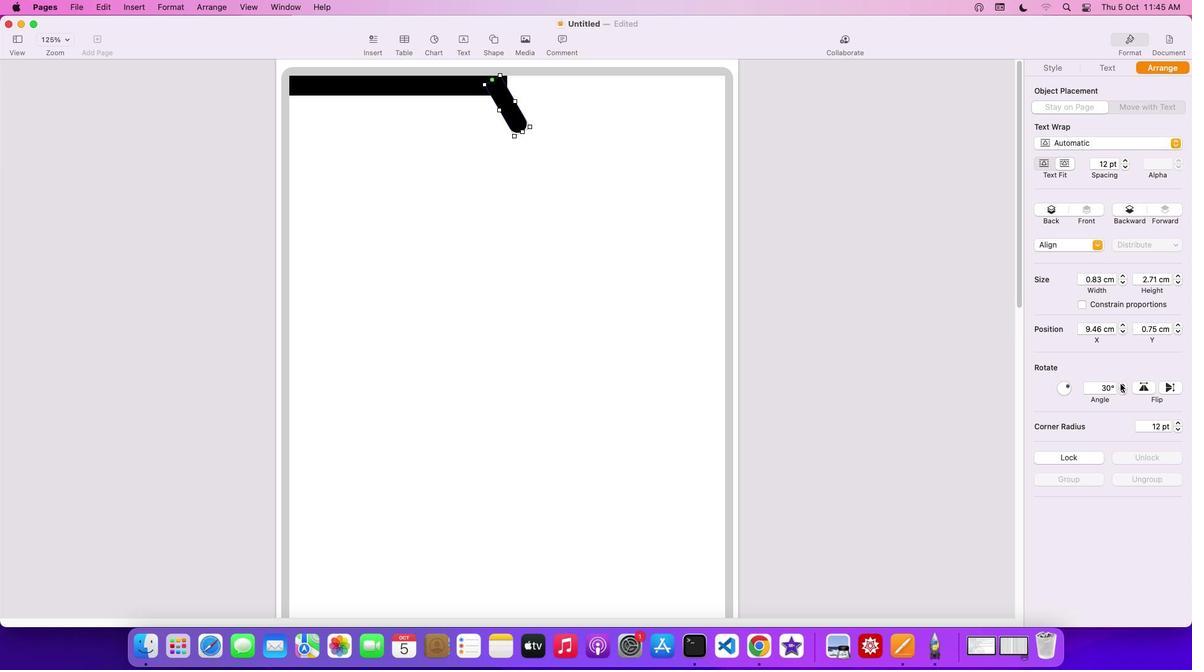 
Action: Mouse pressed left at (1121, 383)
Screenshot: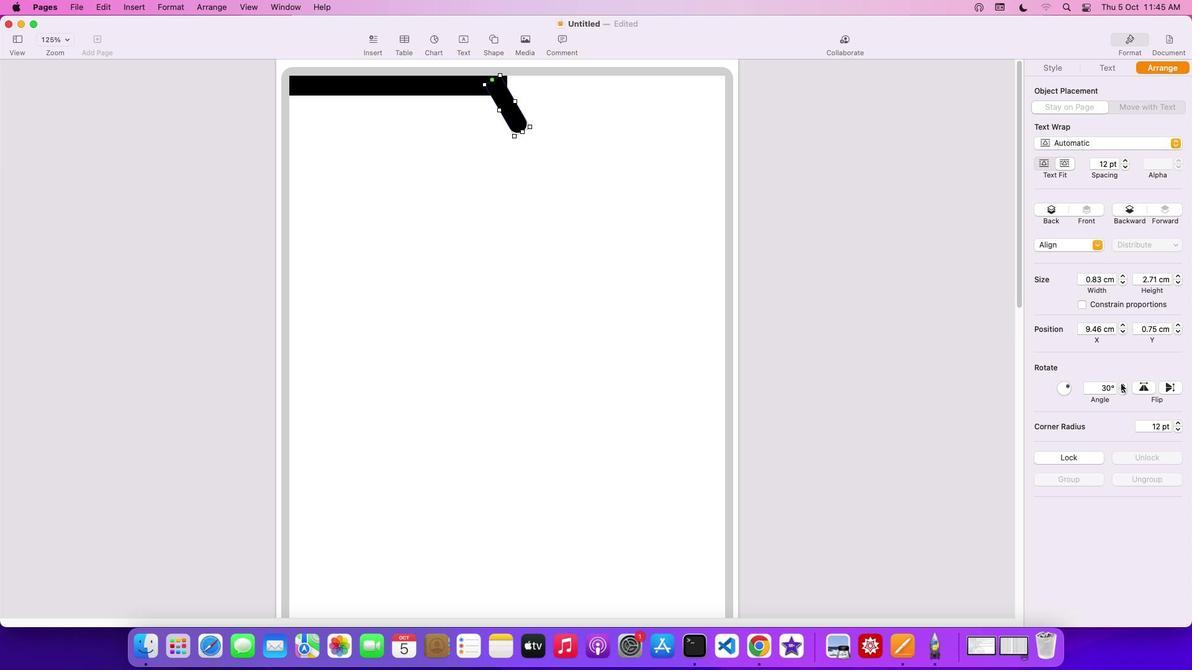 
Action: Mouse moved to (1123, 390)
Screenshot: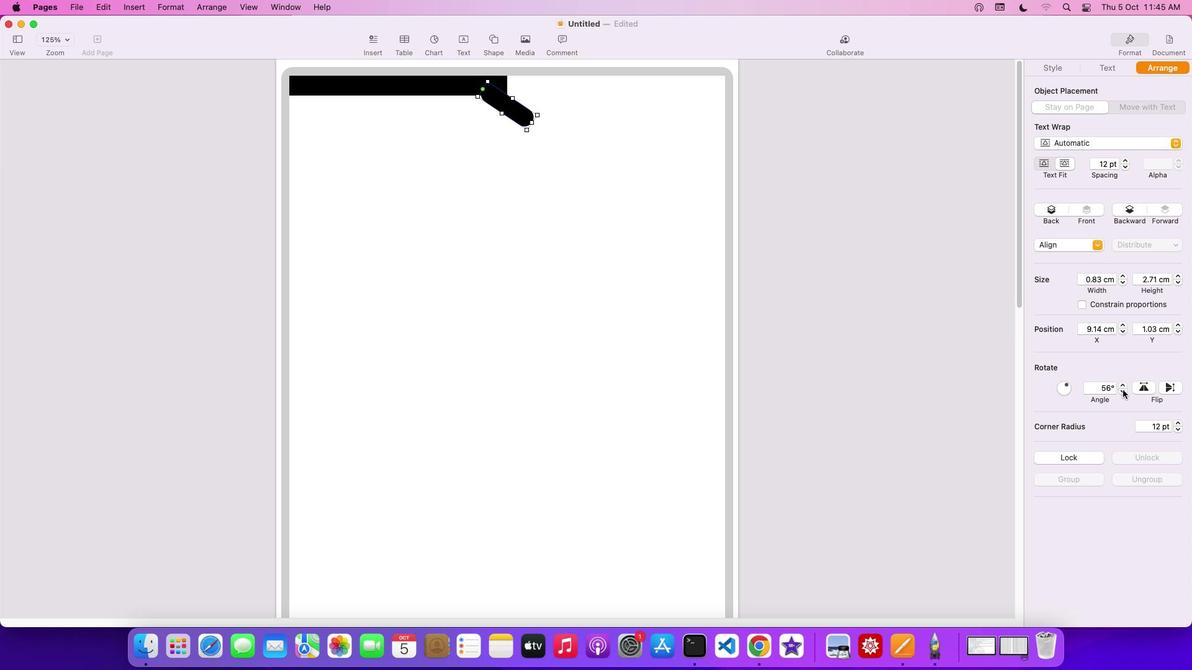 
Action: Mouse pressed left at (1123, 390)
Screenshot: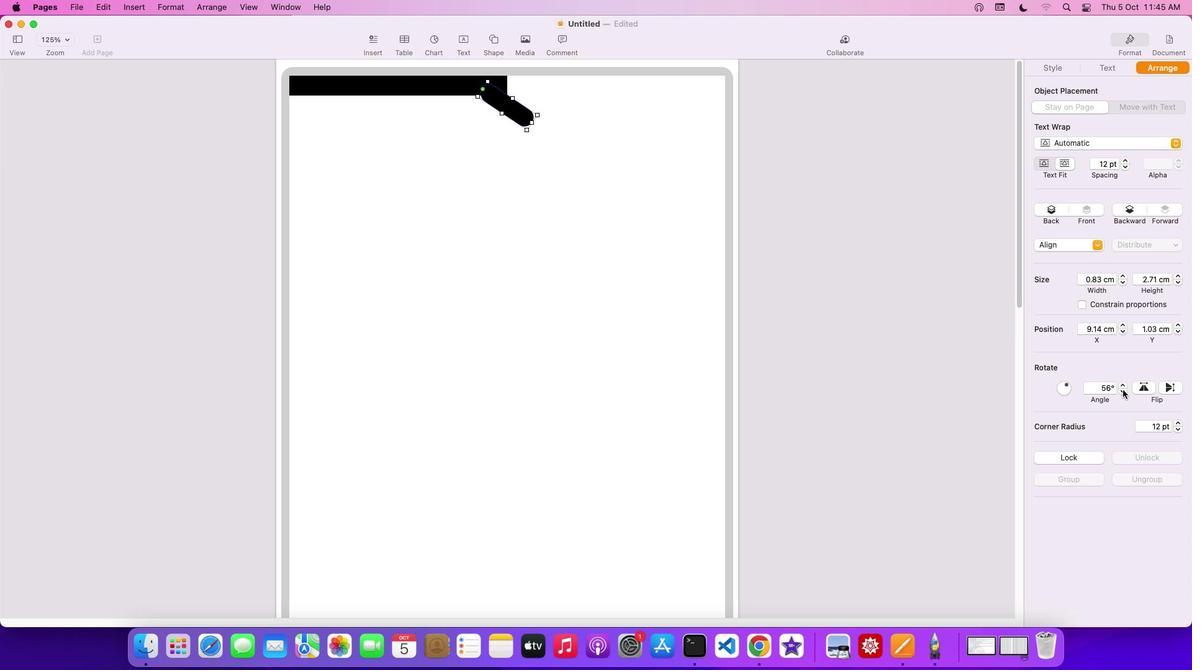 
Action: Mouse pressed left at (1123, 390)
Screenshot: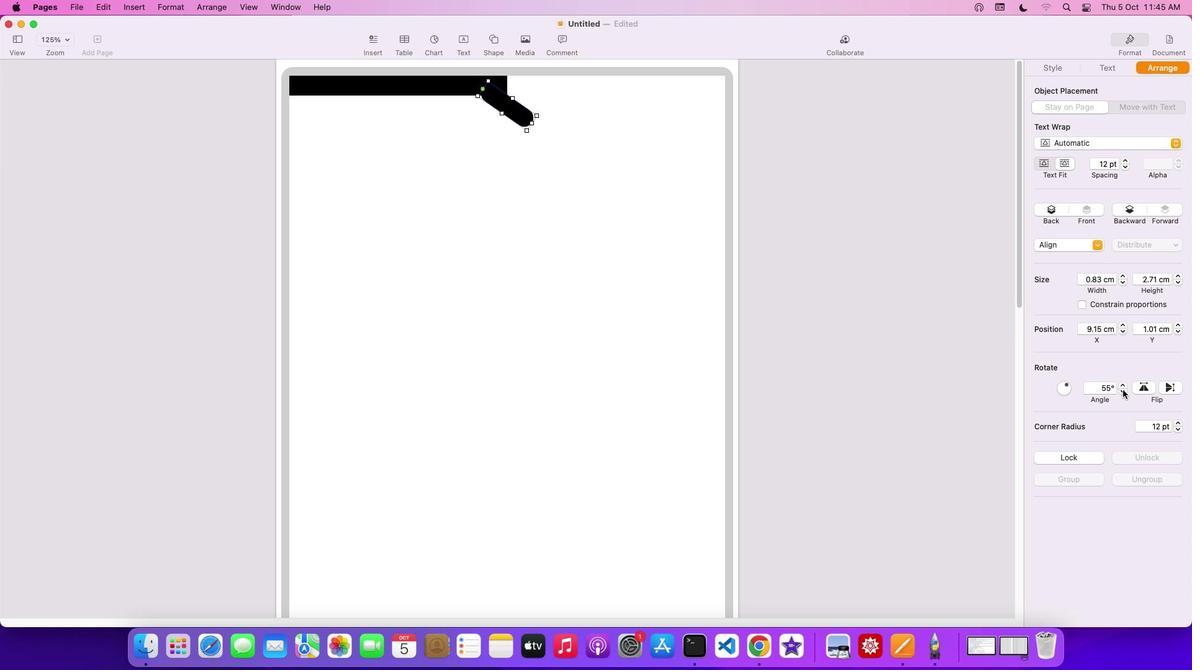 
Action: Mouse moved to (1125, 384)
Screenshot: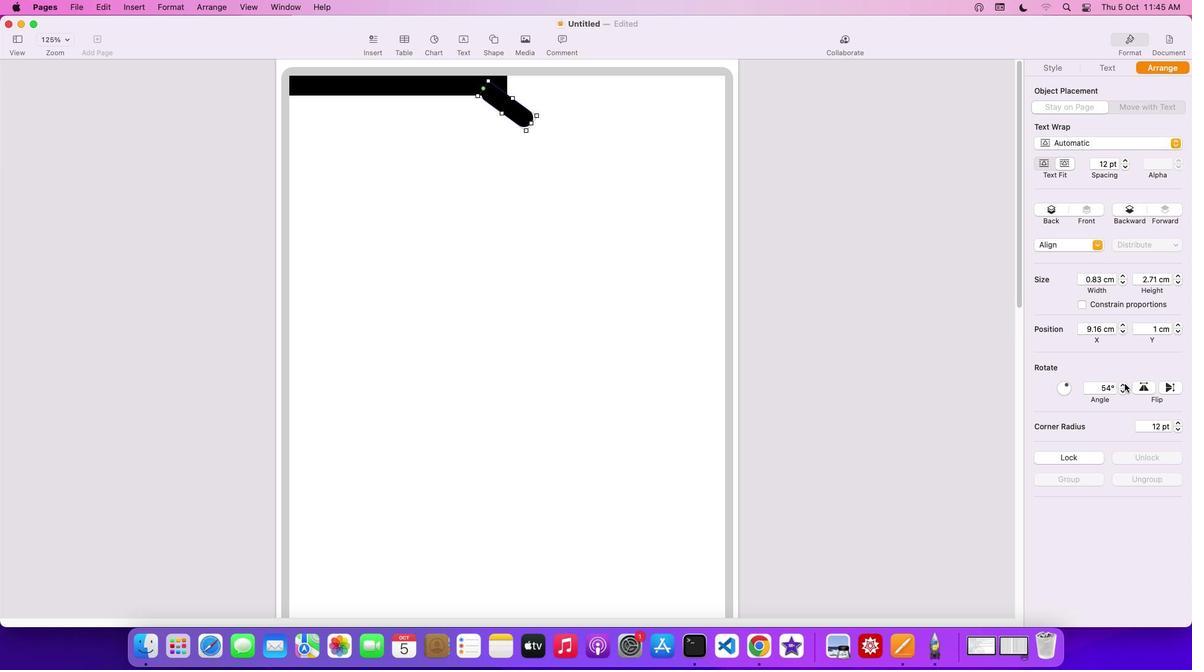 
Action: Mouse pressed left at (1125, 384)
Screenshot: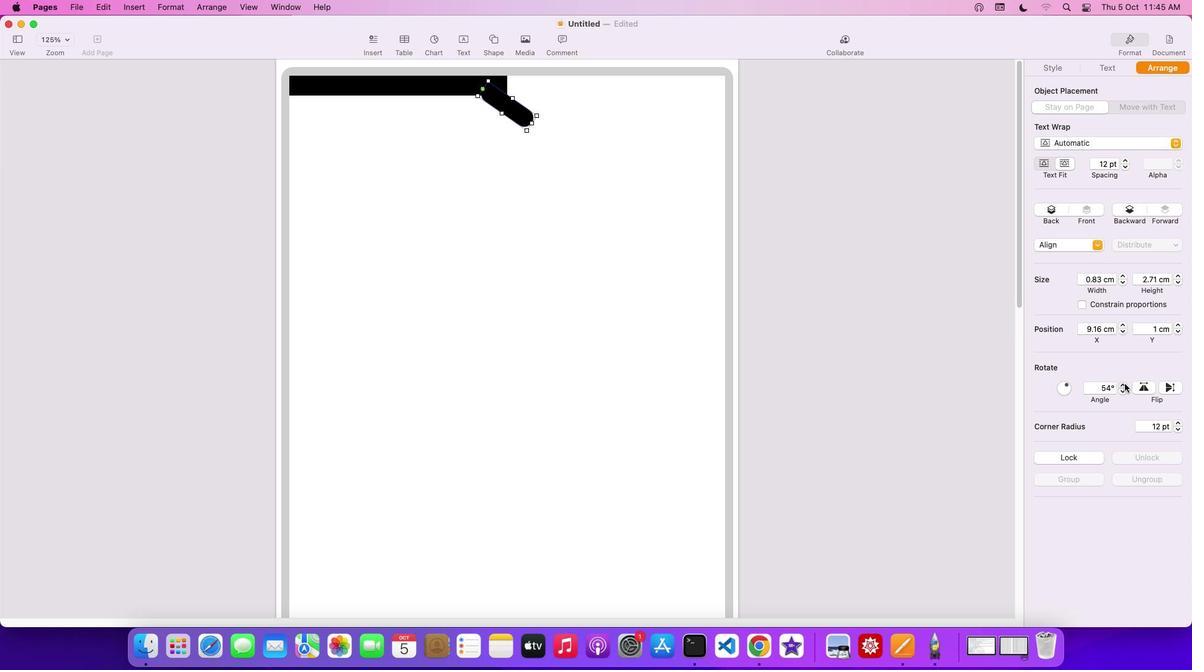 
Action: Mouse pressed left at (1125, 384)
Screenshot: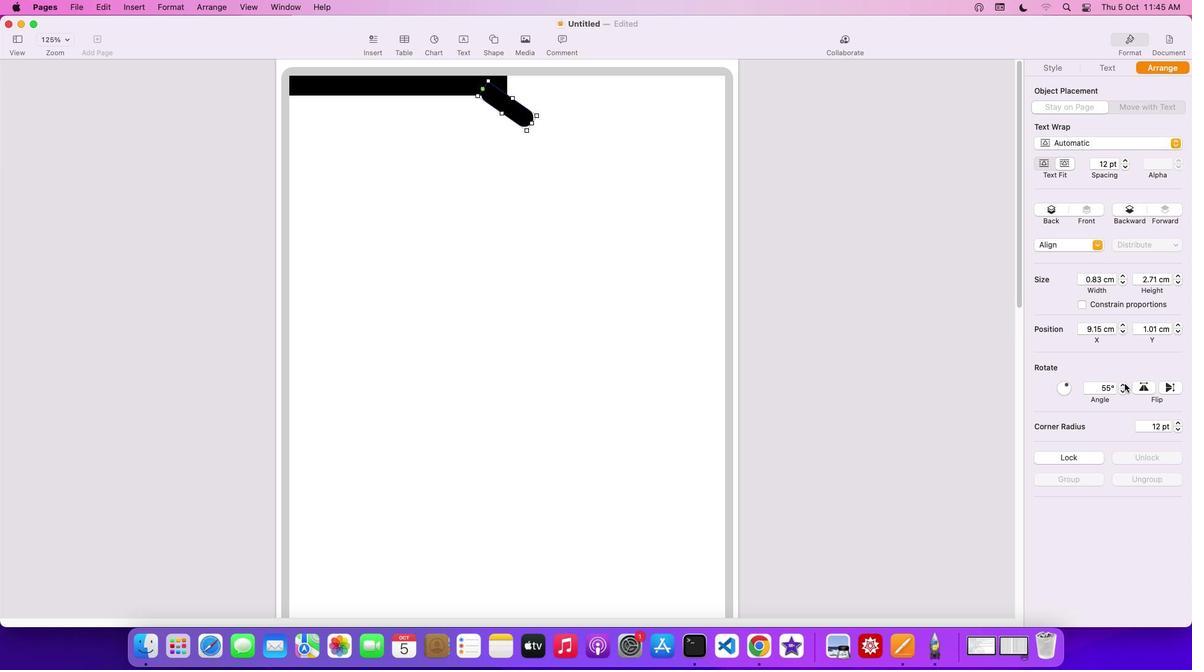 
Action: Mouse pressed left at (1125, 384)
Screenshot: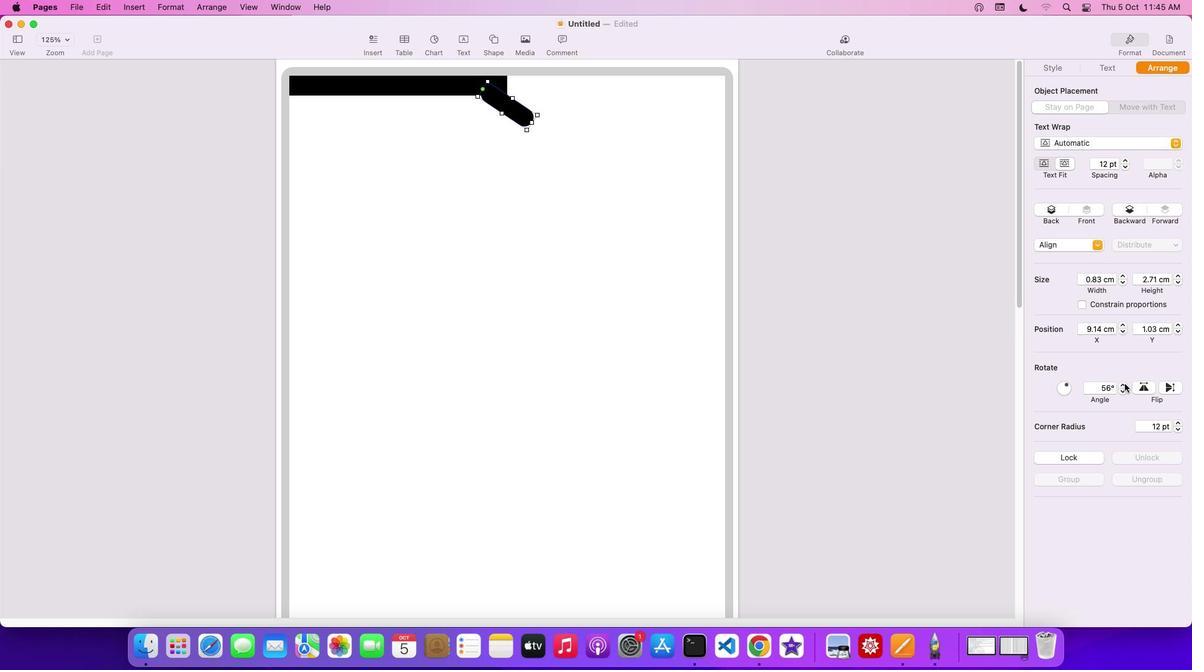 
Action: Mouse pressed left at (1125, 384)
Screenshot: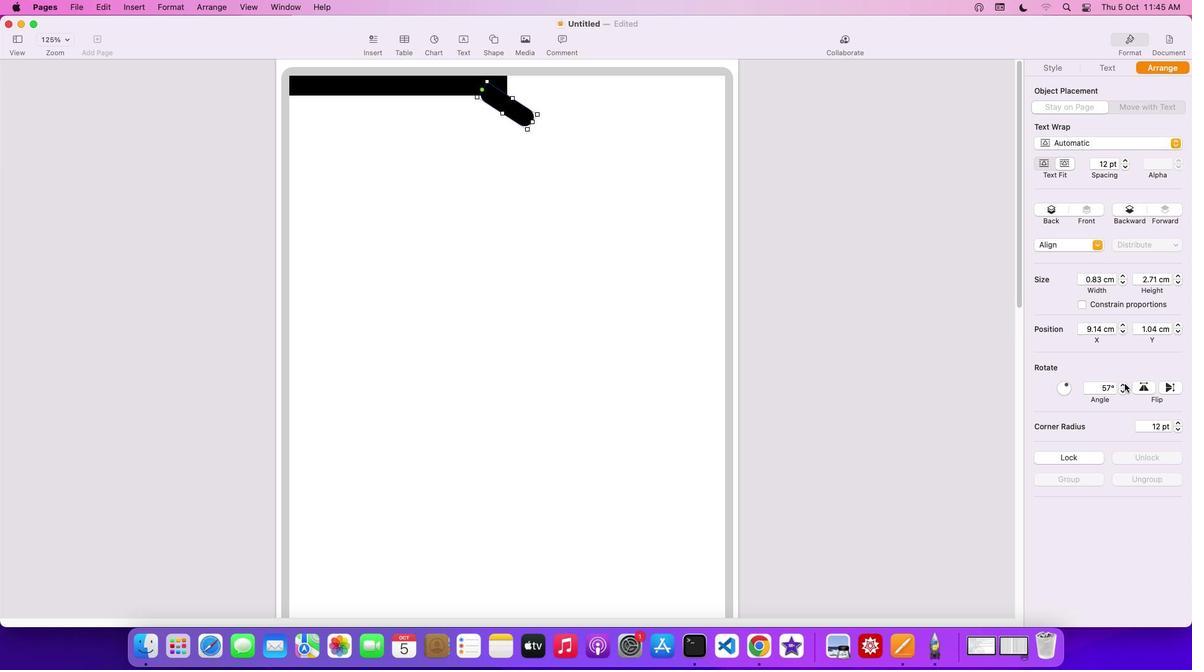 
Action: Mouse pressed left at (1125, 384)
Screenshot: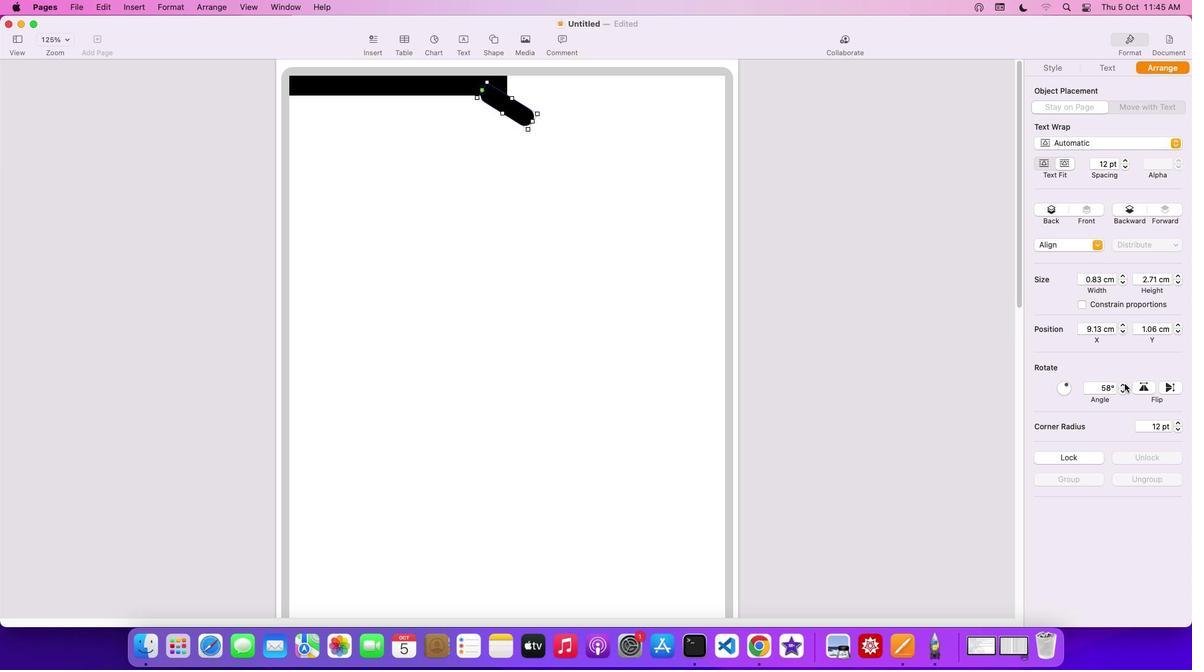 
Action: Mouse pressed left at (1125, 384)
Screenshot: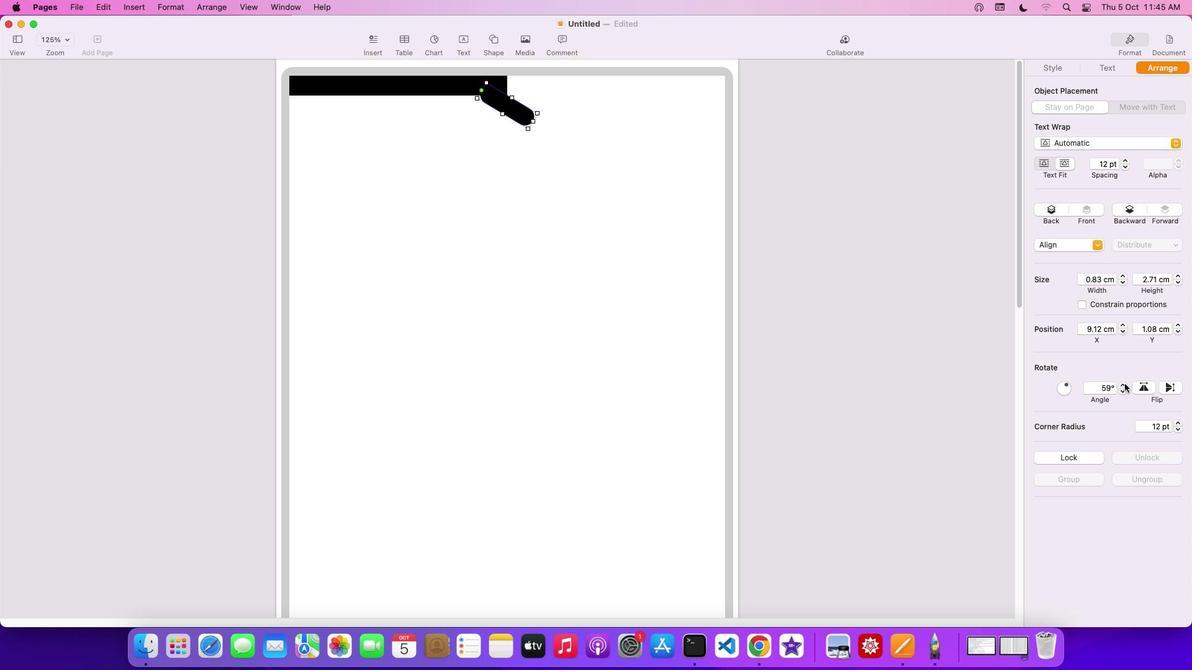 
Action: Mouse moved to (512, 98)
Screenshot: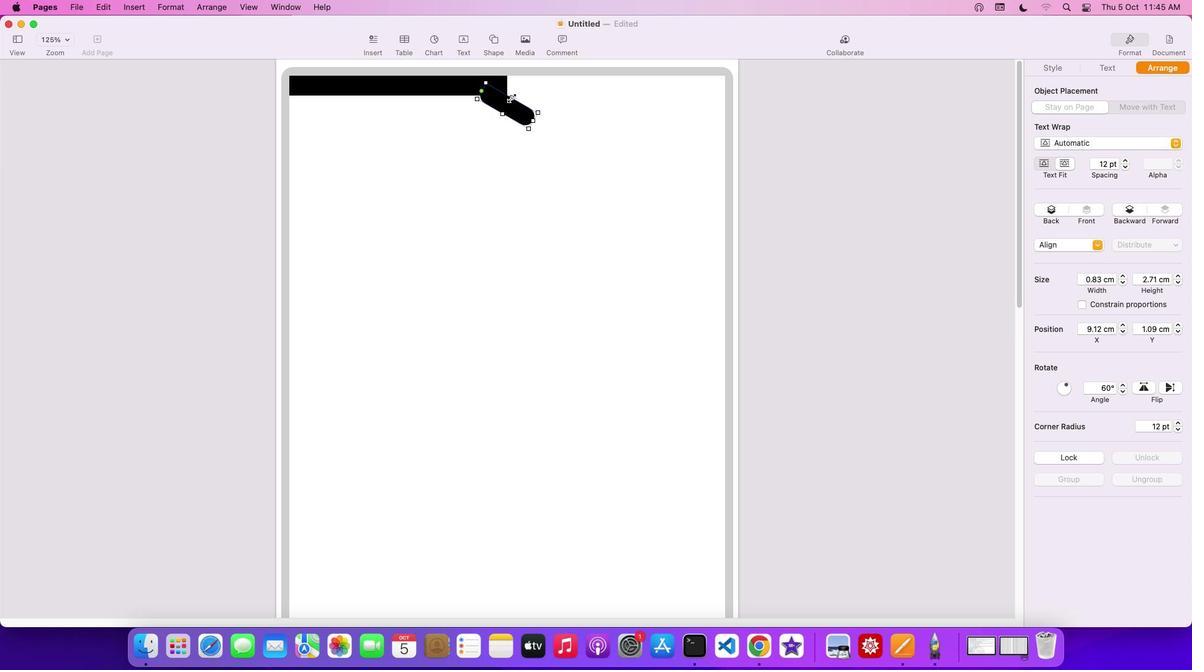 
Action: Mouse pressed left at (512, 98)
Screenshot: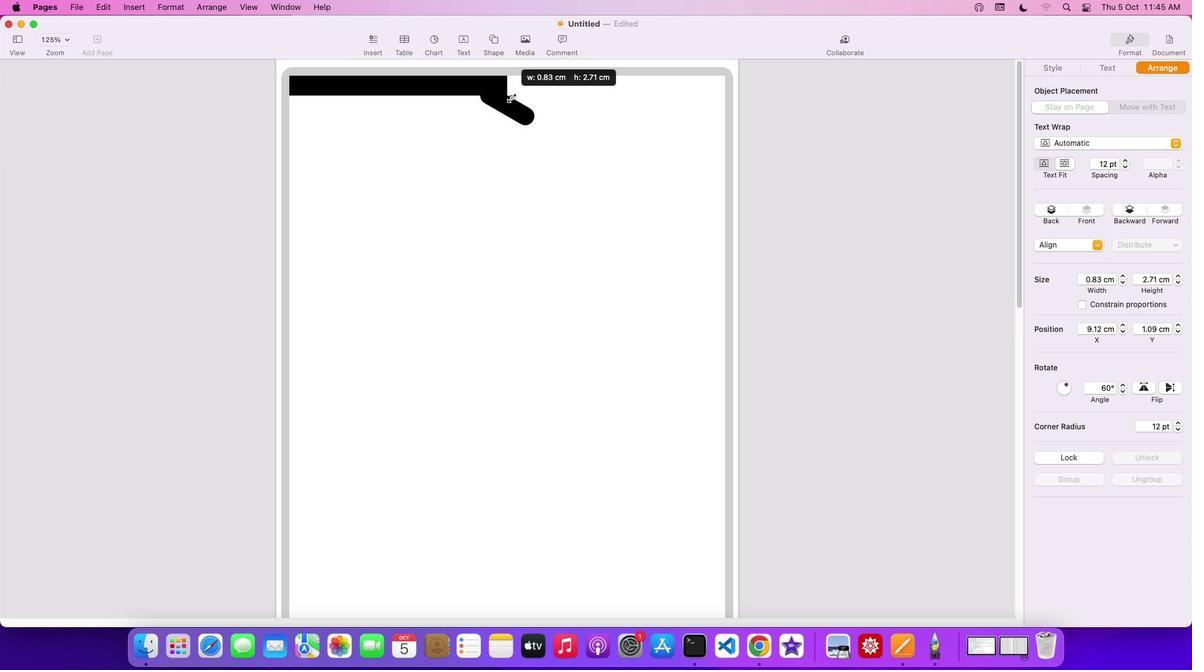
Action: Mouse moved to (466, 83)
Screenshot: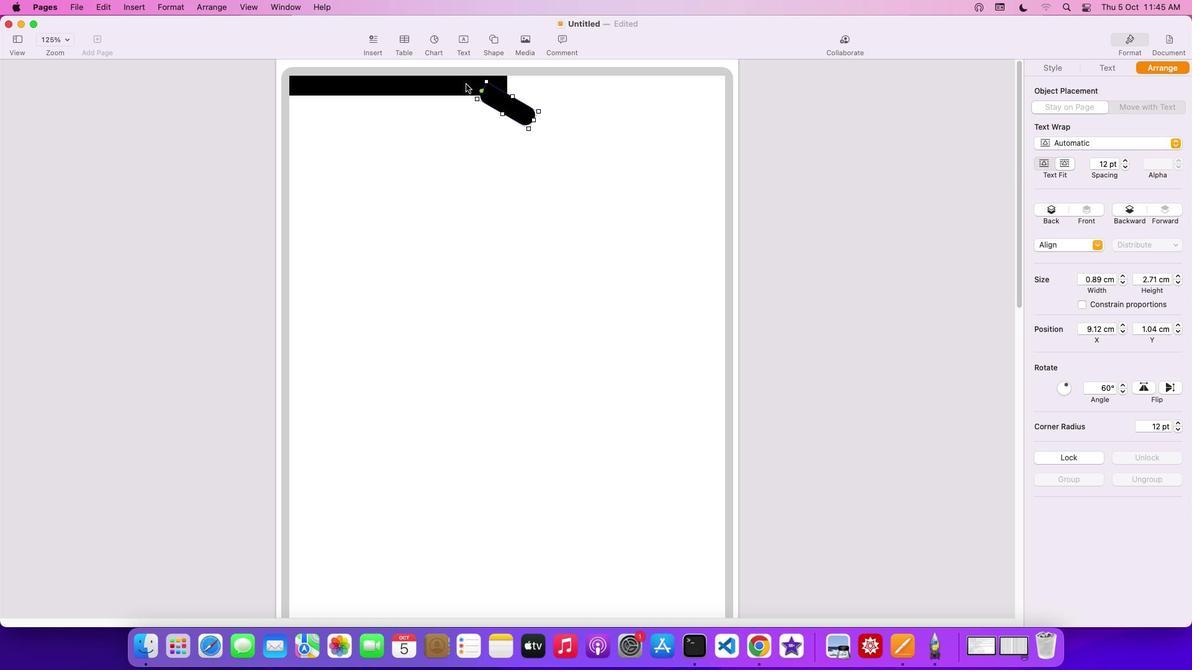 
Action: Mouse pressed left at (466, 83)
Screenshot: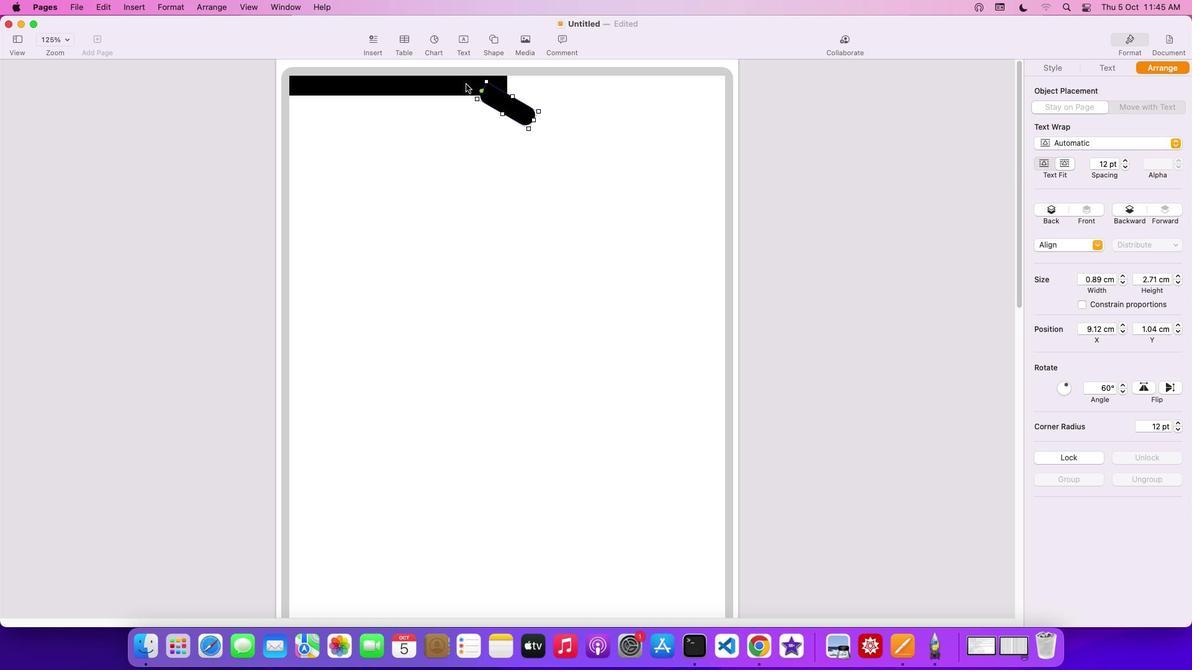 
Action: Mouse moved to (508, 85)
Screenshot: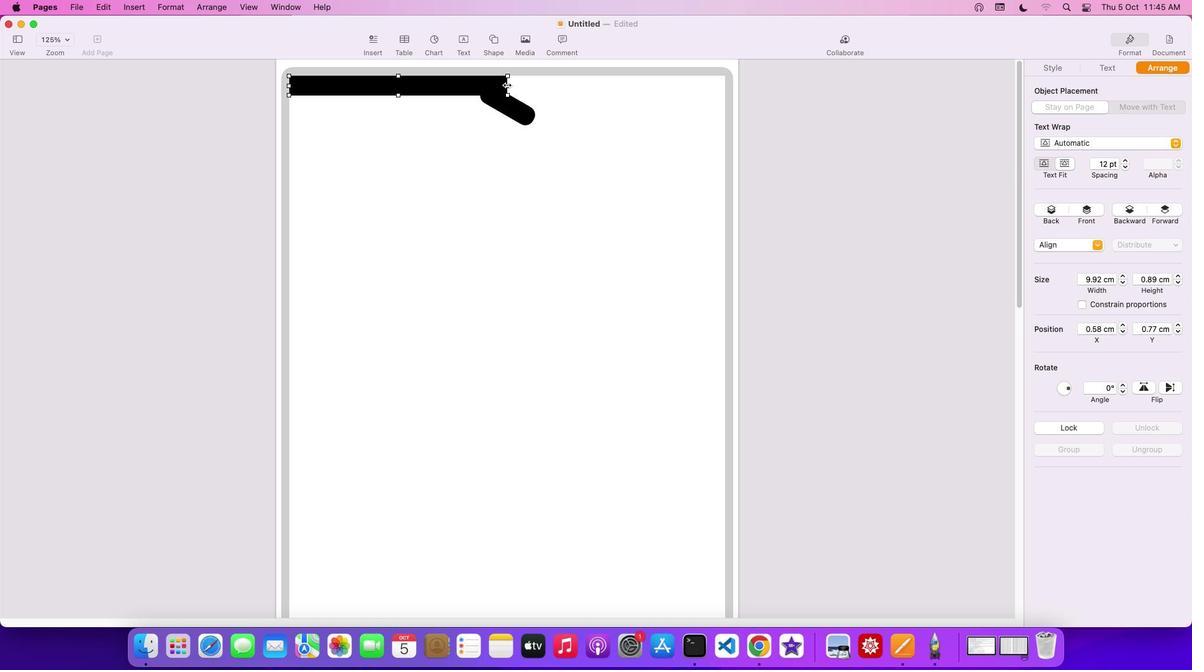
Action: Mouse pressed left at (508, 85)
Screenshot: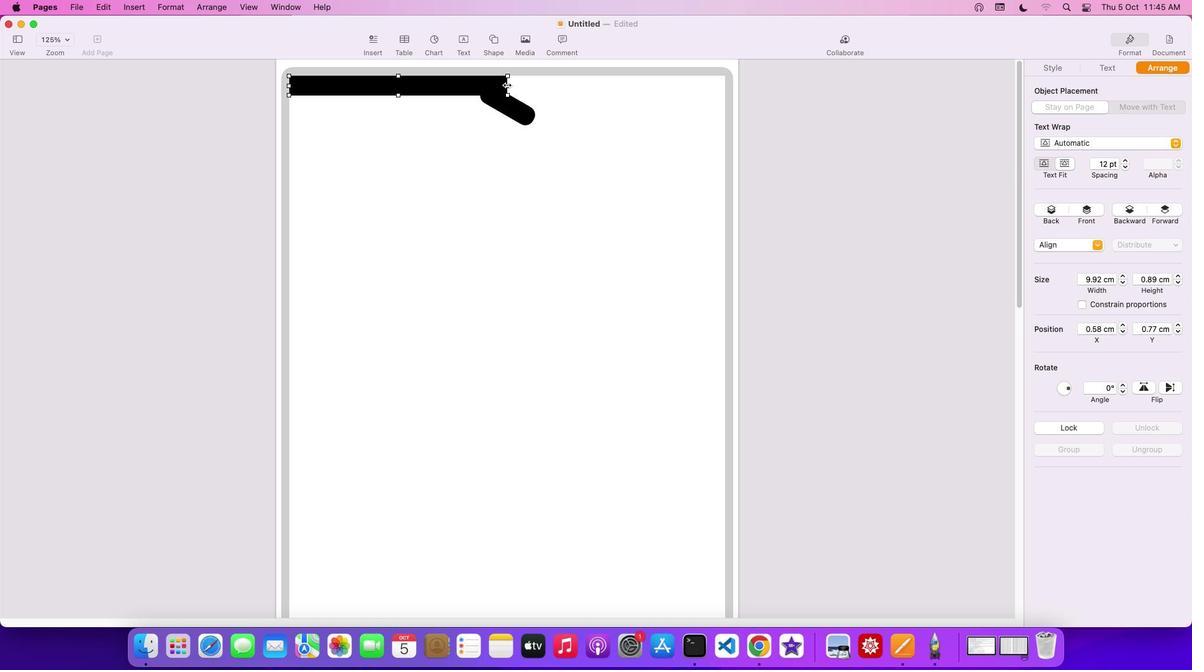 
Action: Mouse moved to (516, 111)
Screenshot: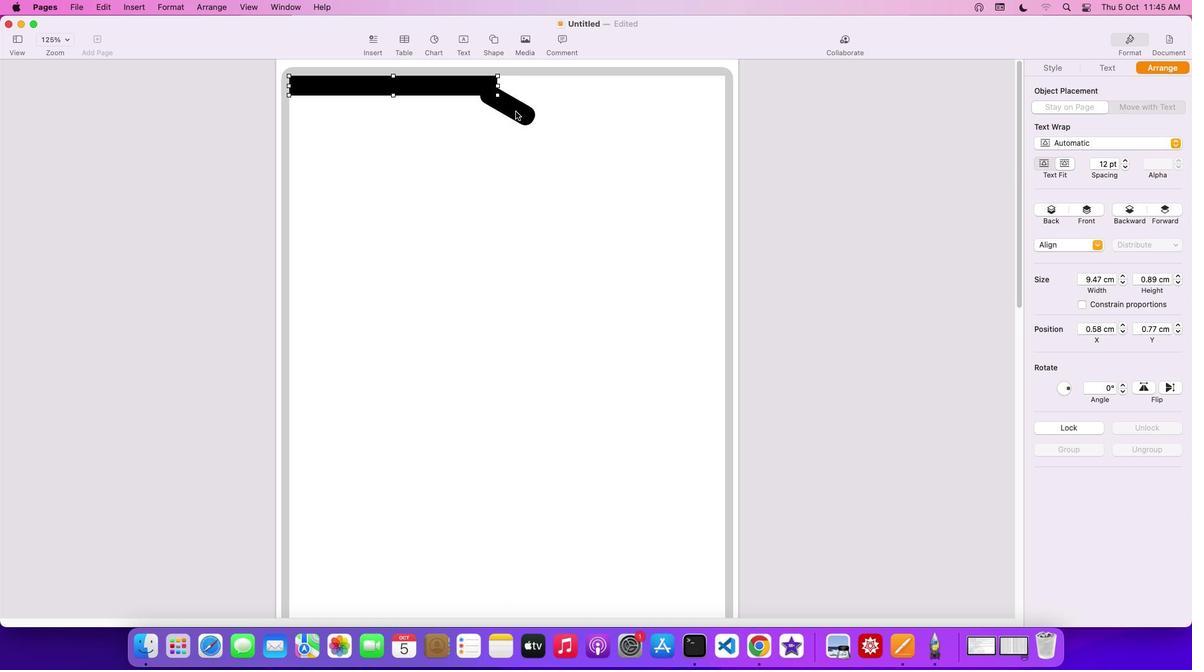 
Action: Mouse pressed left at (516, 111)
Screenshot: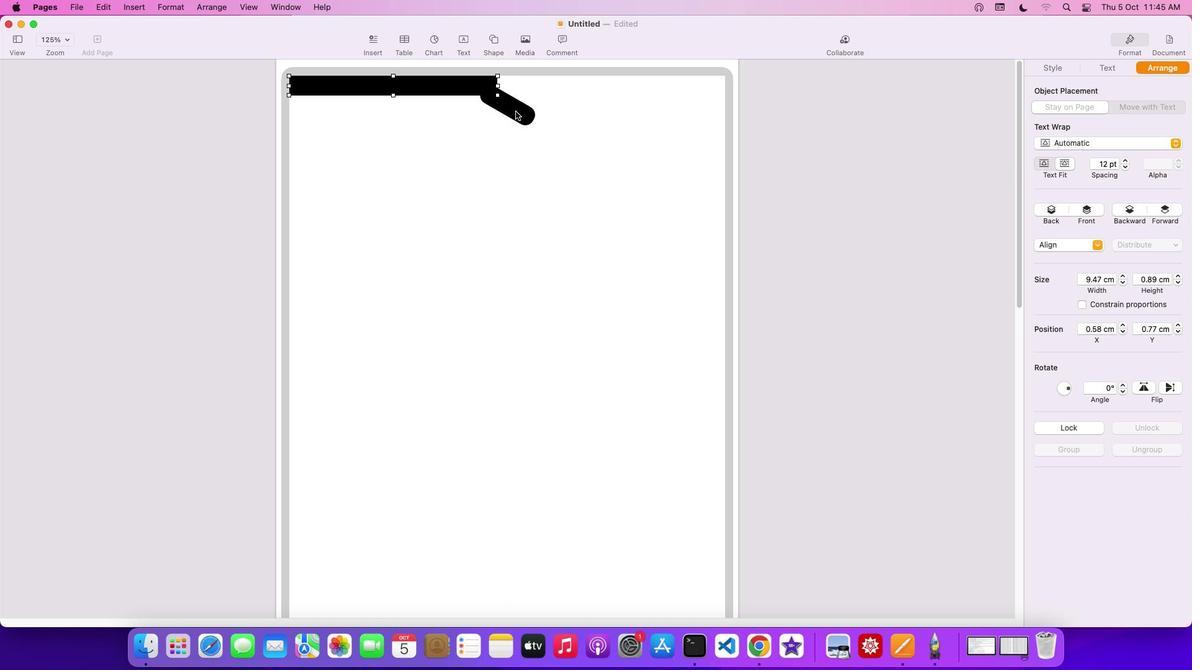 
Action: Mouse moved to (516, 100)
Screenshot: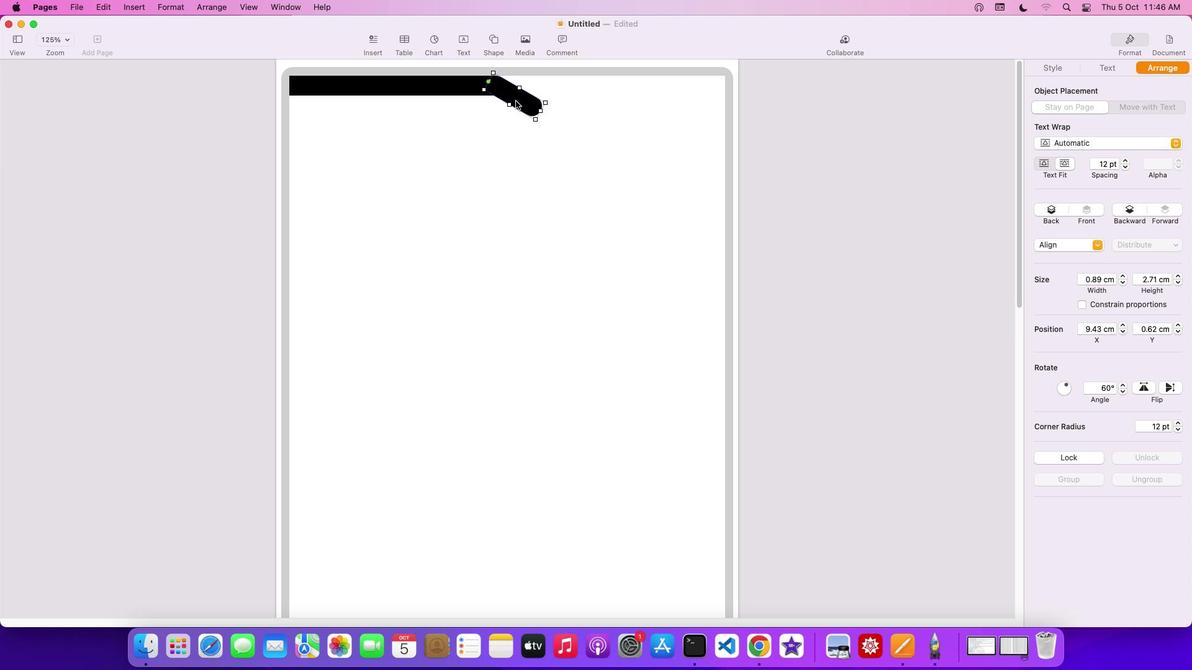 
Action: Mouse pressed left at (516, 100)
Screenshot: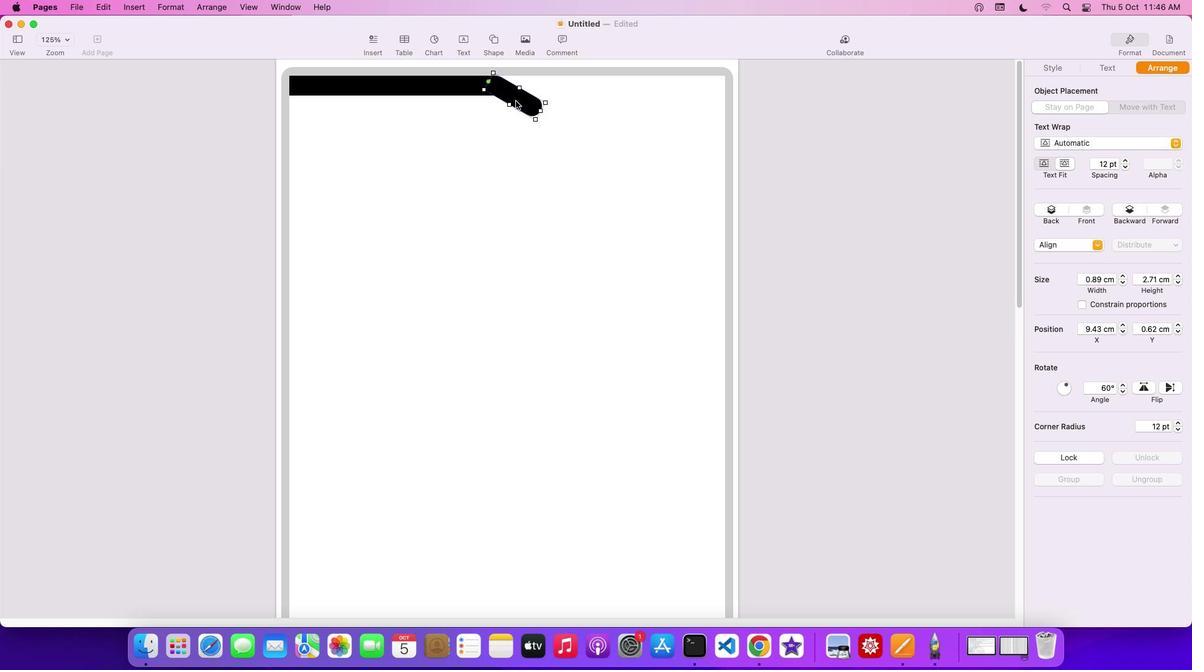 
Action: Mouse moved to (1119, 386)
Screenshot: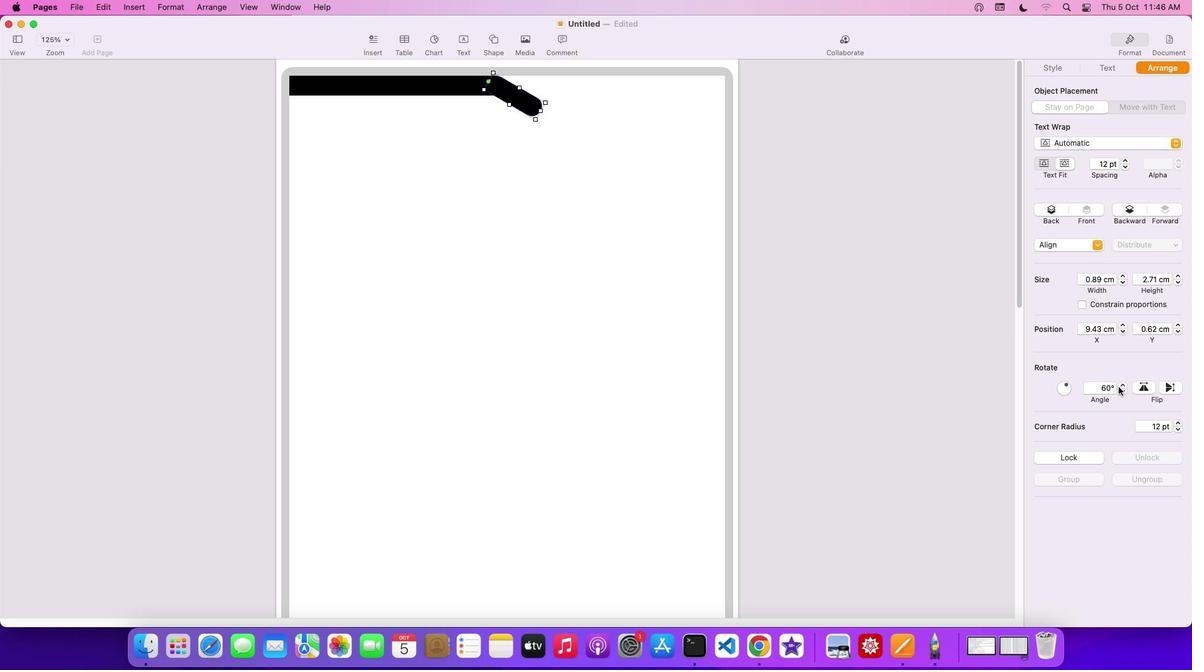 
Action: Mouse pressed left at (1119, 386)
Screenshot: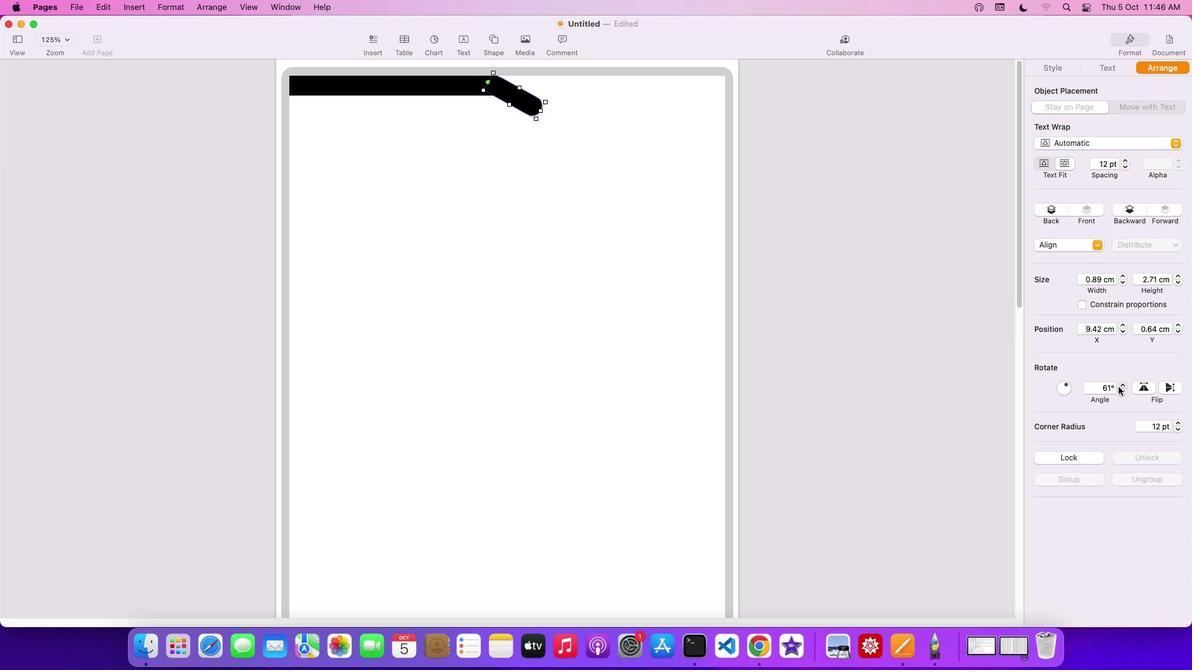 
Action: Mouse moved to (1121, 390)
Screenshot: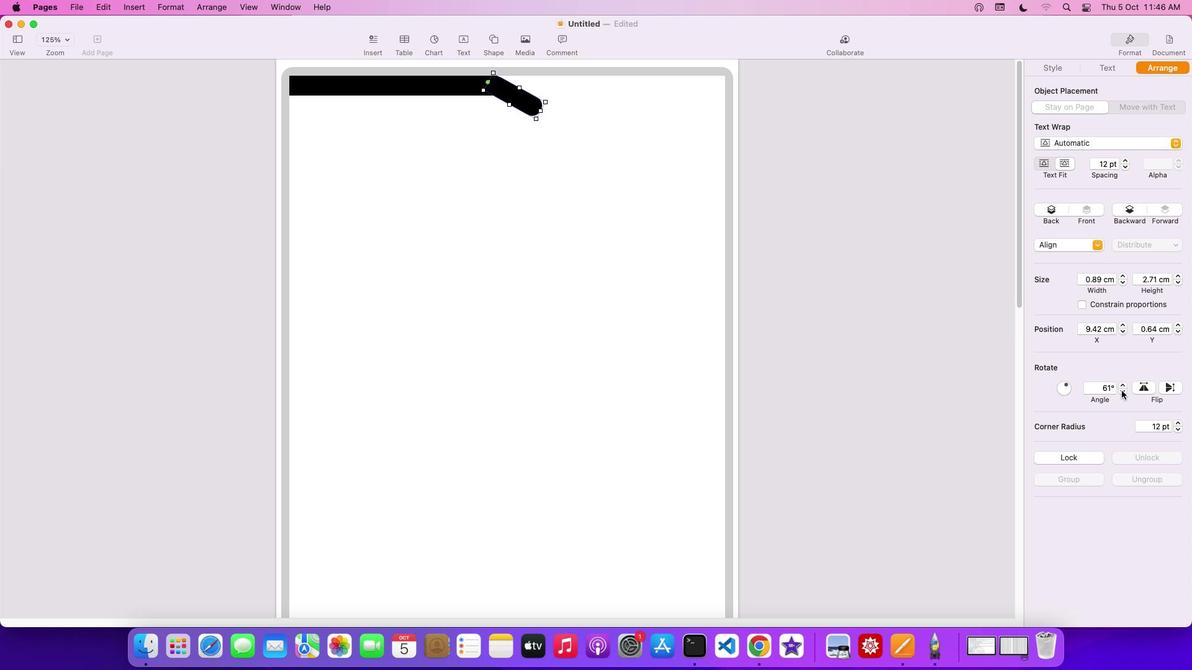 
Action: Mouse pressed left at (1121, 390)
Screenshot: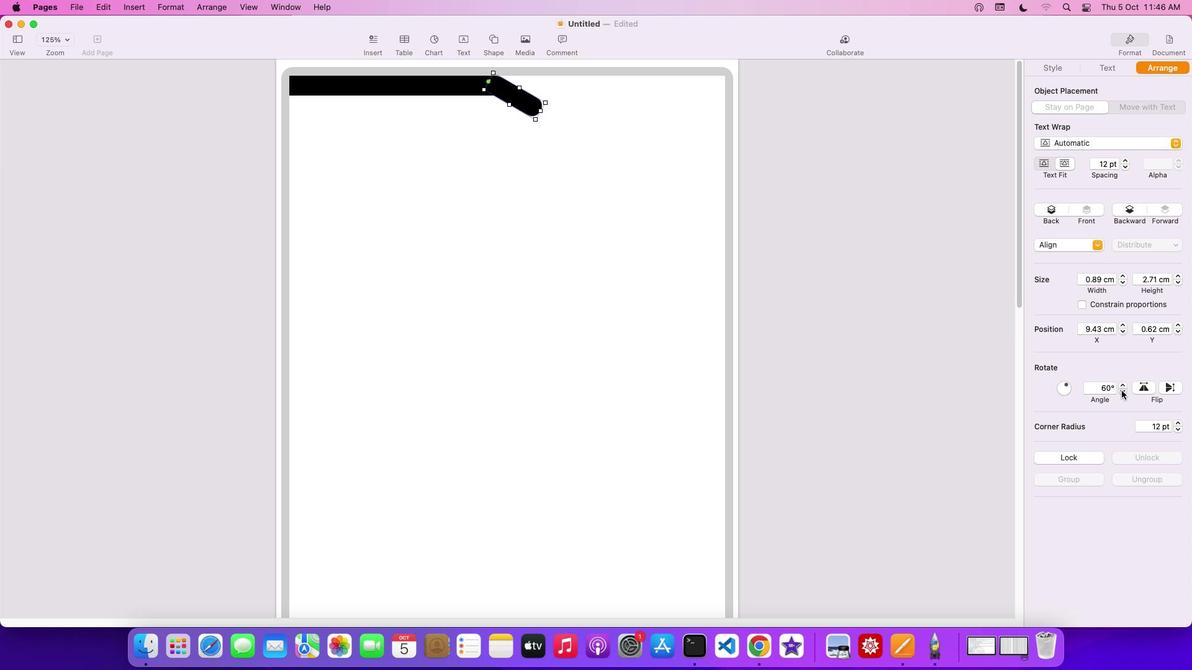 
Action: Mouse pressed left at (1121, 390)
Screenshot: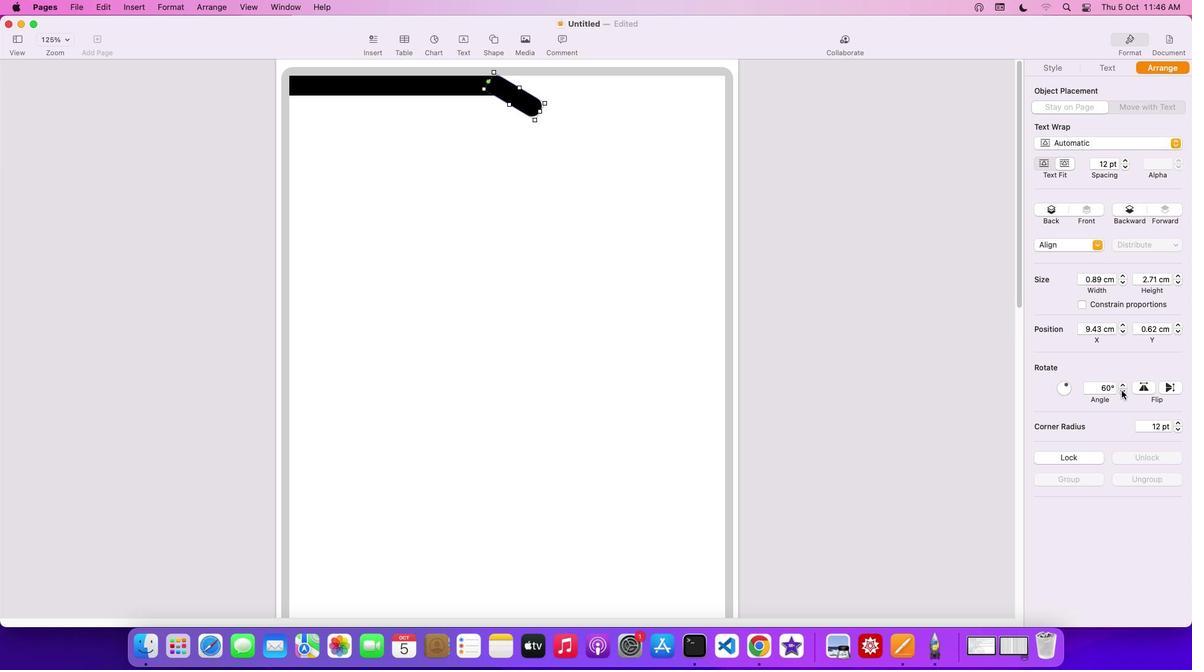 
Action: Mouse pressed left at (1121, 390)
Screenshot: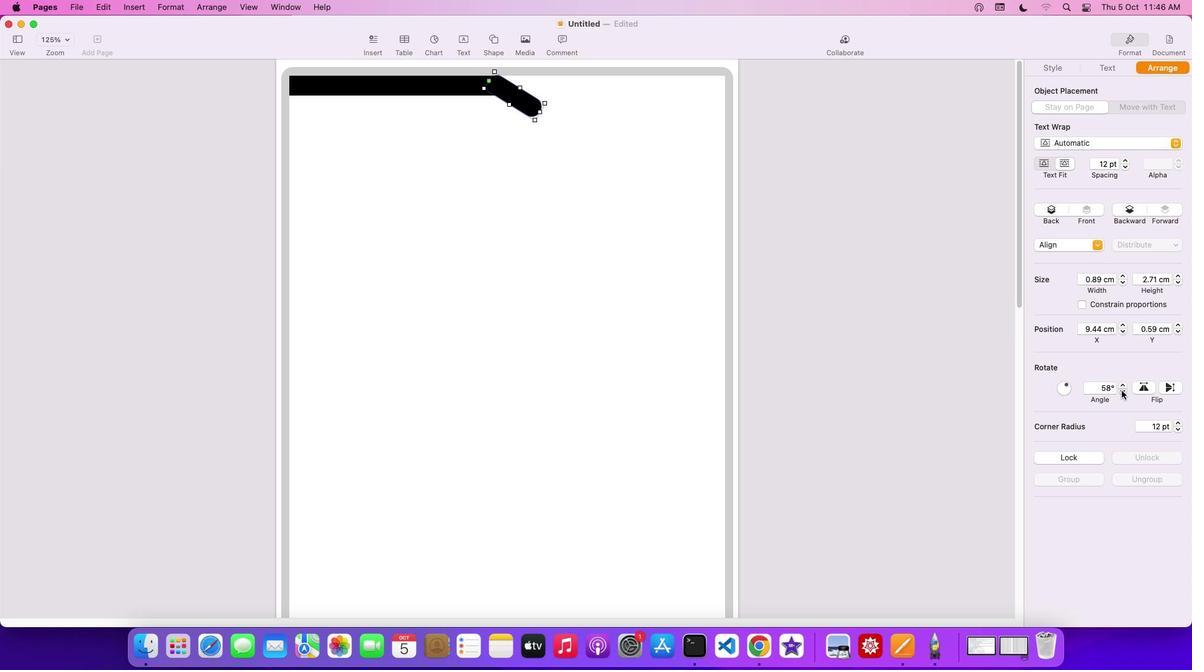 
Action: Mouse pressed left at (1121, 390)
Screenshot: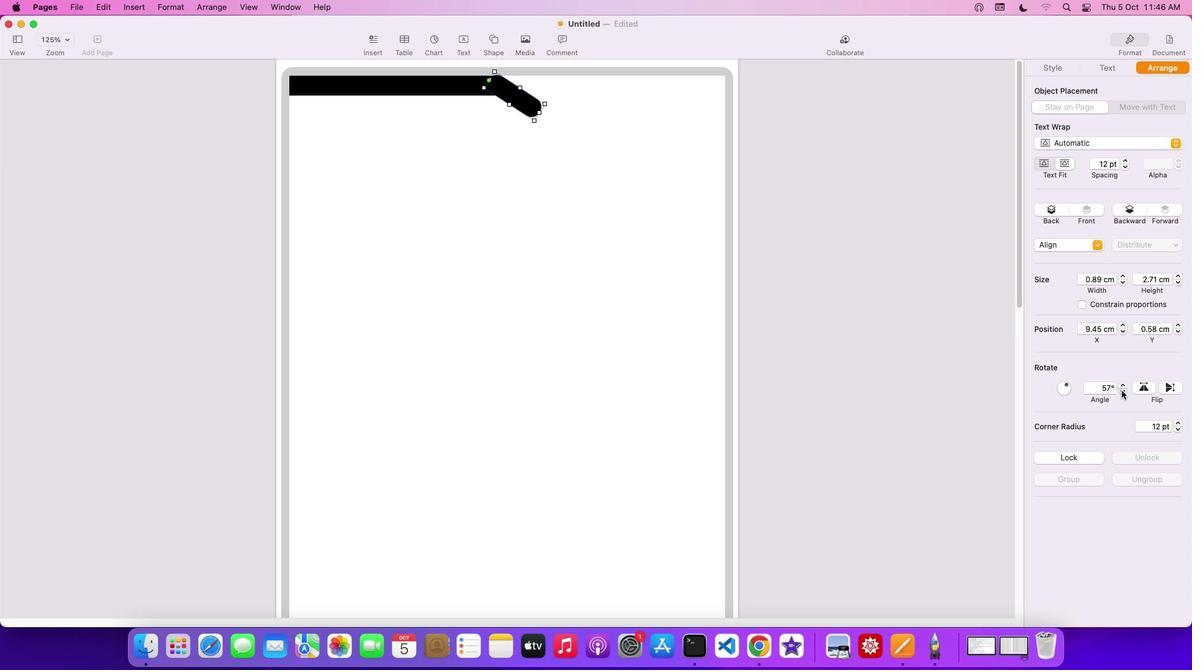 
Action: Mouse pressed left at (1121, 390)
Screenshot: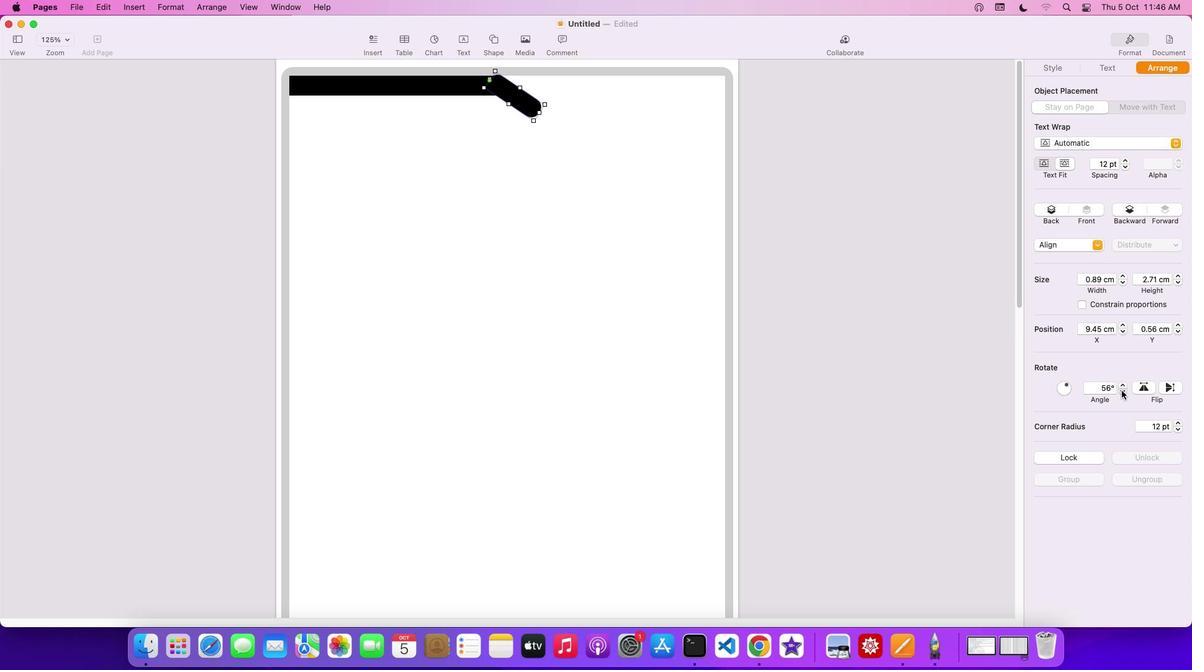 
Action: Mouse pressed left at (1121, 390)
Screenshot: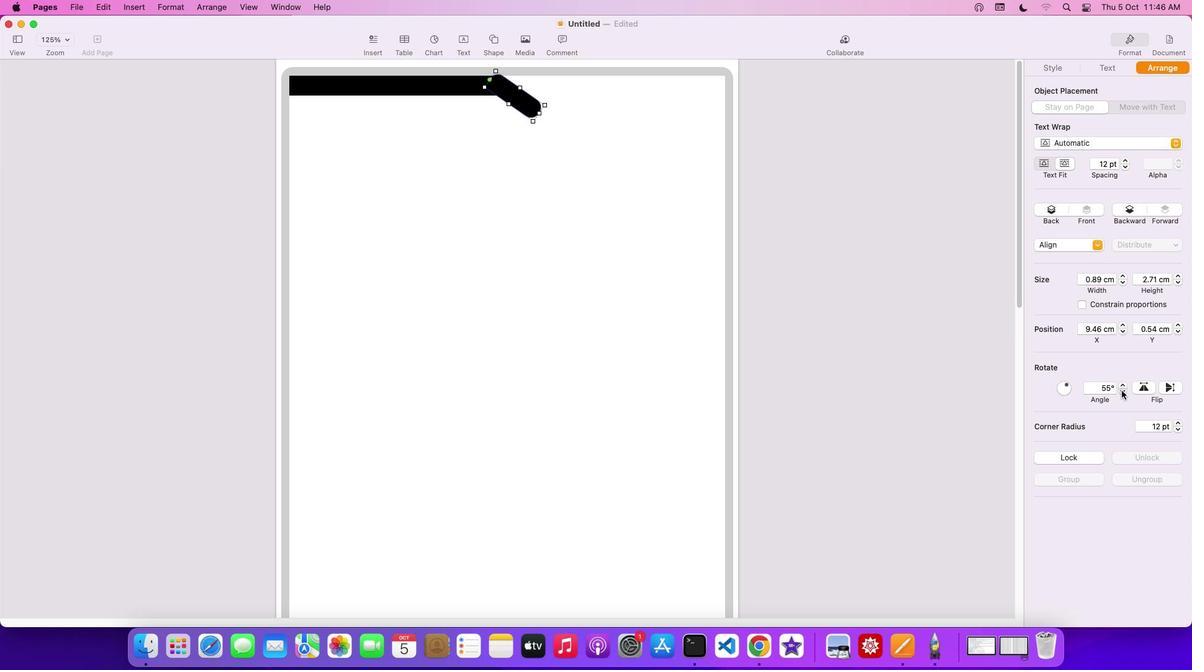 
Action: Mouse pressed left at (1121, 390)
Screenshot: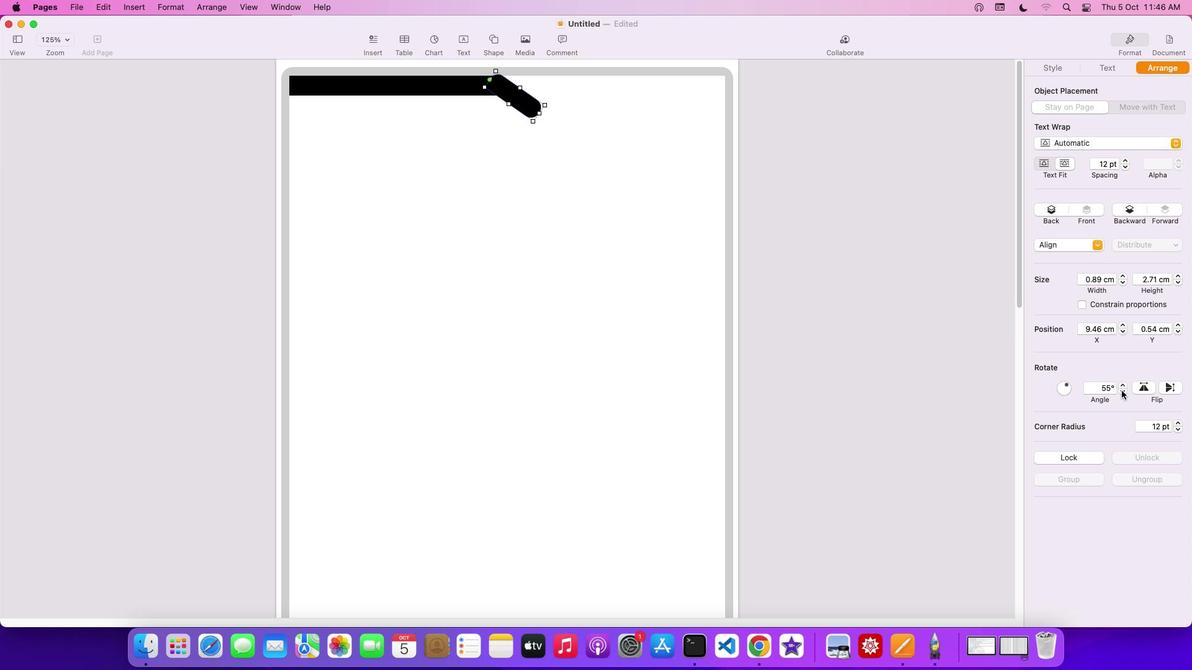 
Action: Mouse pressed left at (1121, 390)
Screenshot: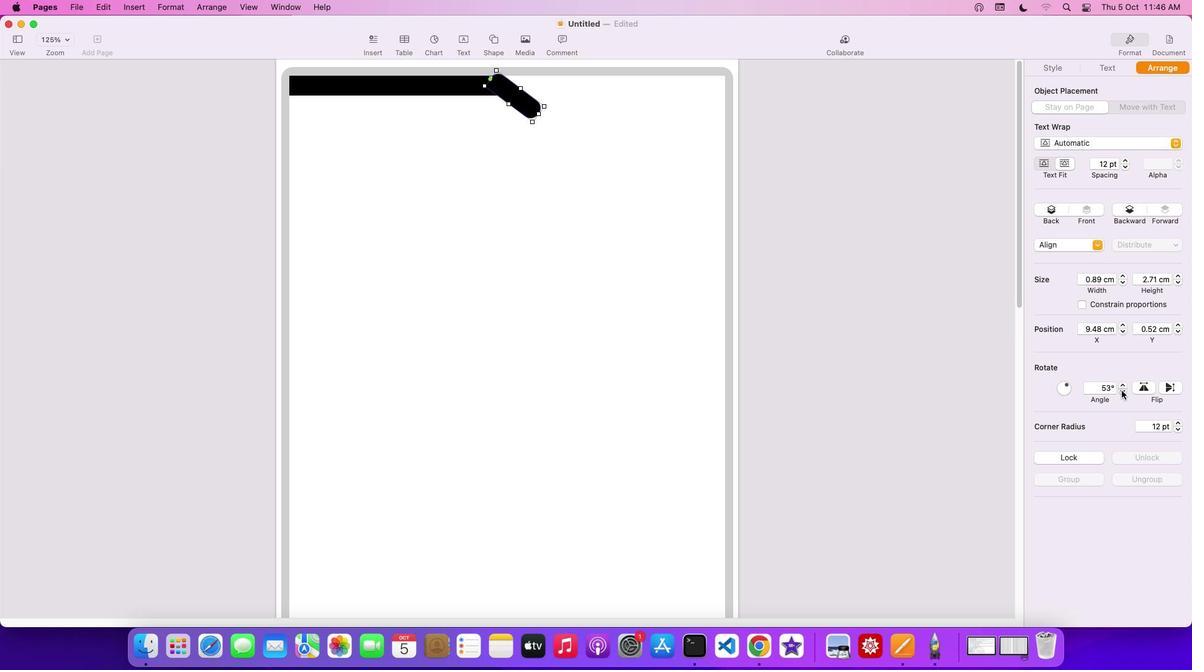 
Action: Mouse pressed left at (1121, 390)
Screenshot: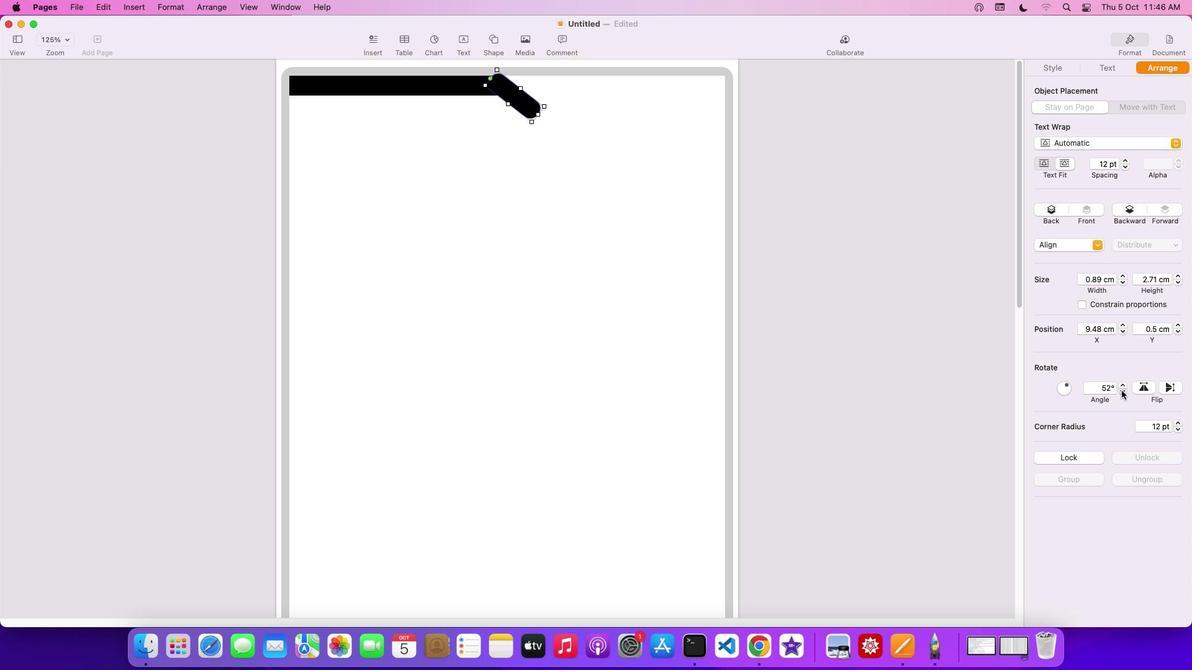 
Action: Mouse pressed left at (1121, 390)
Screenshot: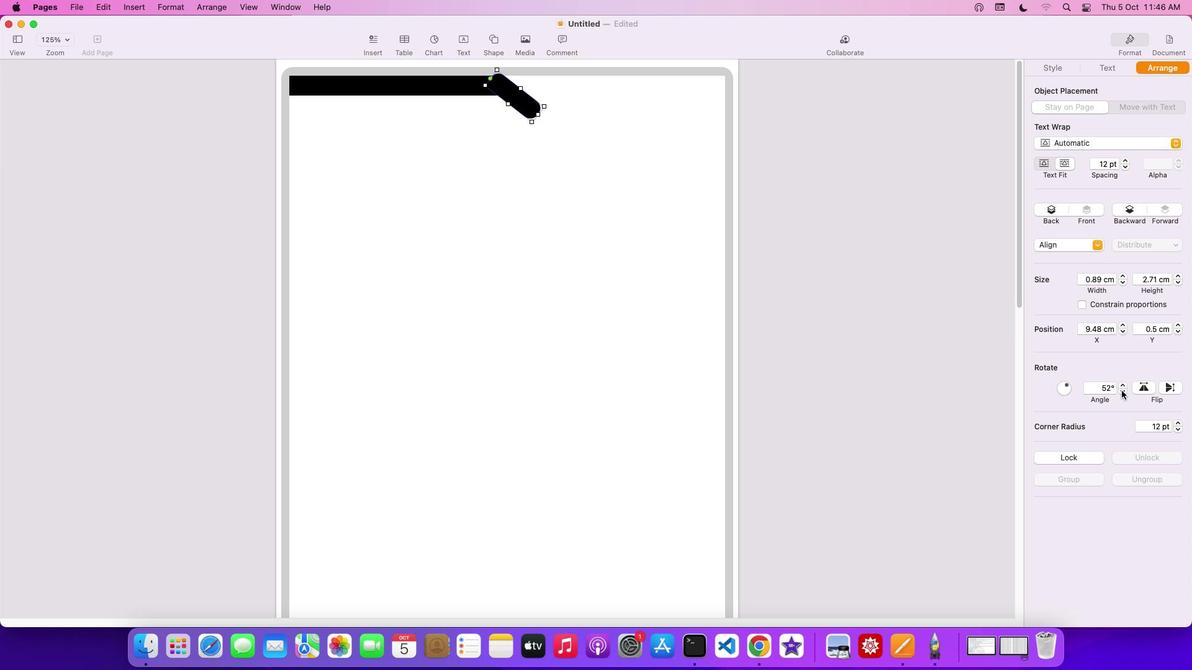 
Action: Mouse pressed left at (1121, 390)
Screenshot: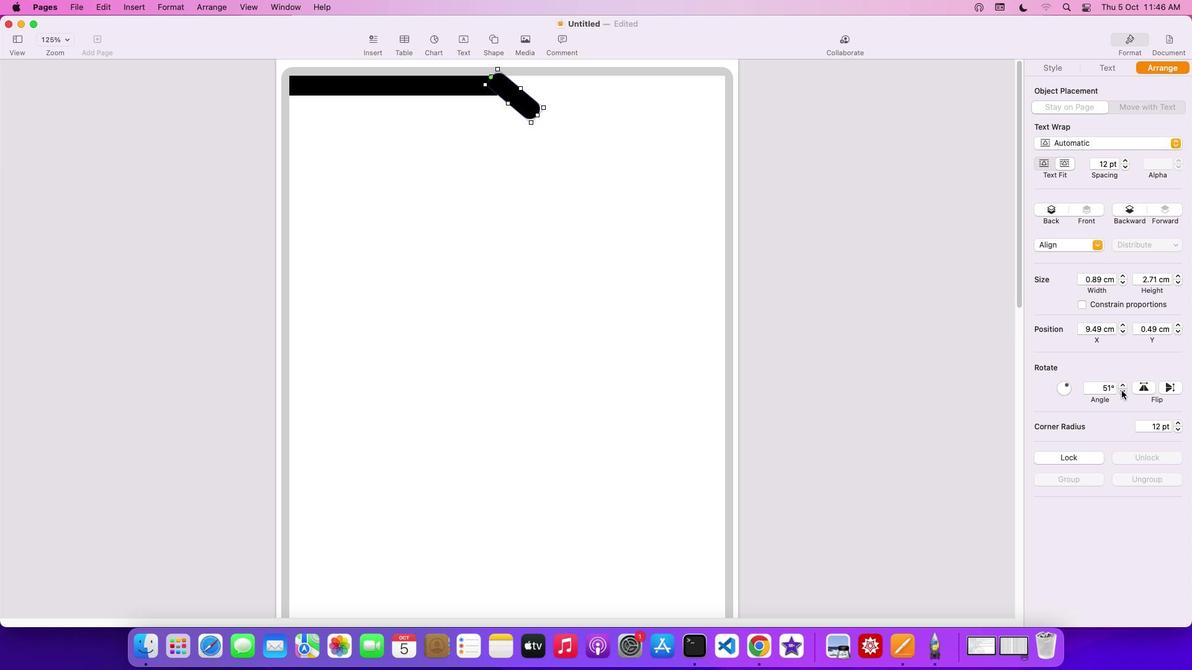 
Action: Mouse pressed left at (1121, 390)
Screenshot: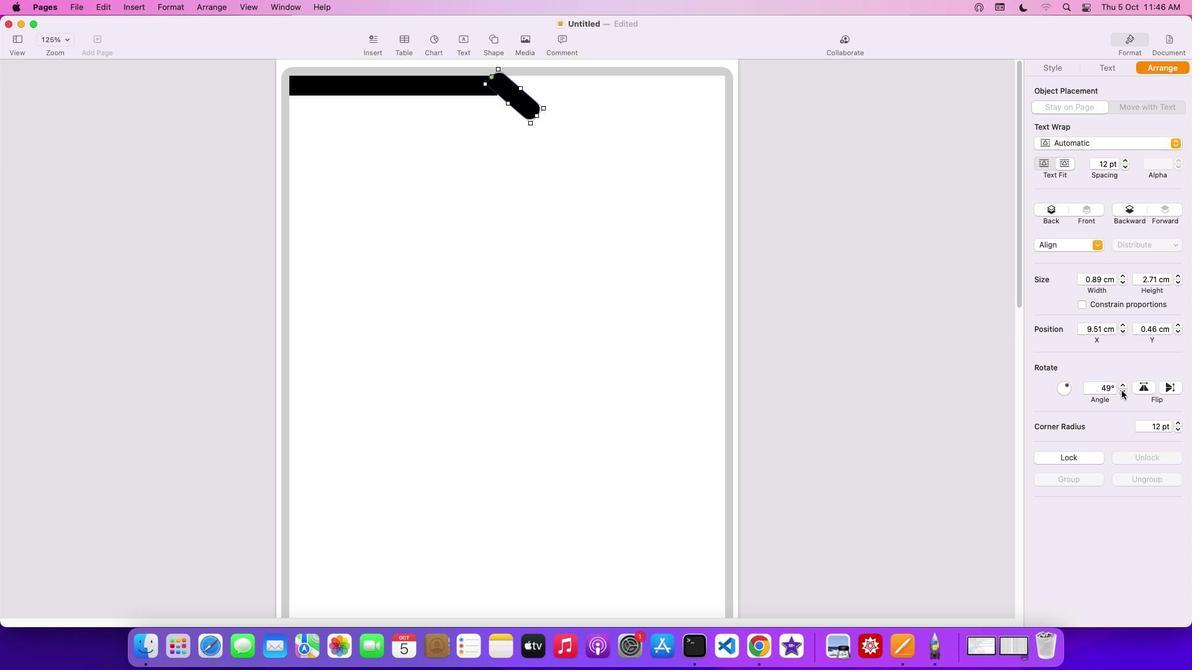 
Action: Mouse pressed left at (1121, 390)
Screenshot: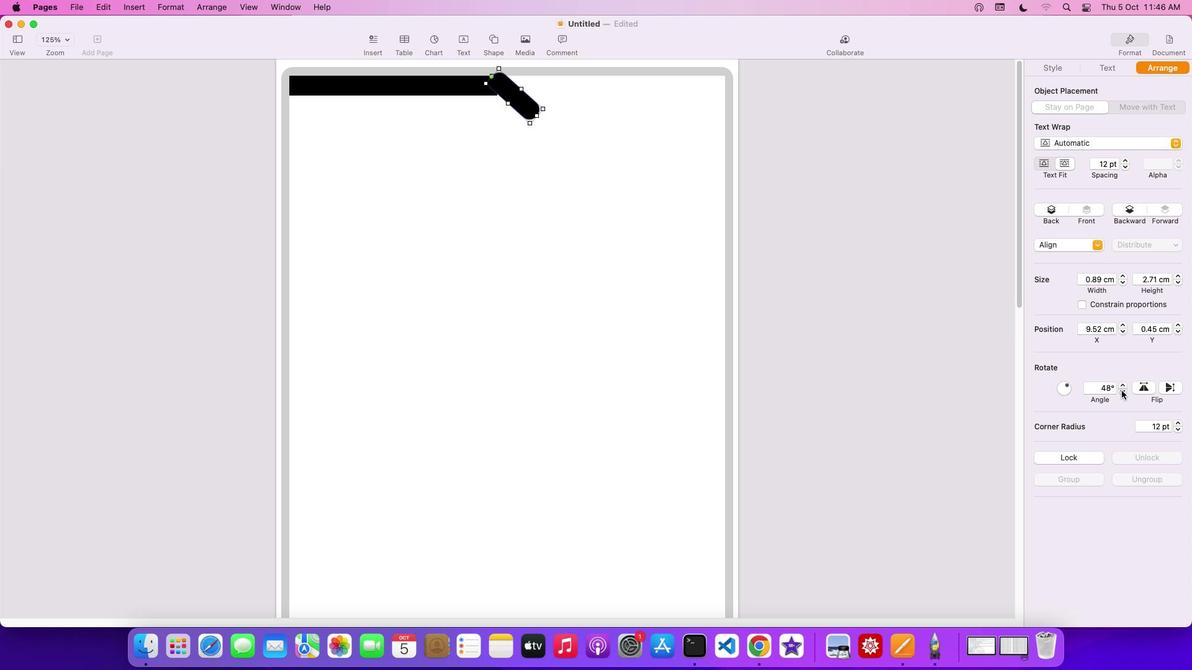
Action: Mouse pressed left at (1121, 390)
Screenshot: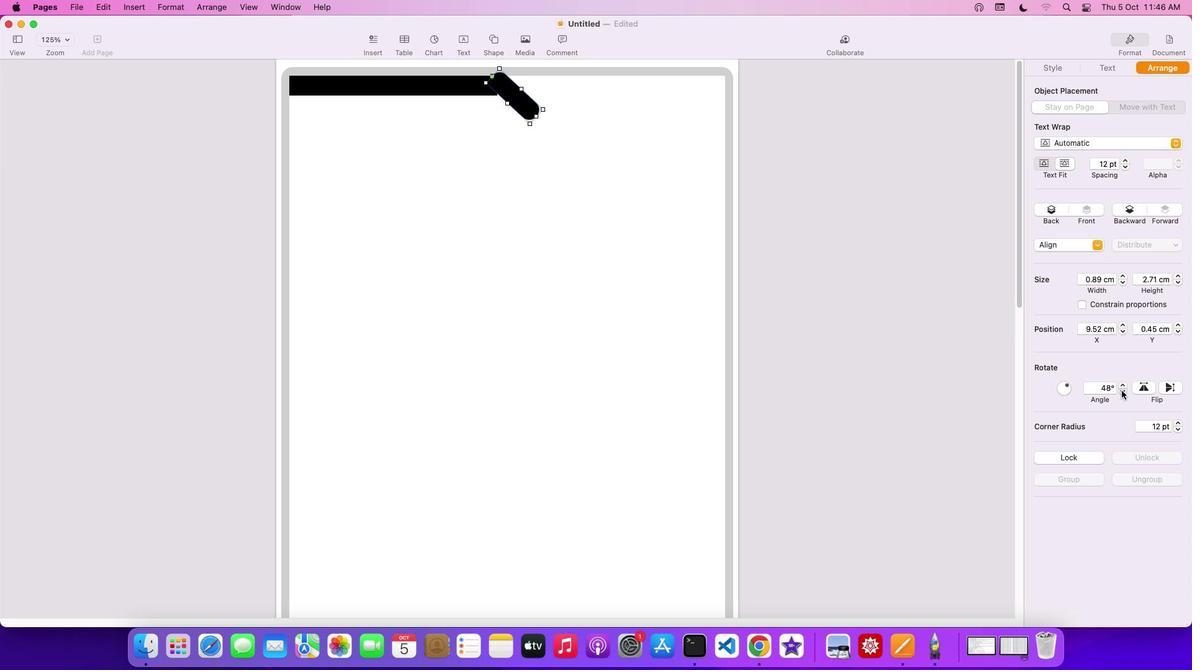 
Action: Mouse pressed left at (1121, 390)
Screenshot: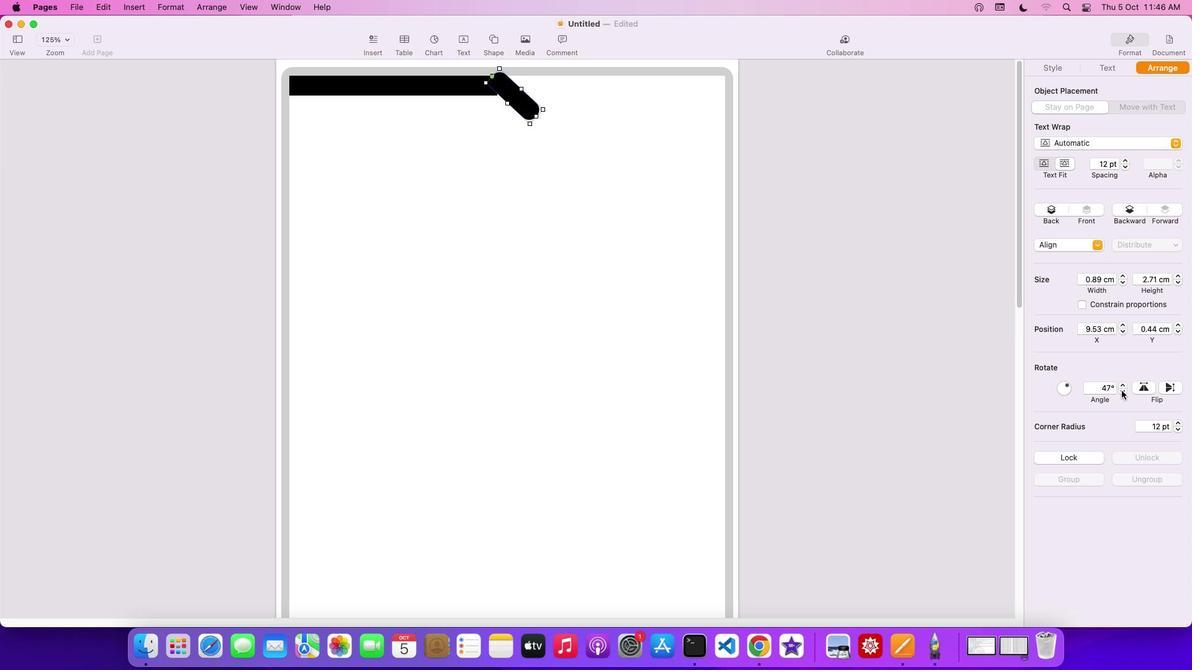
Action: Mouse pressed left at (1121, 390)
Screenshot: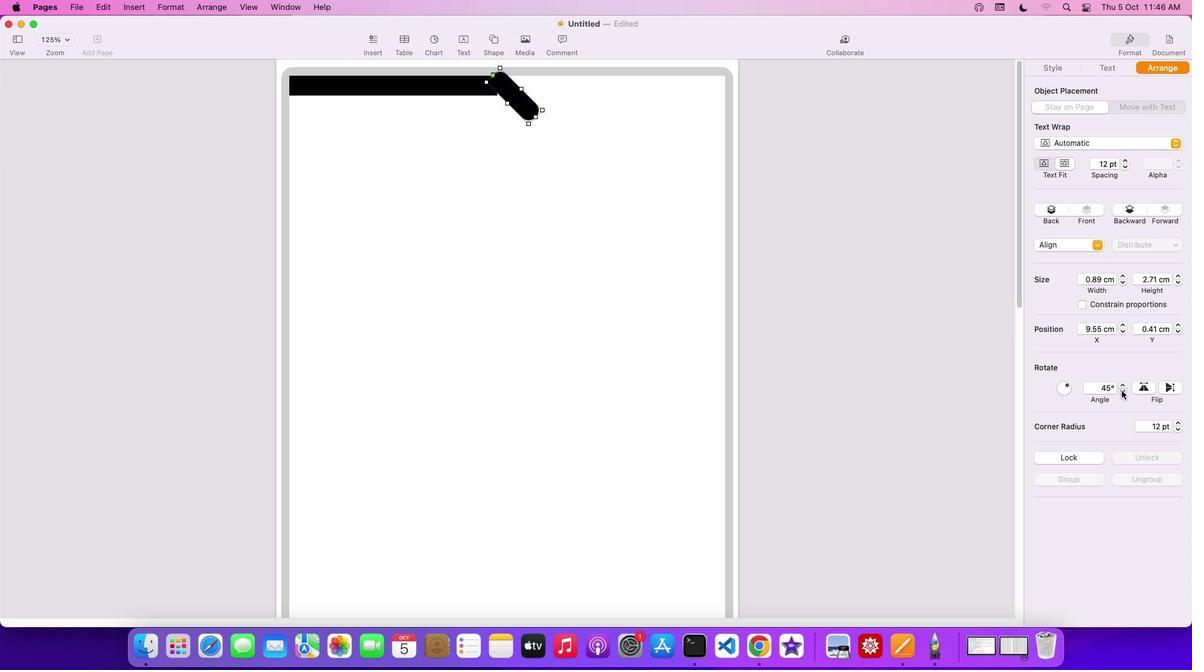 
Action: Mouse moved to (520, 109)
Screenshot: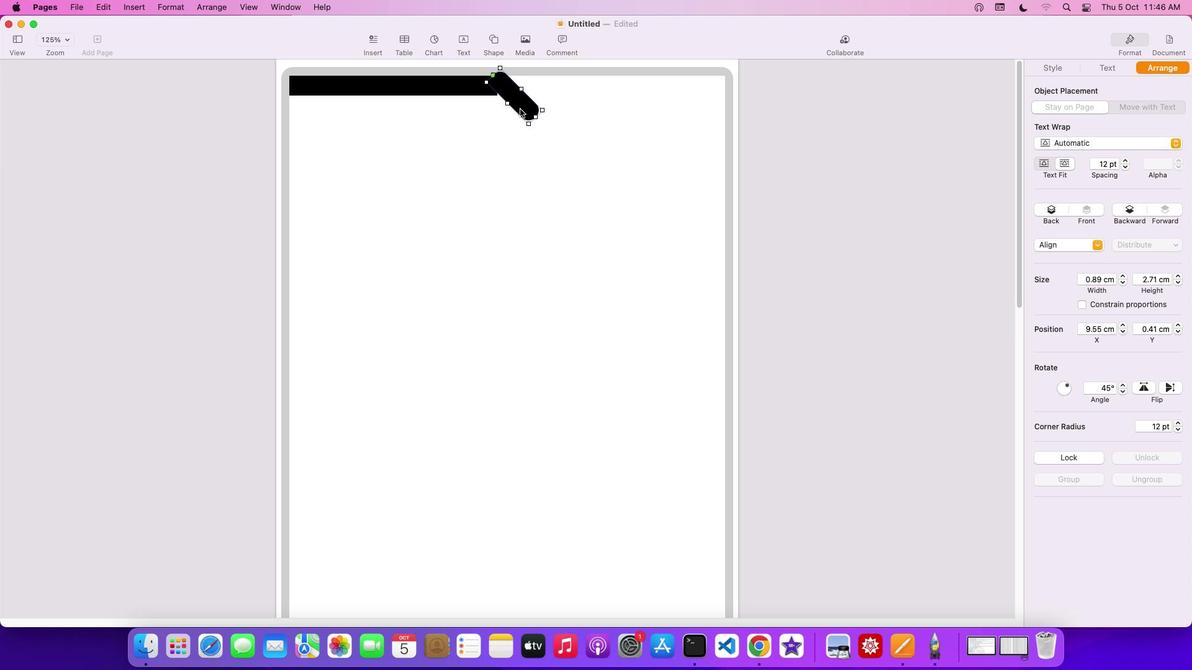 
Action: Mouse pressed left at (520, 109)
Screenshot: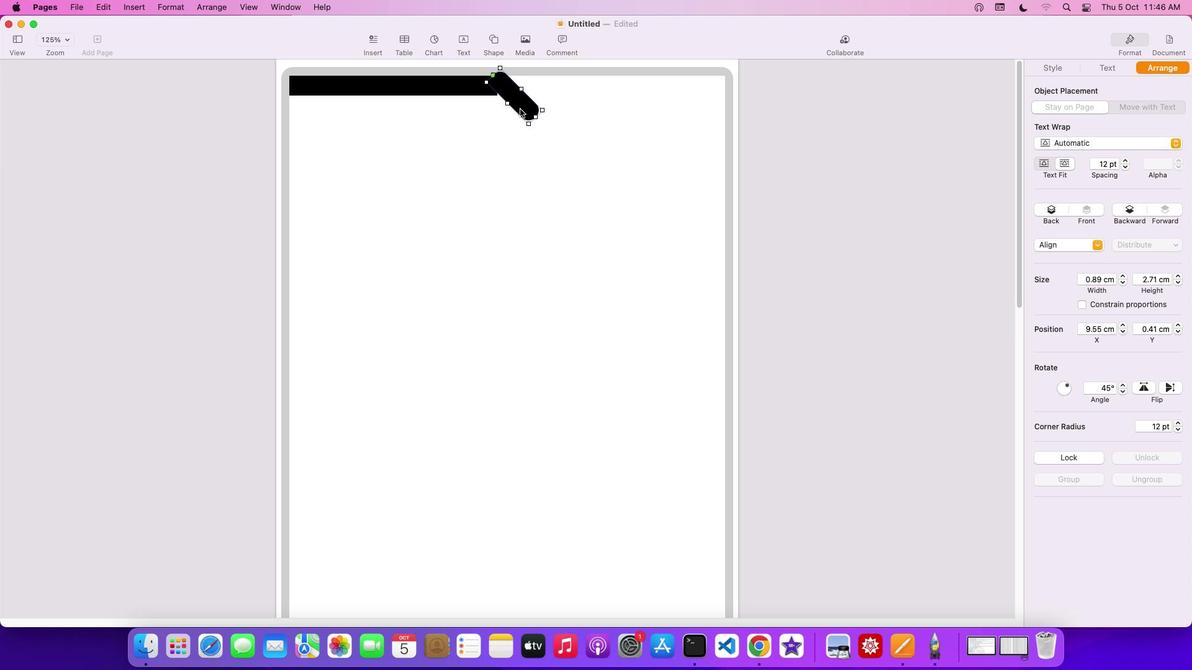 
Action: Mouse moved to (518, 117)
Screenshot: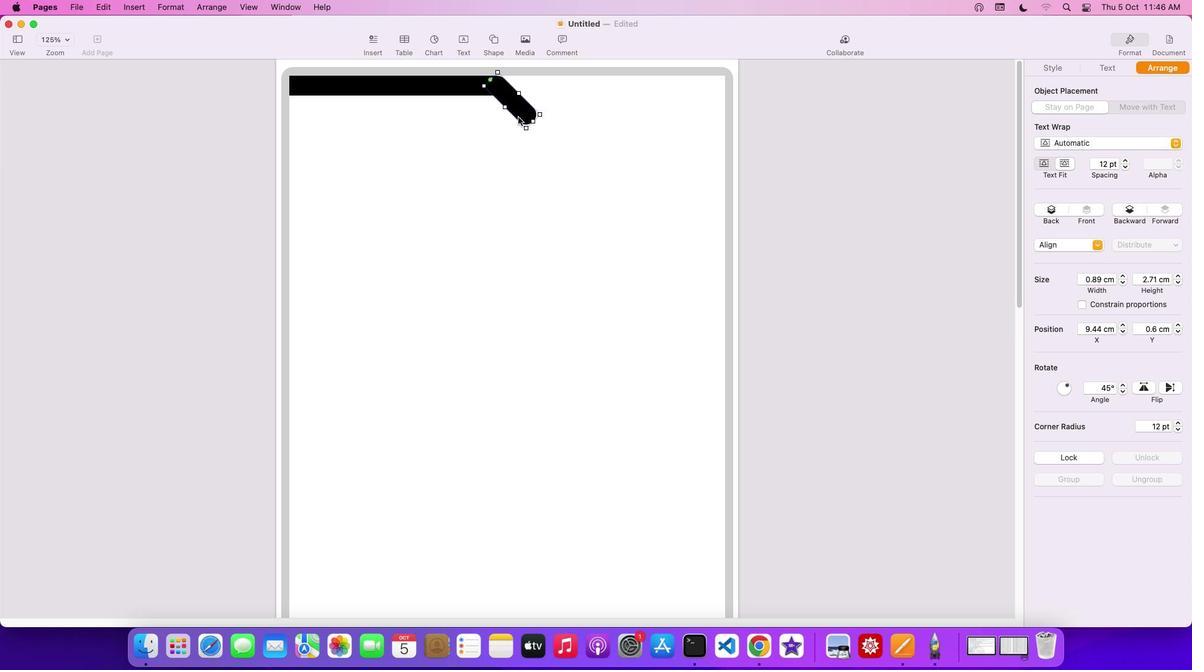
Action: Key pressed Key.cmd'c''v'
Screenshot: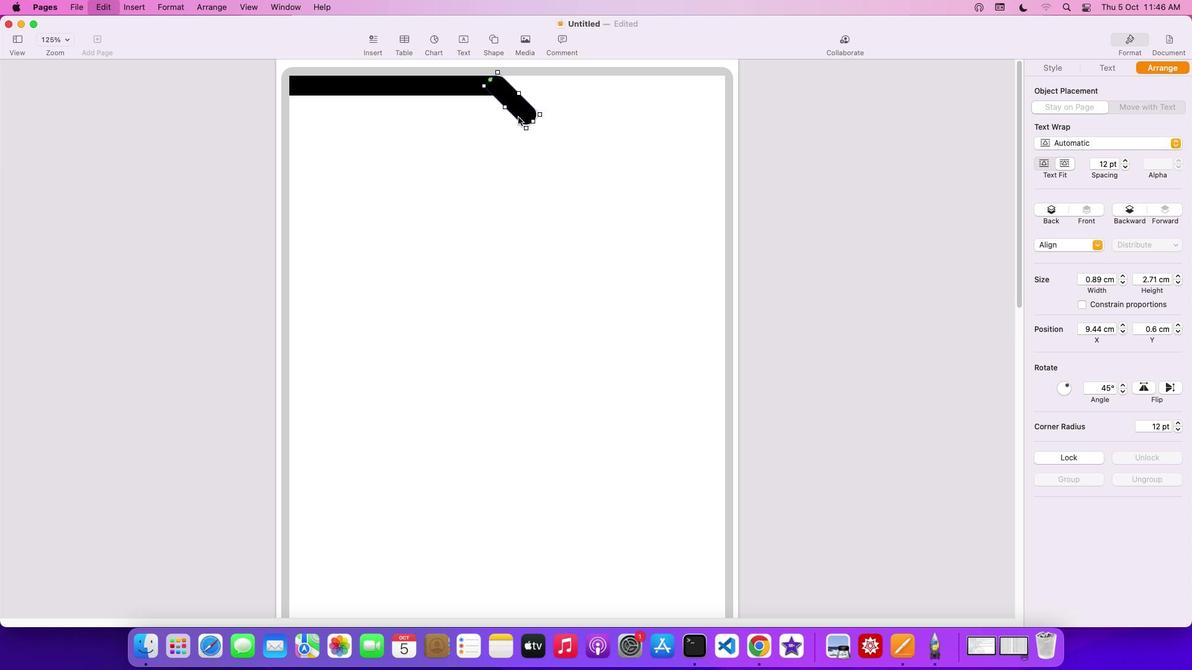 
Action: Mouse moved to (524, 116)
Screenshot: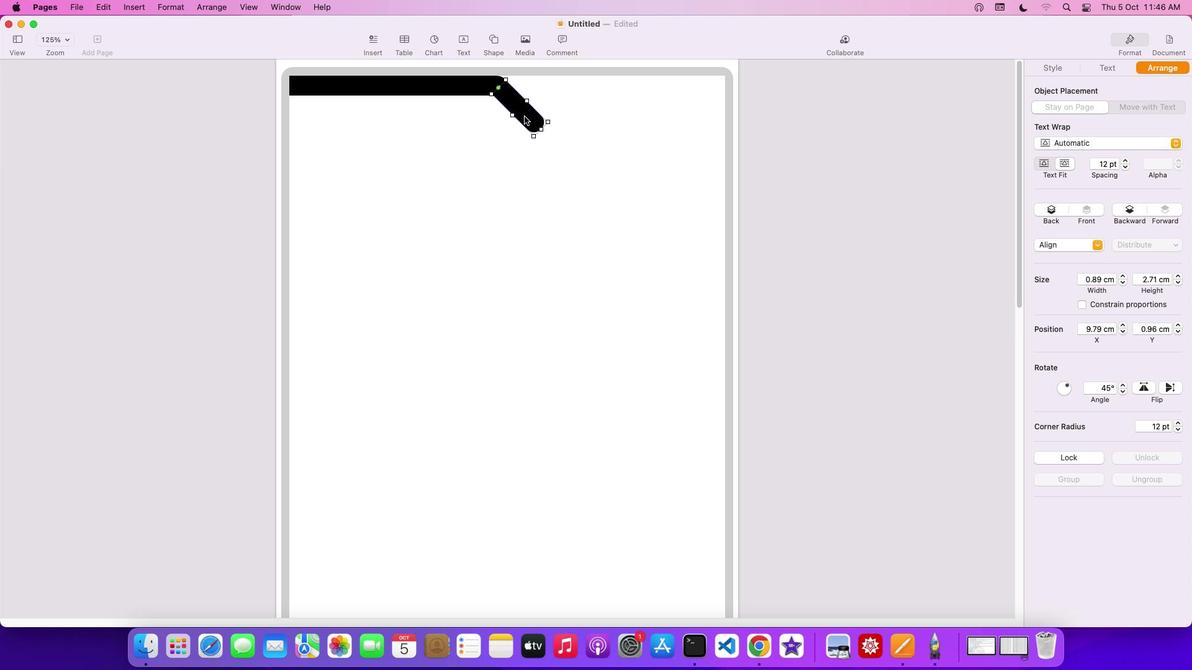 
Action: Mouse pressed left at (524, 116)
Screenshot: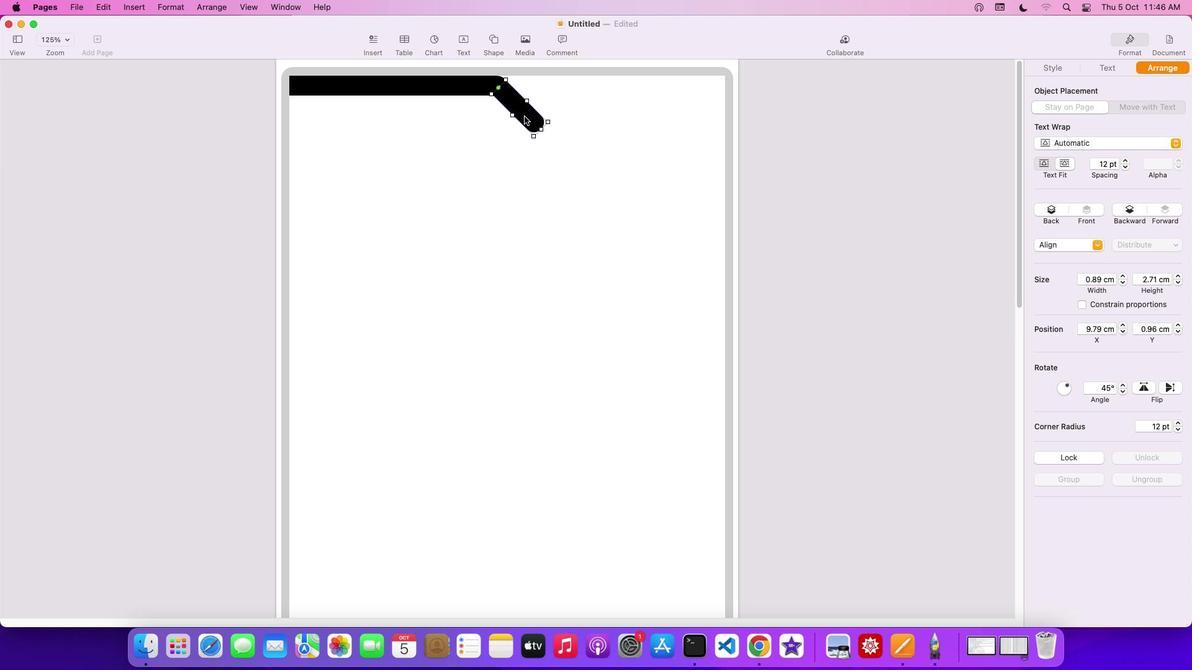 
Action: Mouse moved to (495, 42)
Screenshot: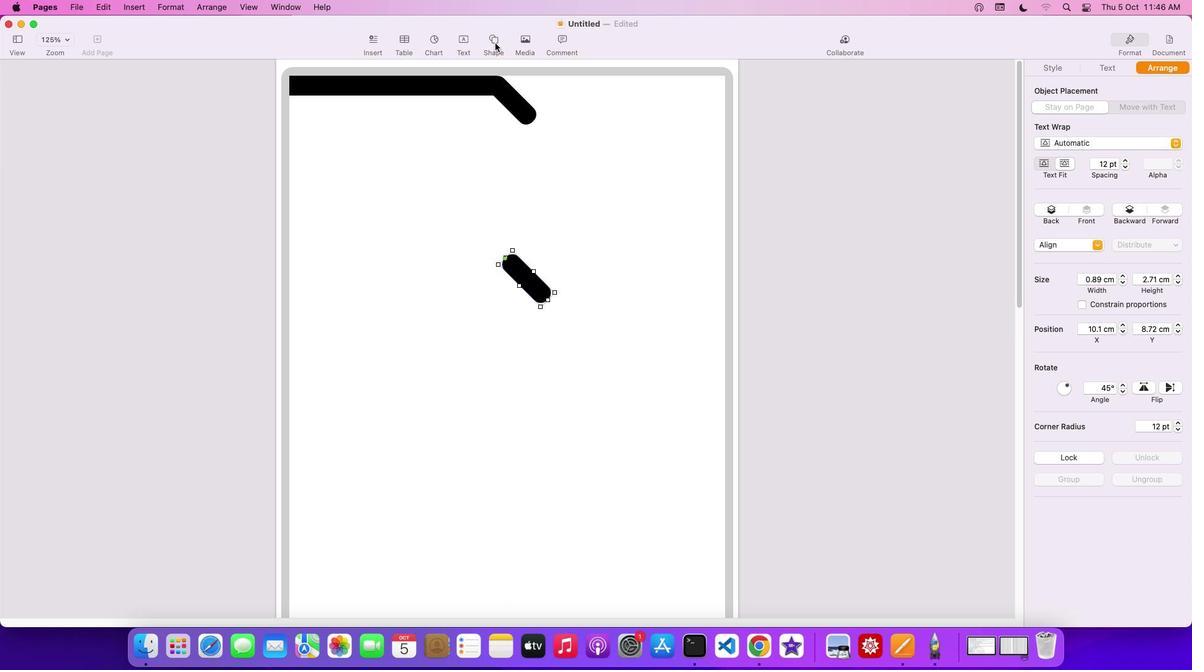 
Action: Mouse pressed left at (495, 42)
Screenshot: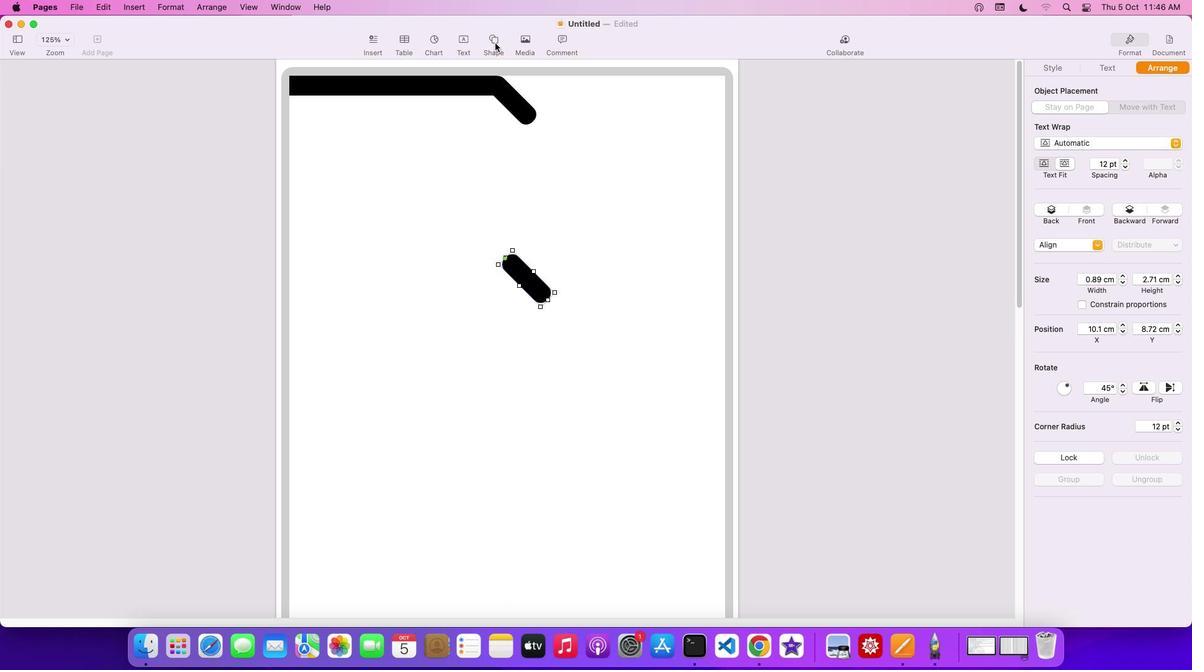 
Action: Mouse moved to (495, 138)
Screenshot: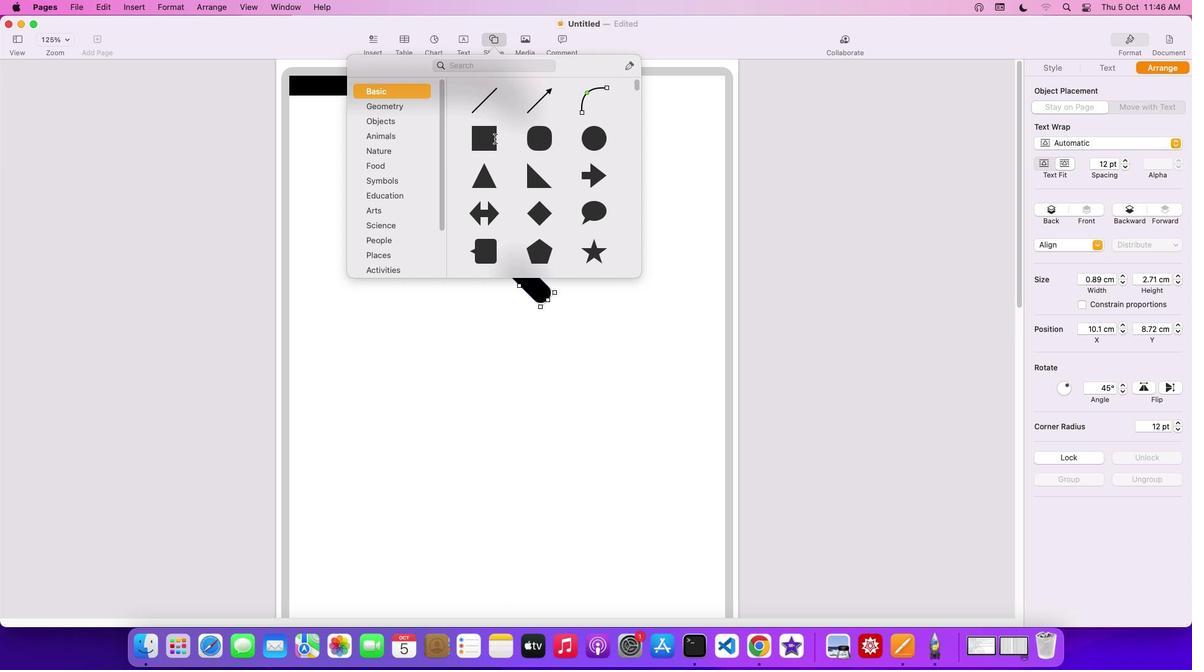 
Action: Mouse pressed left at (495, 138)
Screenshot: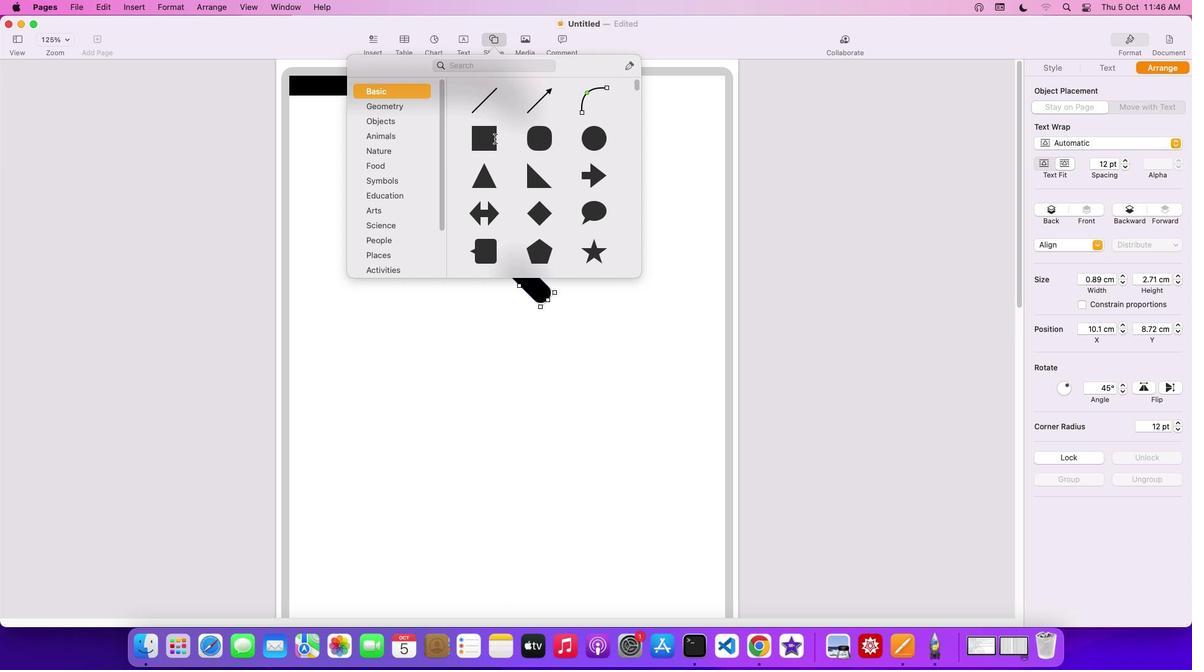 
Action: Mouse moved to (526, 342)
Screenshot: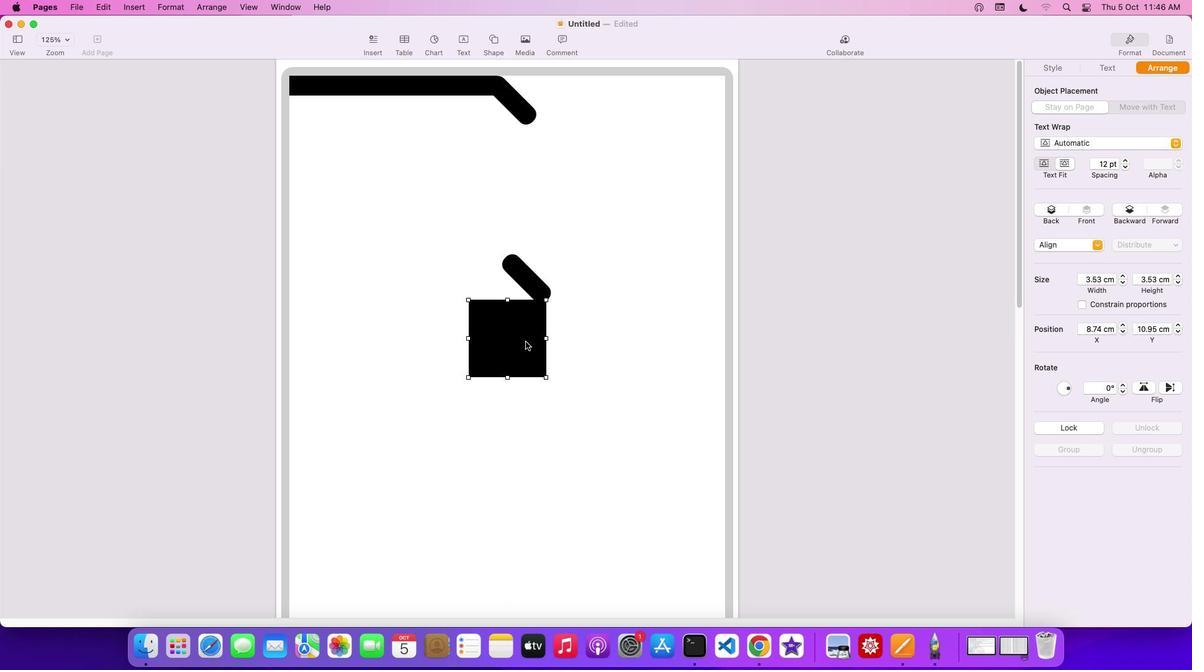 
Action: Mouse pressed left at (526, 342)
Screenshot: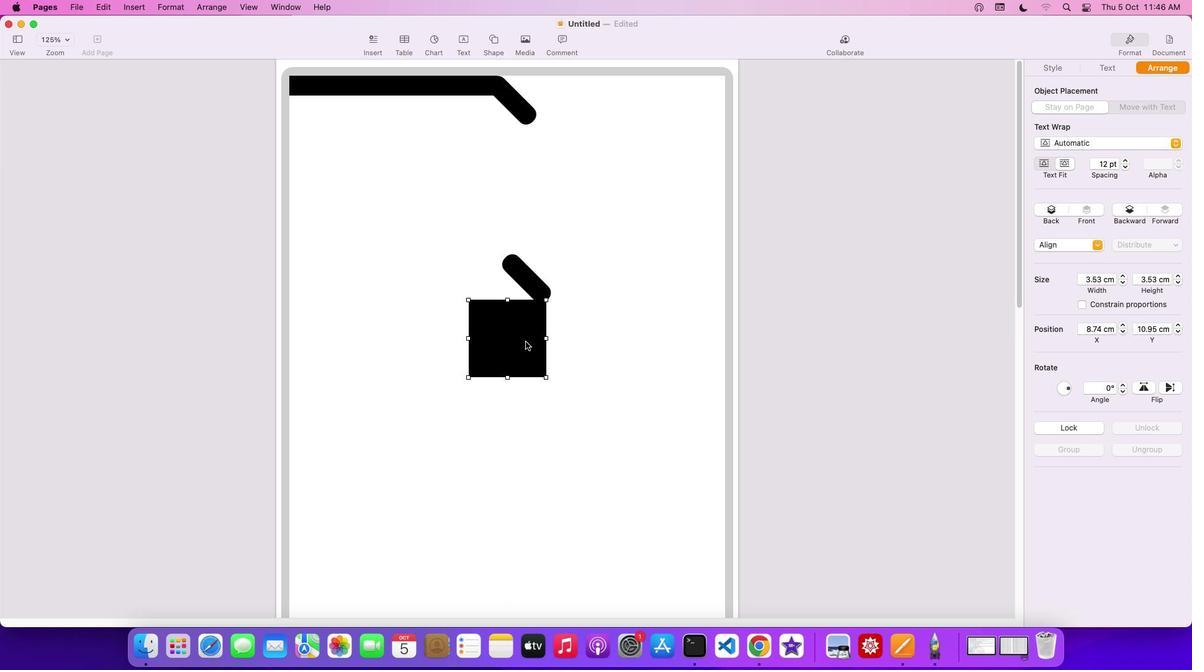 
Action: Mouse moved to (1063, 65)
Screenshot: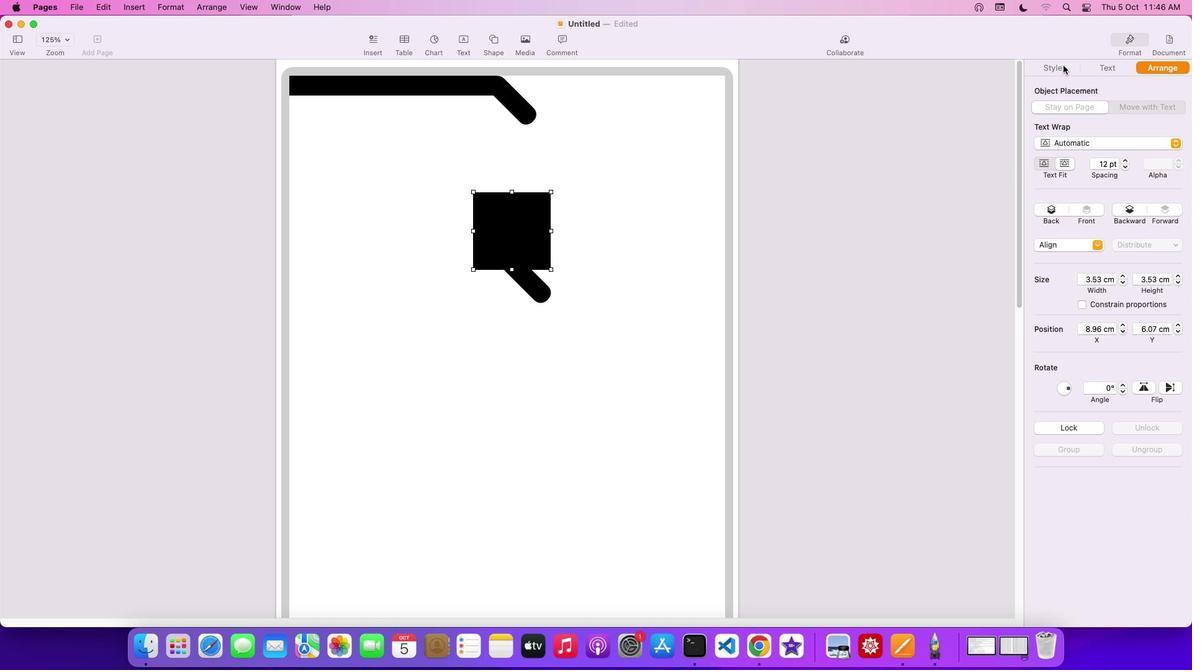 
Action: Key pressed Key.shift
Screenshot: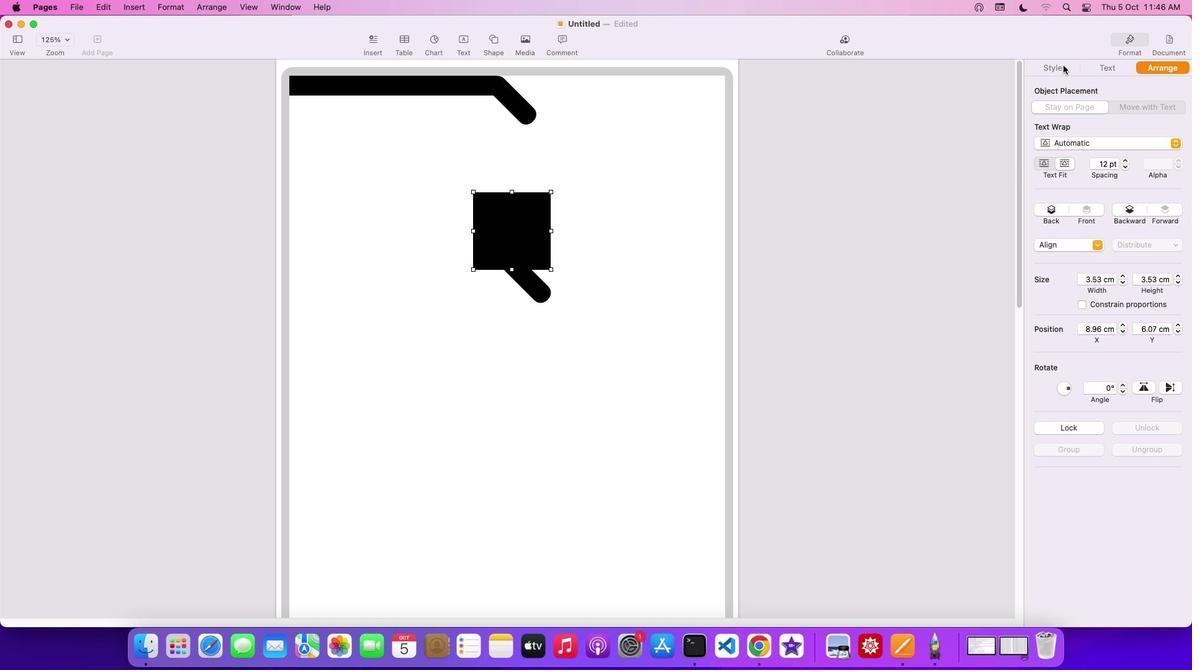 
Action: Mouse pressed left at (1063, 65)
Screenshot: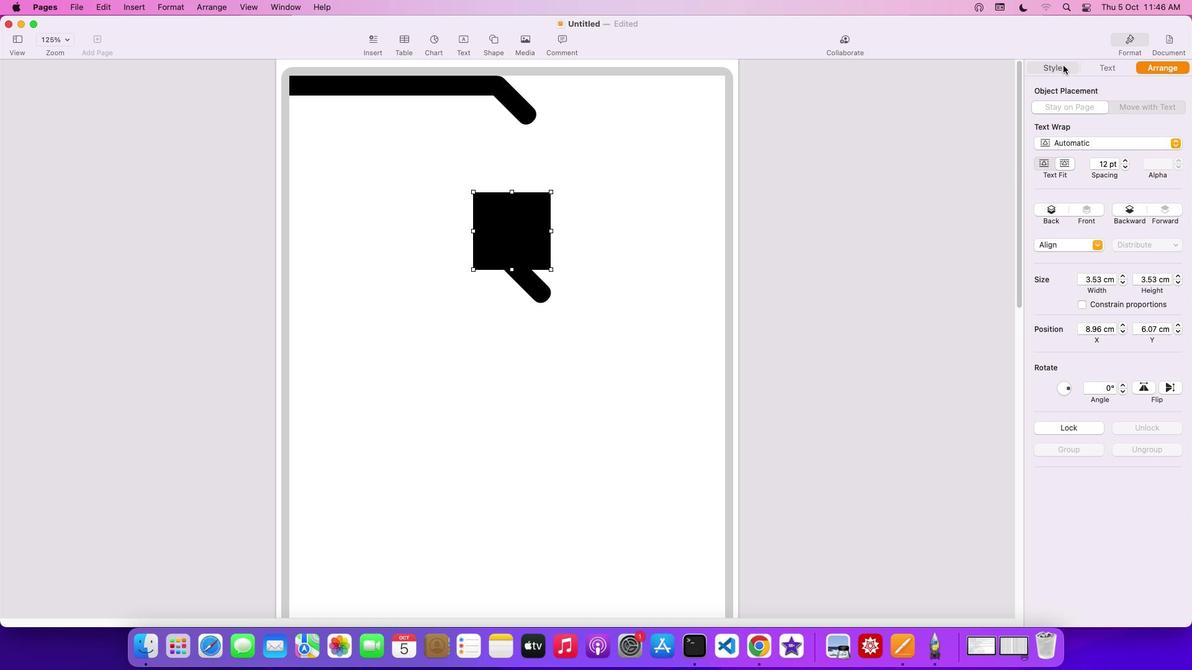 
Action: Mouse moved to (1114, 73)
Screenshot: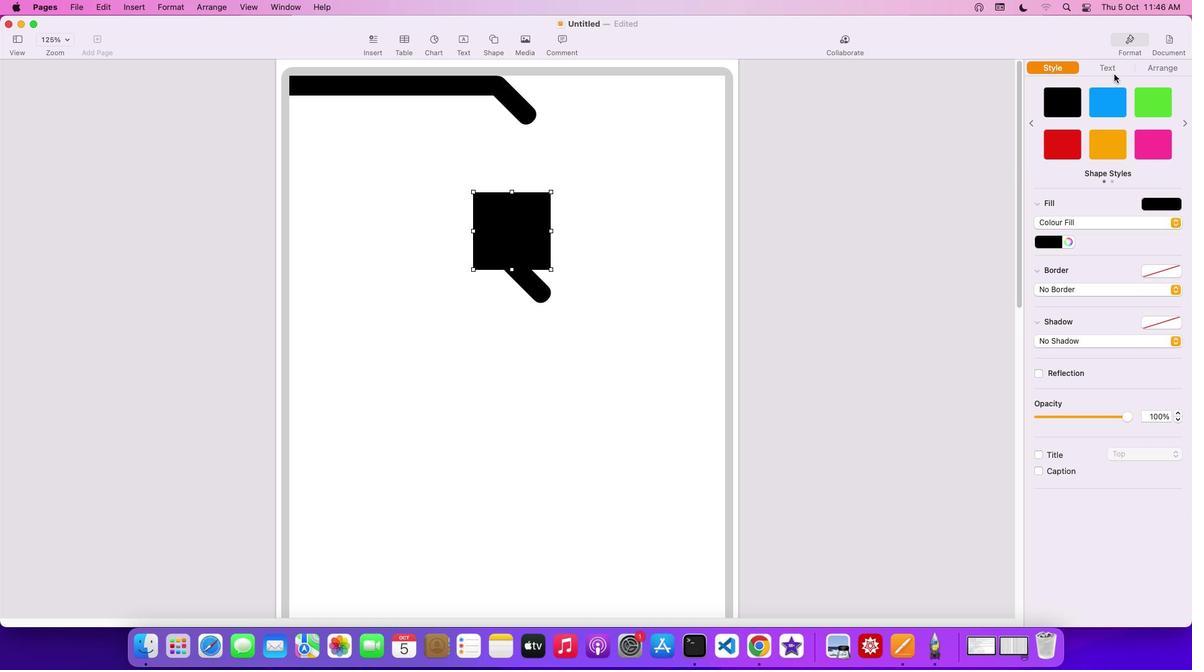 
Action: Key pressed Key.shift
Screenshot: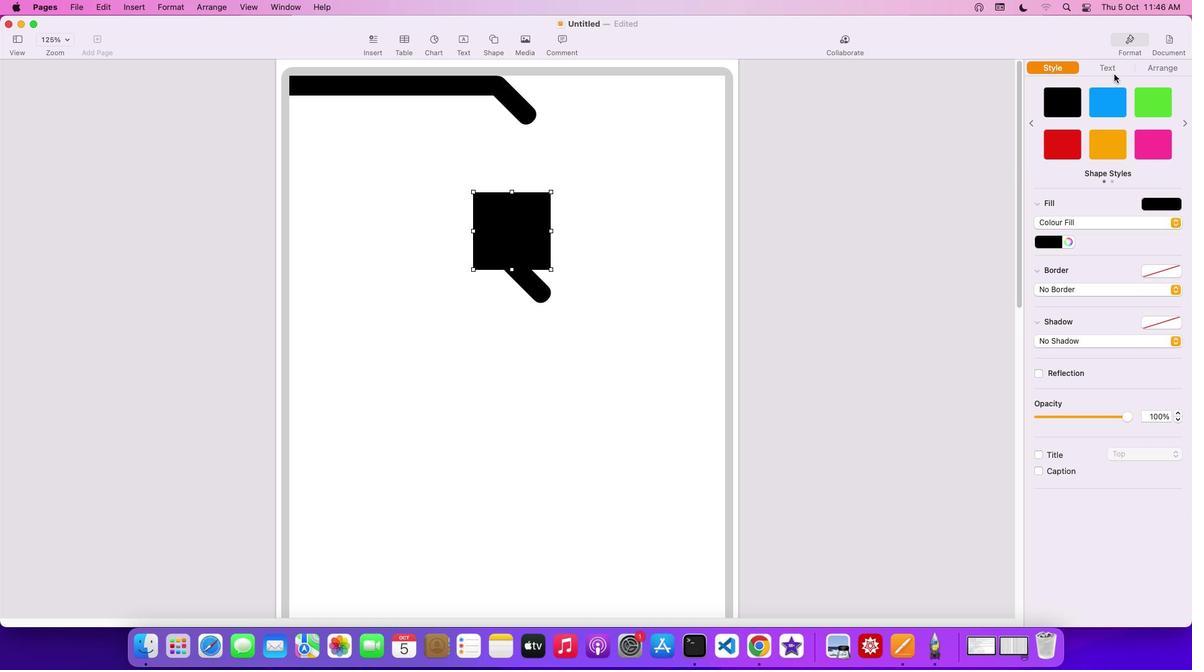 
Action: Mouse moved to (1113, 68)
Screenshot: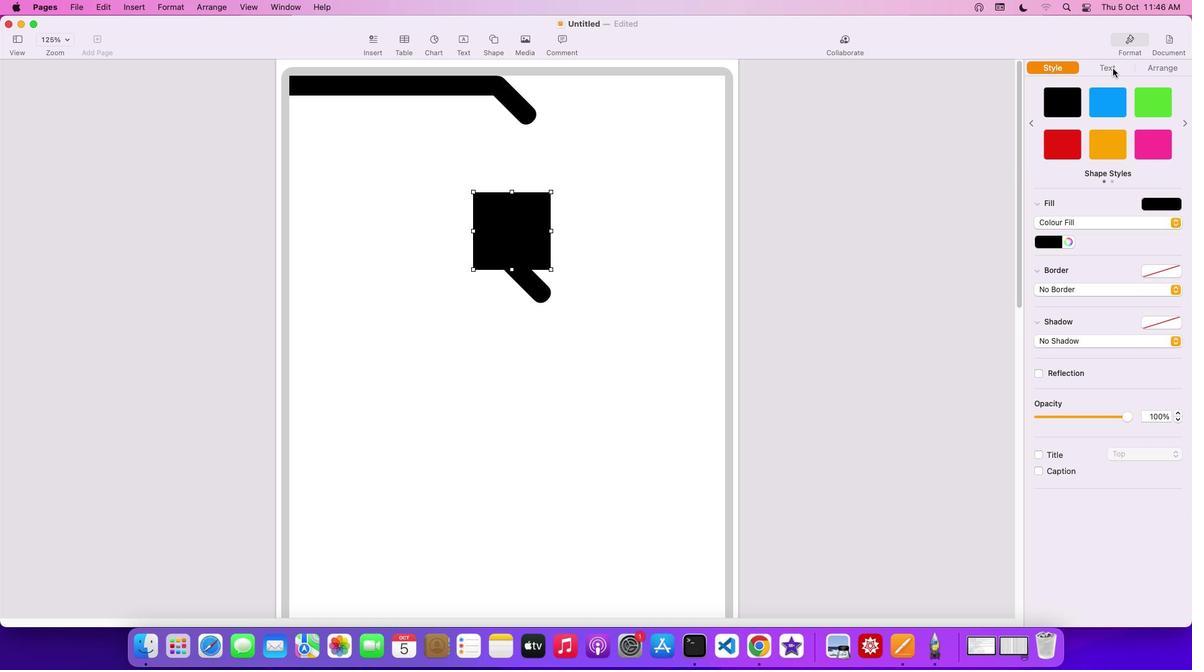
Action: Mouse pressed left at (1113, 68)
Screenshot: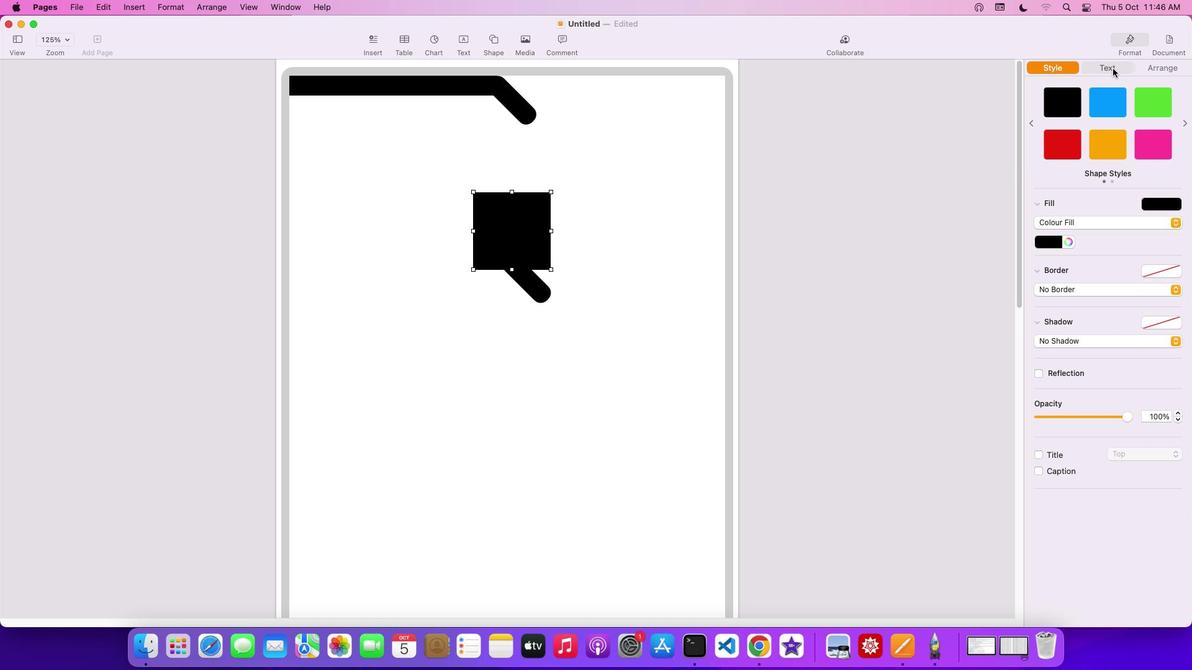 
Action: Mouse moved to (1167, 69)
Screenshot: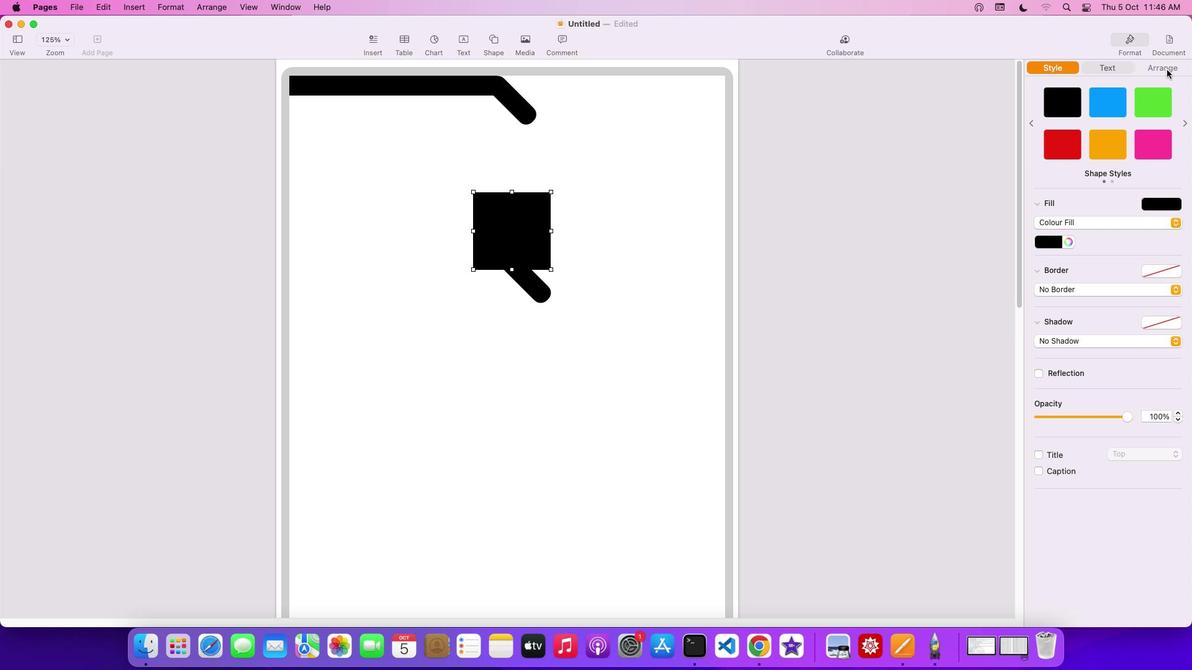 
Action: Mouse pressed left at (1167, 69)
Screenshot: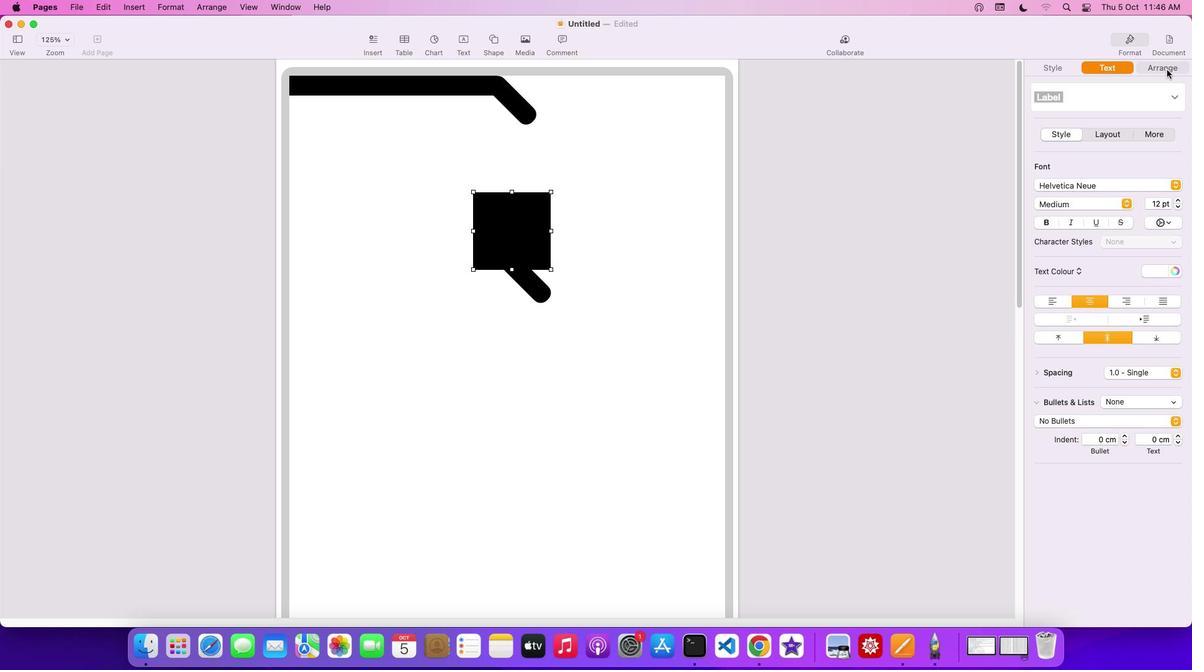 
Action: Mouse moved to (541, 304)
Screenshot: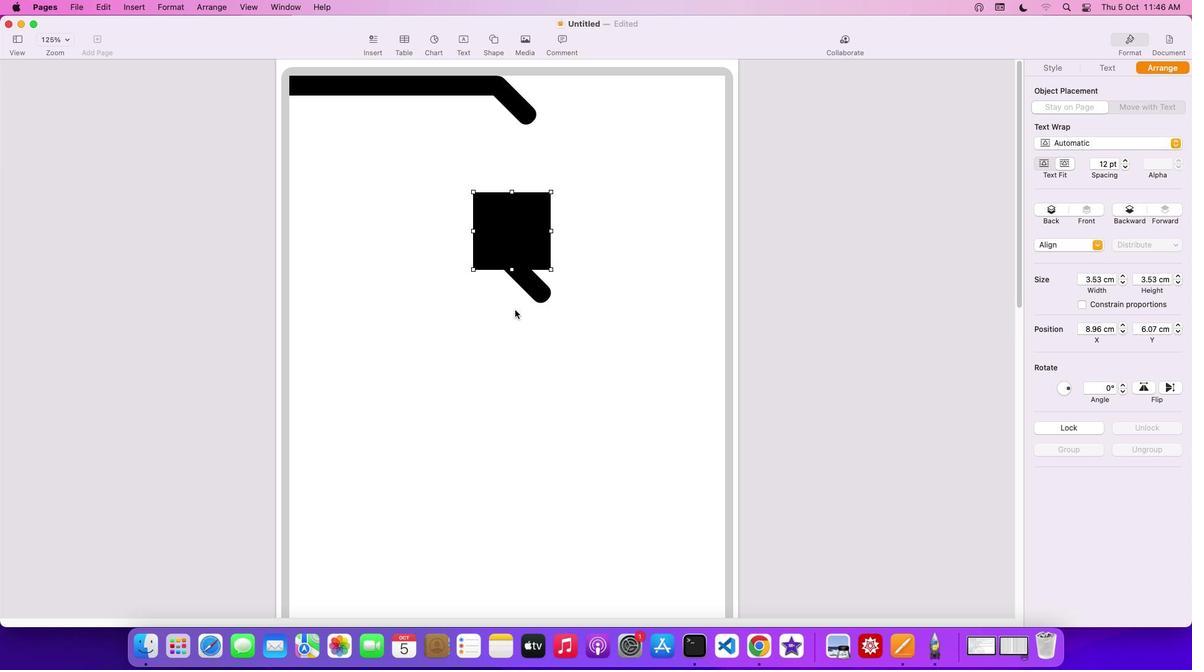 
Action: Key pressed Key.shift
Screenshot: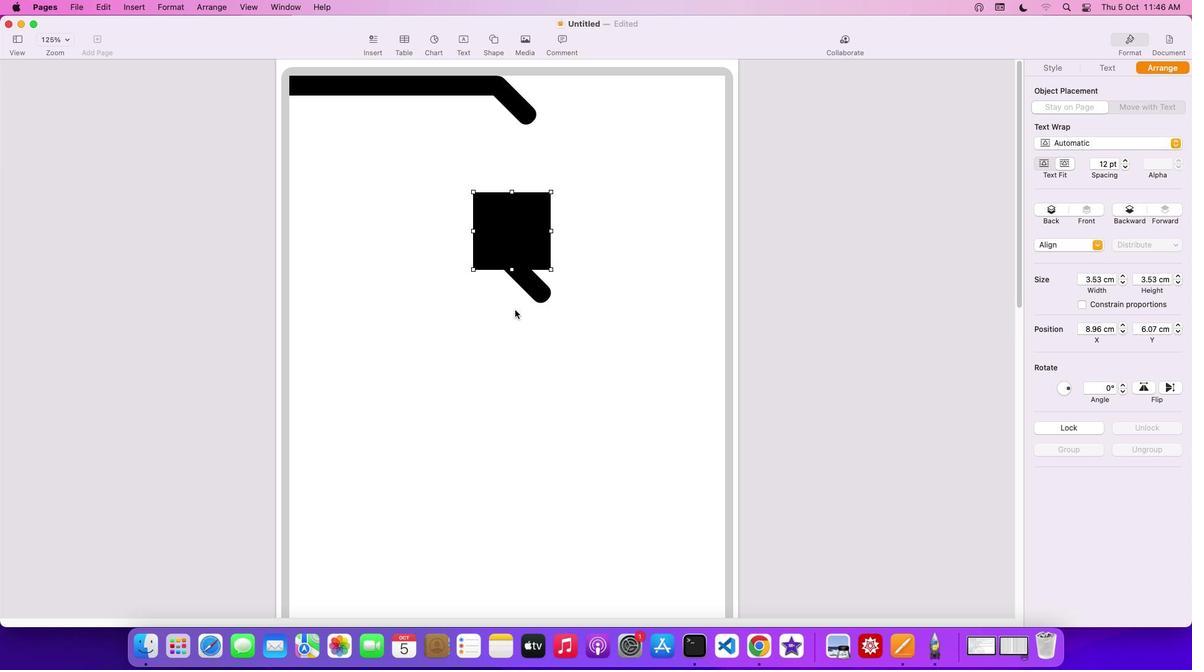 
Action: Mouse moved to (537, 281)
Screenshot: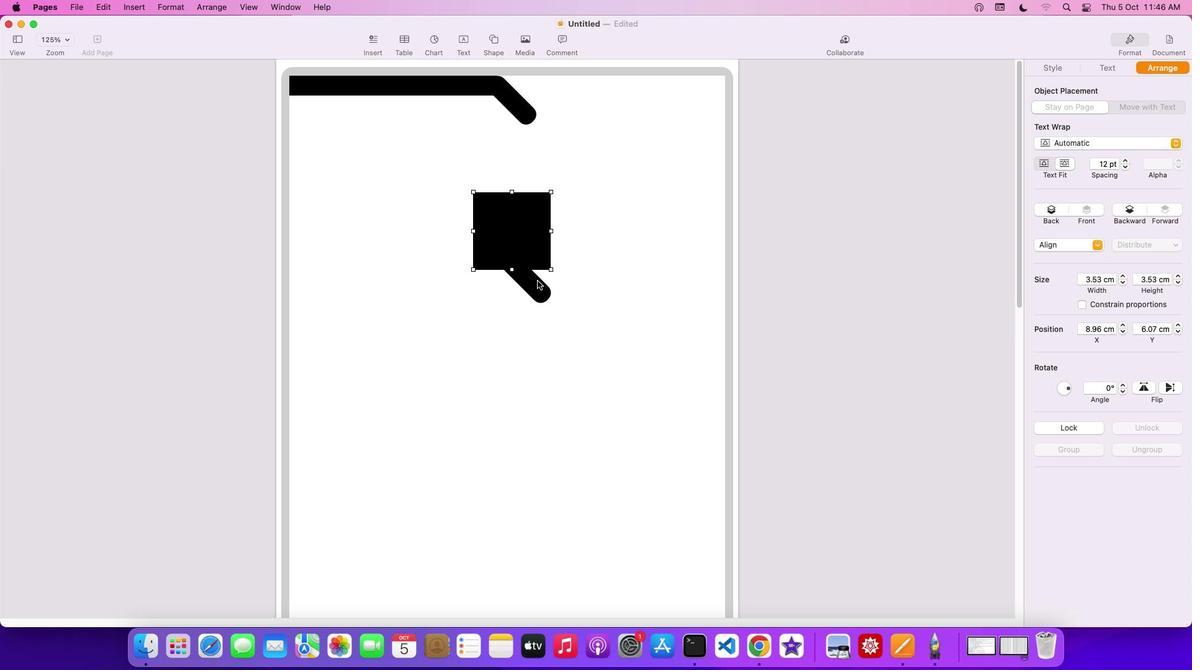 
Action: Mouse pressed left at (537, 281)
Screenshot: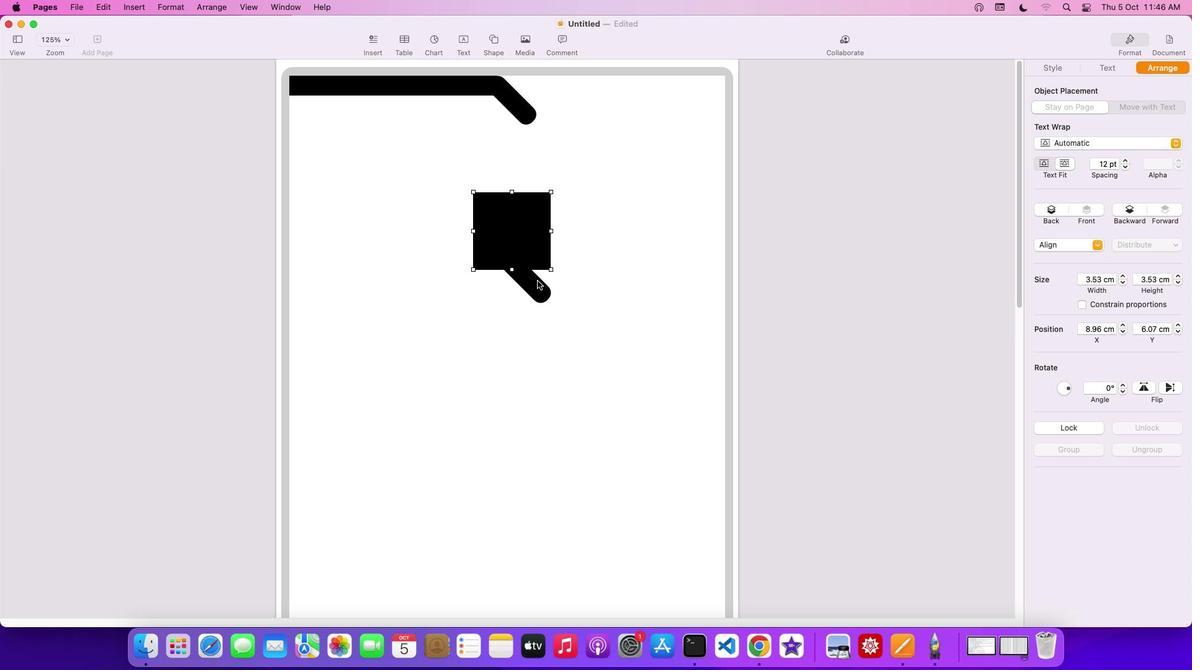 
Action: Mouse moved to (1124, 489)
Screenshot: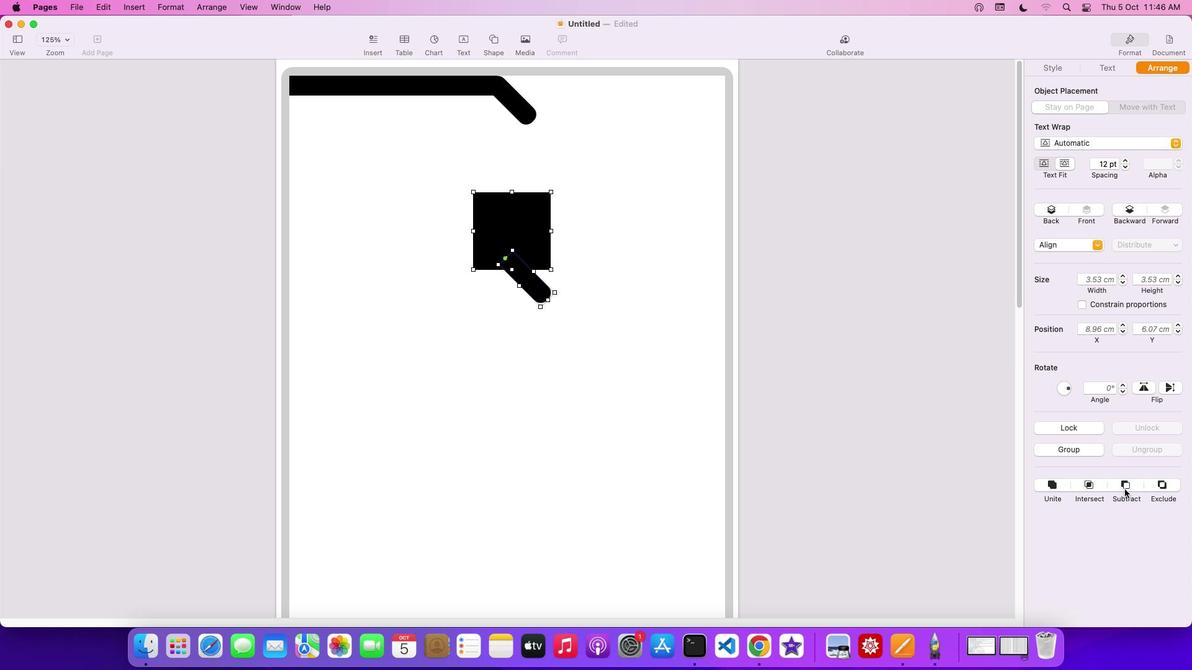 
Action: Mouse pressed left at (1124, 489)
Screenshot: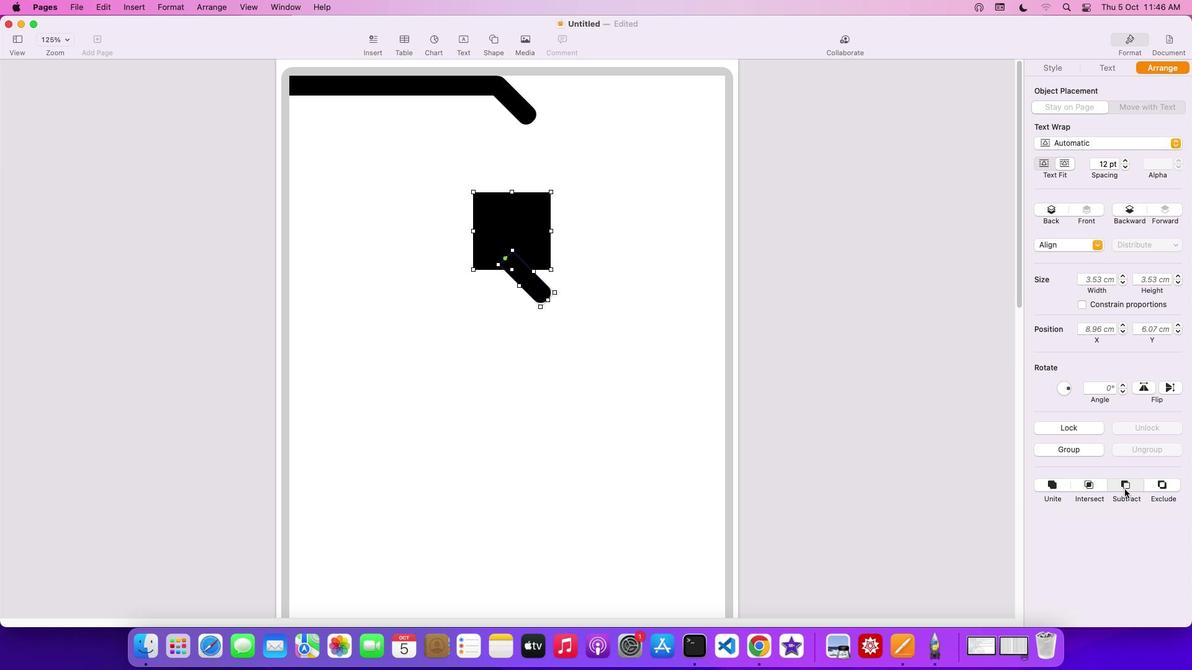 
Action: Mouse moved to (538, 288)
Screenshot: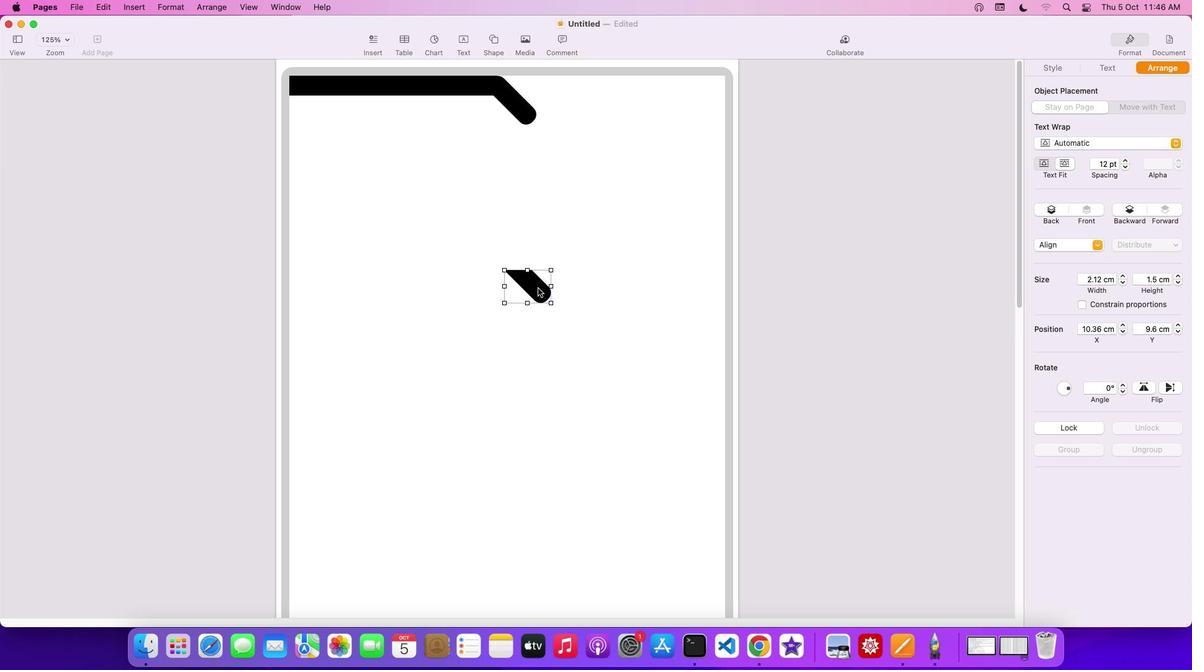 
Action: Mouse pressed left at (538, 288)
Screenshot: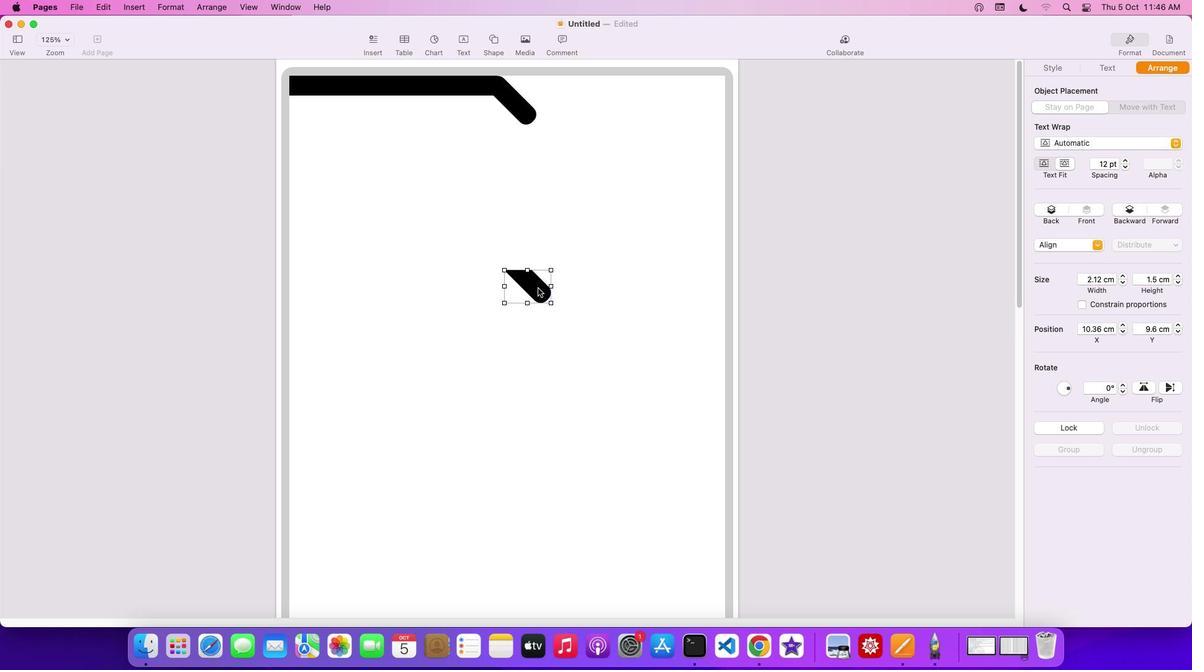 
Action: Mouse moved to (564, 109)
Screenshot: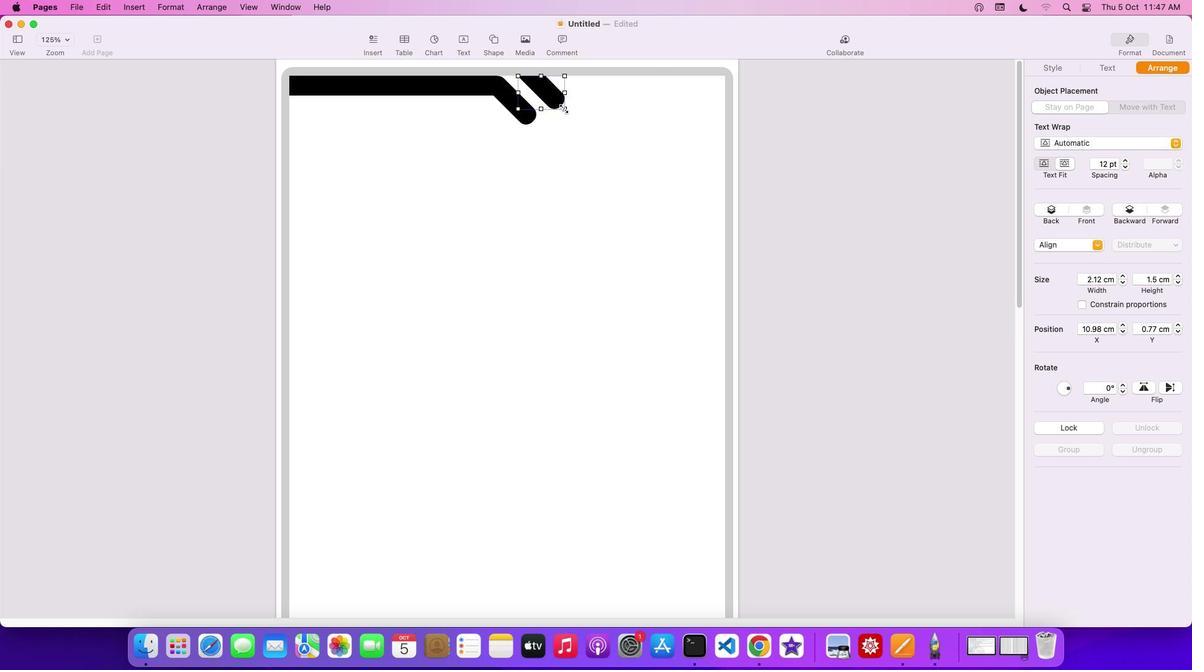 
Action: Mouse pressed left at (564, 109)
Screenshot: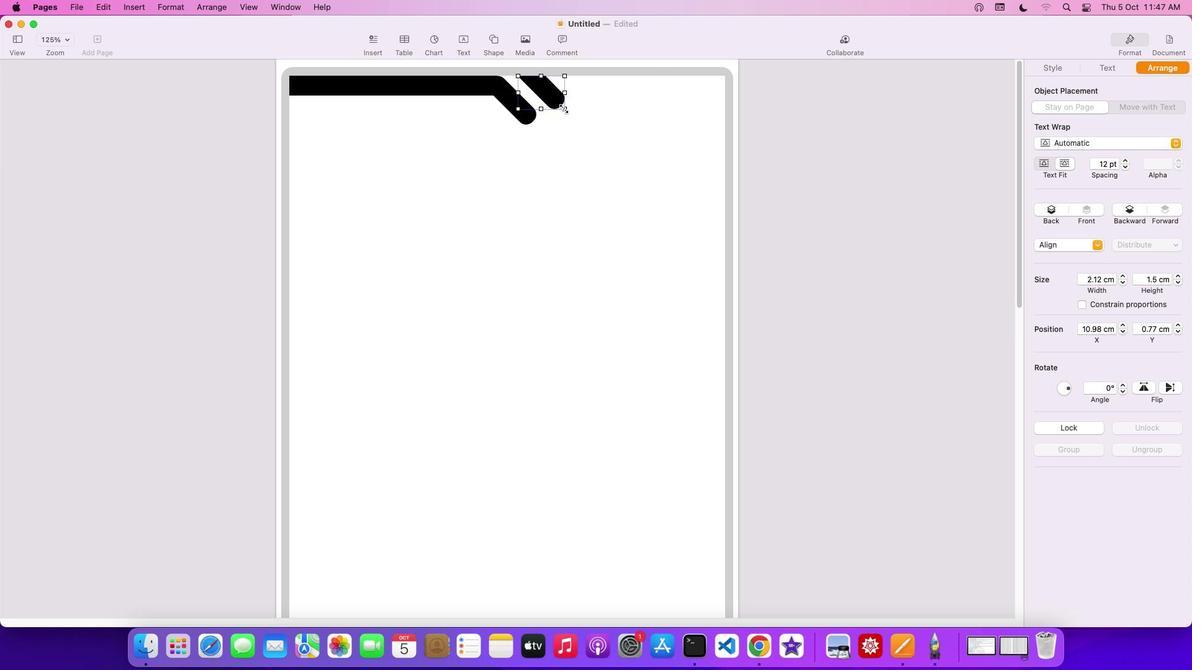 
Action: Mouse moved to (555, 100)
Screenshot: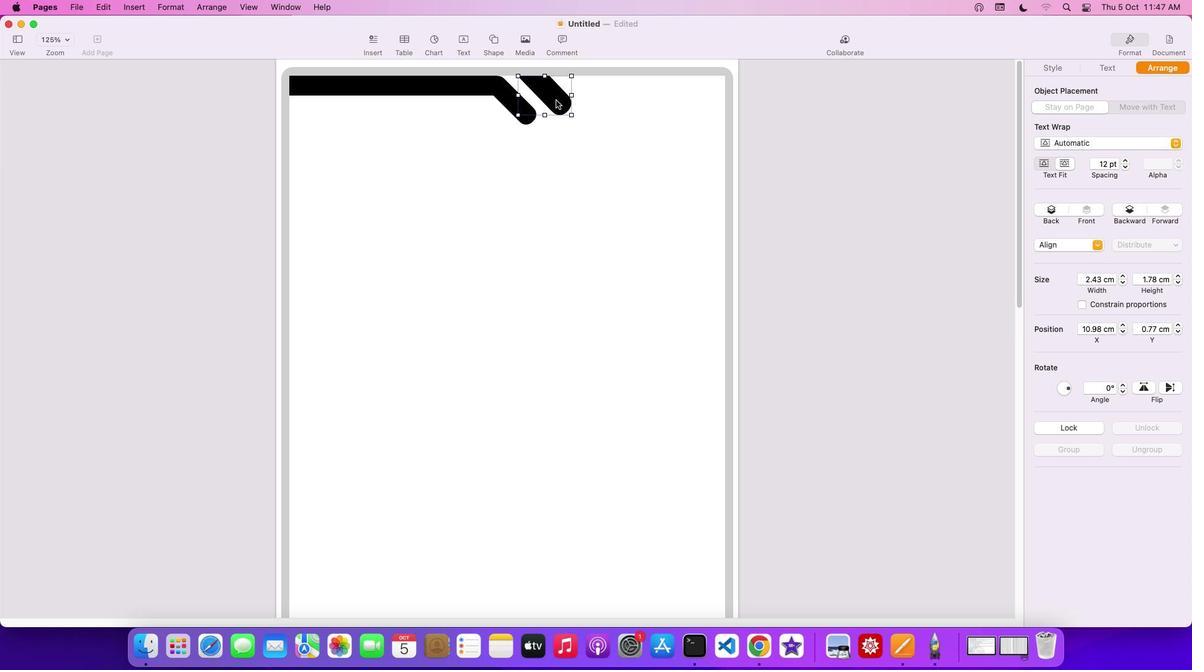 
Action: Mouse pressed left at (555, 100)
Screenshot: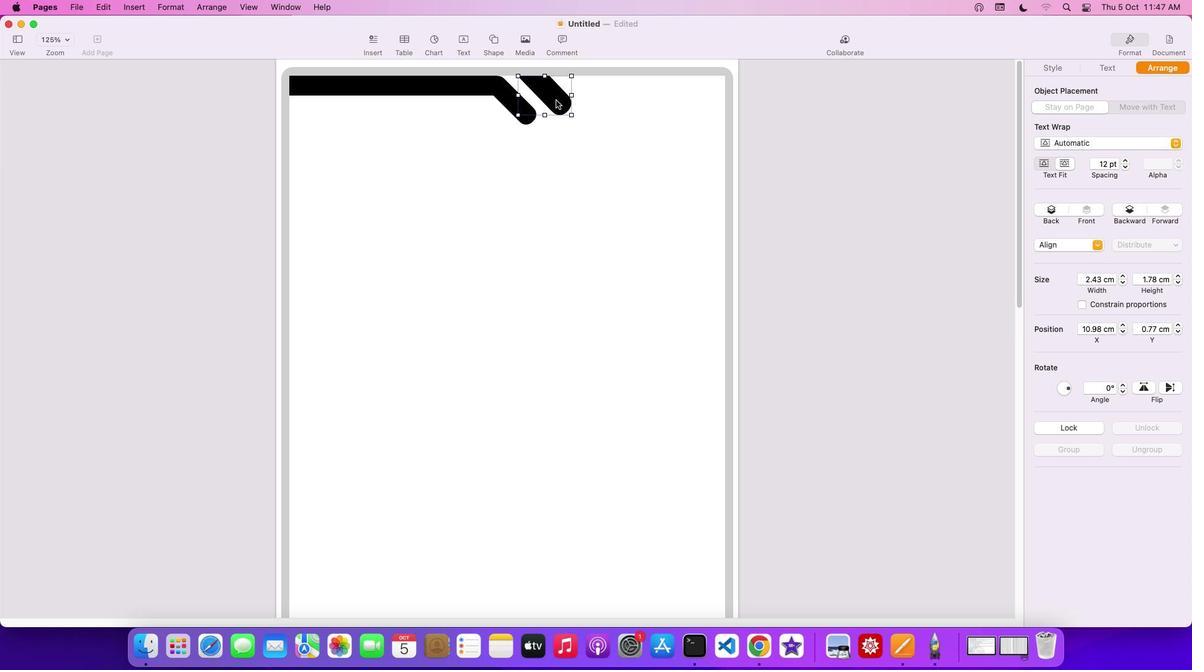 
Action: Mouse moved to (563, 250)
Screenshot: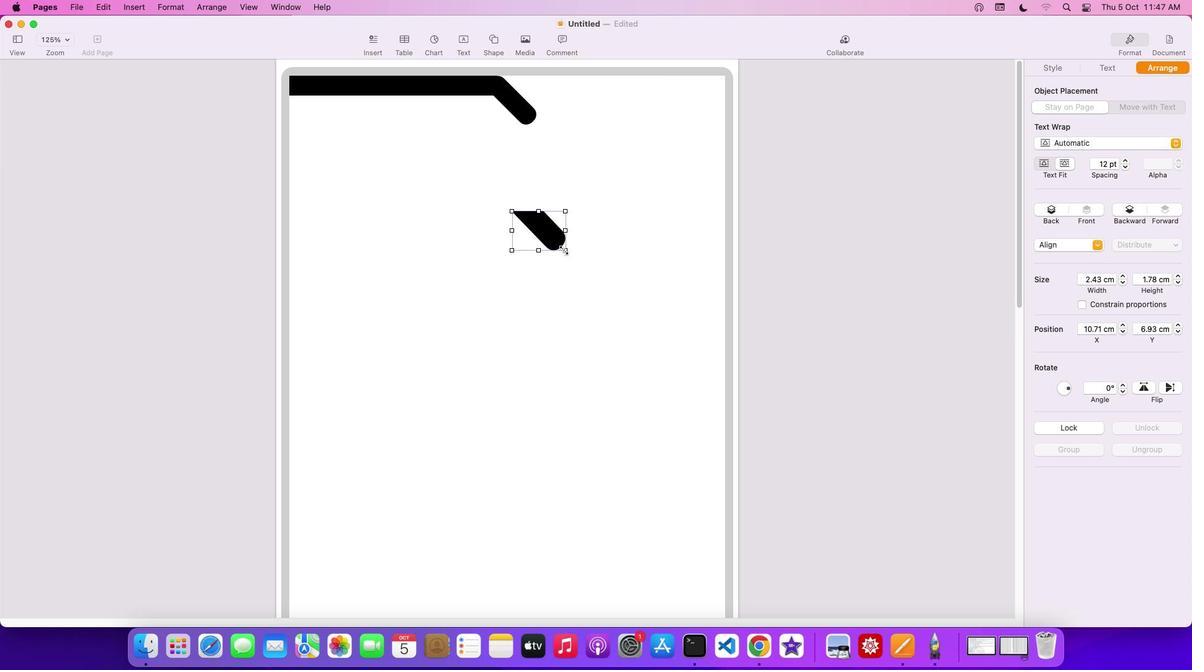 
Action: Mouse pressed left at (563, 250)
Screenshot: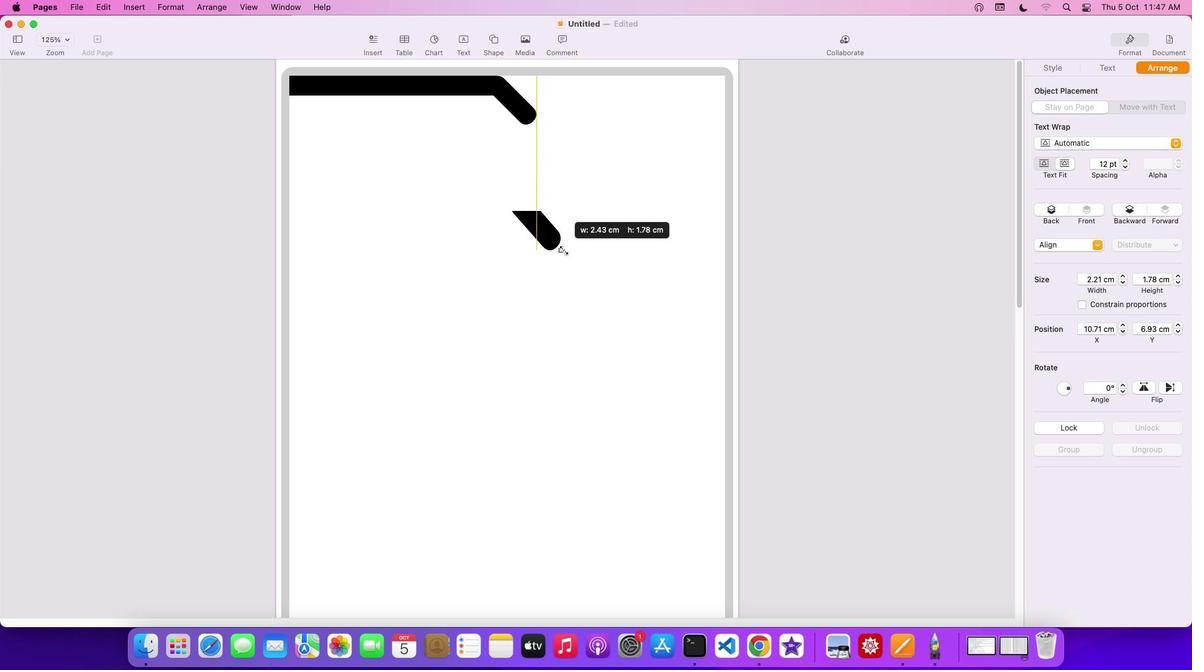 
Action: Mouse moved to (554, 270)
Screenshot: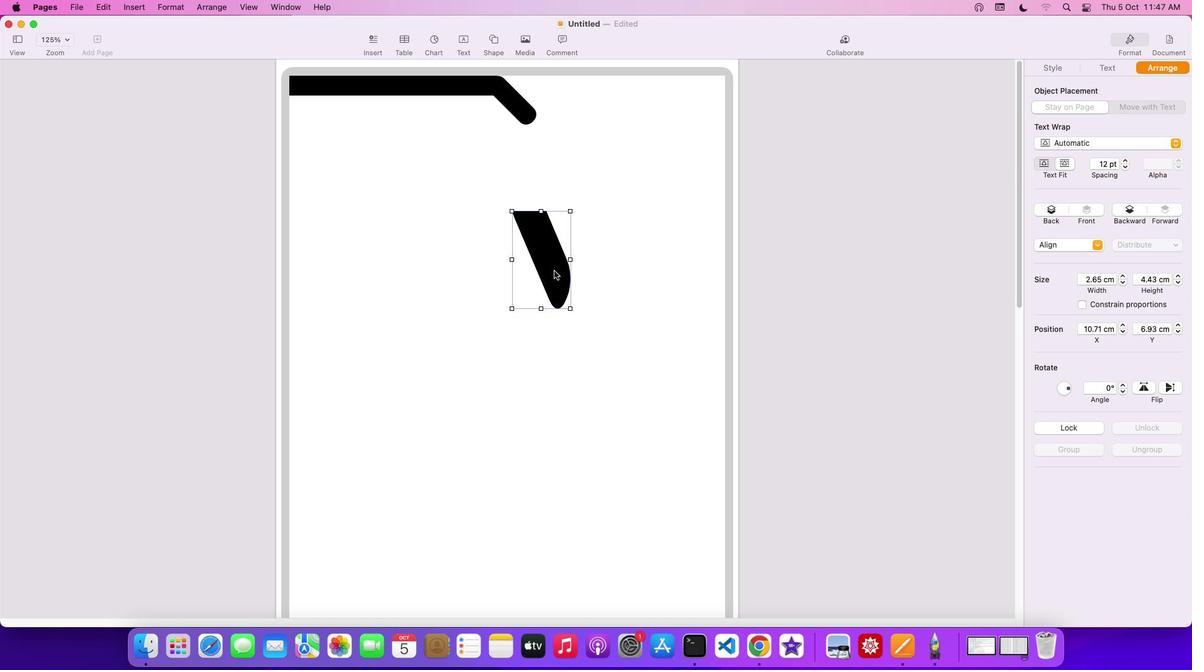 
Action: Mouse pressed left at (554, 270)
Screenshot: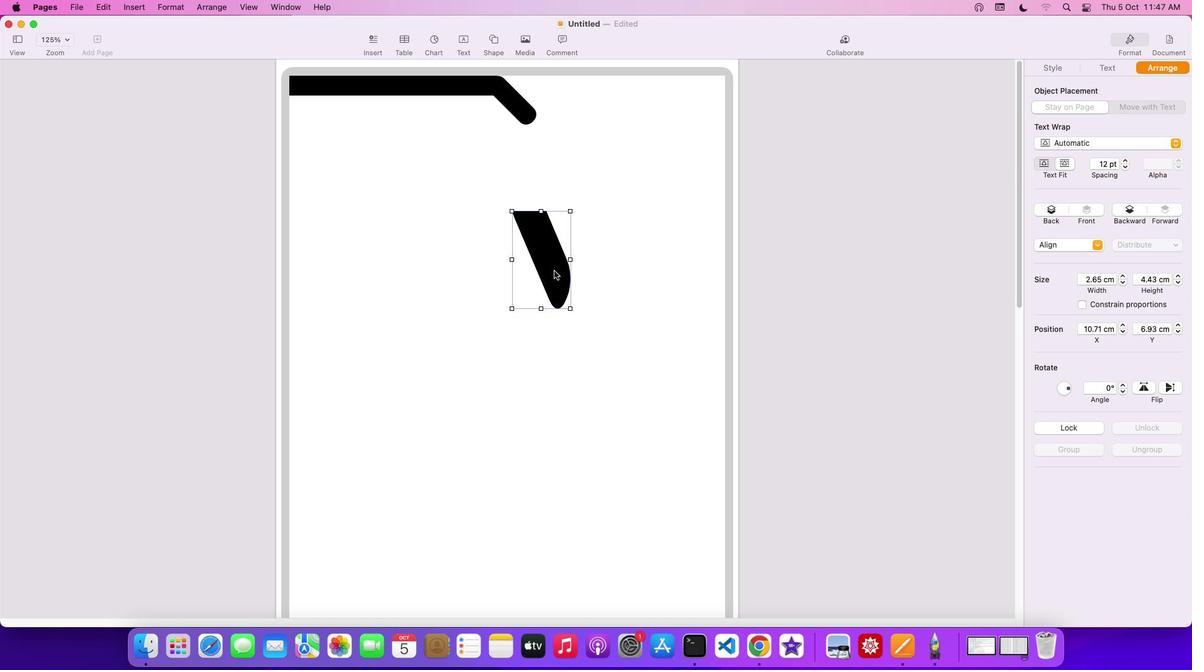 
Action: Mouse moved to (706, 227)
Screenshot: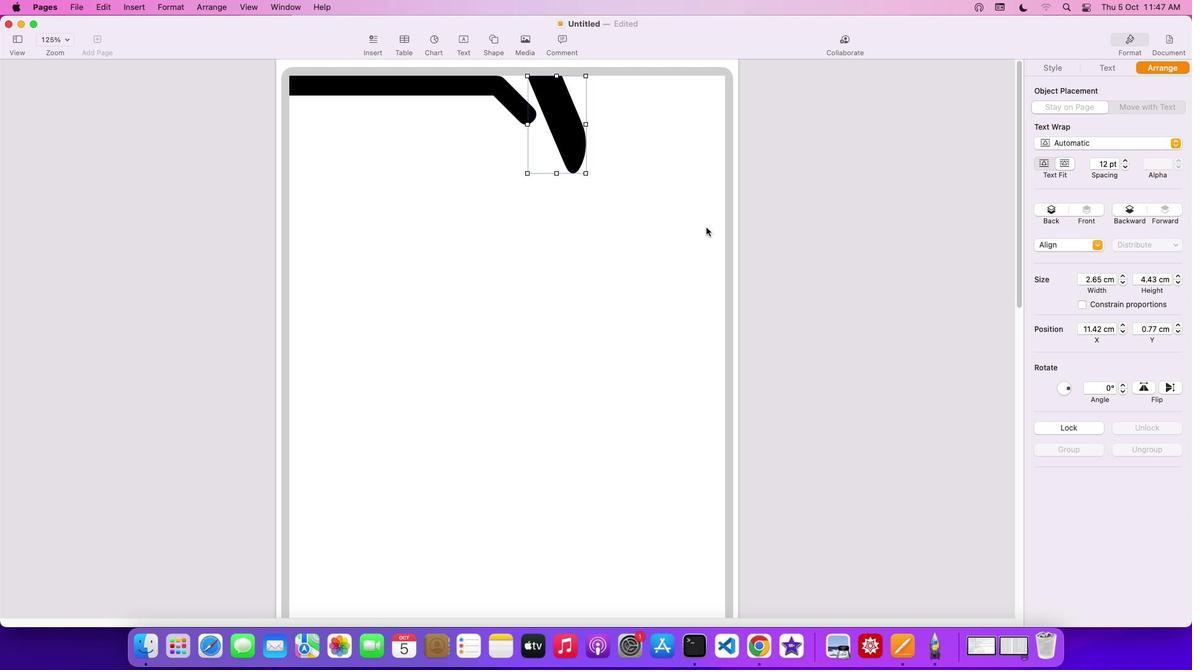
Action: Key pressed Key.cmd'z''z'
